 Task: Select traffic view around selected location Arches National Park, Utah, United States and identify the nearest hotel to the peak traffic point
Action: Mouse moved to (128, 102)
Screenshot: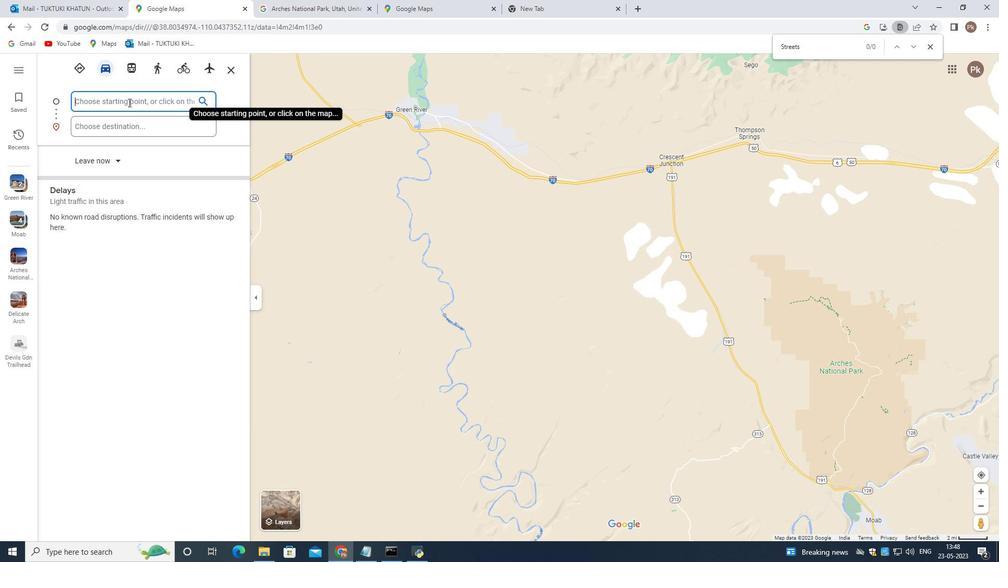 
Action: Mouse pressed left at (128, 102)
Screenshot: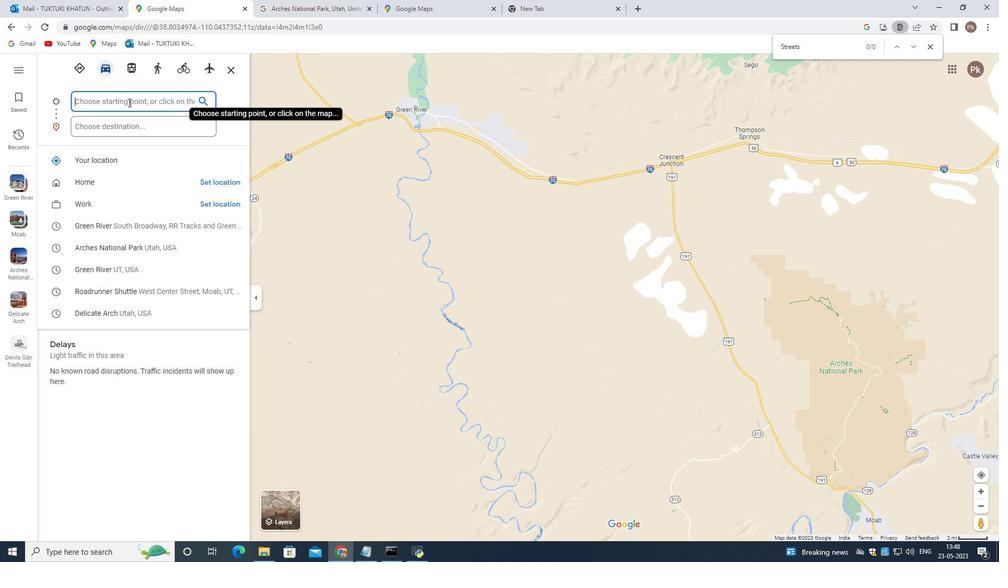 
Action: Key pressed <Key.shift>Arches<Key.space><Key.shift>National<Key.space><Key.shift>Park,<Key.space><Key.shift><Key.shift><Key.shift><Key.shift><Key.shift><Key.shift><Key.shift><Key.shift><Key.shift><Key.shift><Key.shift><Key.shift><Key.shift><Key.shift><Key.shift><Key.shift><Key.shift><Key.shift><Key.shift><Key.shift><Key.shift><Key.shift>Utah,<Key.space><Key.shift>United<Key.space><Key.shift>States<Key.enter>
Screenshot: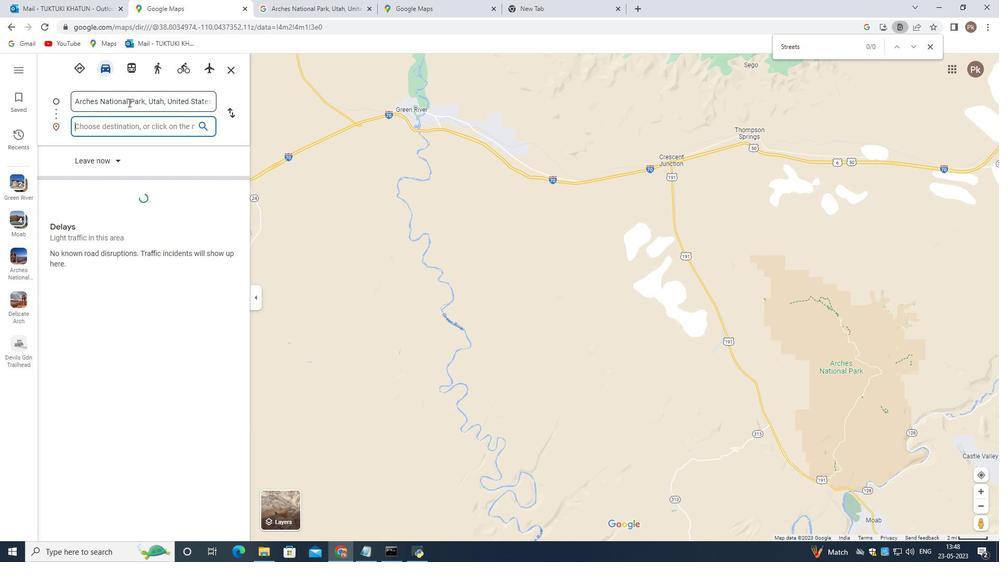 
Action: Mouse moved to (158, 102)
Screenshot: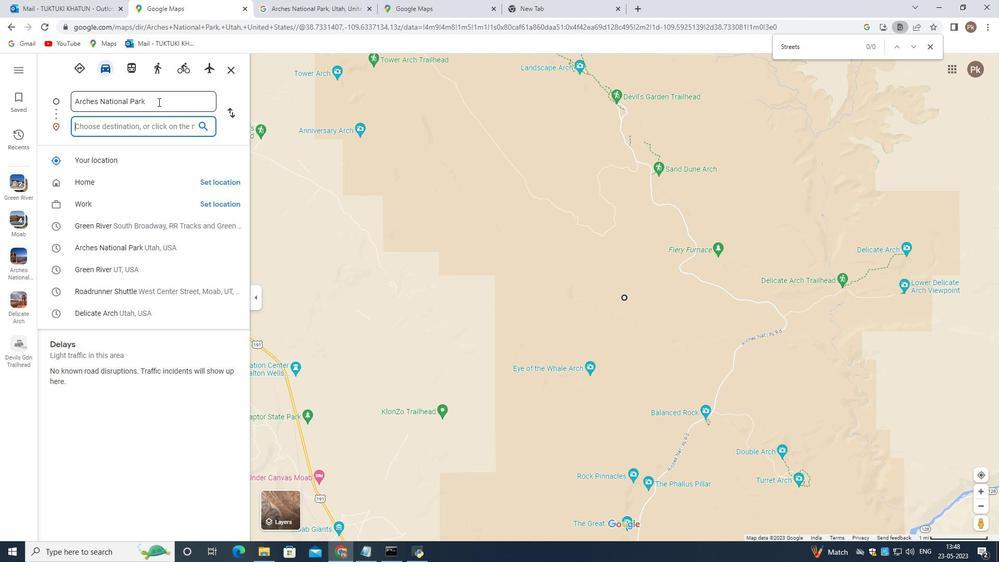 
Action: Mouse pressed left at (158, 102)
Screenshot: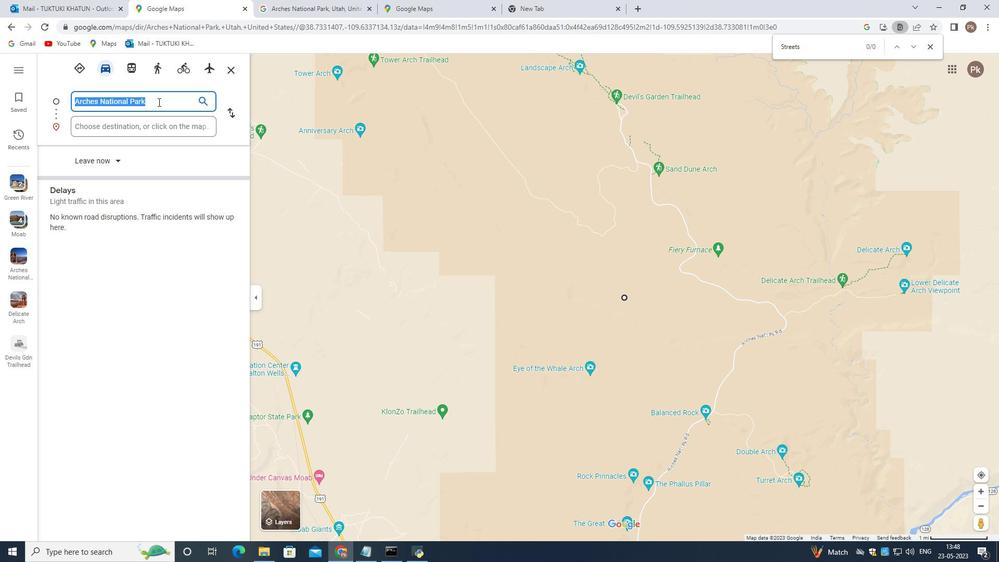 
Action: Mouse pressed left at (158, 102)
Screenshot: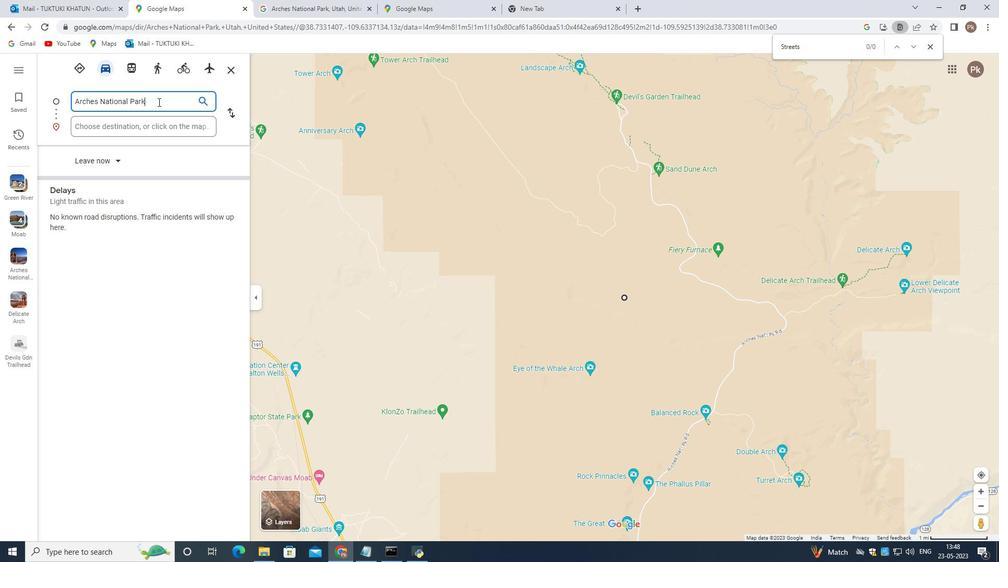 
Action: Mouse moved to (160, 101)
Screenshot: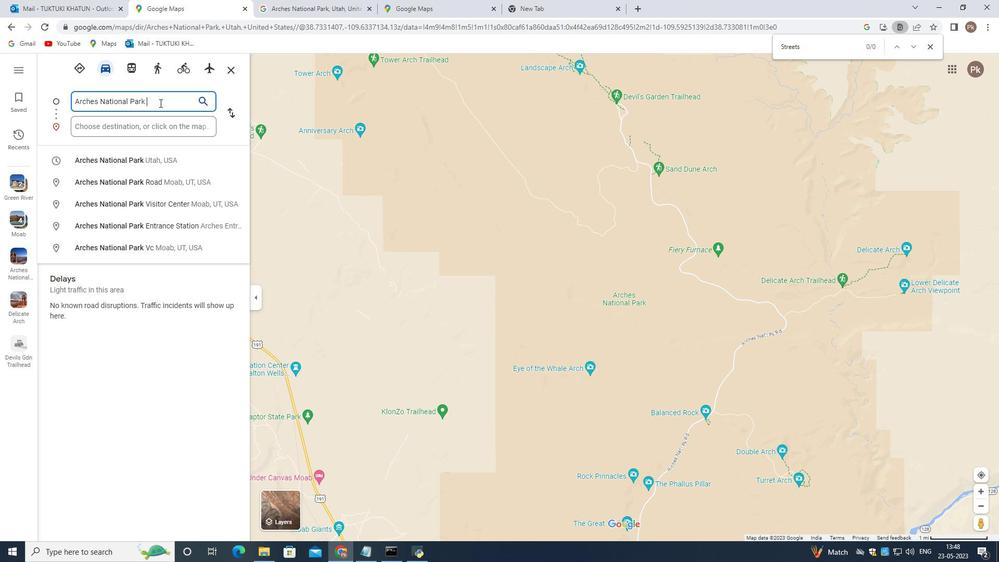 
Action: Key pressed <Key.space>
Screenshot: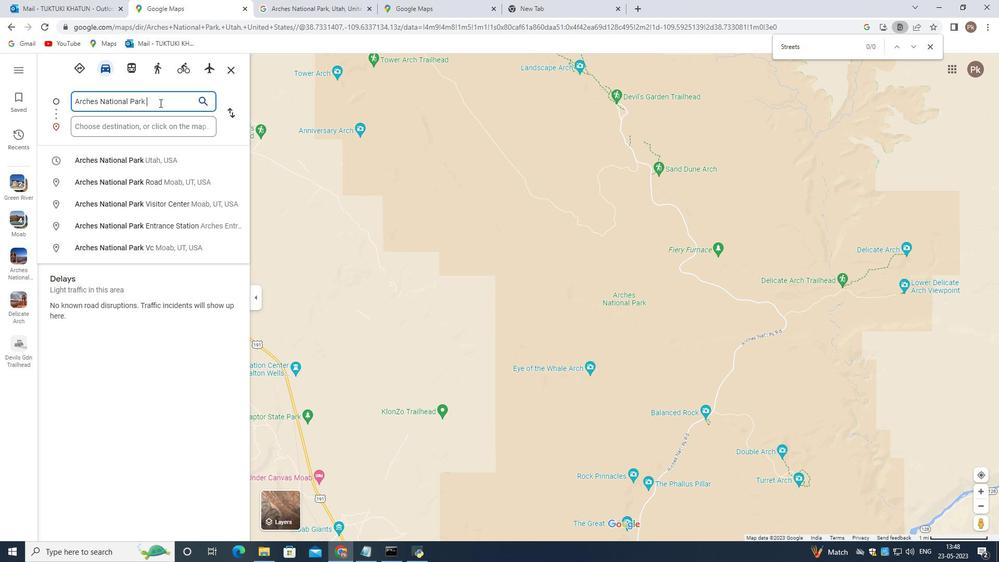 
Action: Mouse moved to (159, 103)
Screenshot: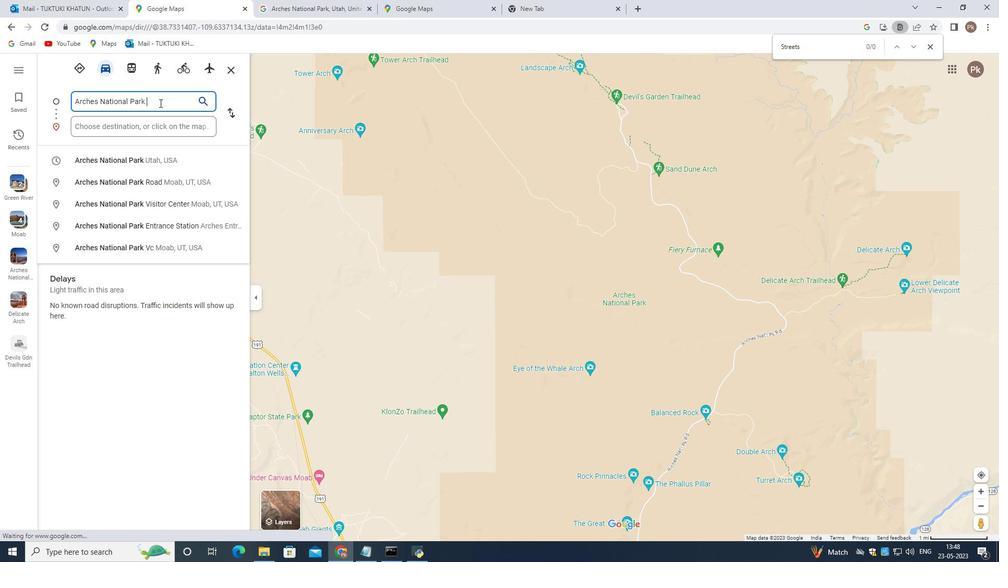 
Action: Key pressed near<Key.space>traffic<Key.space><Key.backspace><Key.backspace><Key.backspace><Key.backspace><Key.backspace><Key.backspace><Key.backspace><Key.backspace>peak<Key.space>traffic<Key.space>point<Key.enter>
Screenshot: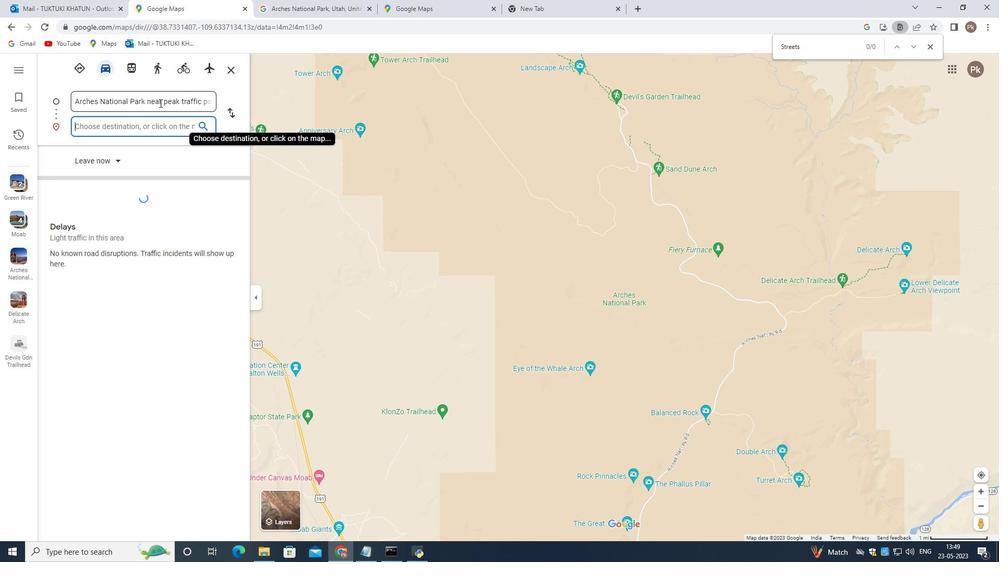 
Action: Mouse moved to (745, 222)
Screenshot: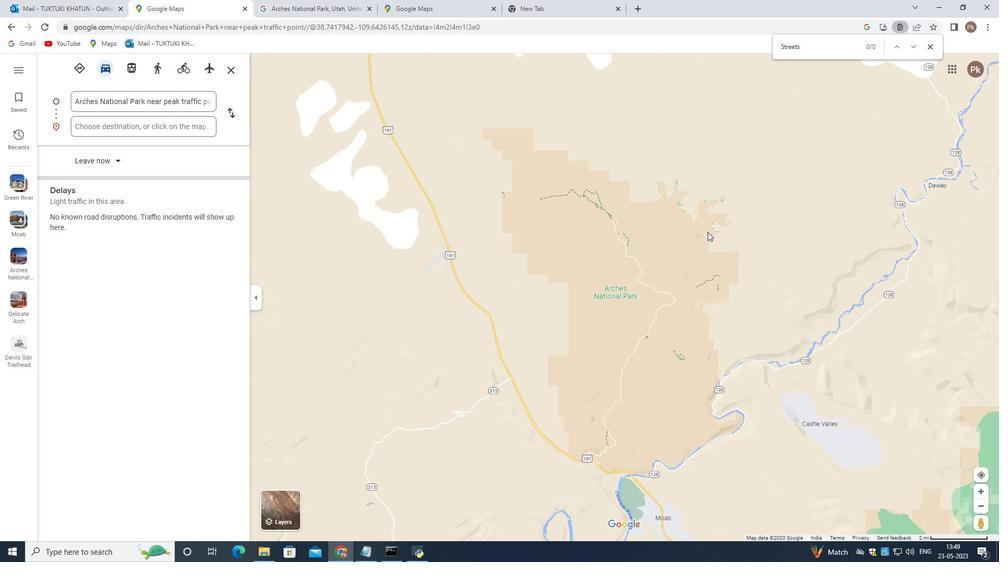 
Action: Mouse scrolled (745, 222) with delta (0, 0)
Screenshot: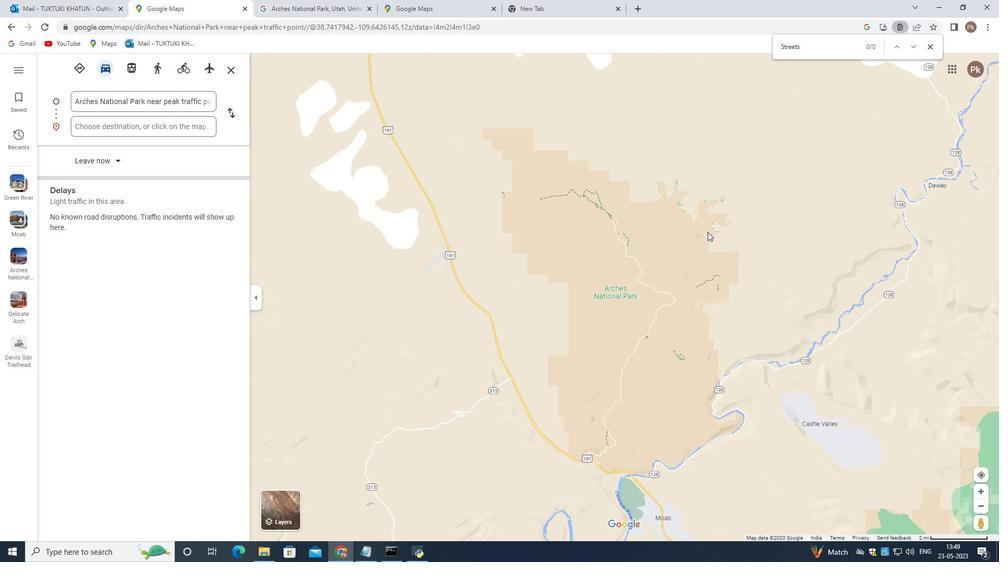
Action: Mouse moved to (709, 231)
Screenshot: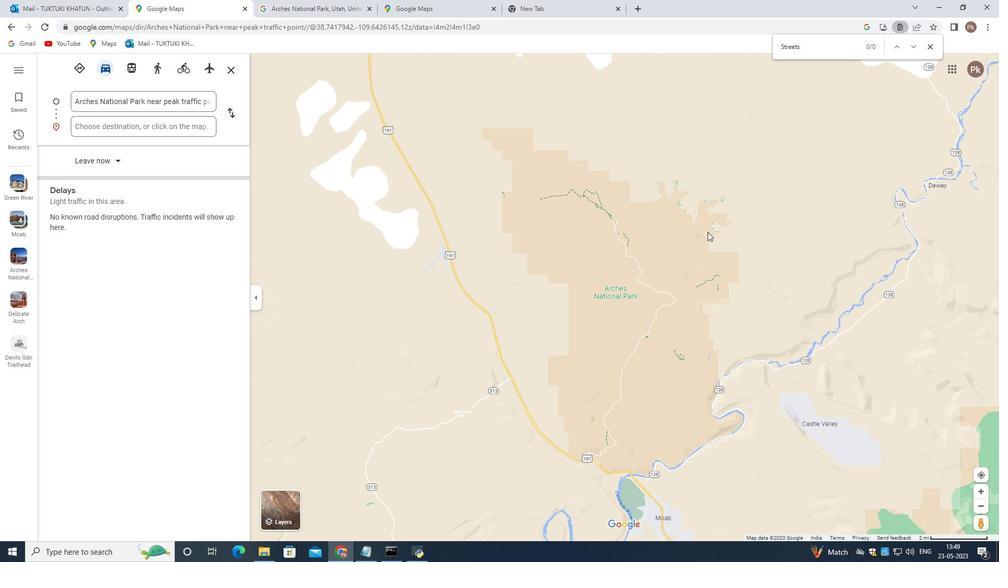 
Action: Mouse scrolled (709, 230) with delta (0, 0)
Screenshot: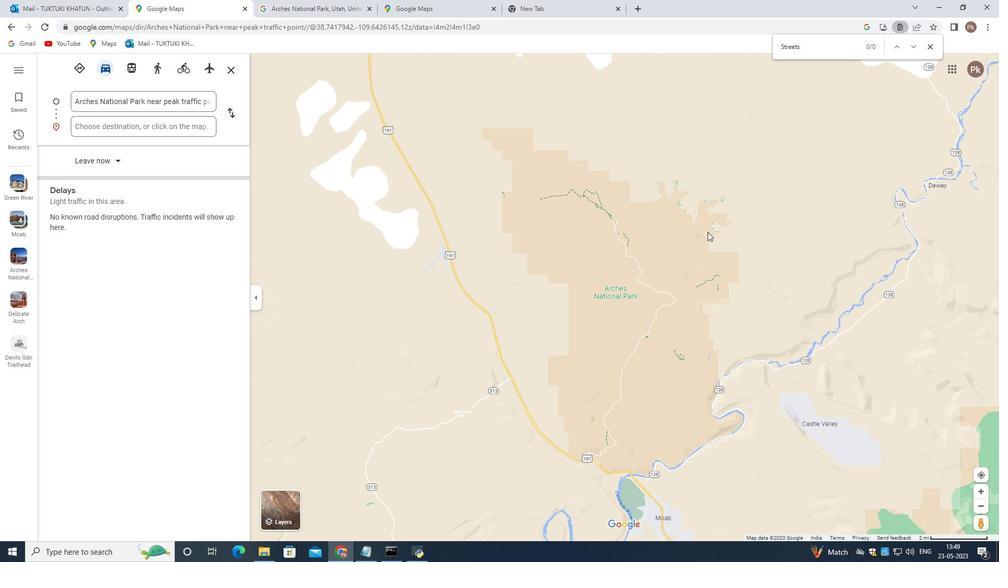 
Action: Mouse moved to (722, 234)
Screenshot: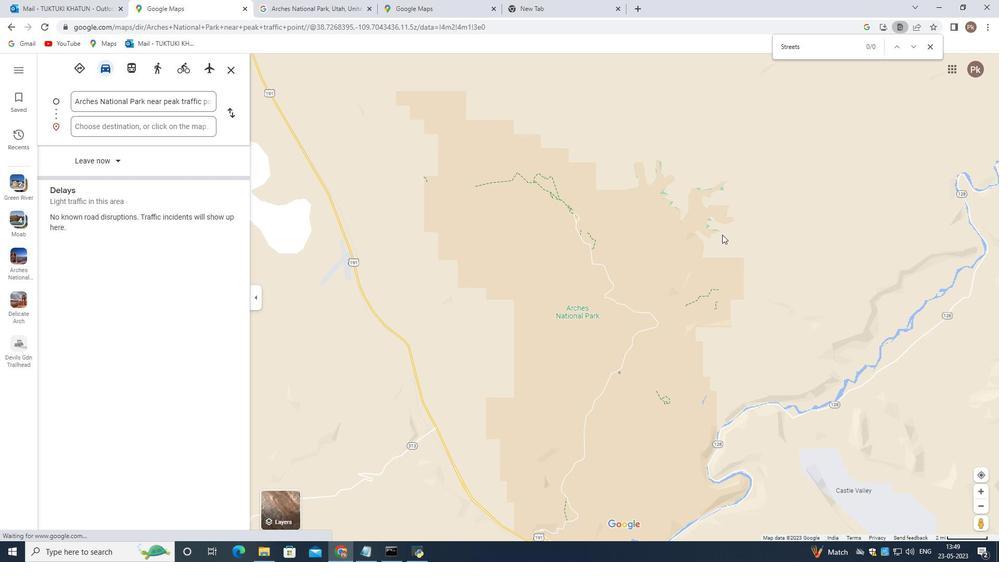 
Action: Mouse scrolled (722, 235) with delta (0, 0)
Screenshot: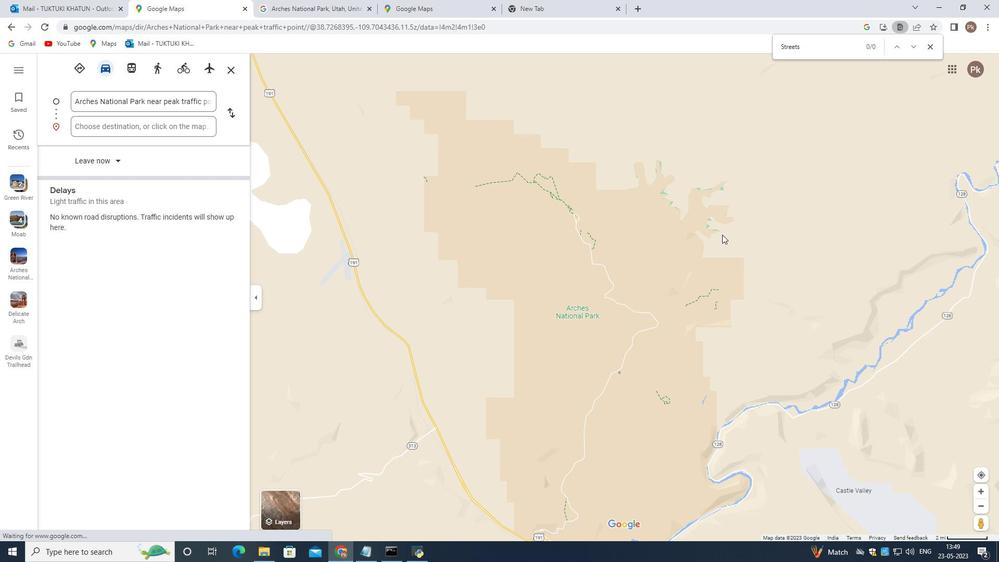 
Action: Mouse scrolled (722, 235) with delta (0, 0)
Screenshot: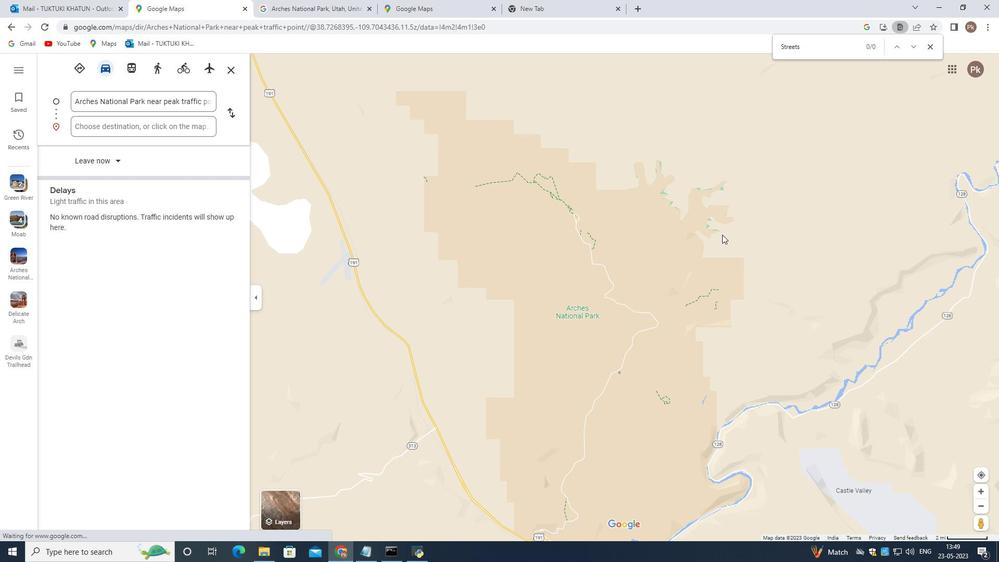 
Action: Mouse scrolled (722, 235) with delta (0, 0)
Screenshot: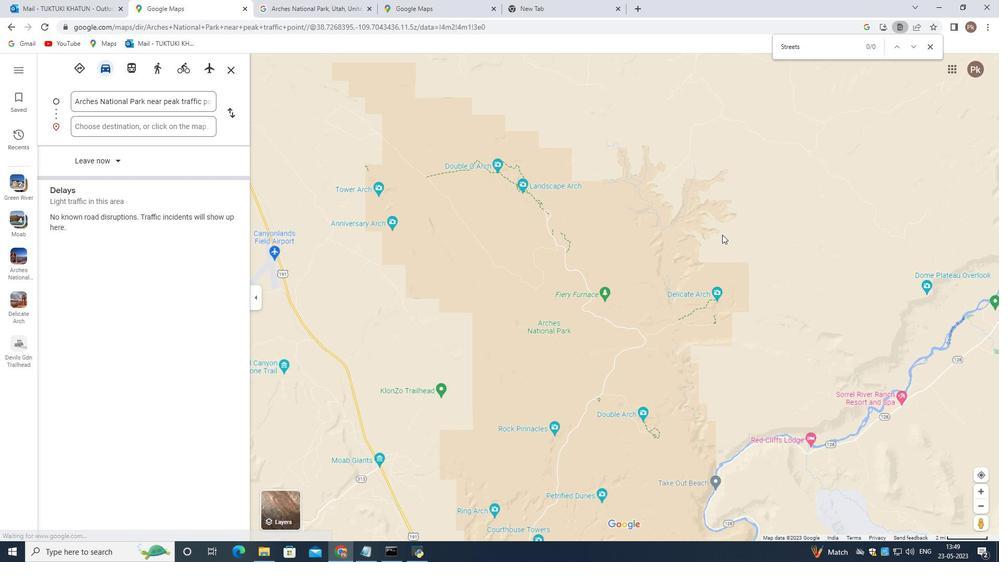 
Action: Mouse moved to (822, 338)
Screenshot: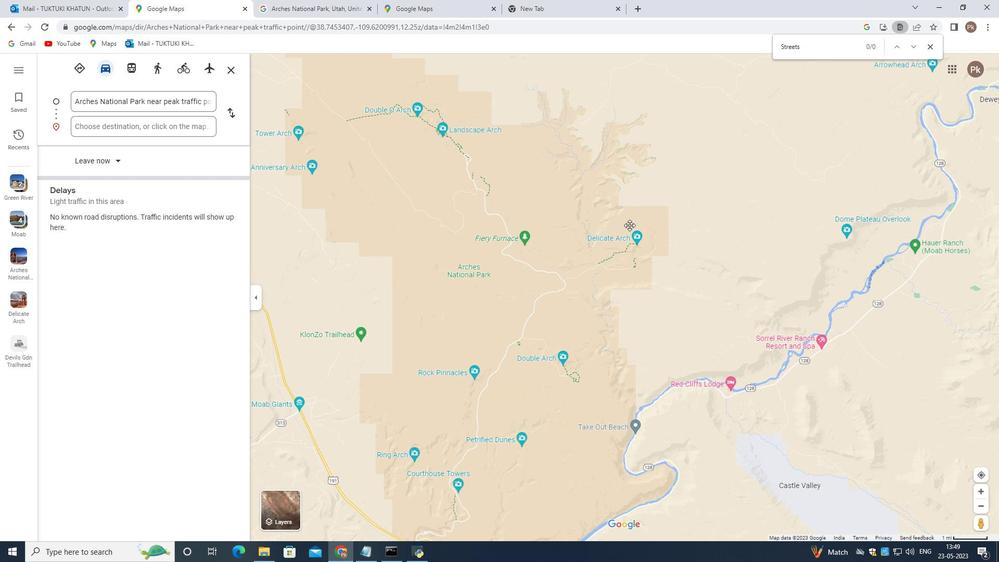 
Action: Mouse pressed left at (822, 338)
Screenshot: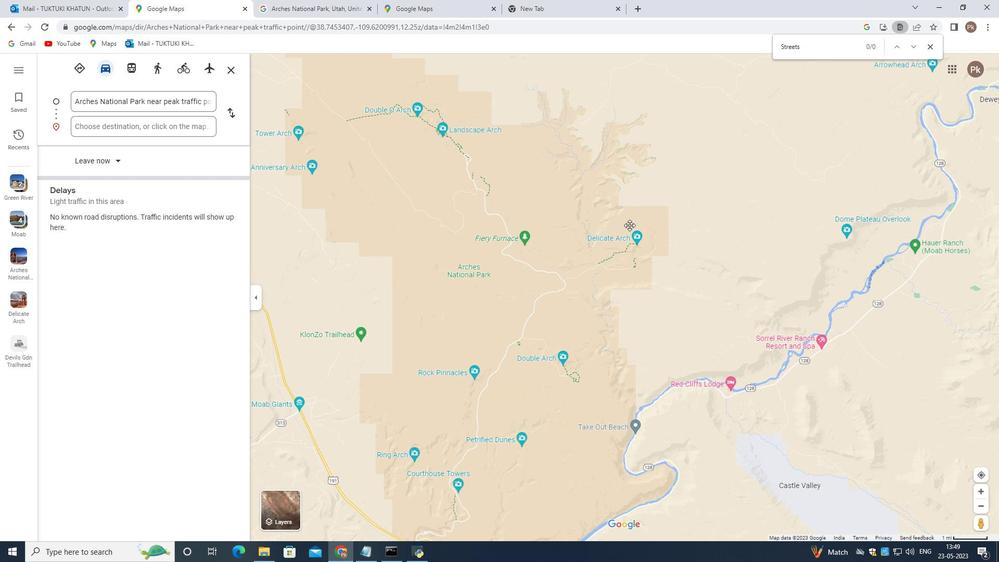 
Action: Mouse moved to (433, 159)
Screenshot: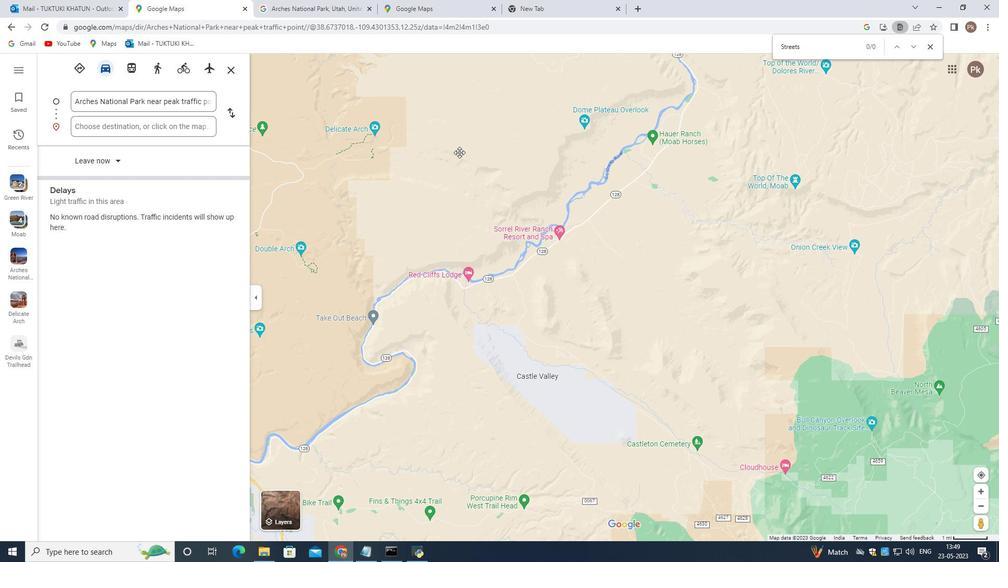 
Action: Mouse pressed left at (433, 159)
Screenshot: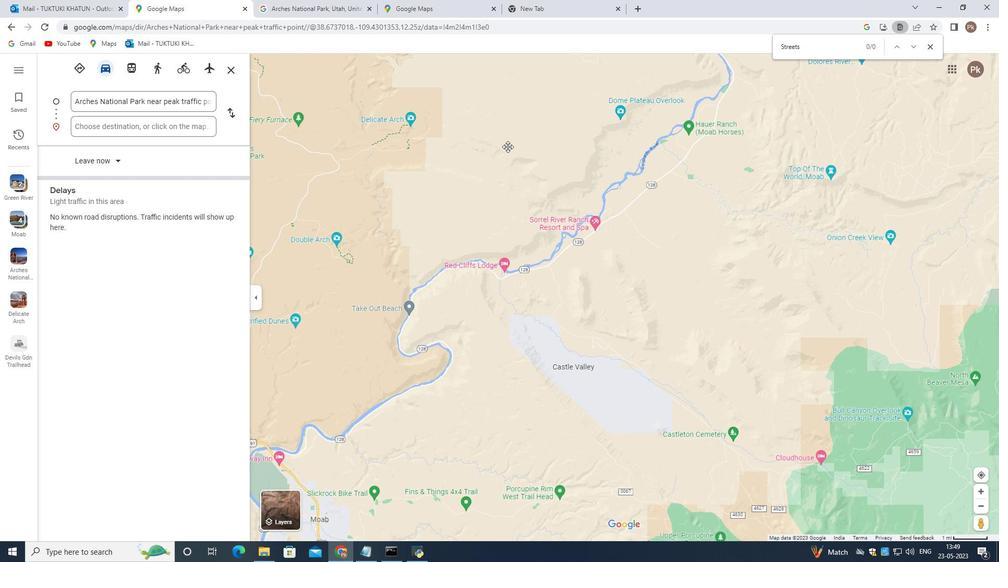 
Action: Mouse moved to (529, 324)
Screenshot: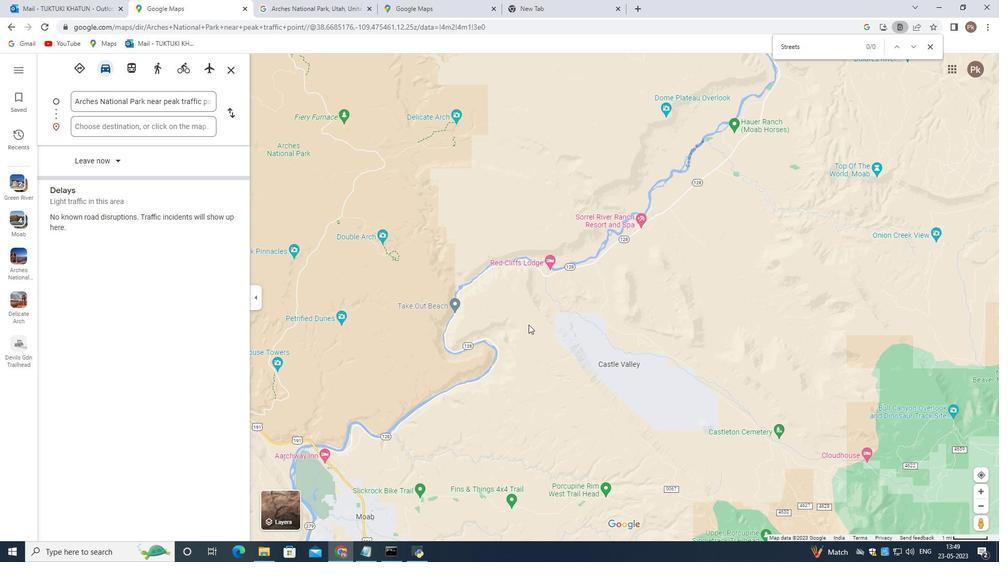 
Action: Mouse pressed left at (529, 324)
Screenshot: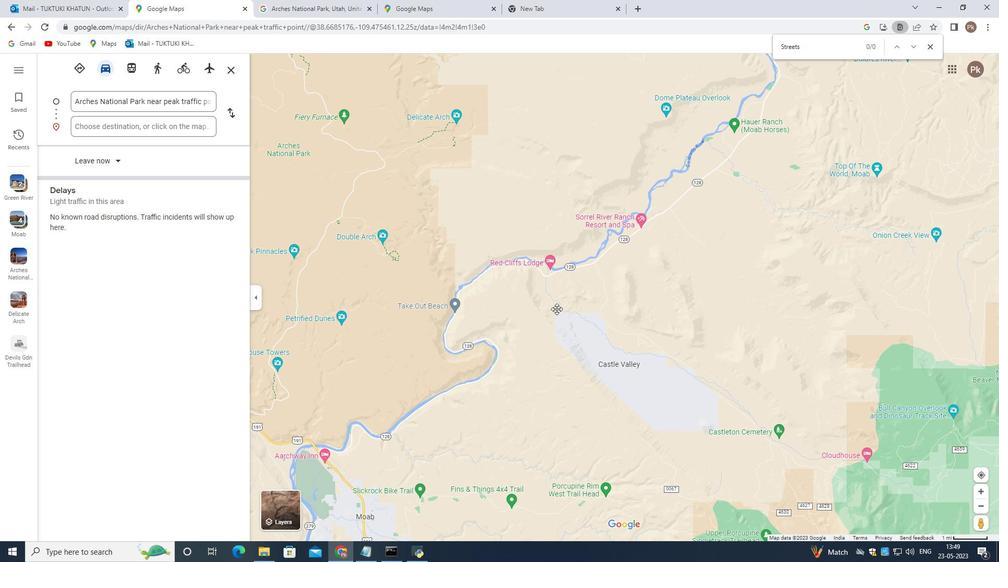
Action: Mouse moved to (449, 273)
Screenshot: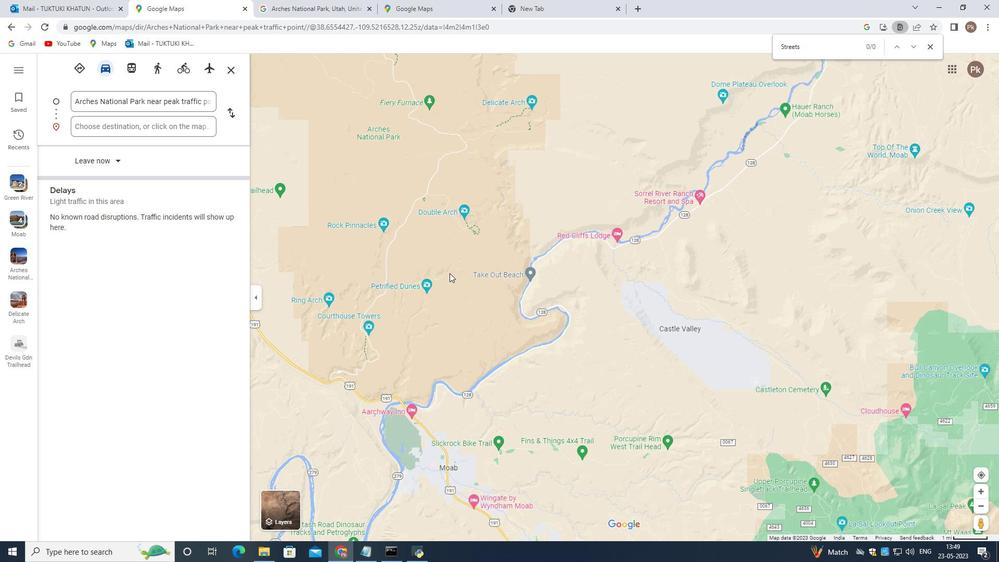 
Action: Mouse scrolled (449, 272) with delta (0, 0)
Screenshot: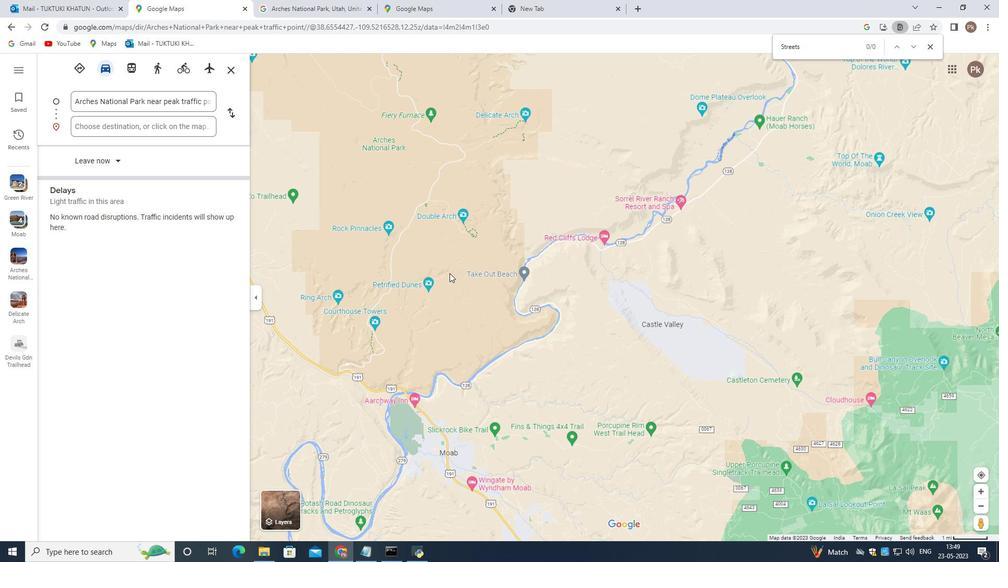
Action: Mouse moved to (605, 168)
Screenshot: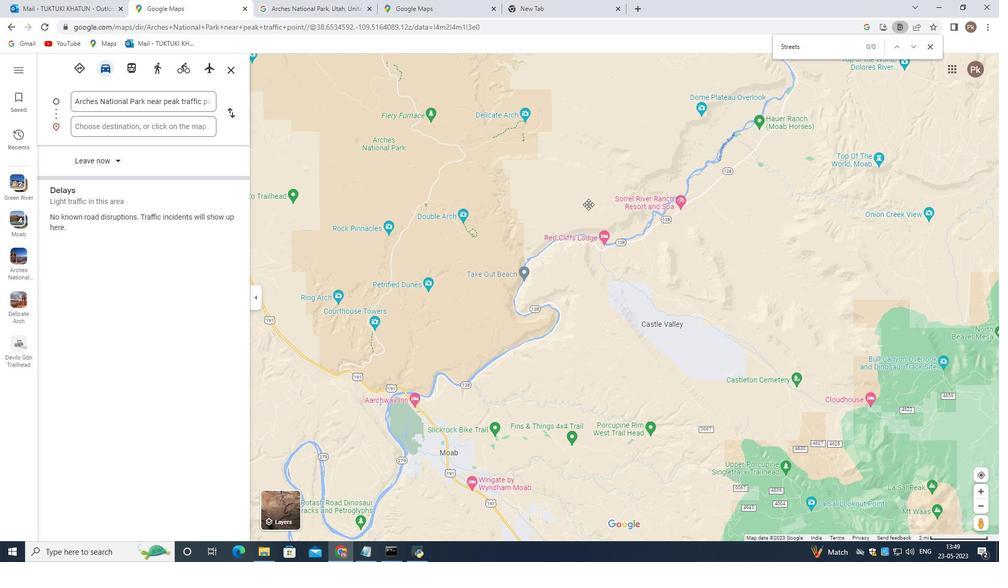 
Action: Mouse pressed left at (605, 168)
Screenshot: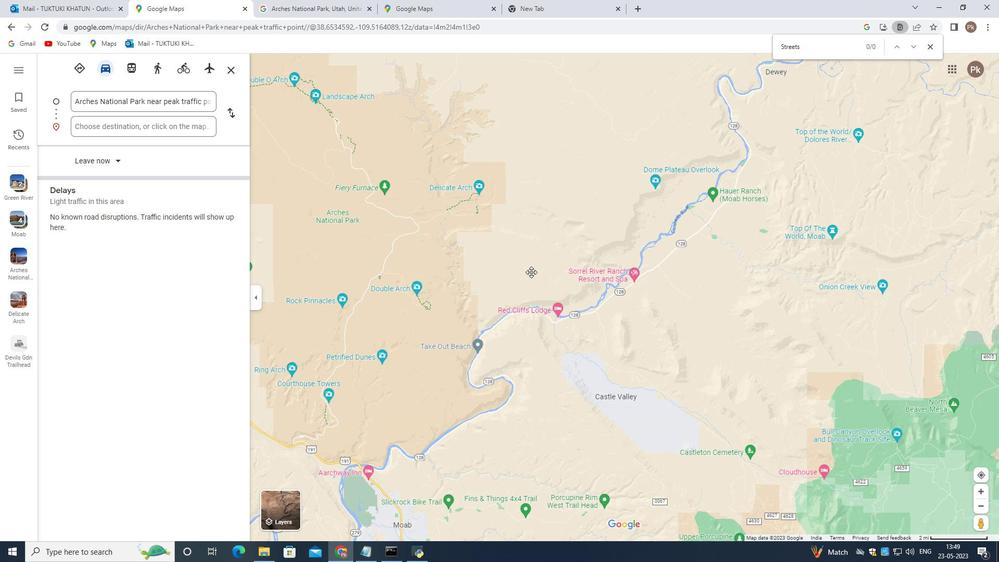 
Action: Mouse moved to (546, 163)
Screenshot: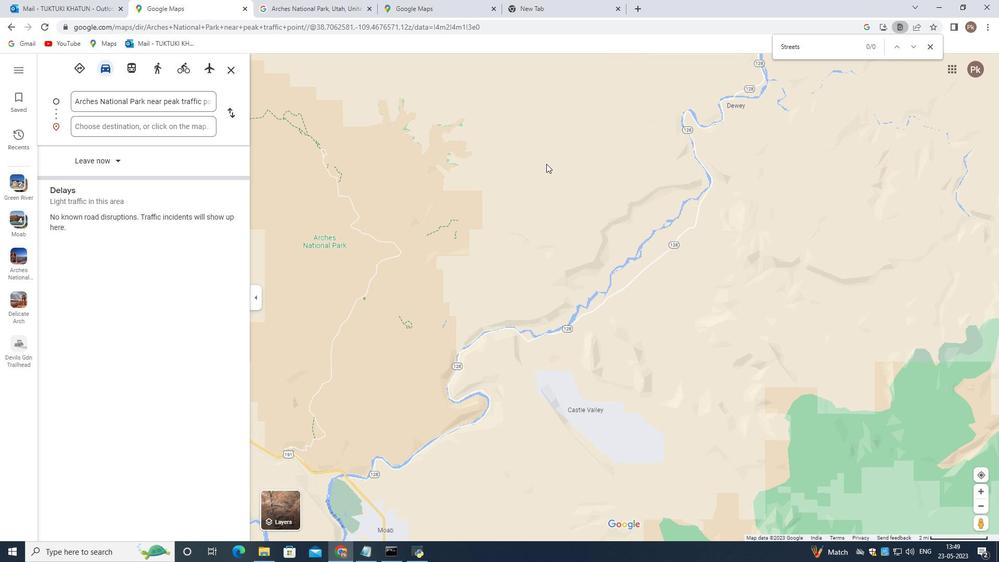 
Action: Mouse scrolled (546, 162) with delta (0, 0)
Screenshot: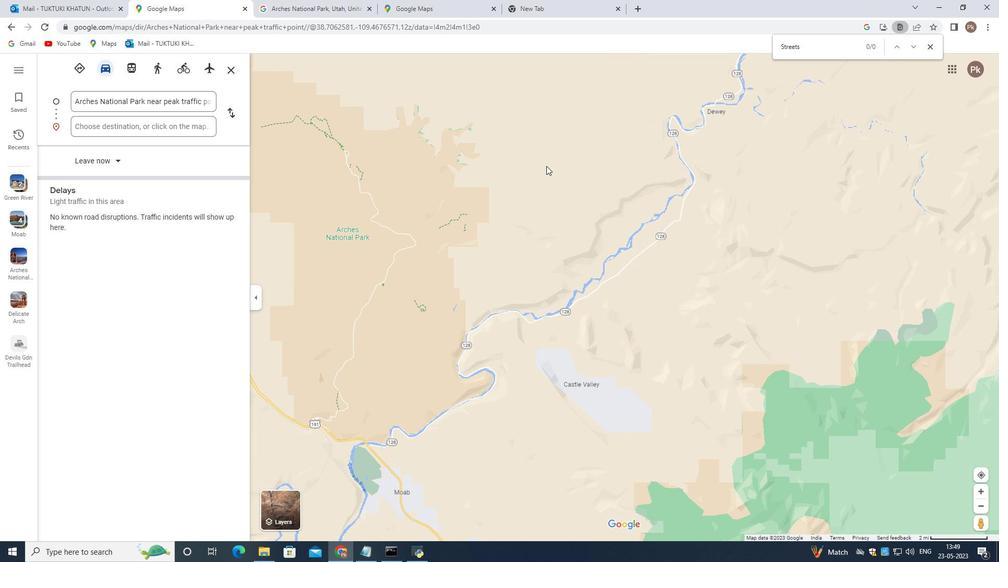 
Action: Mouse moved to (546, 164)
Screenshot: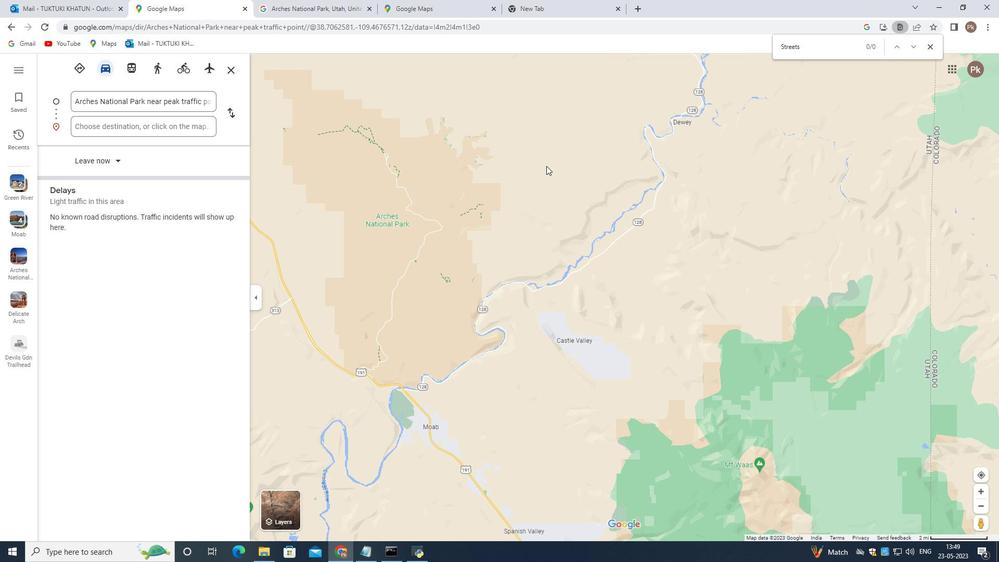 
Action: Mouse scrolled (546, 164) with delta (0, 0)
Screenshot: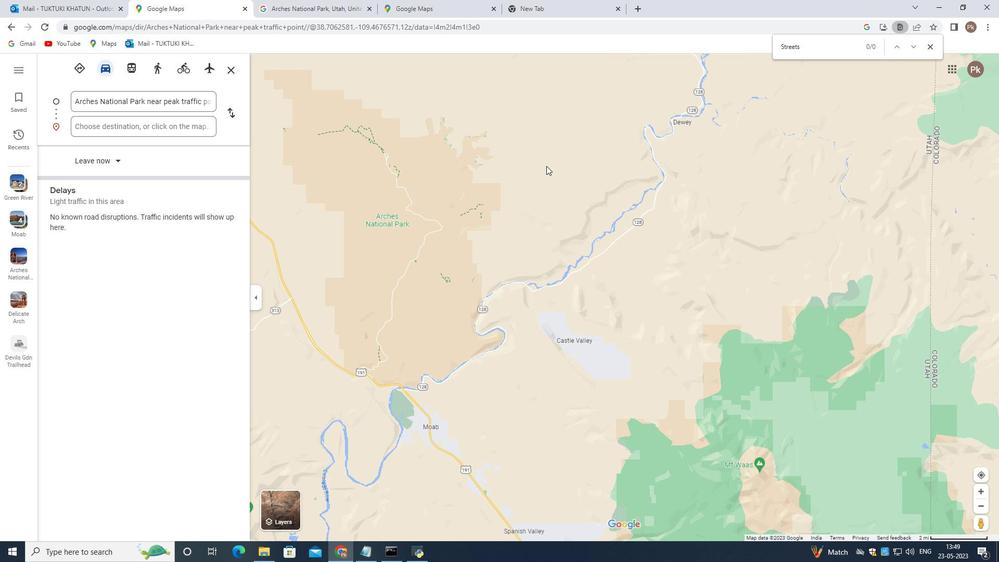 
Action: Mouse moved to (546, 166)
Screenshot: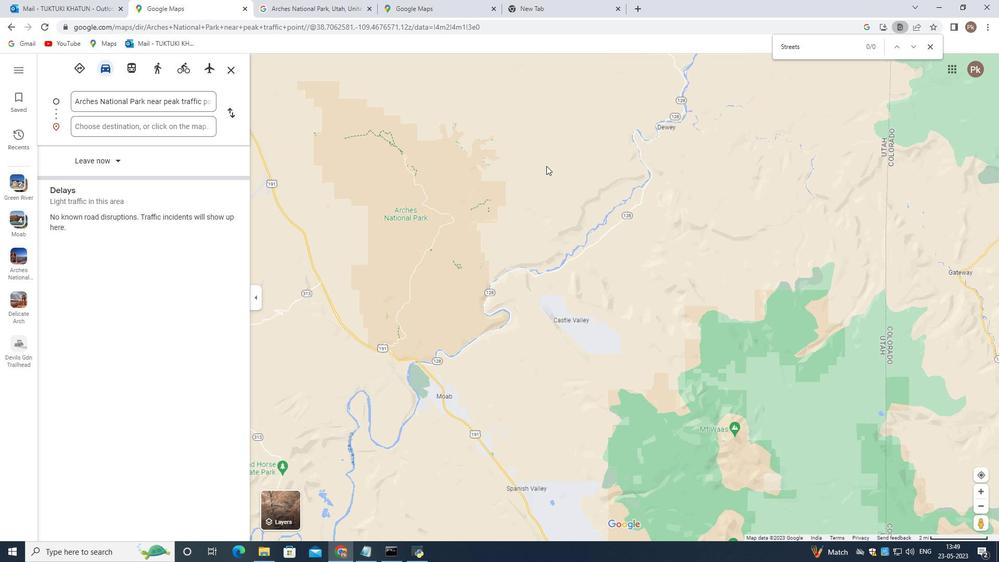 
Action: Mouse scrolled (546, 165) with delta (0, 0)
Screenshot: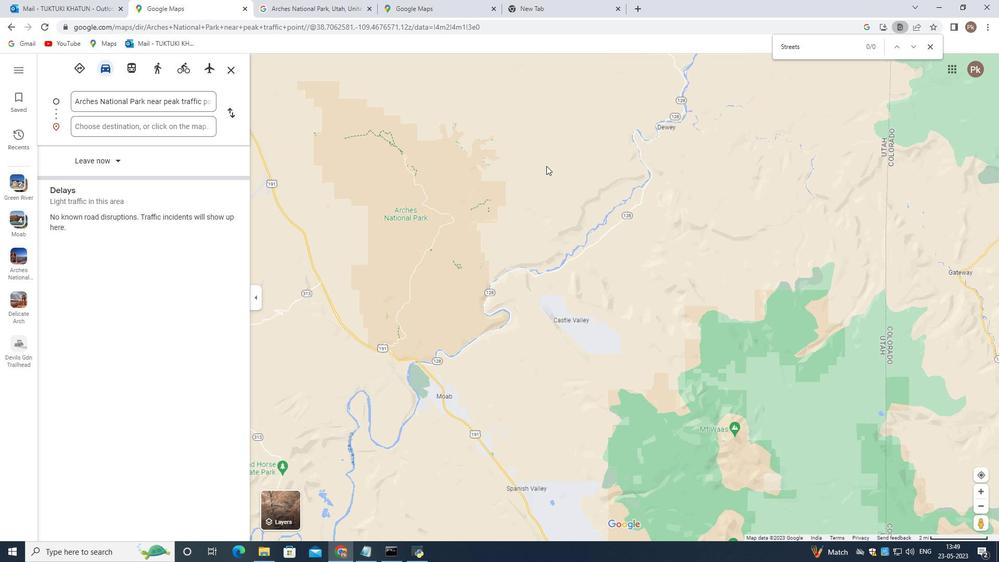 
Action: Mouse moved to (555, 189)
Screenshot: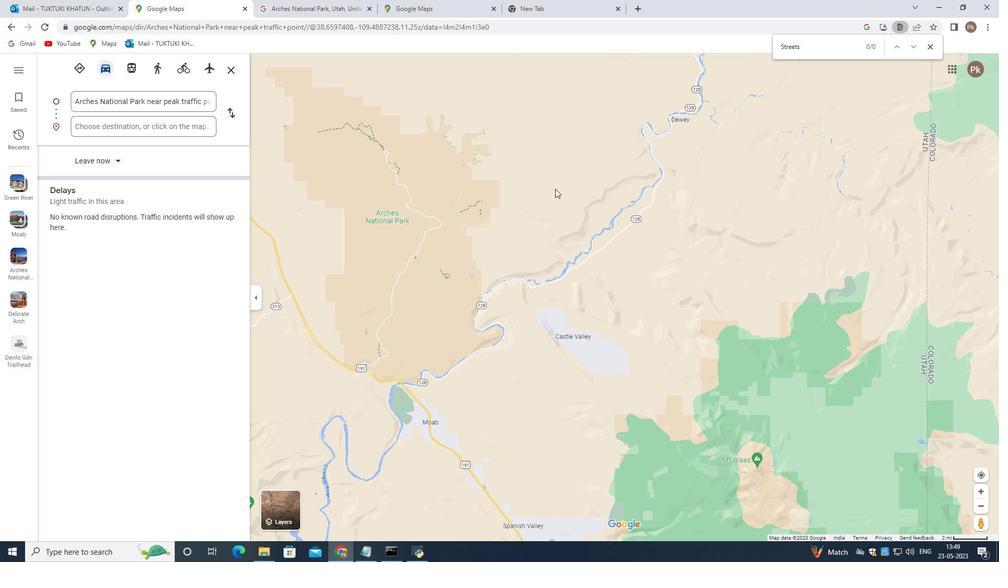 
Action: Mouse scrolled (555, 189) with delta (0, 0)
Screenshot: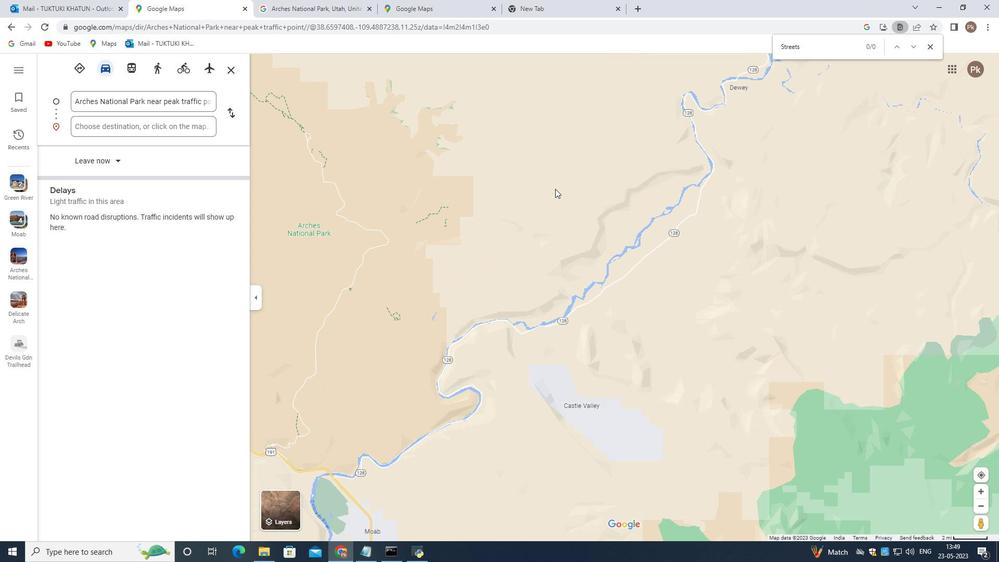 
Action: Mouse scrolled (555, 189) with delta (0, 0)
Screenshot: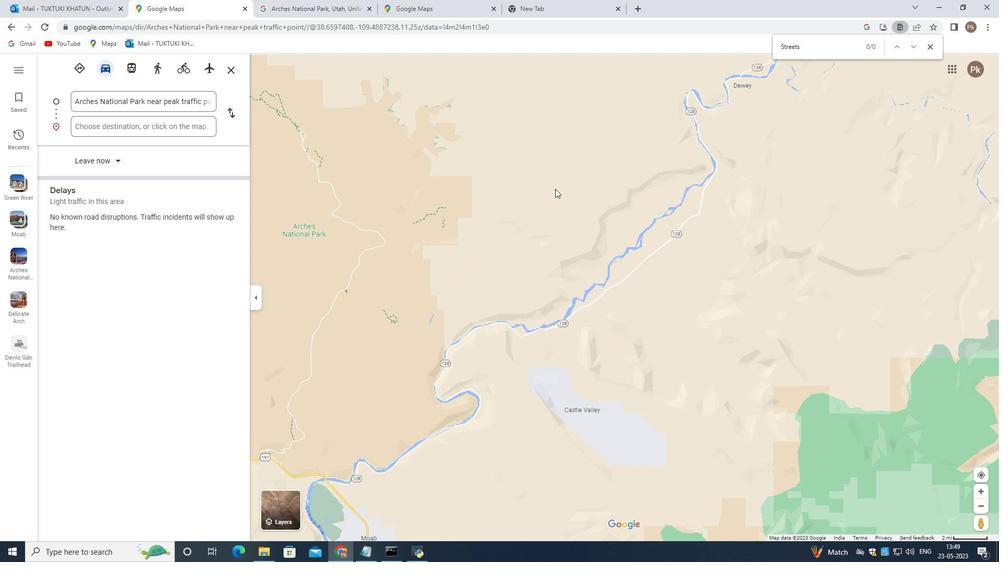
Action: Mouse scrolled (555, 189) with delta (0, 0)
Screenshot: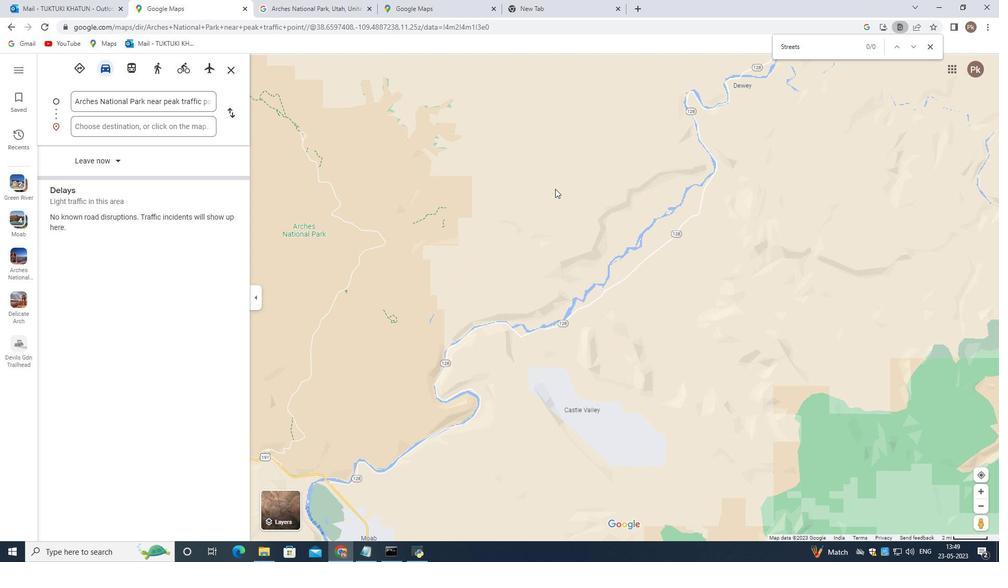
Action: Mouse moved to (536, 195)
Screenshot: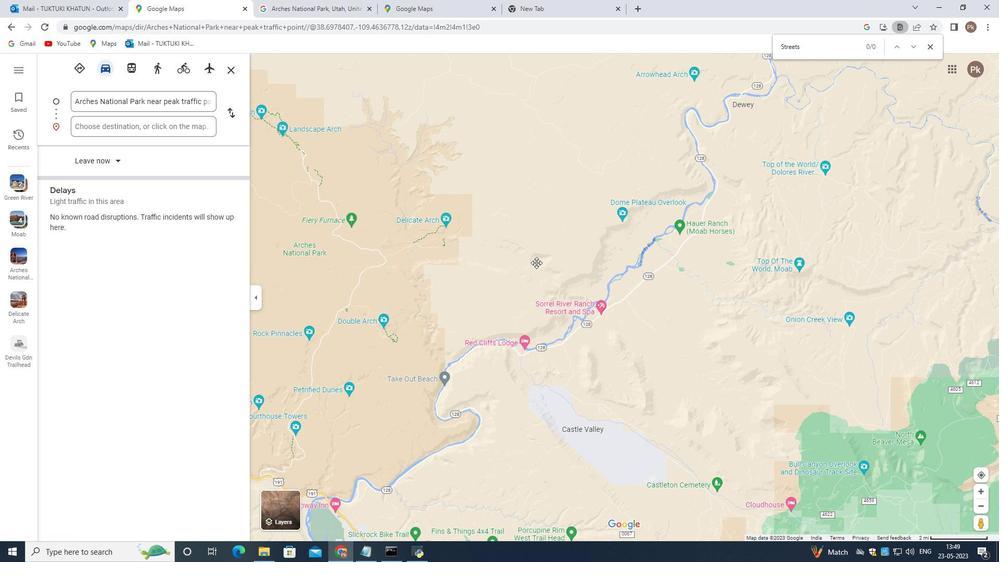 
Action: Mouse pressed left at (536, 195)
Screenshot: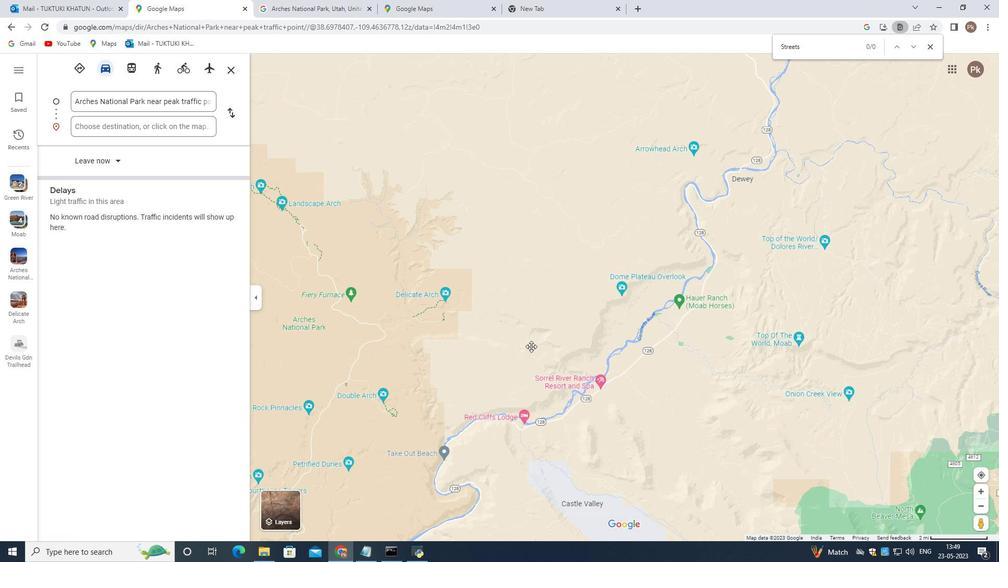 
Action: Mouse moved to (567, 184)
Screenshot: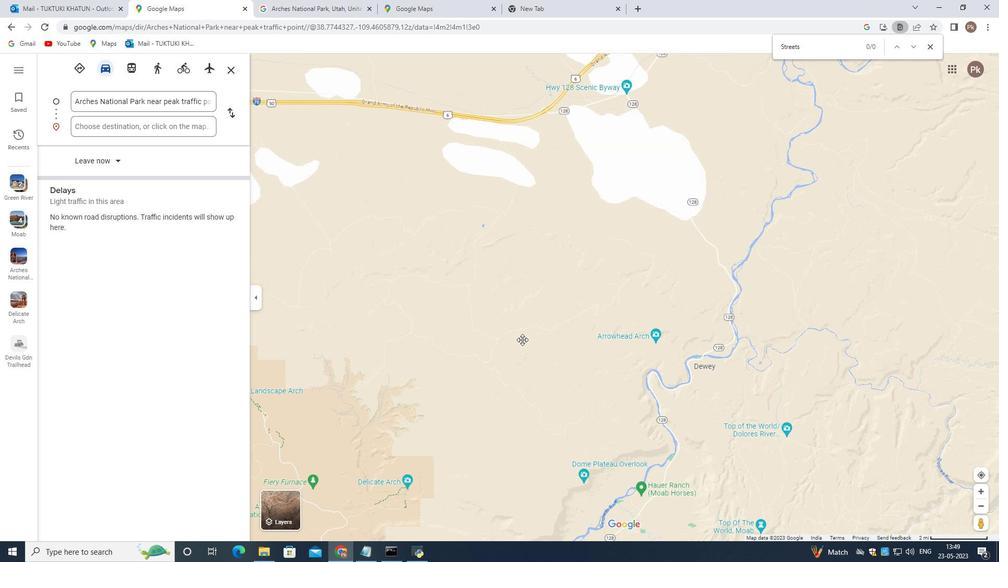 
Action: Mouse pressed left at (567, 184)
Screenshot: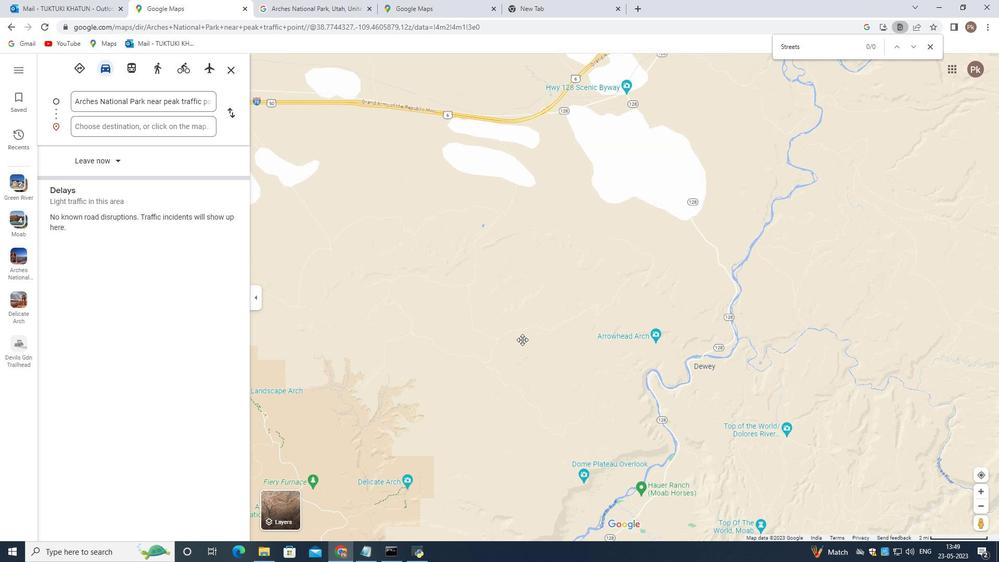 
Action: Mouse moved to (508, 215)
Screenshot: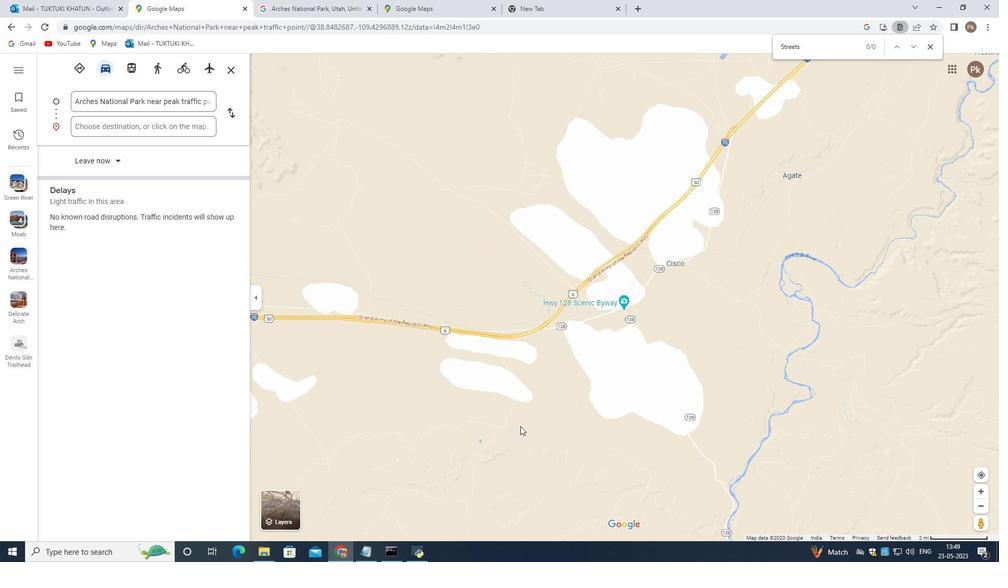 
Action: Mouse pressed left at (508, 215)
Screenshot: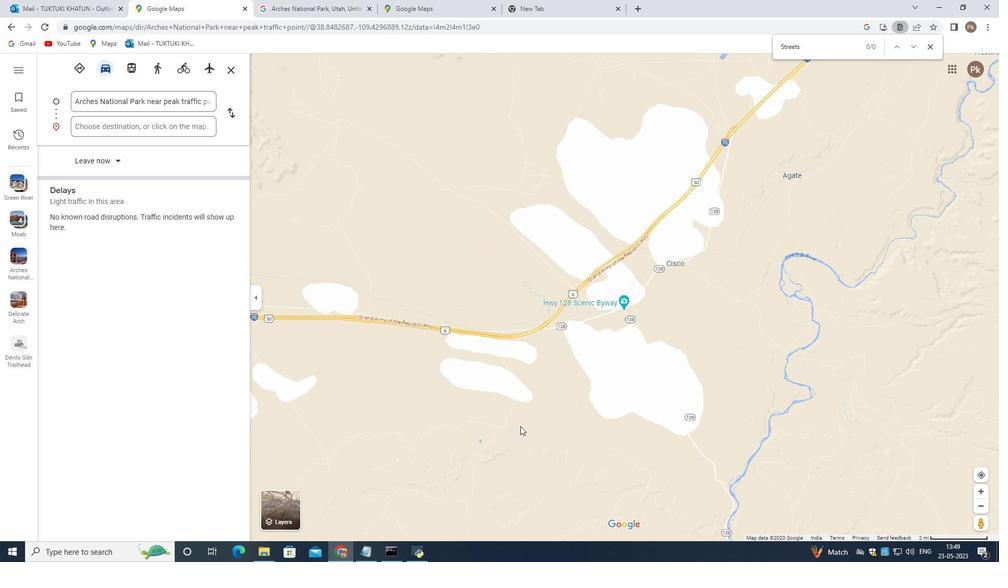 
Action: Mouse moved to (561, 160)
Screenshot: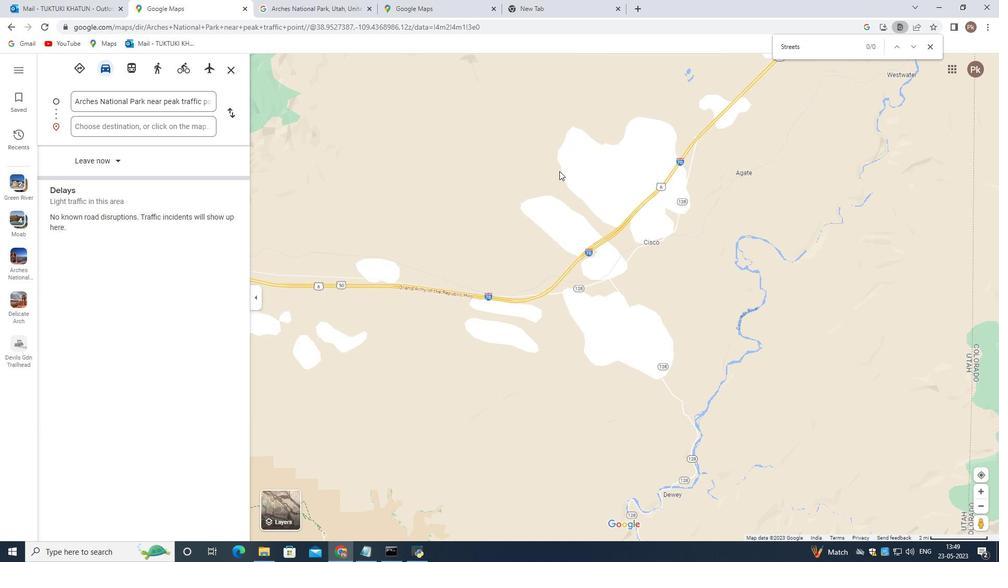 
Action: Mouse scrolled (561, 160) with delta (0, 0)
Screenshot: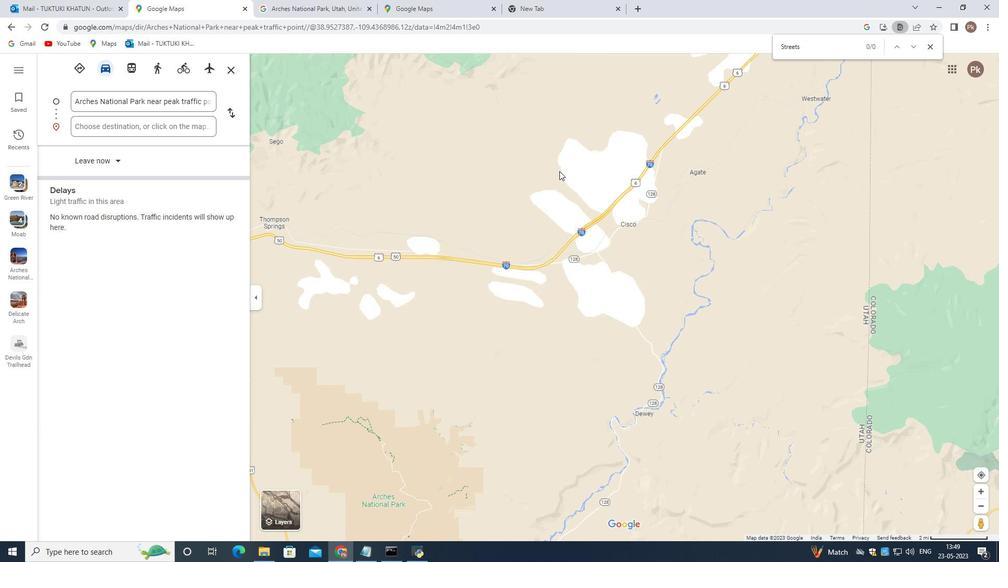 
Action: Mouse moved to (560, 169)
Screenshot: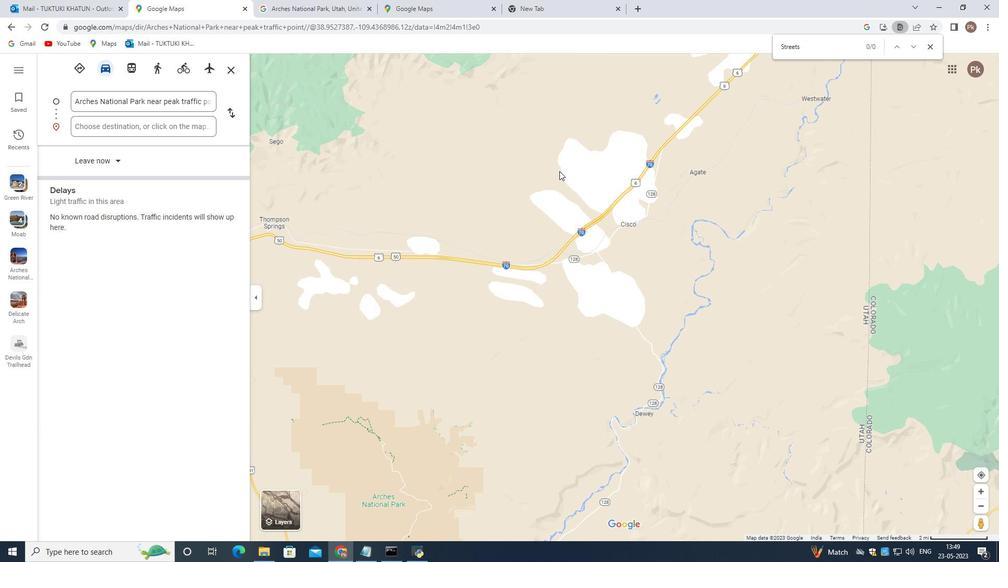 
Action: Mouse scrolled (560, 167) with delta (0, 0)
Screenshot: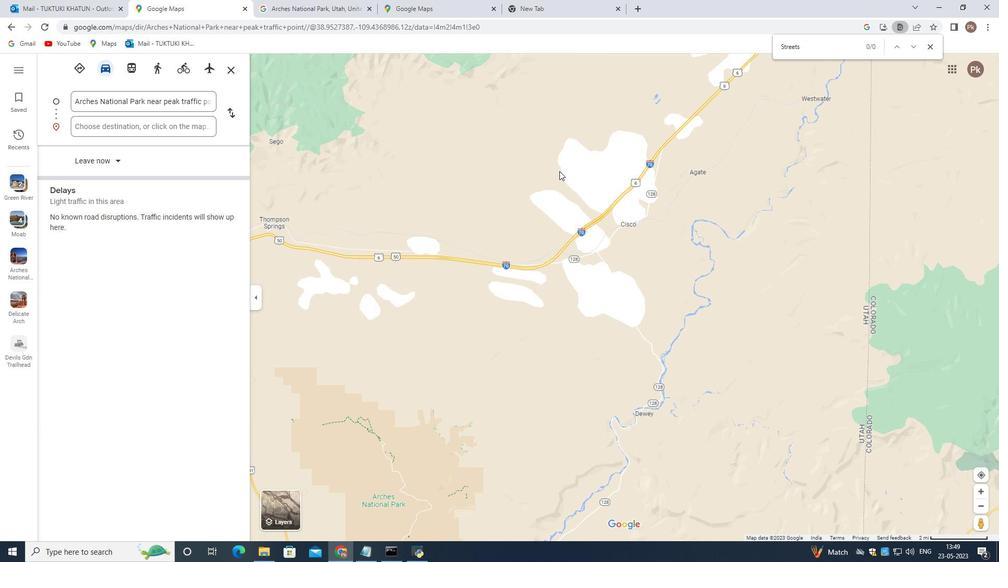 
Action: Mouse moved to (559, 171)
Screenshot: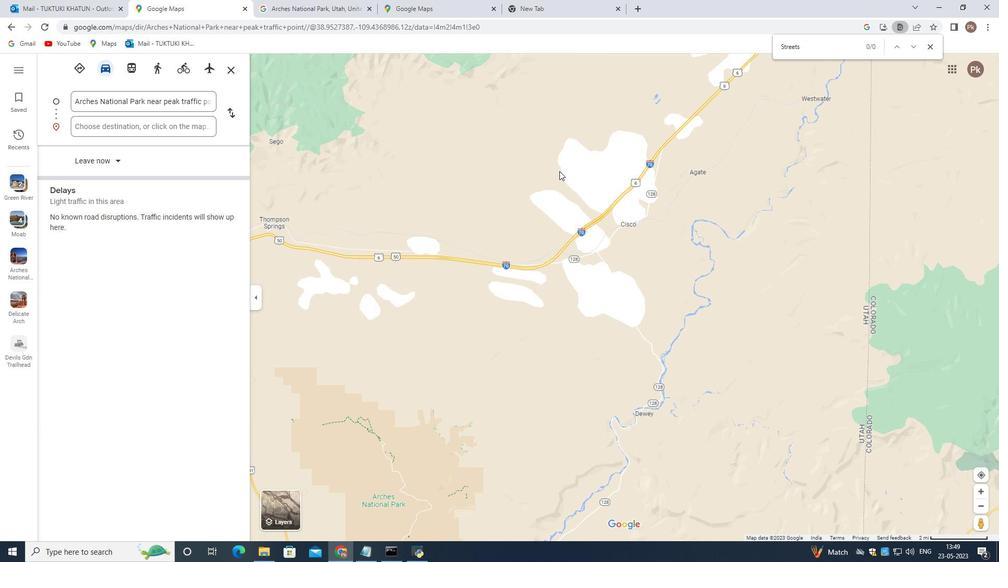 
Action: Mouse scrolled (559, 170) with delta (0, 0)
Screenshot: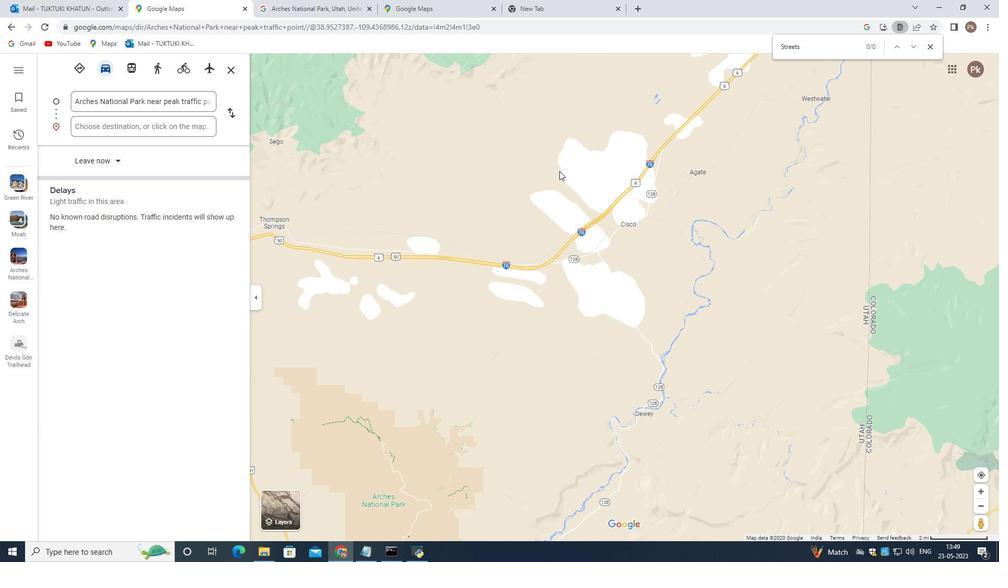 
Action: Mouse moved to (541, 217)
Screenshot: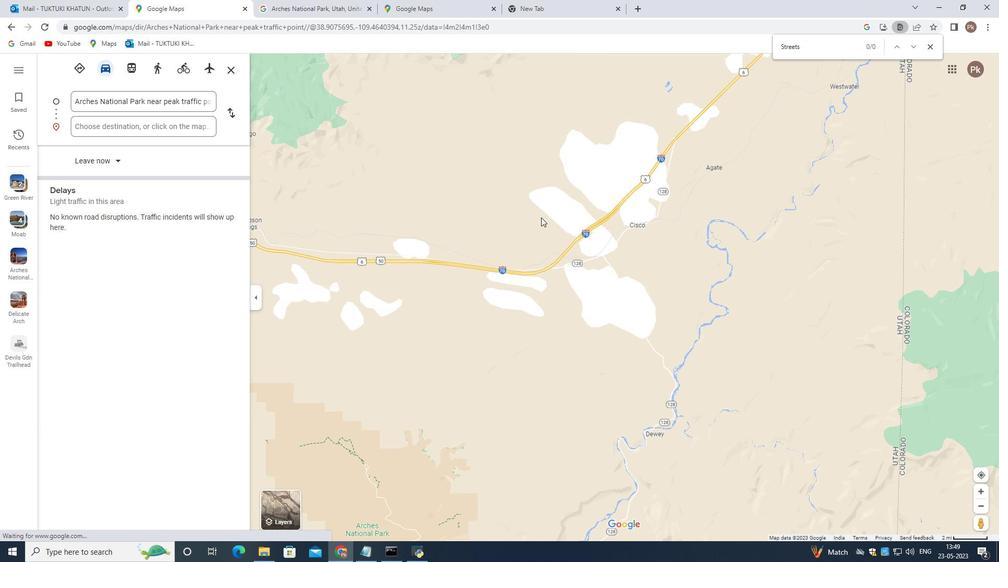 
Action: Mouse scrolled (541, 218) with delta (0, 0)
Screenshot: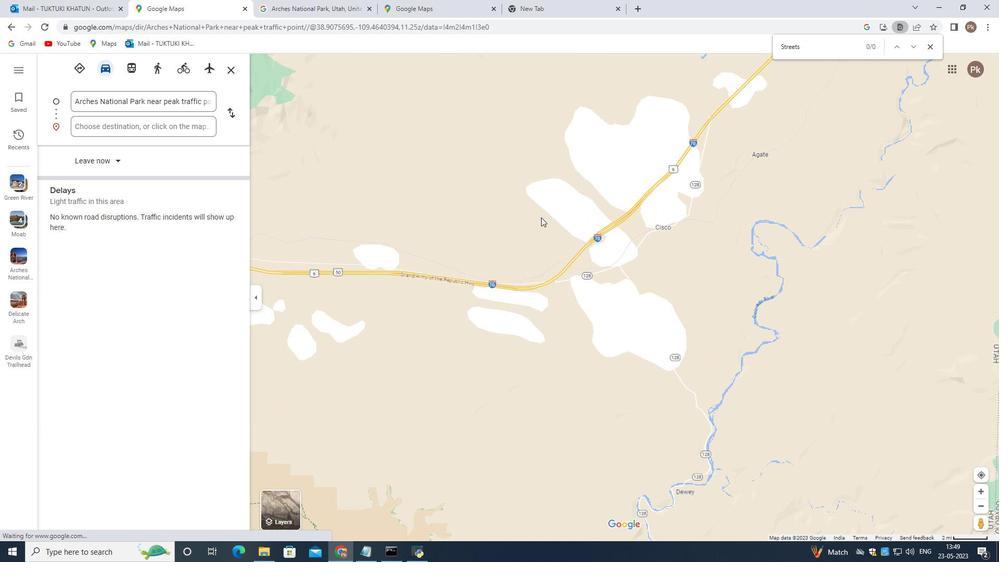 
Action: Mouse scrolled (541, 218) with delta (0, 0)
Screenshot: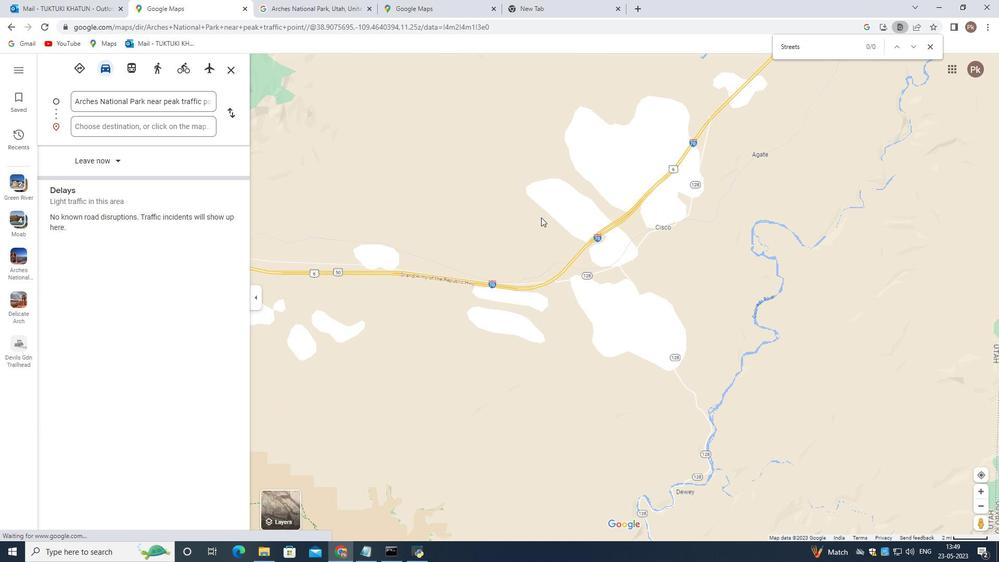 
Action: Mouse moved to (543, 218)
Screenshot: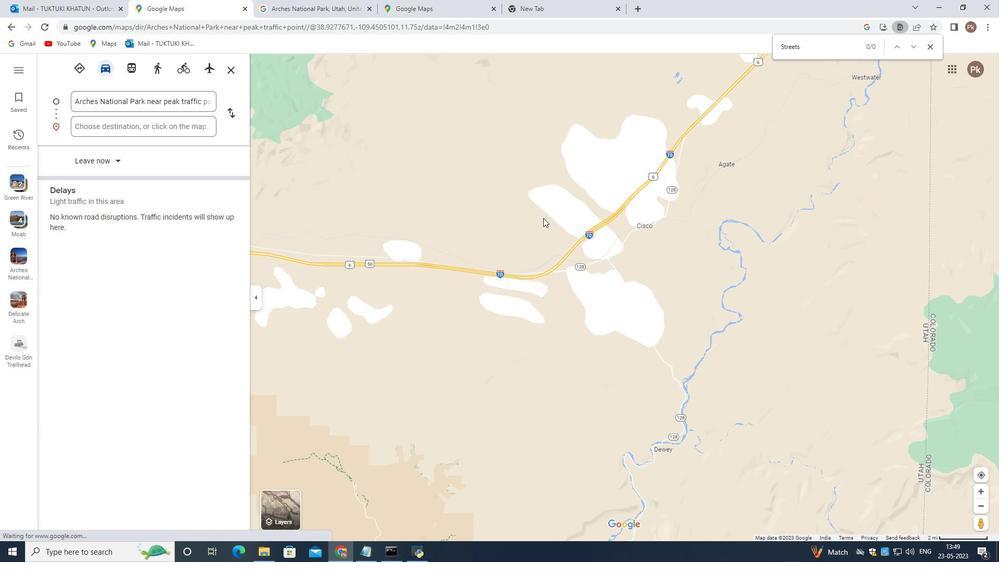 
Action: Mouse scrolled (543, 217) with delta (0, 0)
Screenshot: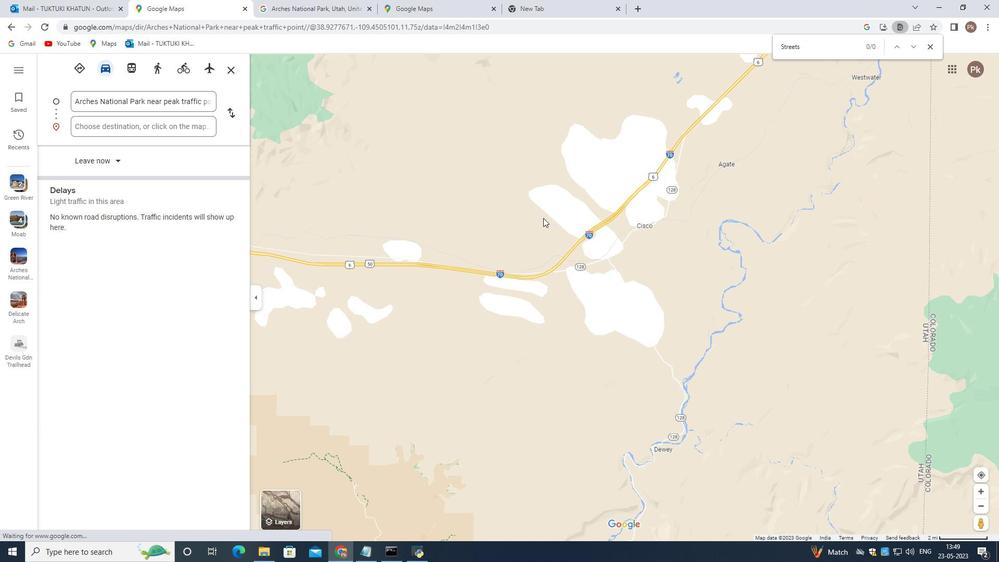 
Action: Mouse scrolled (543, 217) with delta (0, 0)
Screenshot: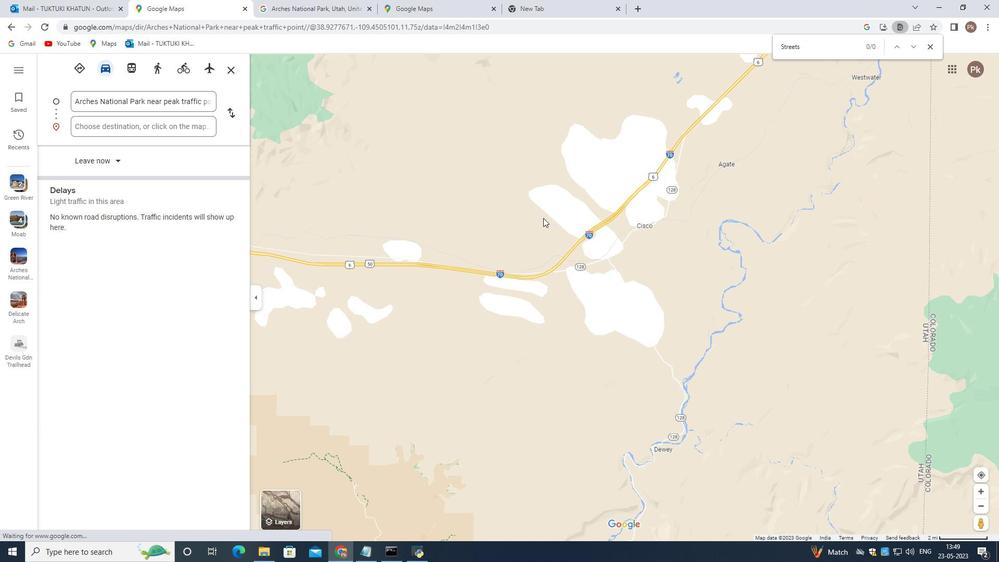 
Action: Mouse scrolled (543, 217) with delta (0, 0)
Screenshot: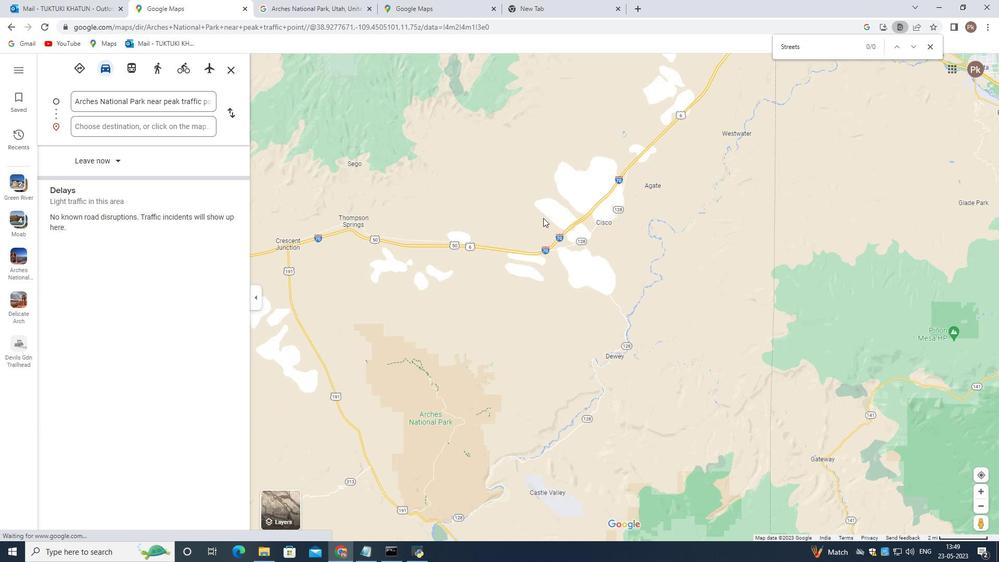 
Action: Mouse scrolled (543, 217) with delta (0, 0)
Screenshot: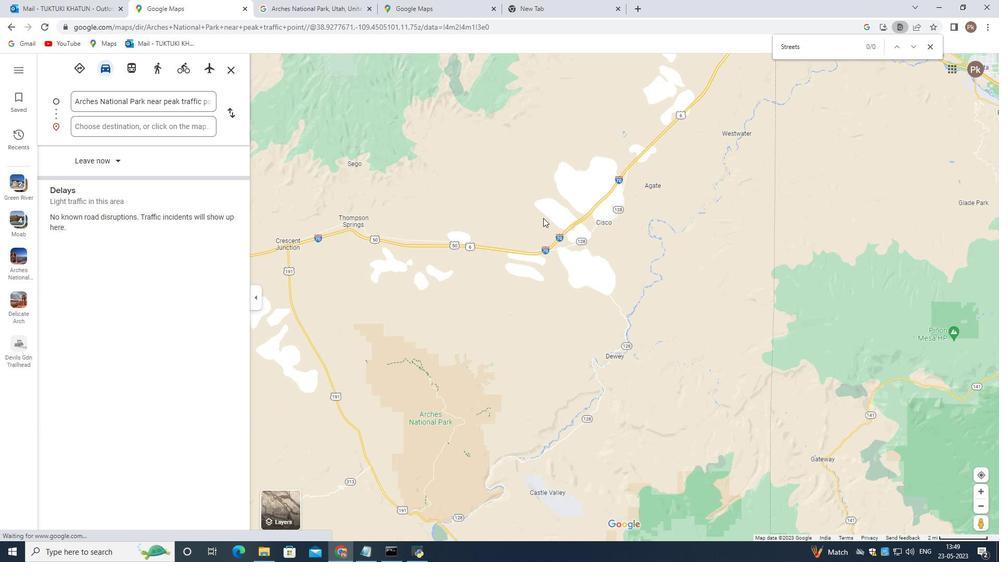 
Action: Mouse moved to (559, 232)
Screenshot: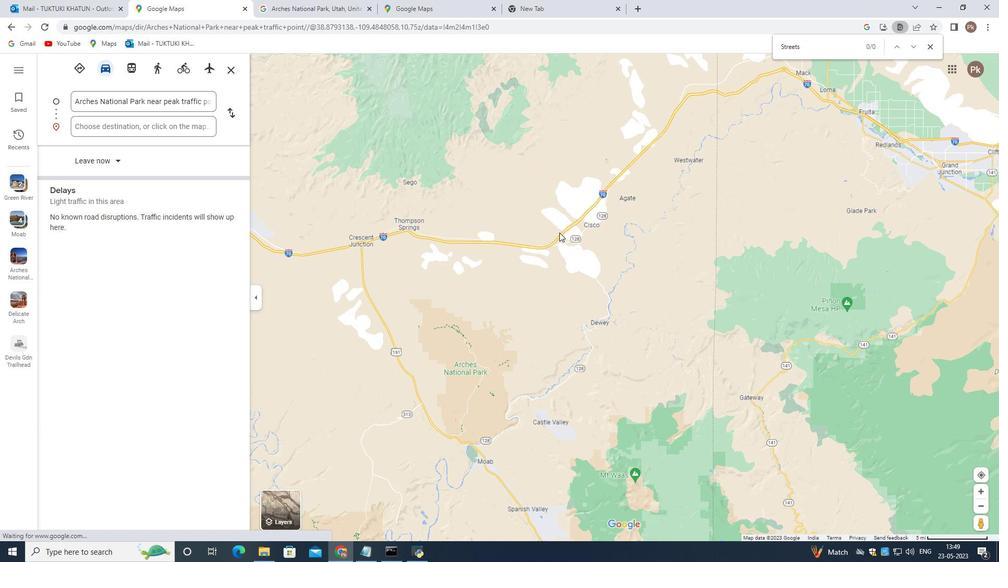 
Action: Mouse scrolled (559, 232) with delta (0, 0)
Screenshot: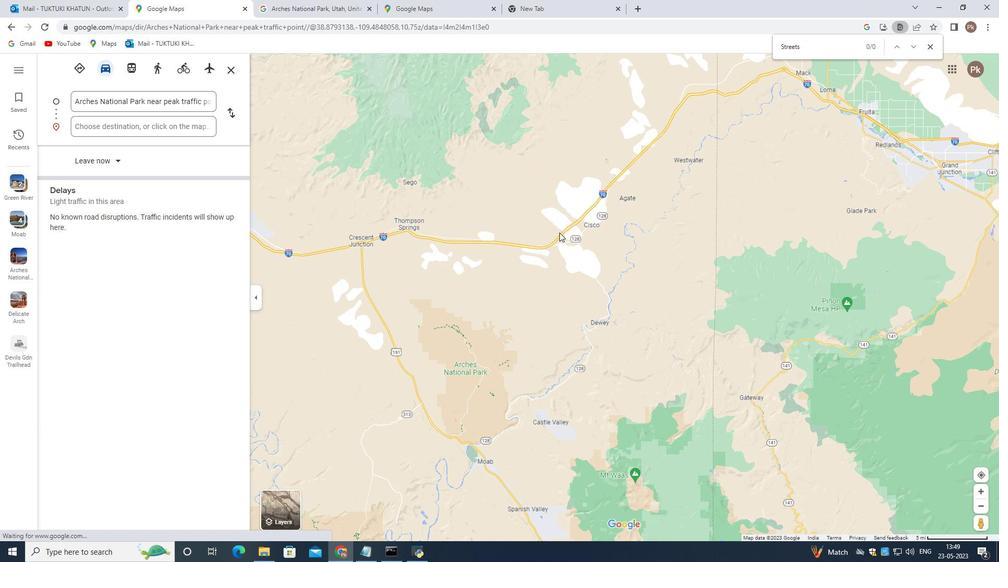 
Action: Mouse scrolled (559, 232) with delta (0, 0)
Screenshot: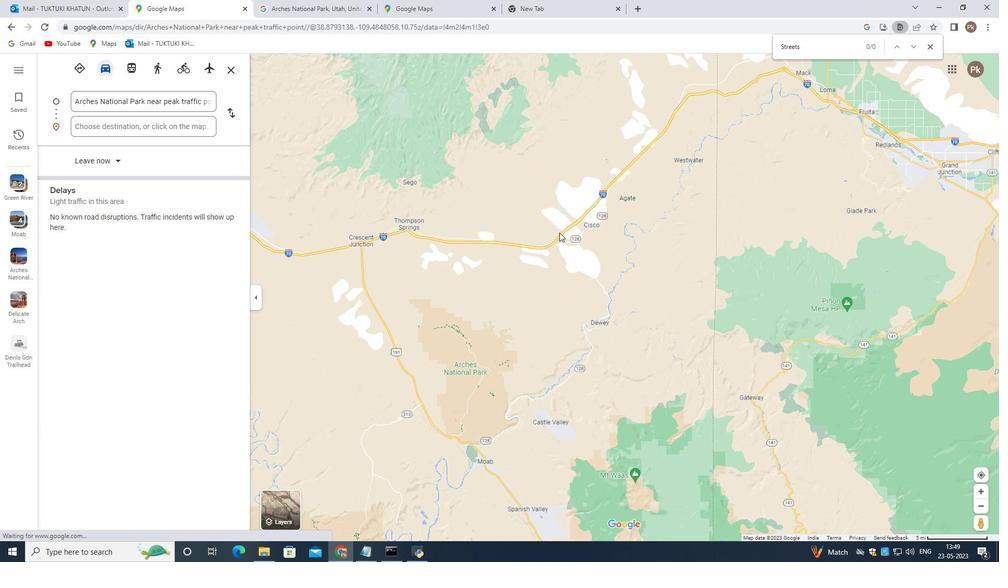 
Action: Mouse scrolled (559, 232) with delta (0, 0)
Screenshot: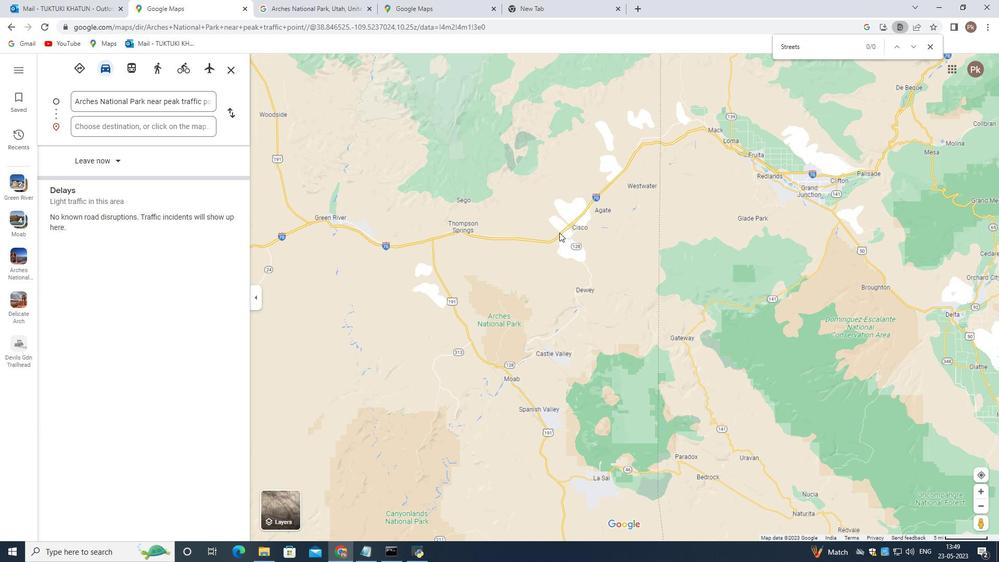 
Action: Mouse scrolled (559, 232) with delta (0, 0)
Screenshot: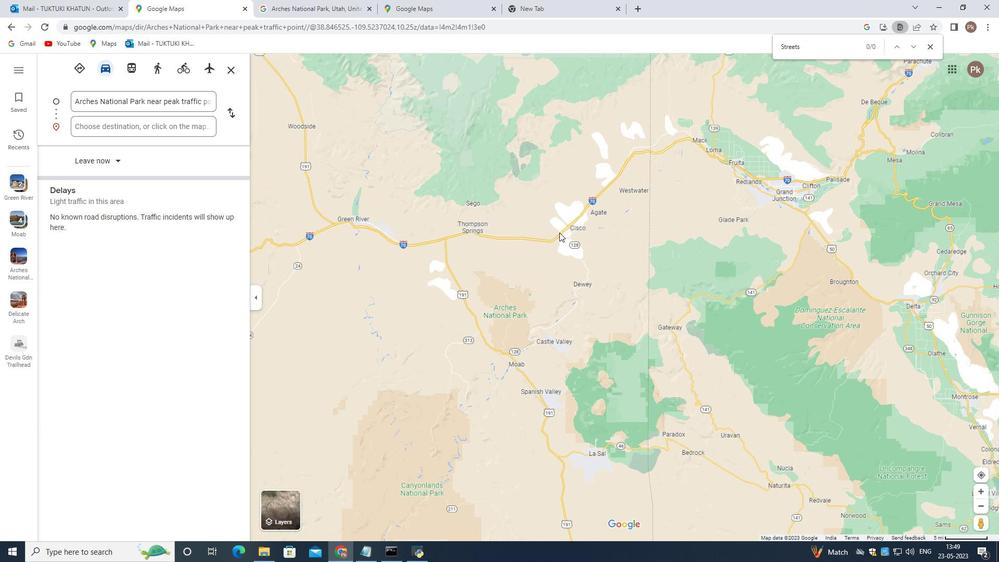 
Action: Mouse scrolled (559, 232) with delta (0, 0)
Screenshot: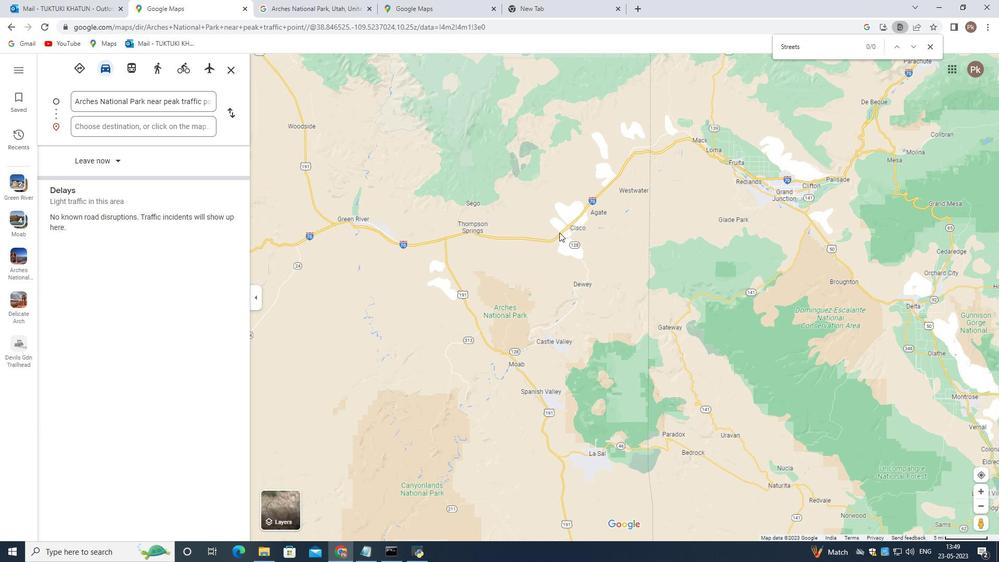 
Action: Mouse moved to (559, 233)
Screenshot: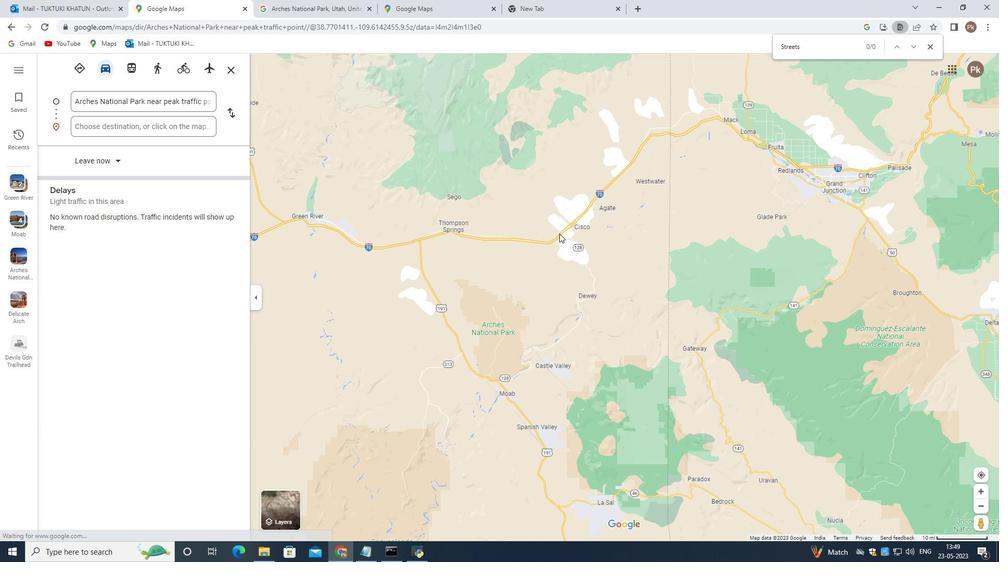 
Action: Mouse scrolled (559, 233) with delta (0, 0)
Screenshot: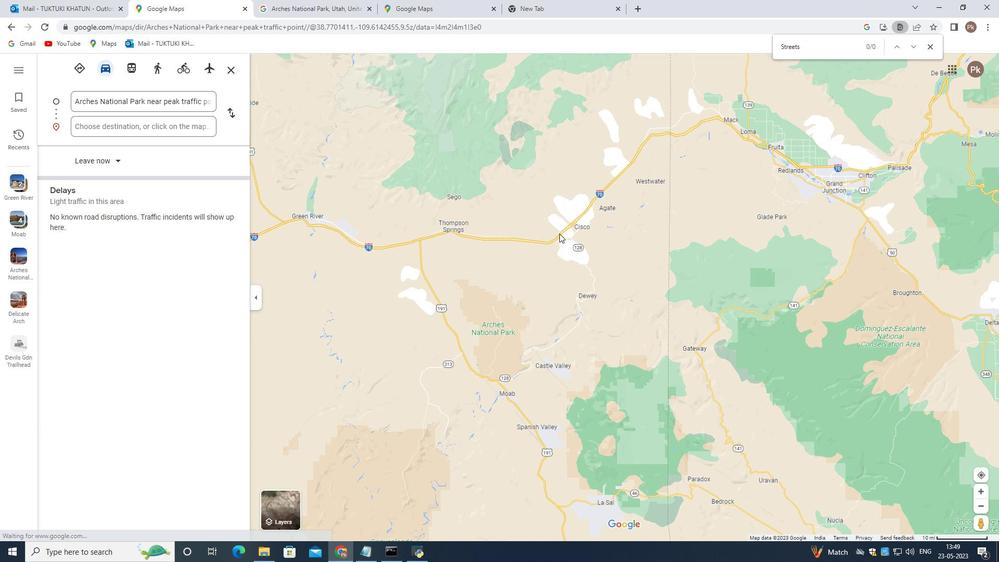 
Action: Mouse scrolled (559, 233) with delta (0, 0)
Screenshot: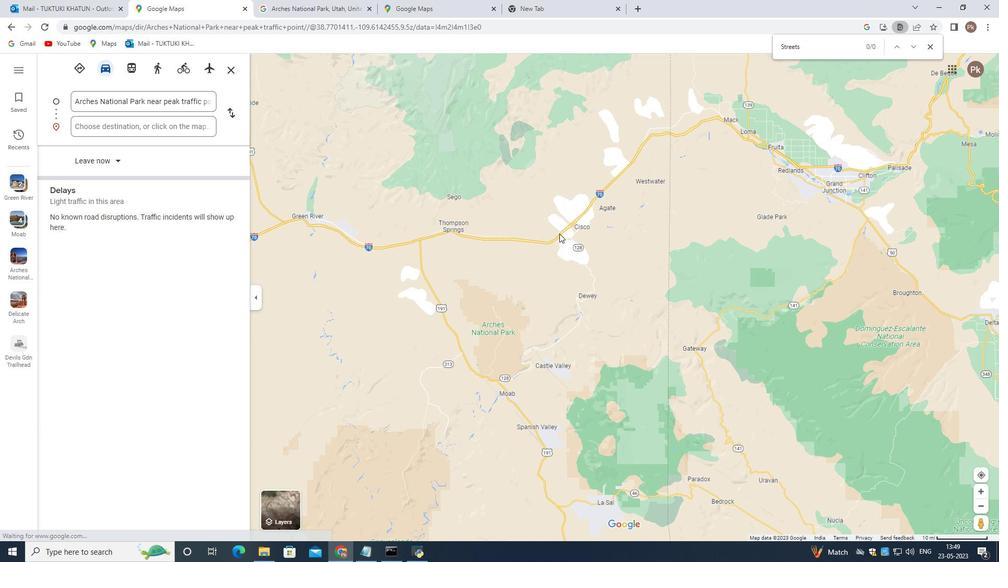 
Action: Mouse moved to (558, 234)
Screenshot: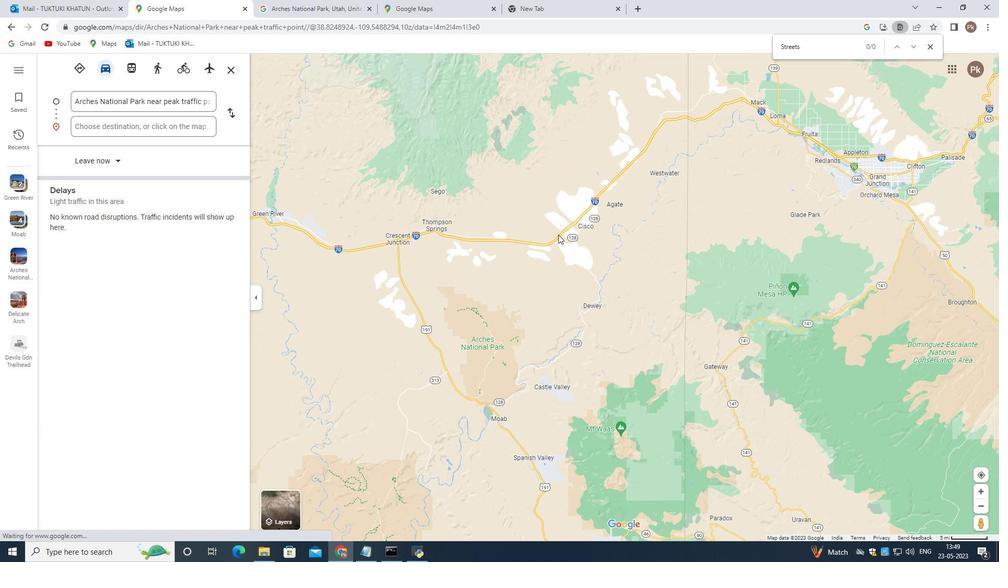 
Action: Mouse scrolled (558, 234) with delta (0, 0)
Screenshot: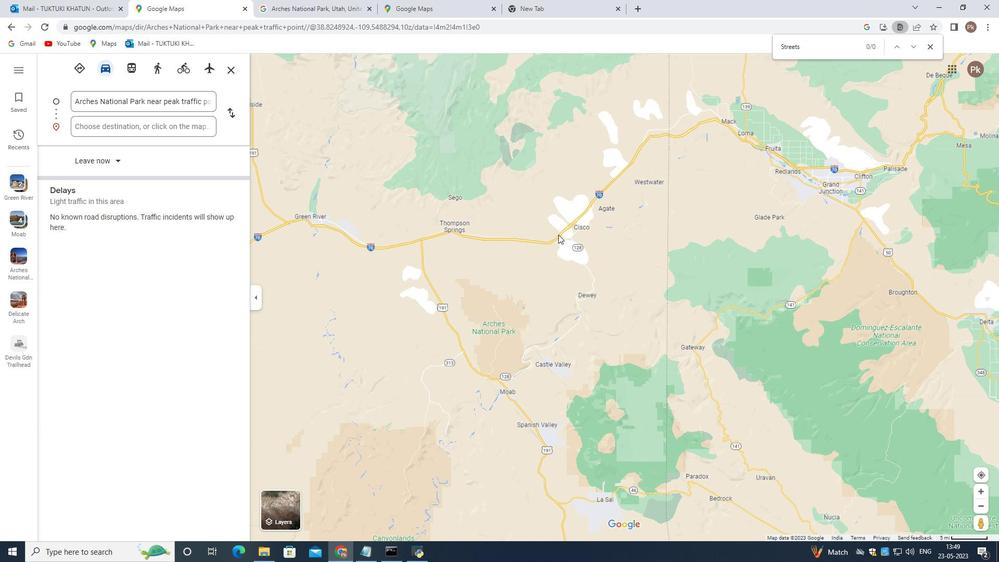 
Action: Mouse scrolled (558, 234) with delta (0, 0)
Screenshot: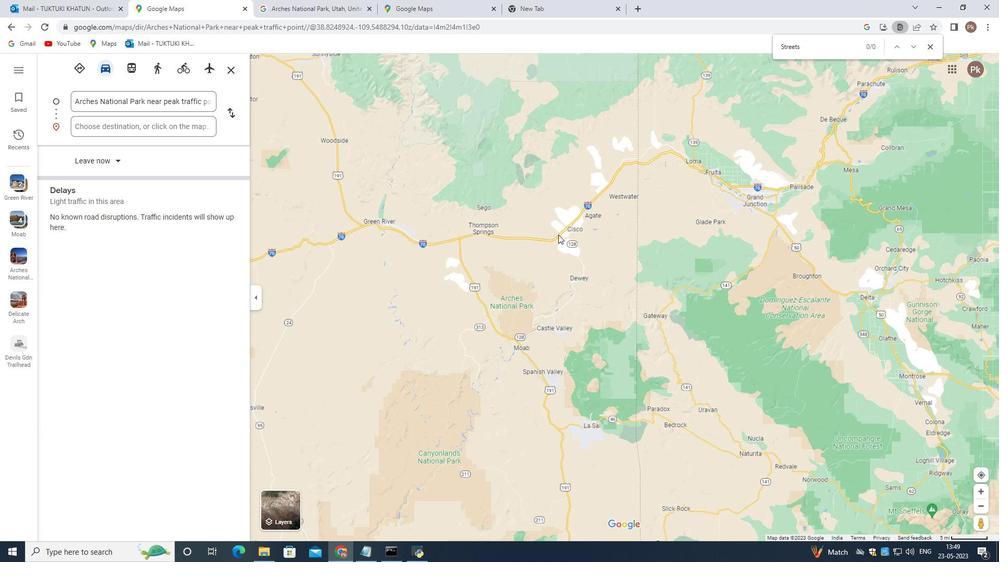 
Action: Mouse scrolled (558, 234) with delta (0, 0)
Screenshot: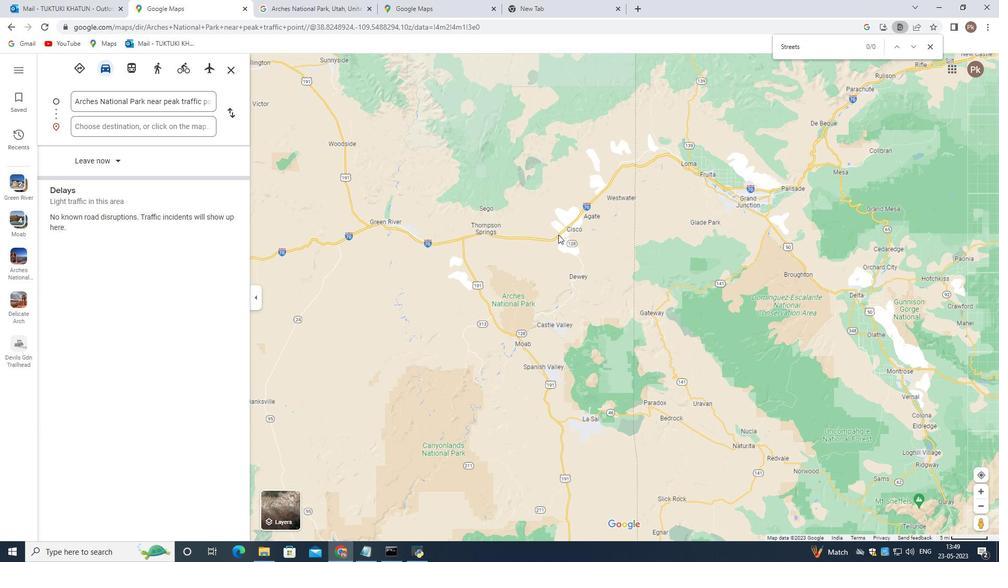 
Action: Mouse scrolled (558, 234) with delta (0, 0)
Screenshot: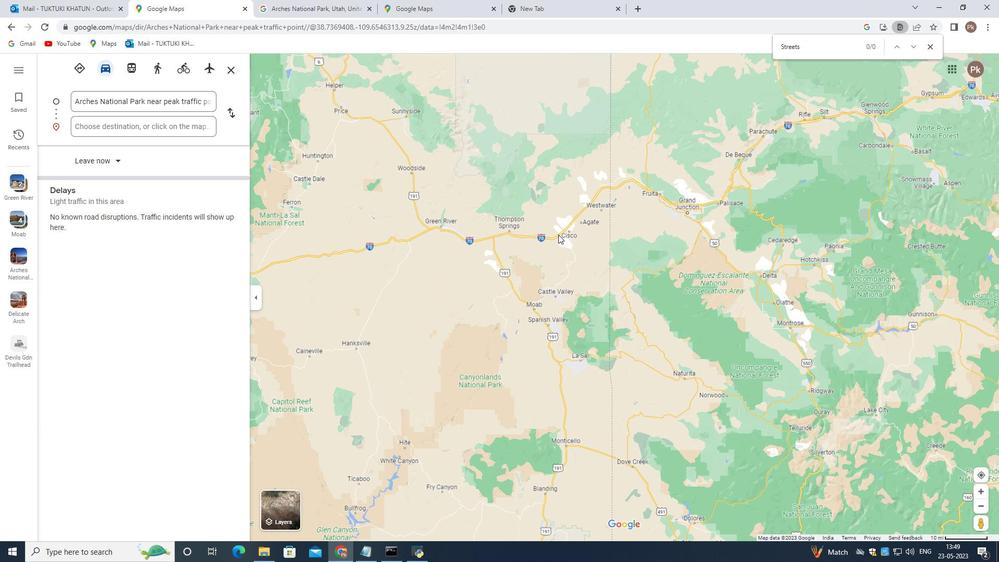 
Action: Mouse scrolled (558, 234) with delta (0, 0)
Screenshot: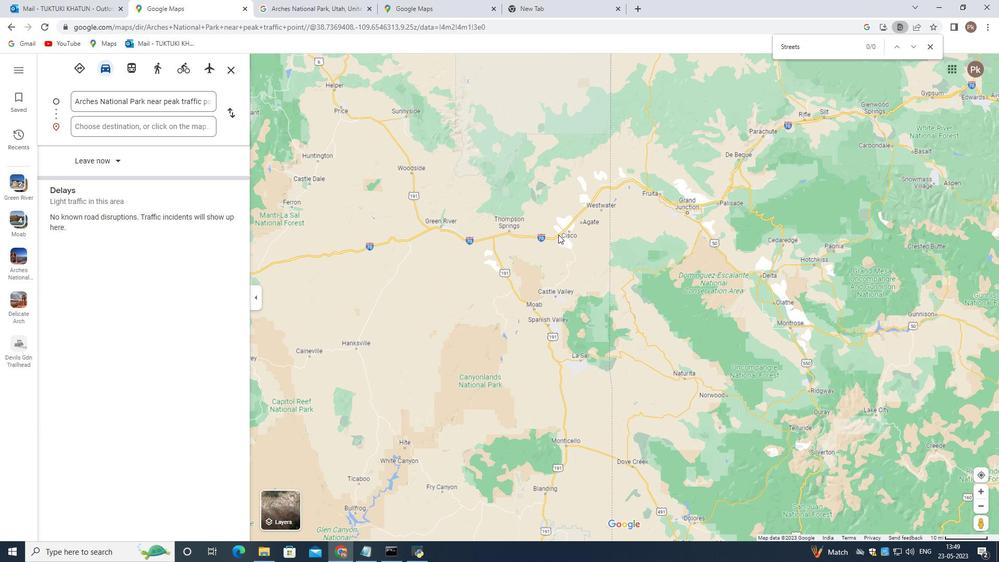 
Action: Mouse scrolled (558, 234) with delta (0, 0)
Screenshot: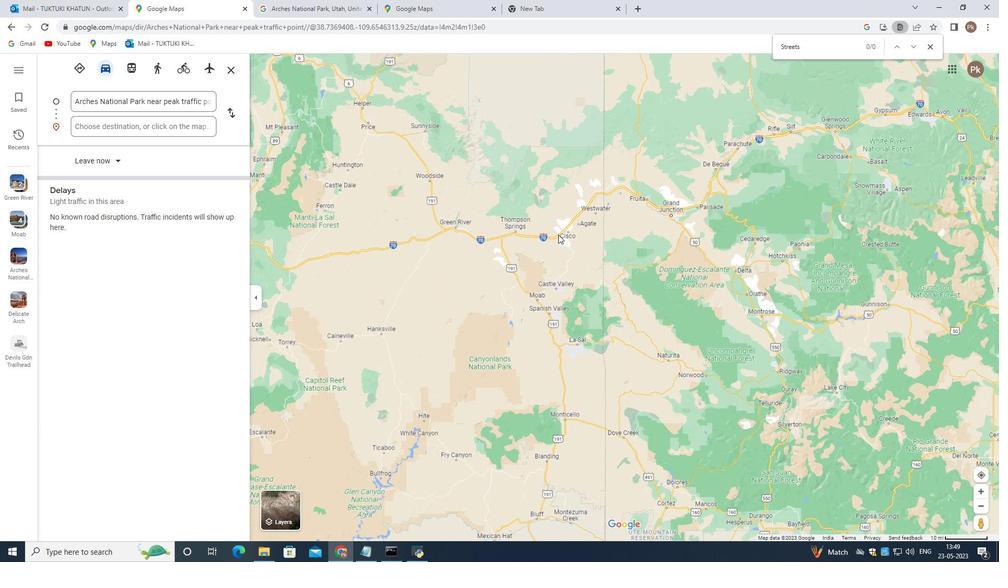 
Action: Mouse scrolled (558, 234) with delta (0, 0)
Screenshot: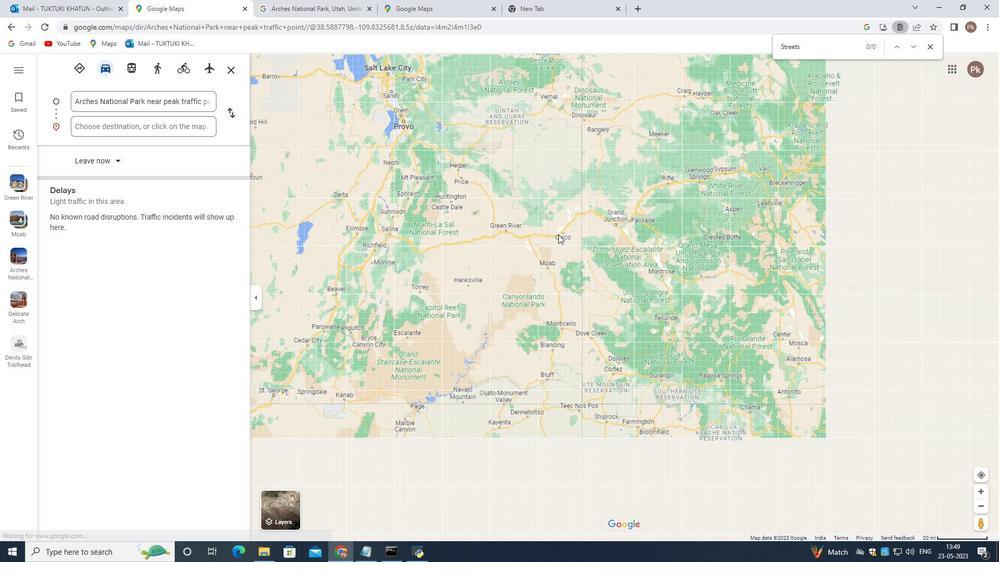 
Action: Mouse scrolled (558, 234) with delta (0, 0)
Screenshot: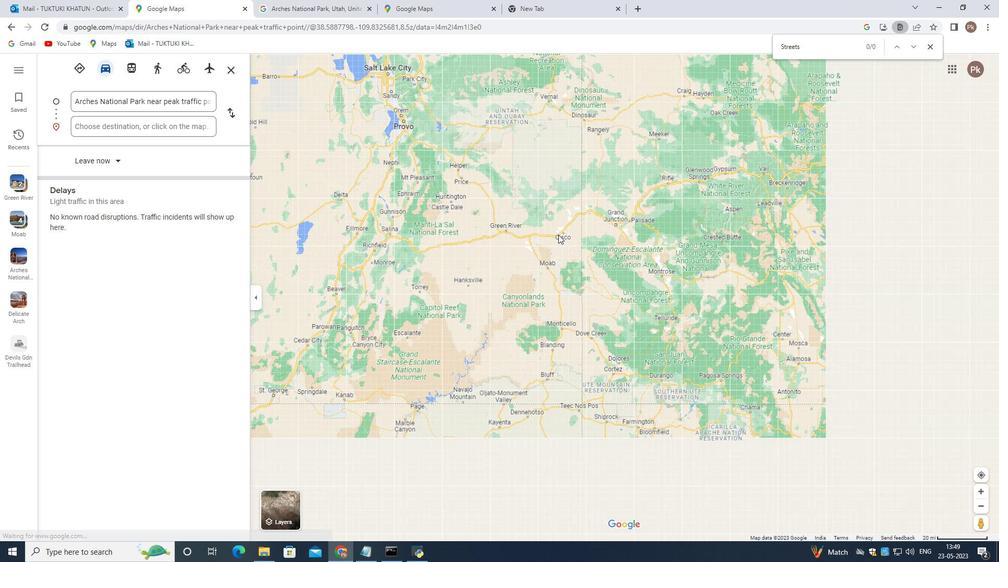 
Action: Mouse scrolled (558, 234) with delta (0, 0)
Screenshot: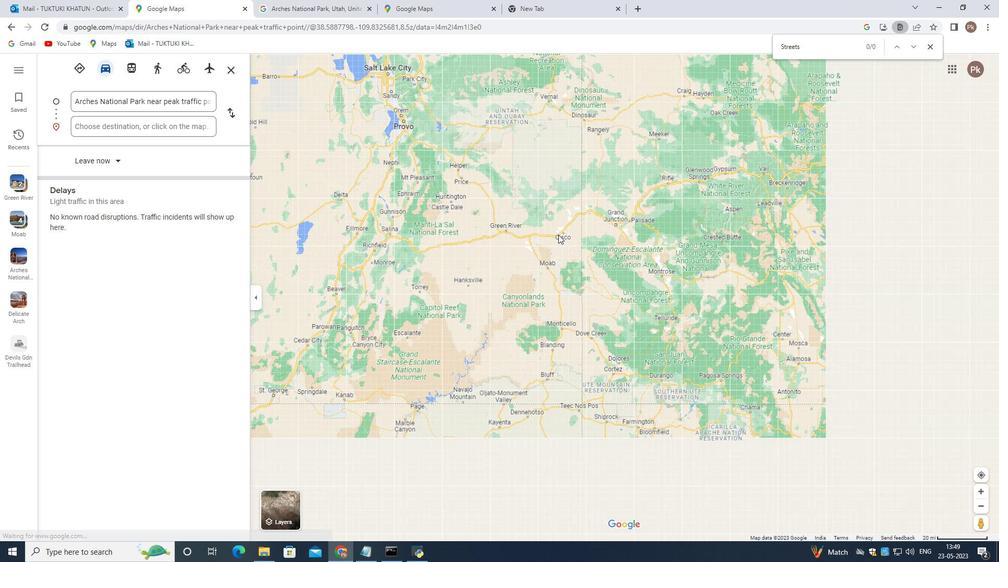 
Action: Mouse scrolled (558, 234) with delta (0, 0)
Screenshot: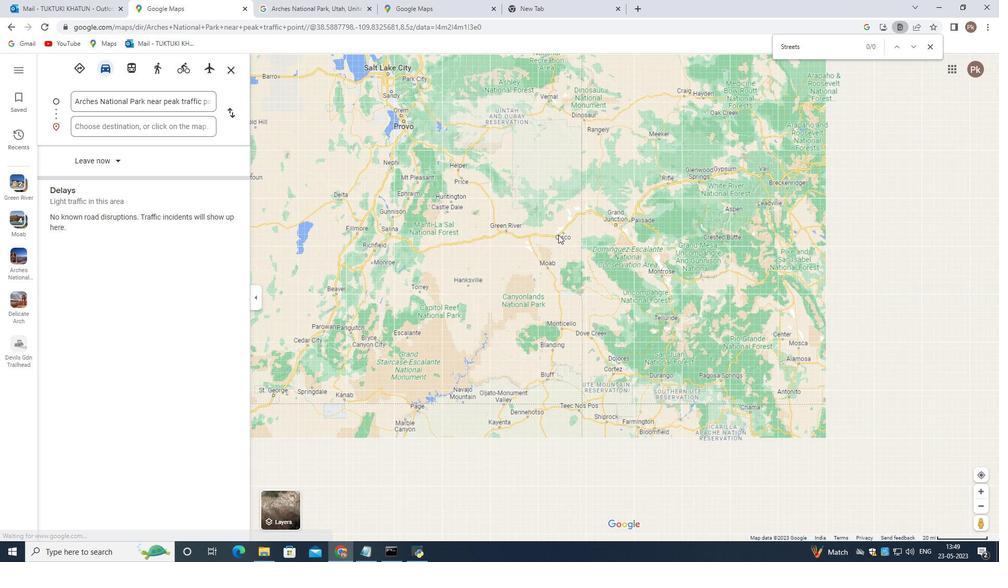 
Action: Mouse scrolled (558, 234) with delta (0, 0)
Screenshot: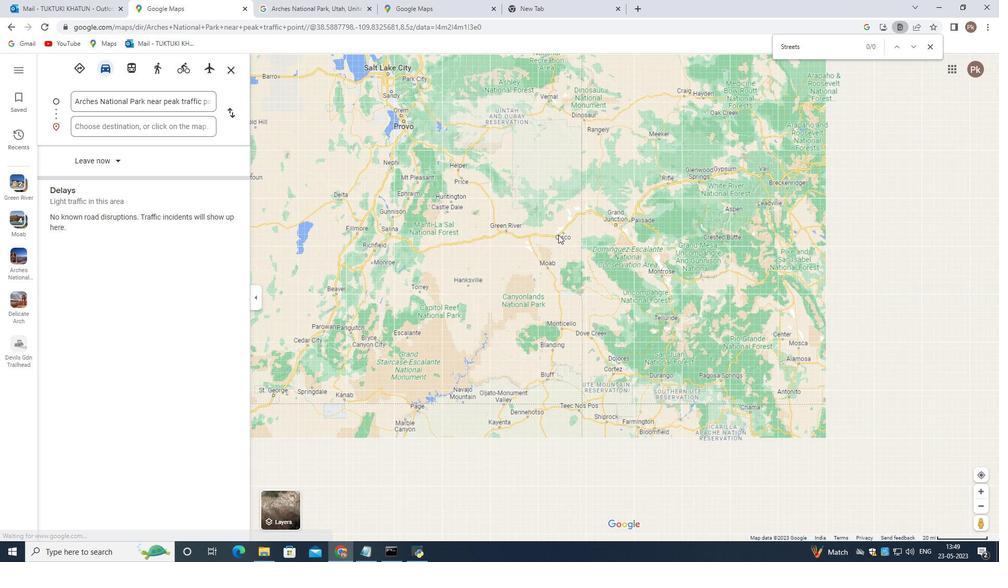 
Action: Mouse scrolled (558, 234) with delta (0, 0)
Screenshot: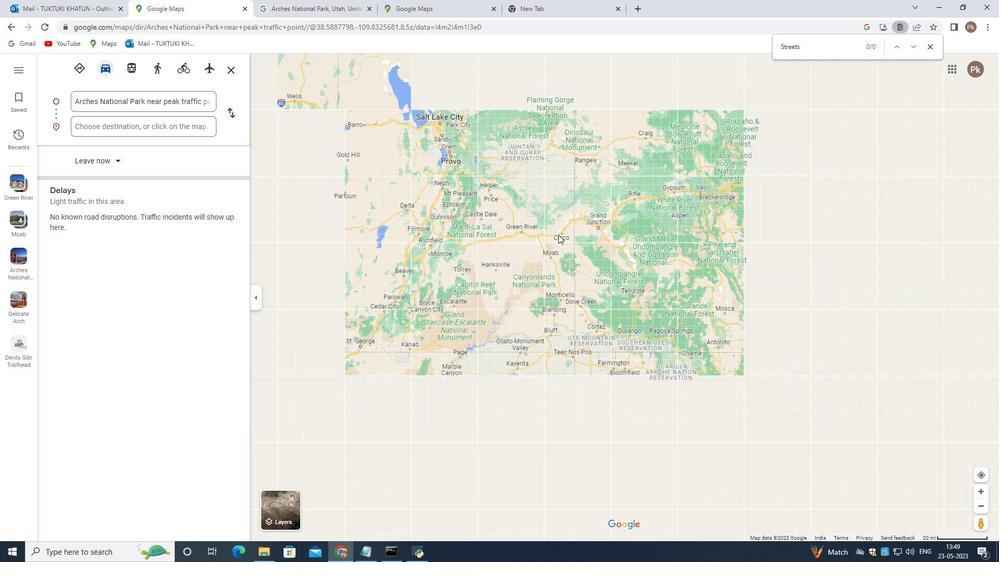 
Action: Mouse scrolled (558, 234) with delta (0, 0)
Screenshot: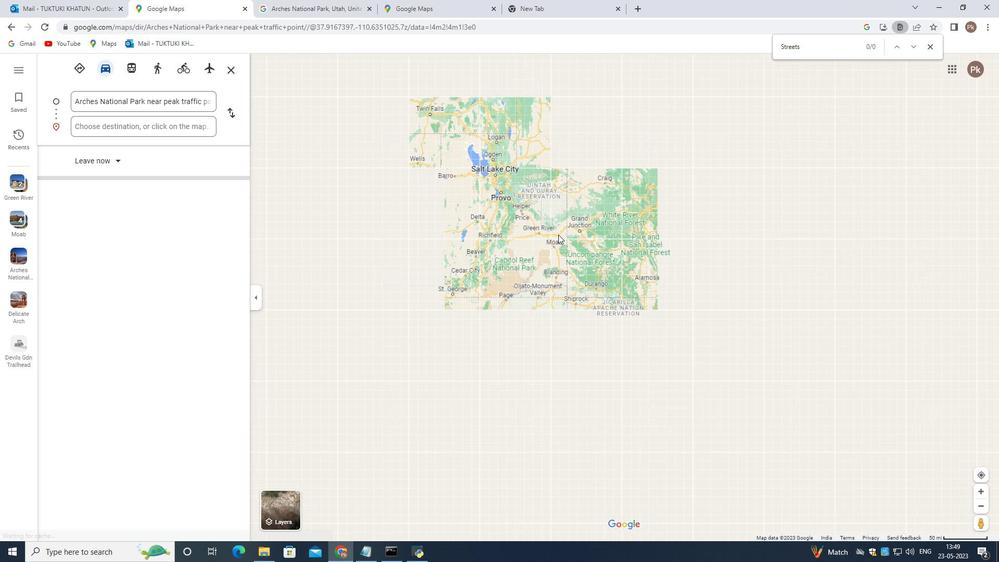 
Action: Mouse scrolled (558, 234) with delta (0, 0)
Screenshot: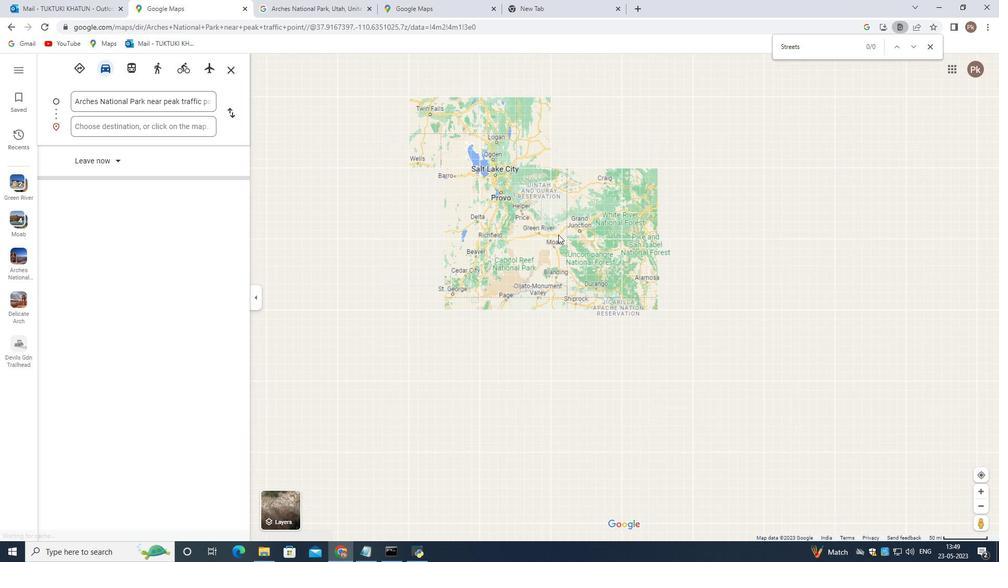 
Action: Mouse scrolled (558, 234) with delta (0, 0)
Screenshot: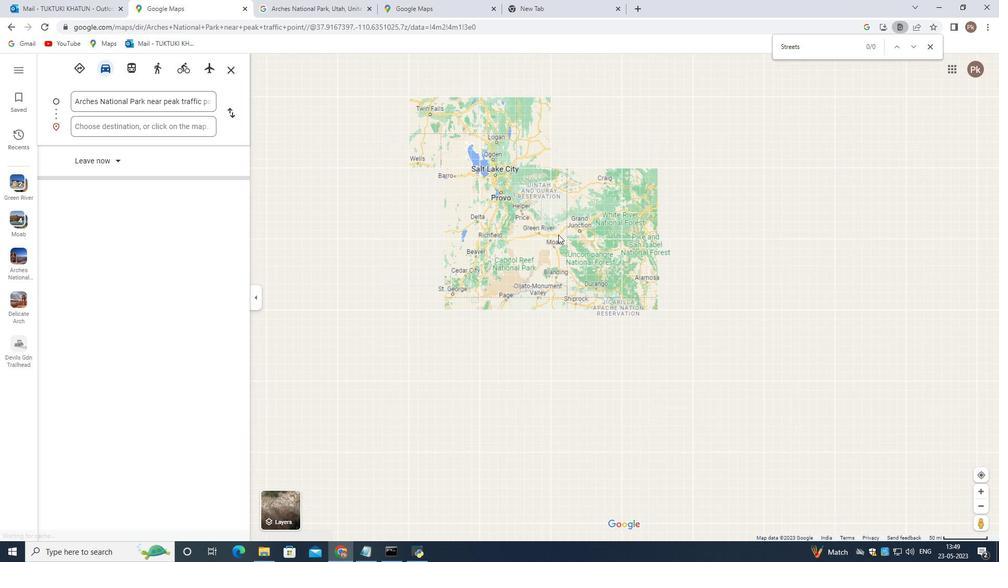 
Action: Mouse scrolled (558, 234) with delta (0, 0)
Screenshot: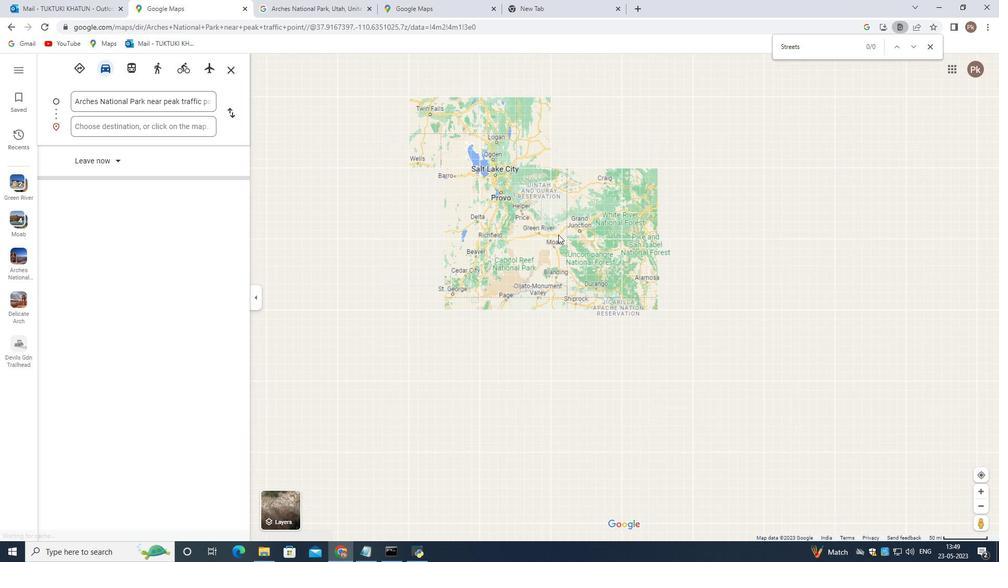 
Action: Mouse moved to (77, 100)
Screenshot: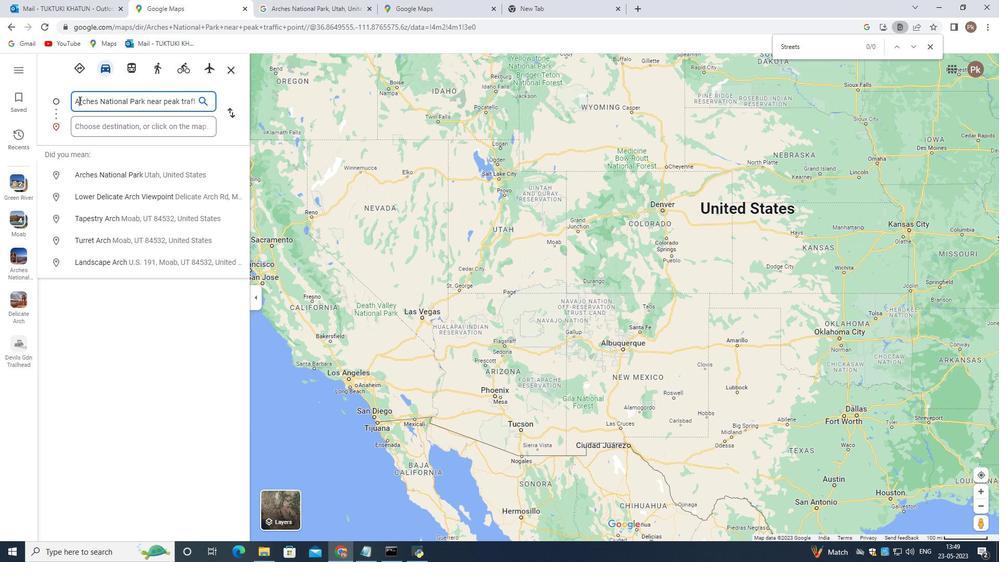 
Action: Mouse pressed left at (77, 100)
Screenshot: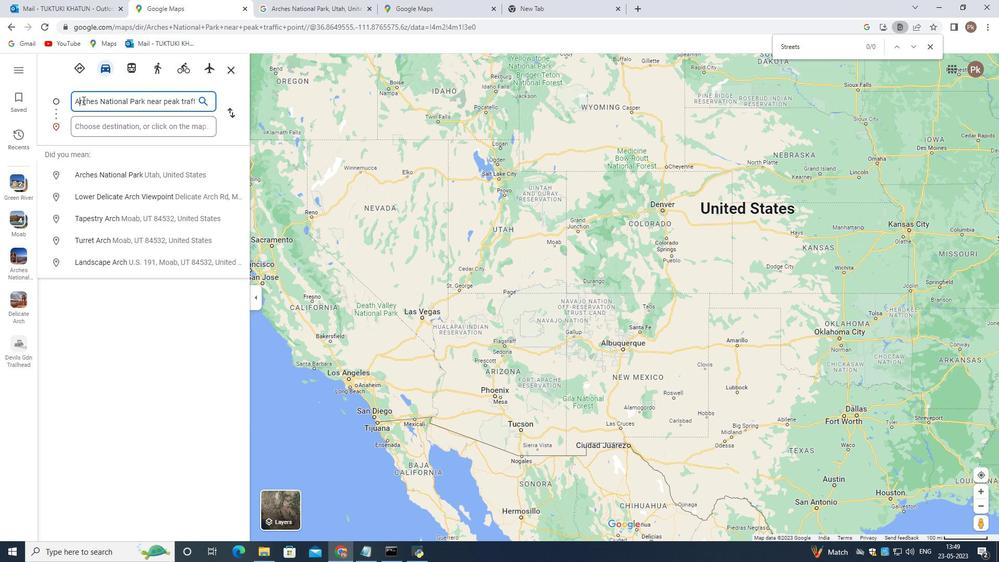 
Action: Mouse moved to (75, 99)
Screenshot: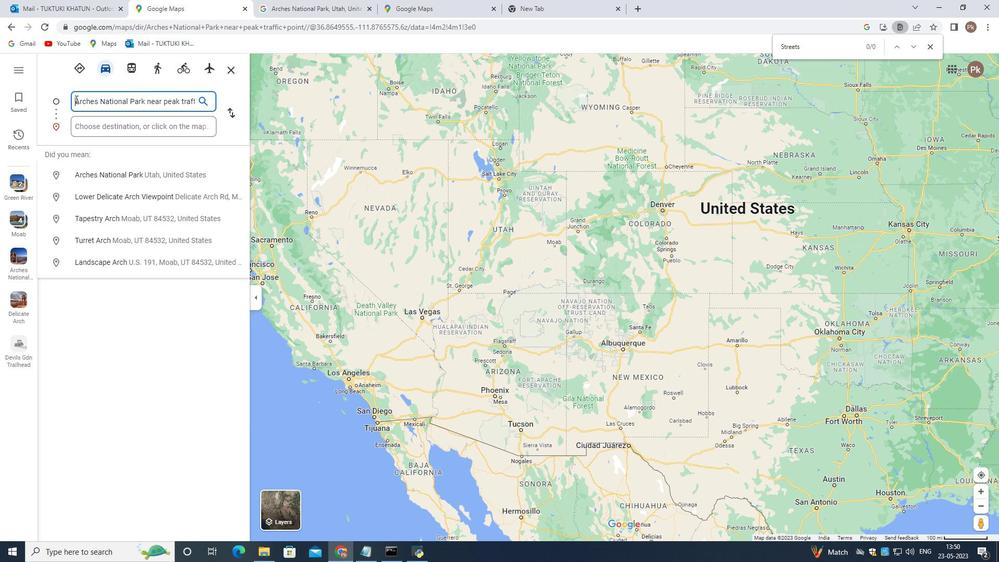 
Action: Mouse pressed left at (75, 99)
Screenshot: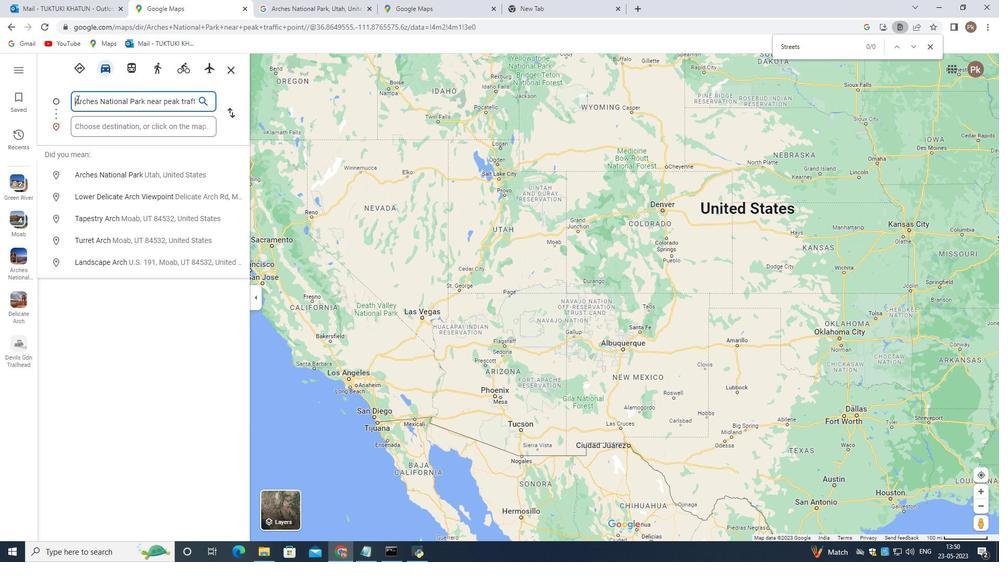 
Action: Mouse moved to (220, 106)
Screenshot: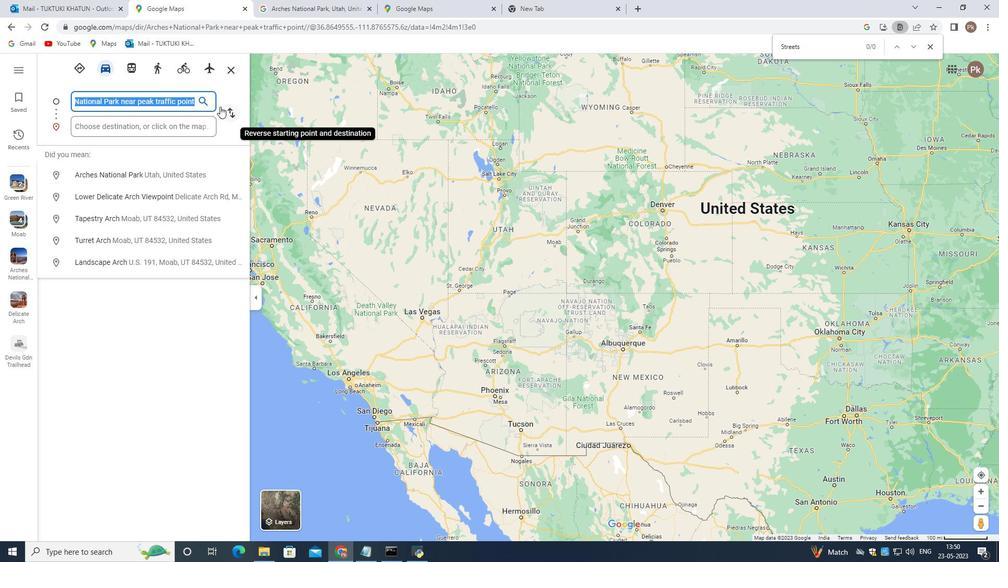 
Action: Key pressed ctrl+C
Screenshot: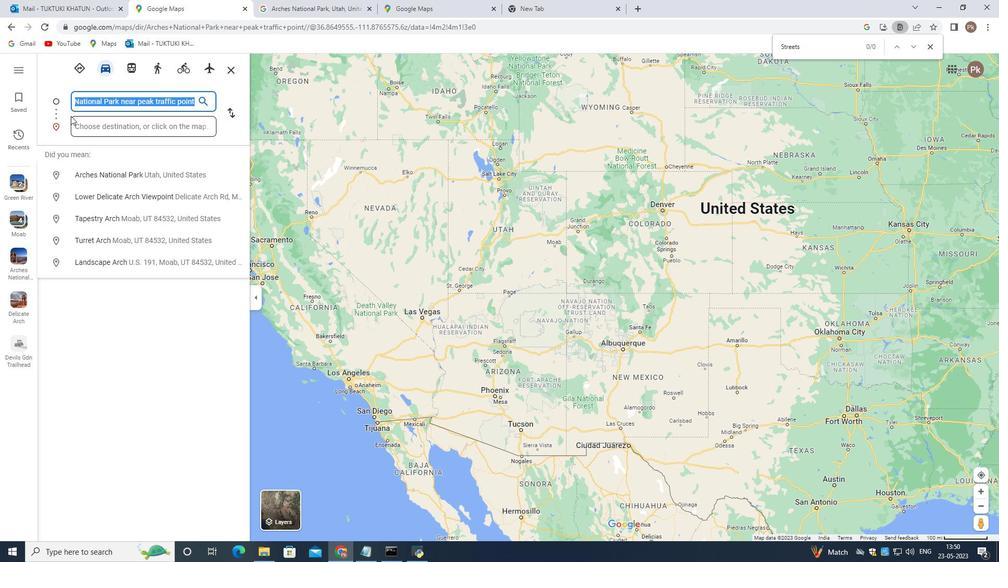 
Action: Mouse moved to (97, 128)
Screenshot: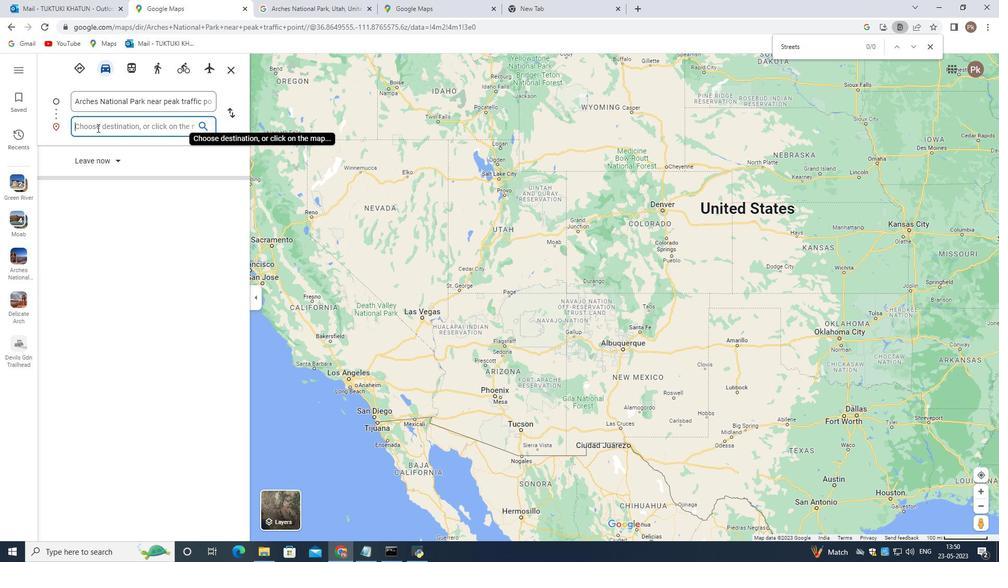 
Action: Mouse pressed left at (97, 128)
Screenshot: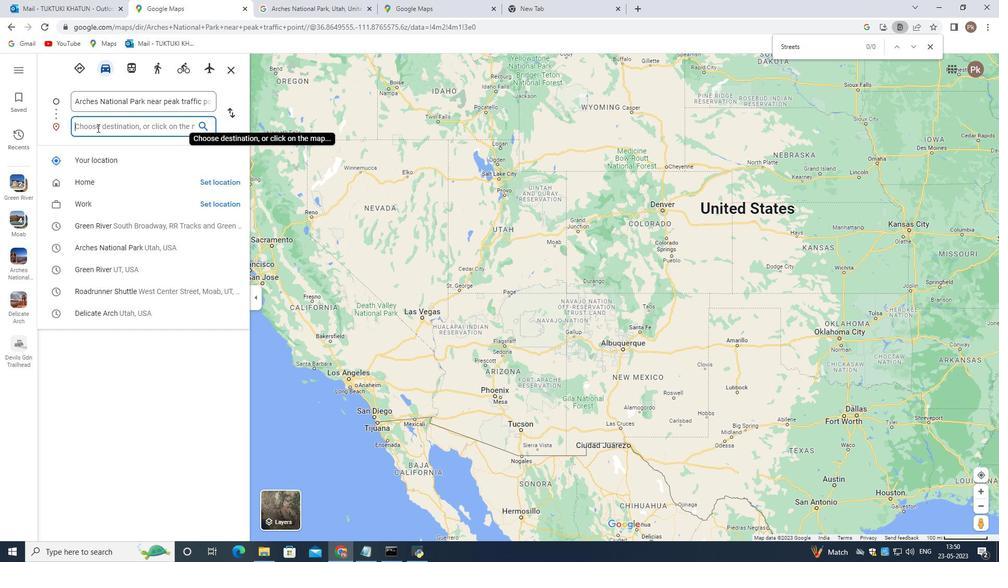 
Action: Mouse moved to (97, 127)
Screenshot: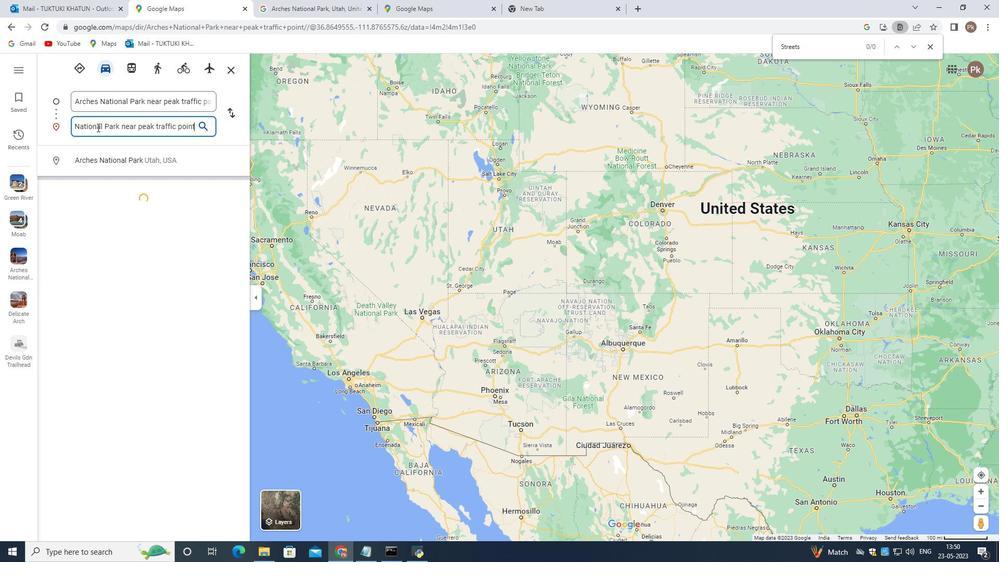
Action: Key pressed ctrl+V
Screenshot: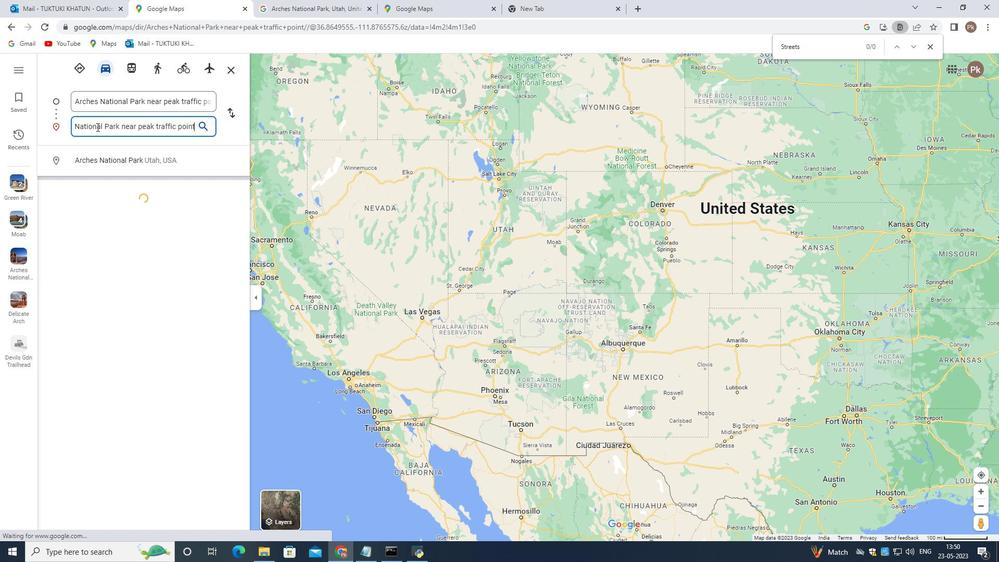 
Action: Mouse moved to (89, 126)
Screenshot: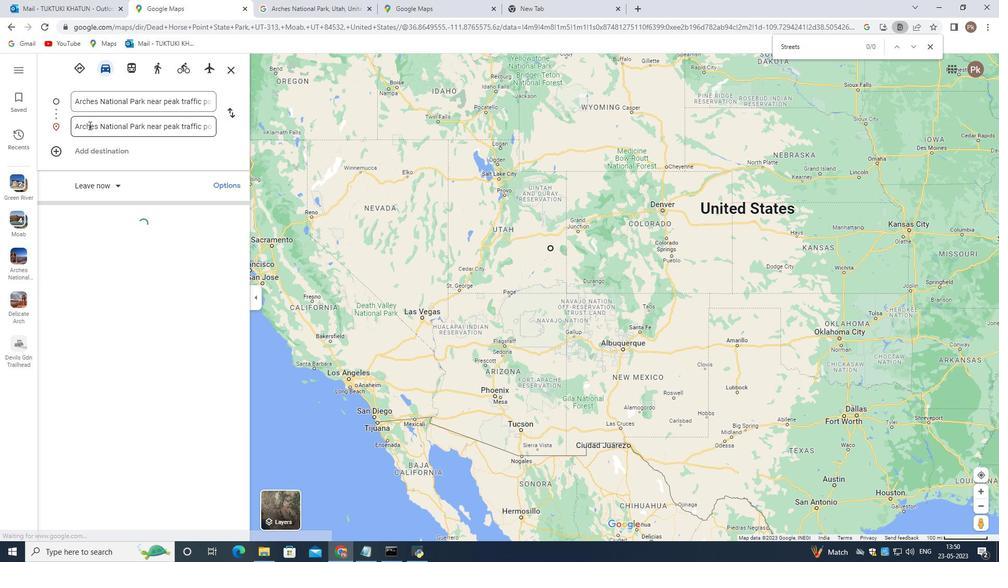 
Action: Key pressed <Key.enter>
Screenshot: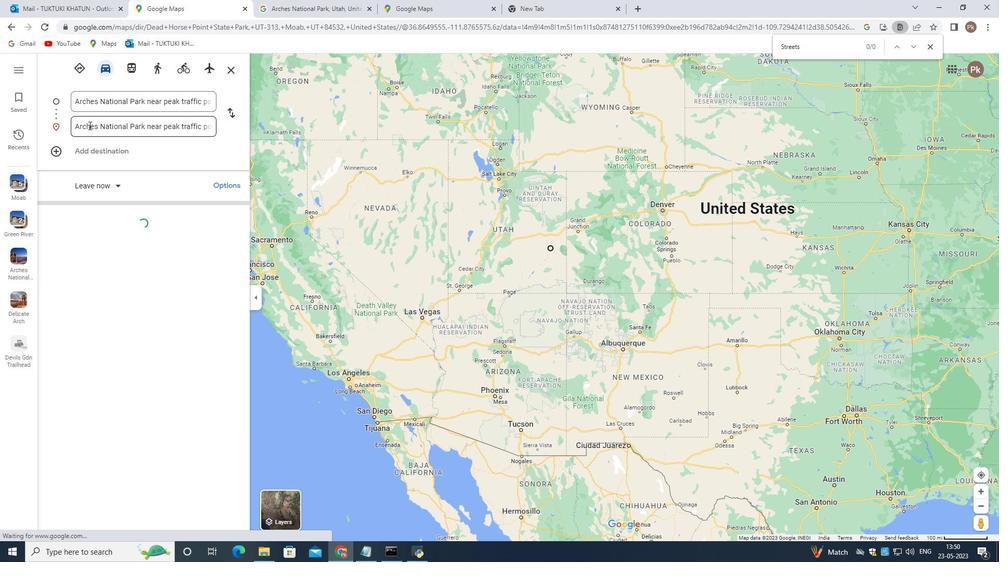 
Action: Mouse moved to (641, 308)
Screenshot: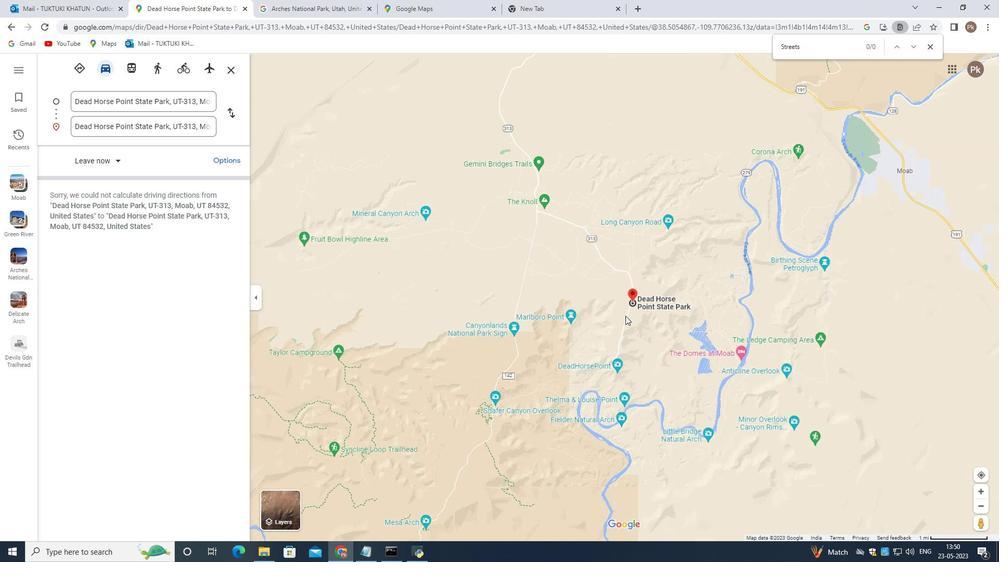 
Action: Mouse scrolled (641, 308) with delta (0, 0)
Screenshot: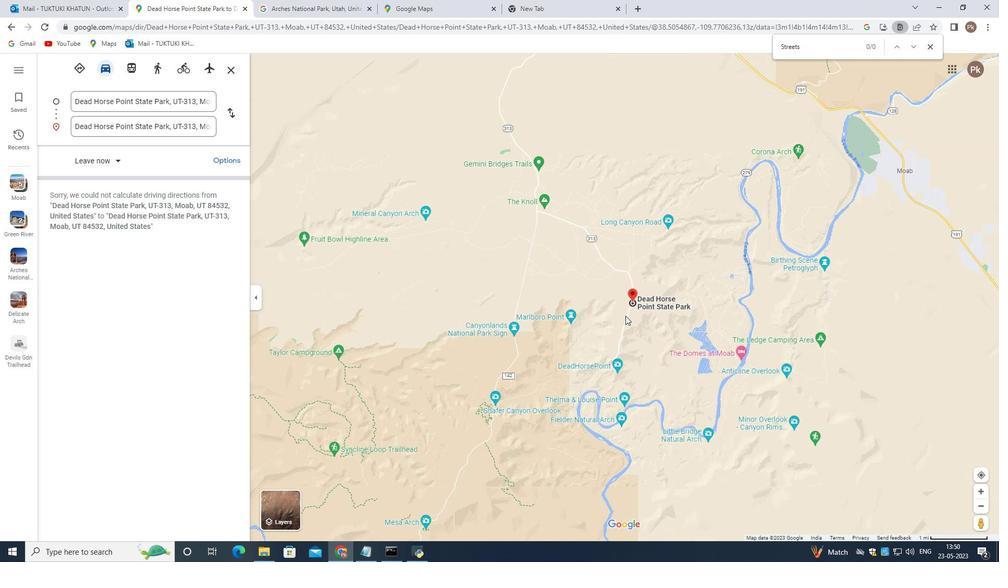 
Action: Mouse scrolled (641, 308) with delta (0, 0)
Screenshot: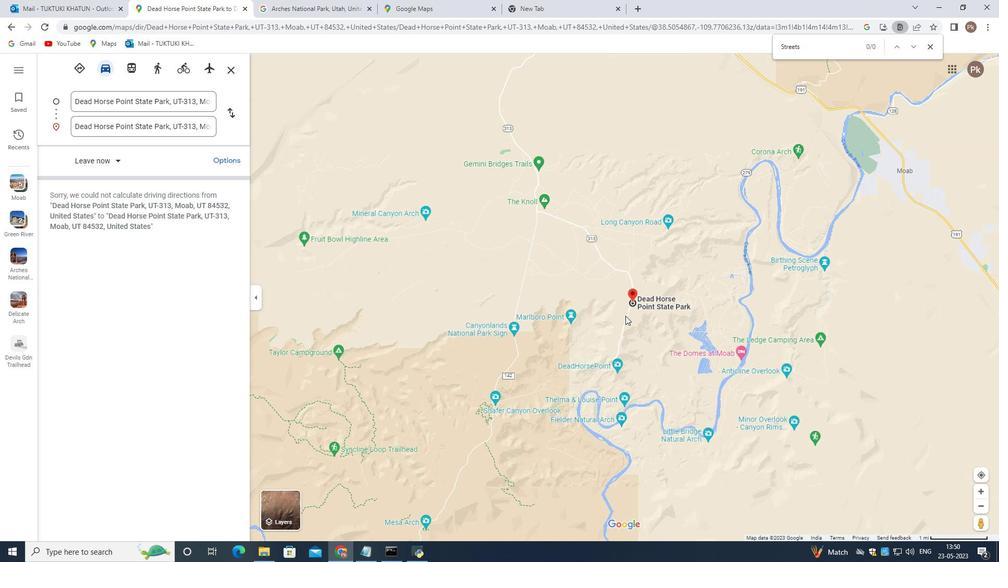 
Action: Mouse scrolled (641, 308) with delta (0, 0)
Screenshot: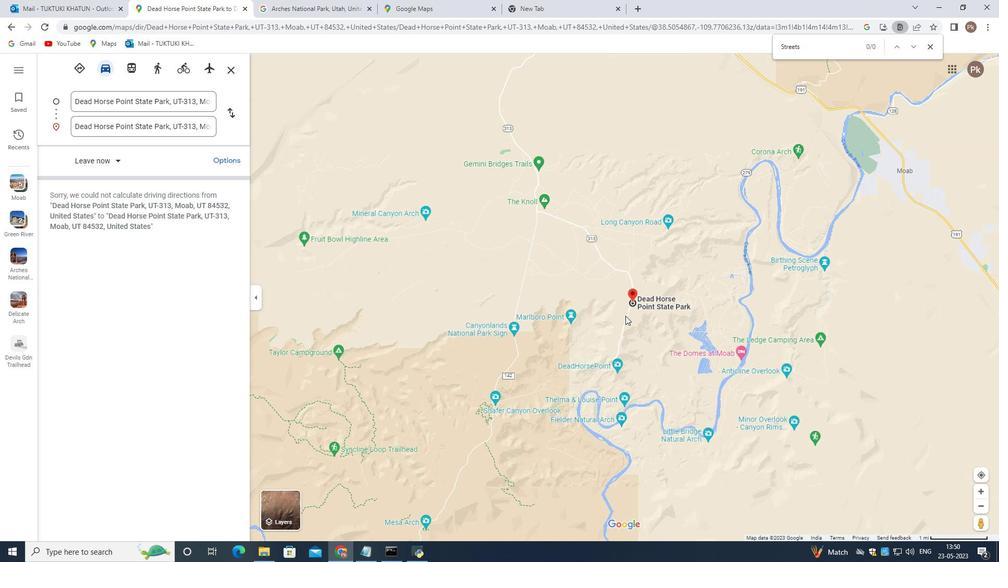 
Action: Mouse scrolled (641, 308) with delta (0, 0)
Screenshot: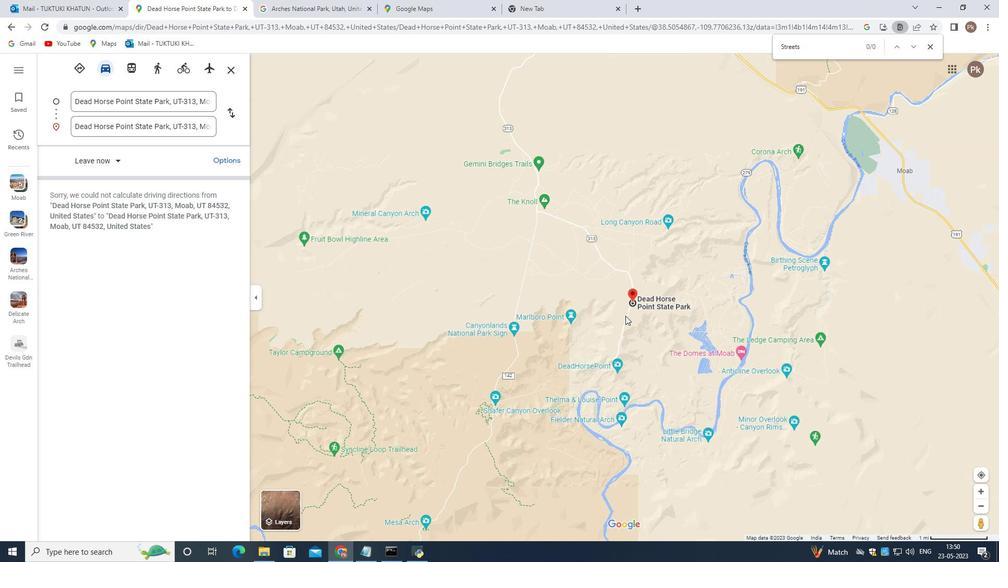 
Action: Mouse moved to (625, 316)
Screenshot: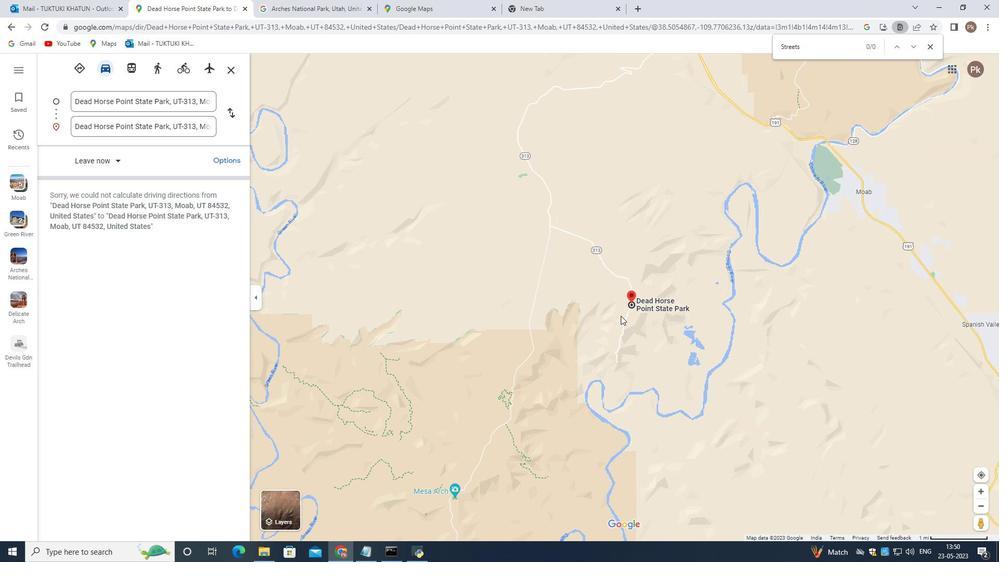 
Action: Mouse scrolled (625, 315) with delta (0, 0)
Screenshot: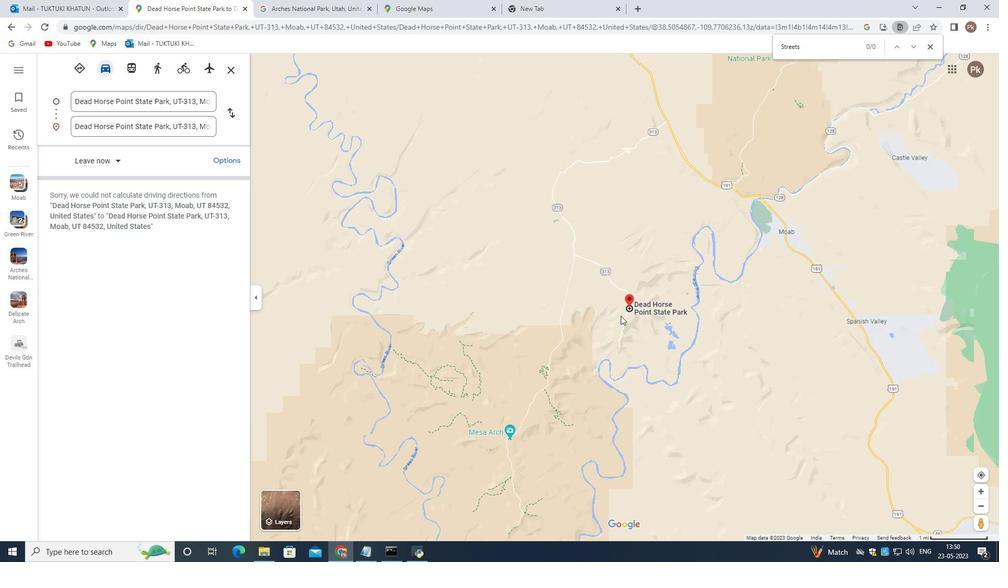 
Action: Mouse scrolled (625, 315) with delta (0, 0)
Screenshot: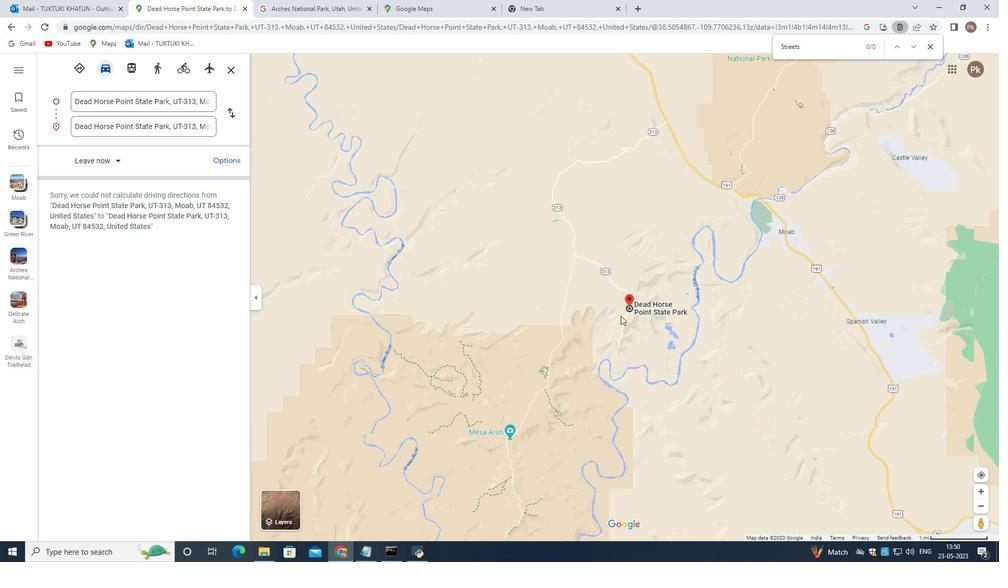 
Action: Mouse scrolled (625, 315) with delta (0, 0)
Screenshot: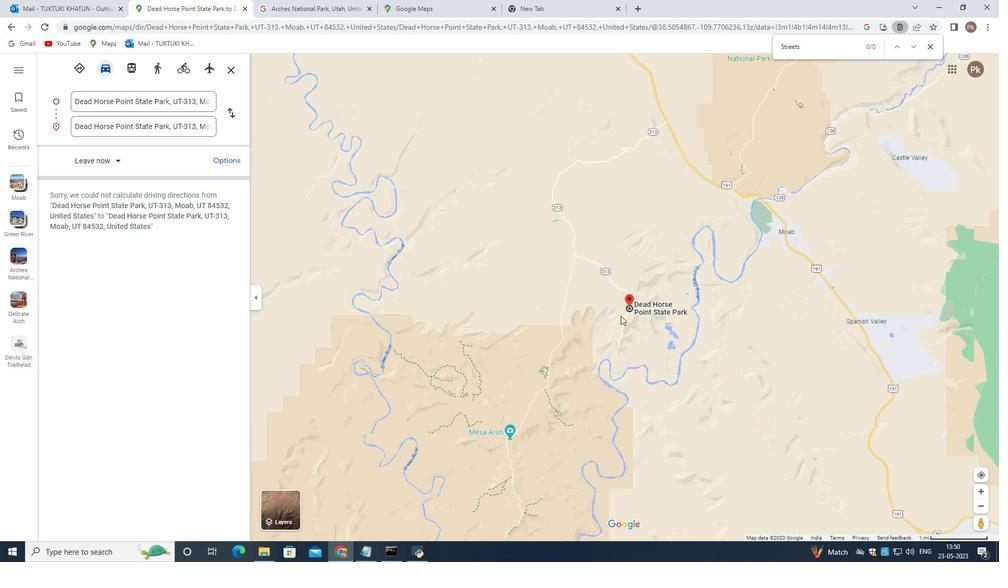 
Action: Mouse moved to (625, 316)
Screenshot: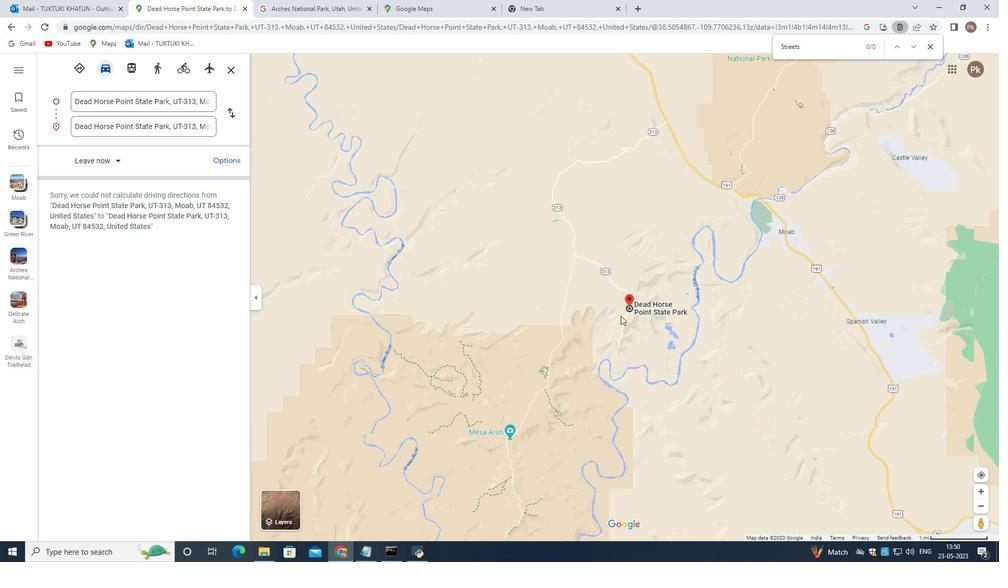 
Action: Mouse scrolled (625, 315) with delta (0, 0)
Screenshot: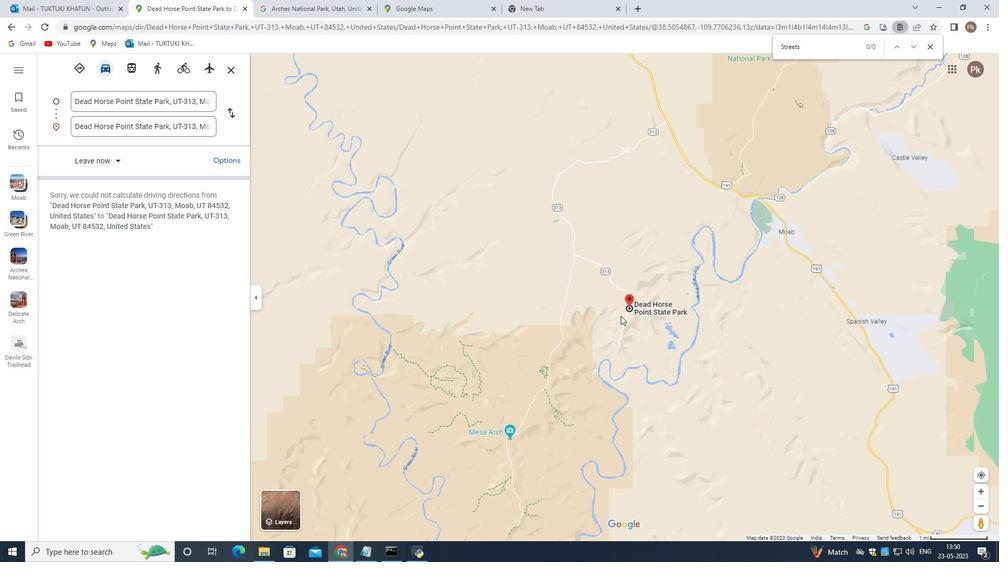 
Action: Mouse moved to (621, 316)
Screenshot: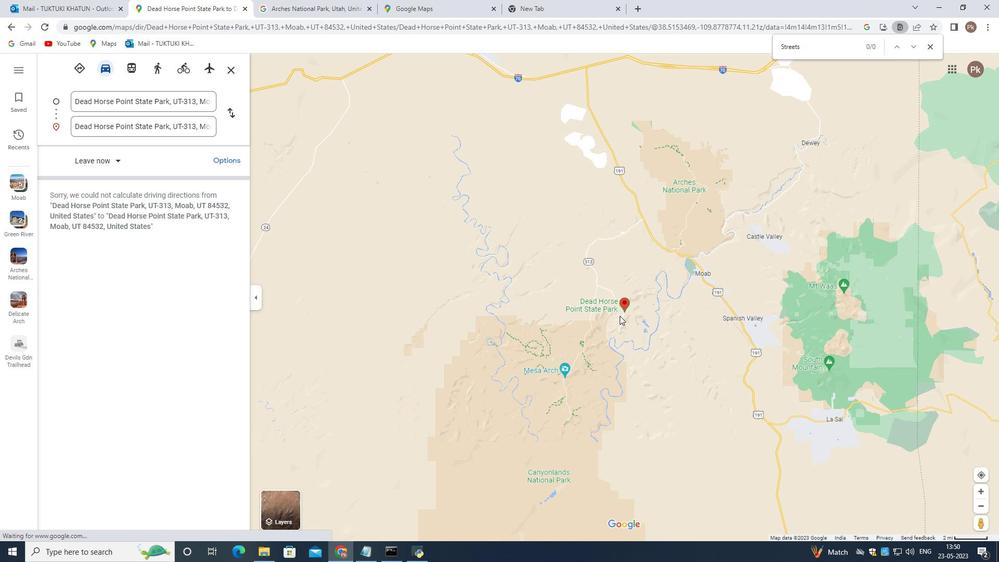
Action: Mouse scrolled (621, 315) with delta (0, 0)
Screenshot: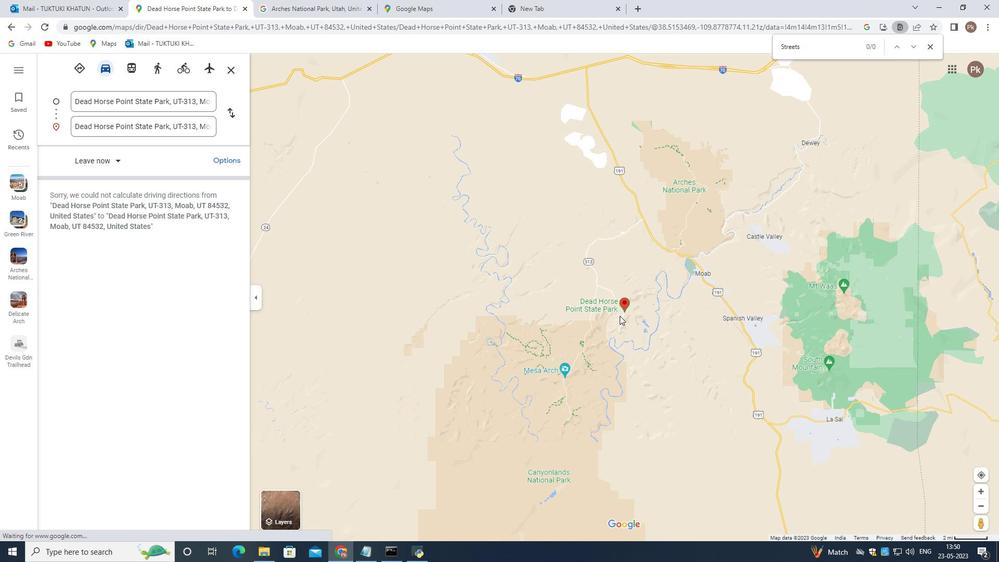 
Action: Mouse moved to (620, 316)
Screenshot: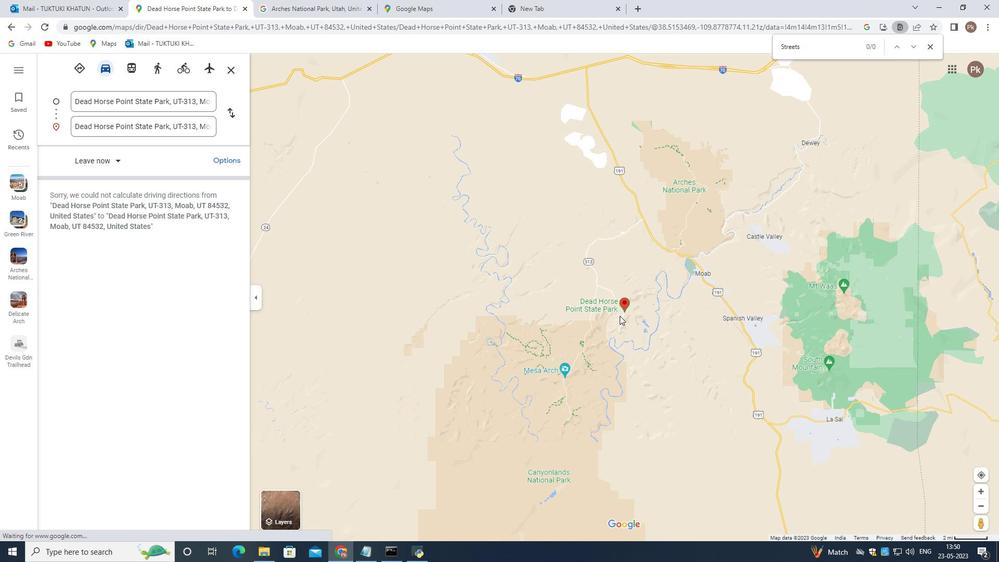 
Action: Mouse scrolled (620, 315) with delta (0, 0)
Screenshot: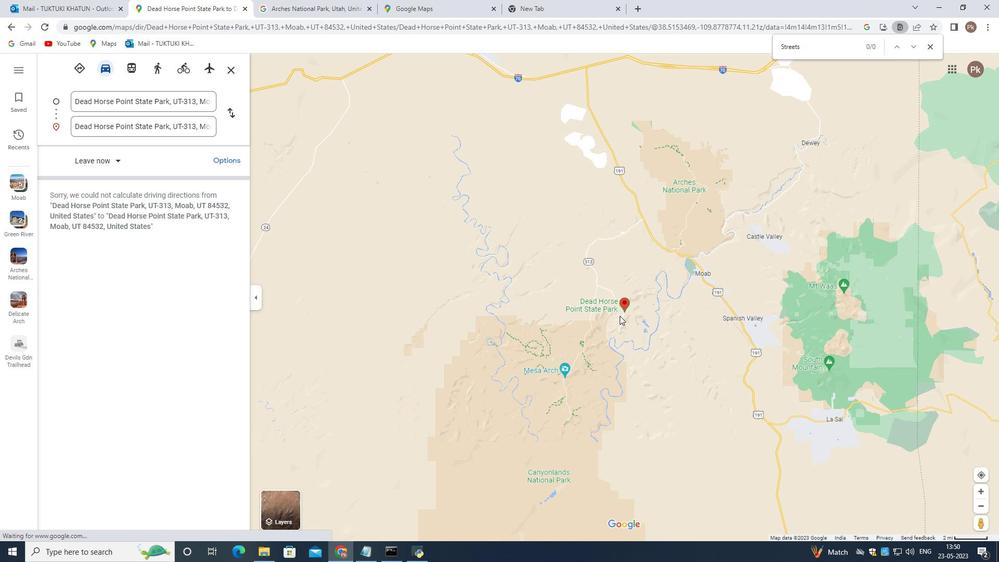 
Action: Mouse scrolled (620, 315) with delta (0, 0)
Screenshot: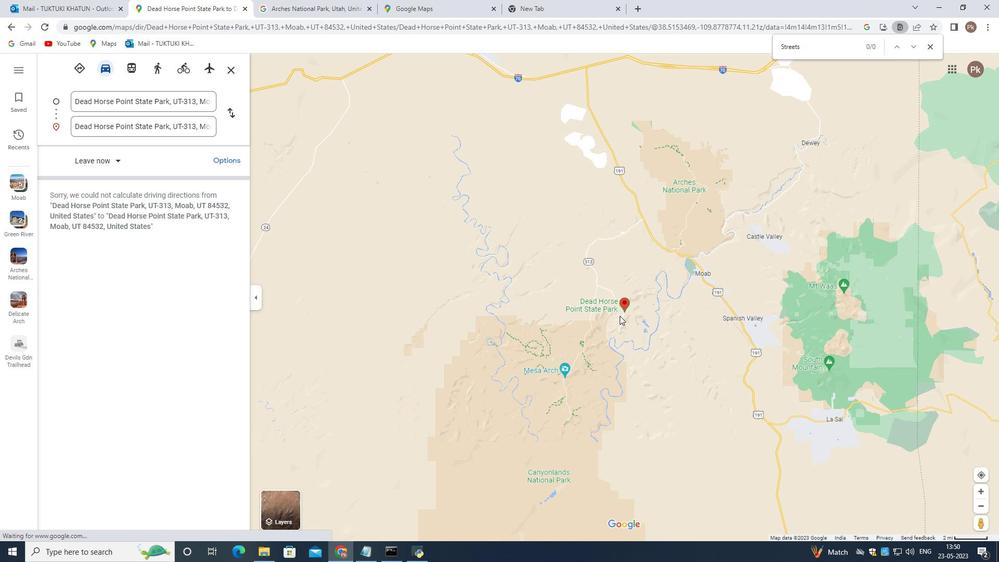 
Action: Mouse moved to (620, 316)
Screenshot: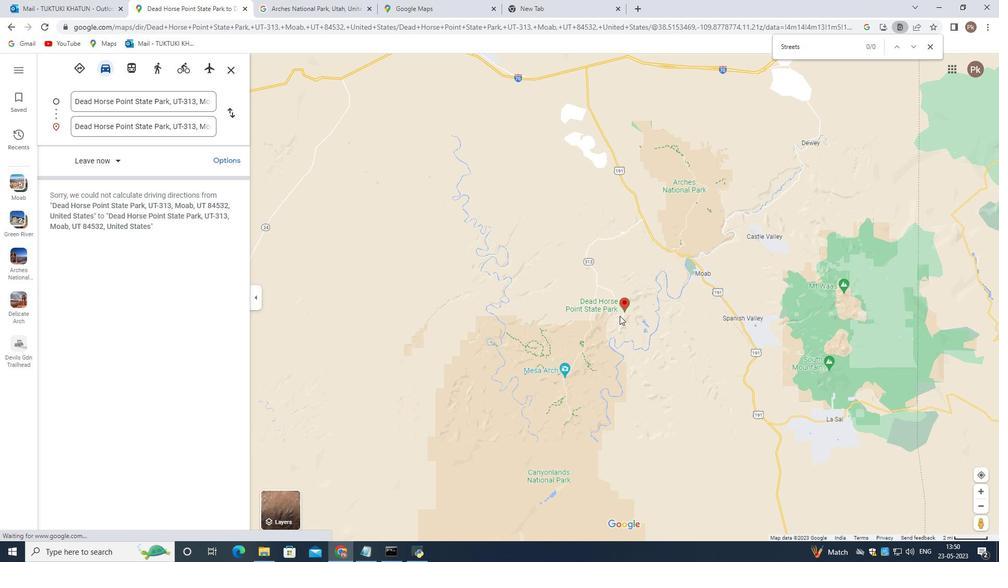 
Action: Mouse scrolled (620, 315) with delta (0, 0)
Screenshot: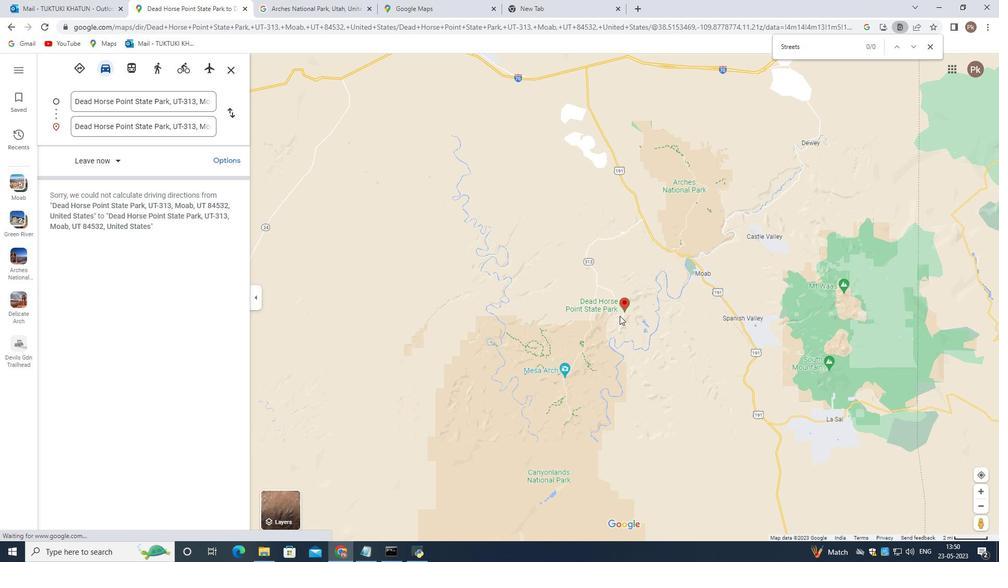 
Action: Mouse scrolled (620, 315) with delta (0, 0)
Screenshot: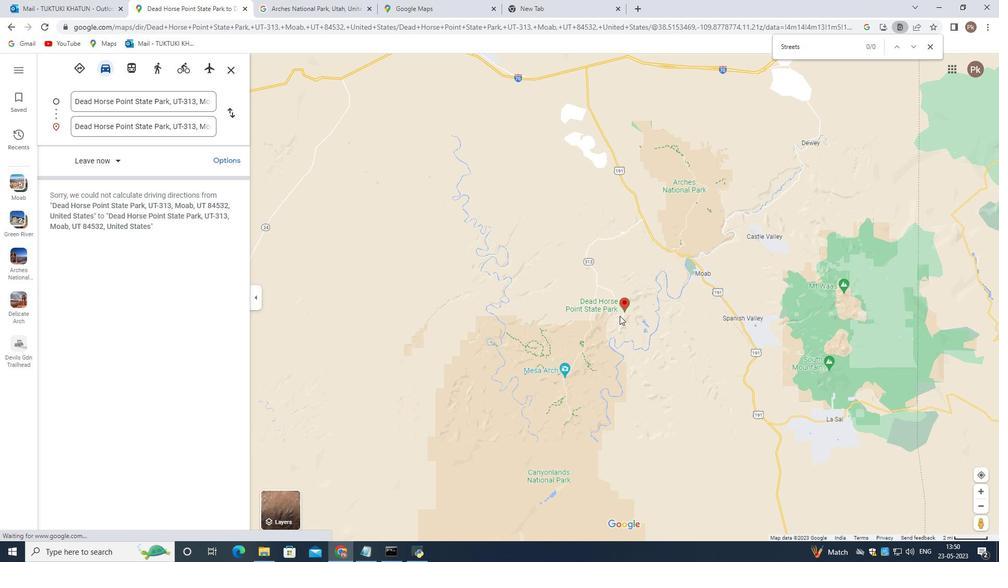 
Action: Mouse scrolled (620, 315) with delta (0, 0)
Screenshot: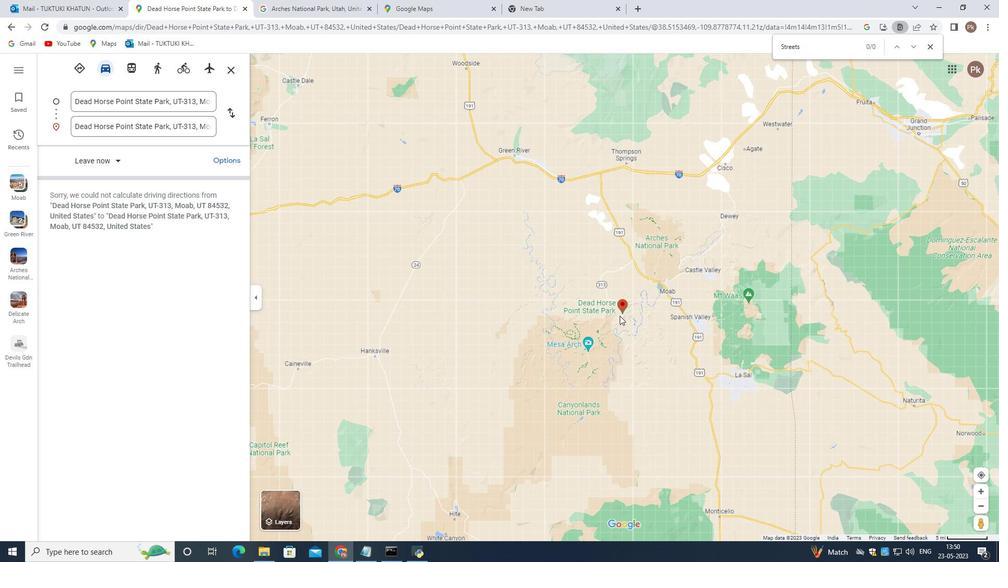 
Action: Mouse scrolled (620, 315) with delta (0, 0)
Screenshot: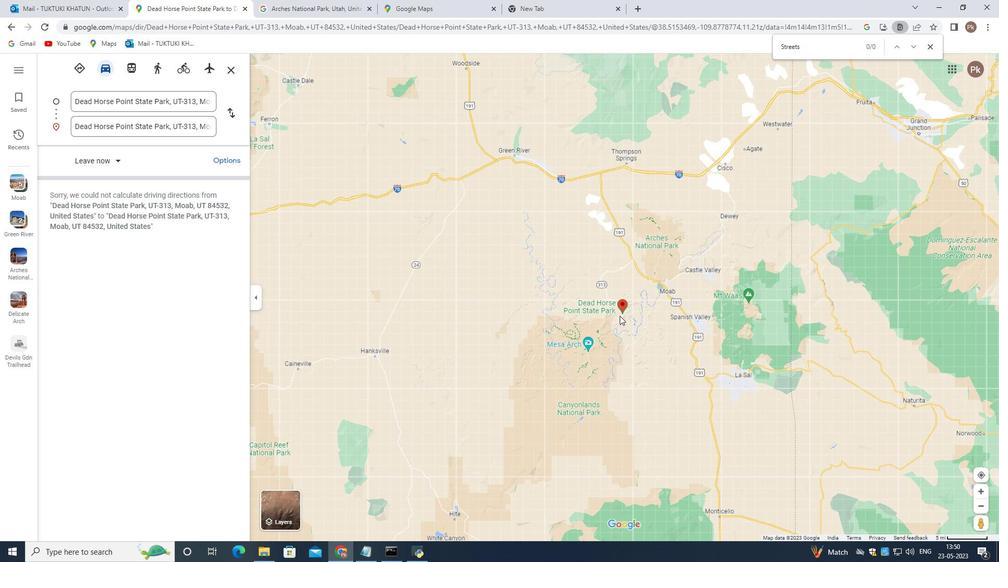 
Action: Mouse scrolled (620, 315) with delta (0, 0)
Screenshot: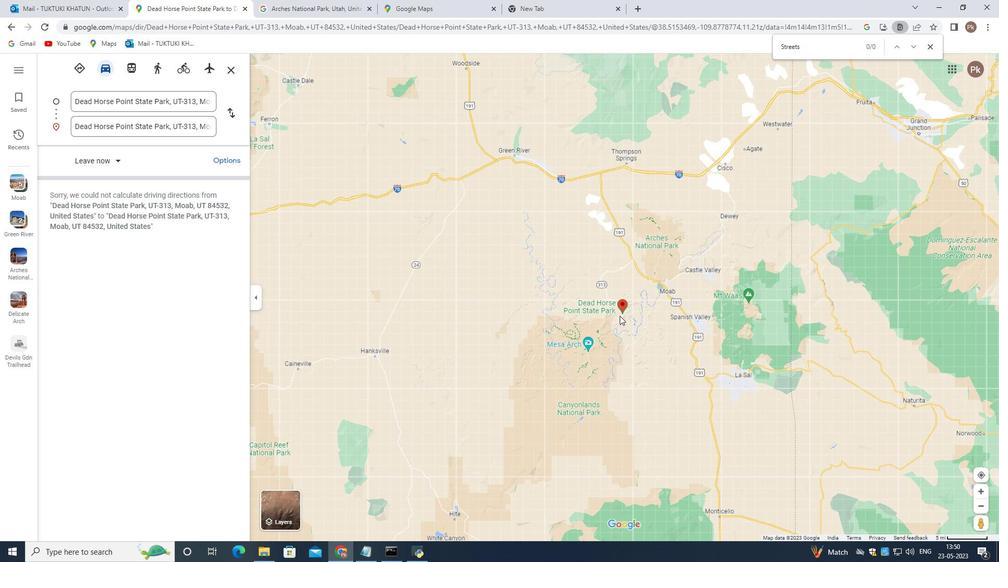 
Action: Mouse scrolled (620, 315) with delta (0, 0)
Screenshot: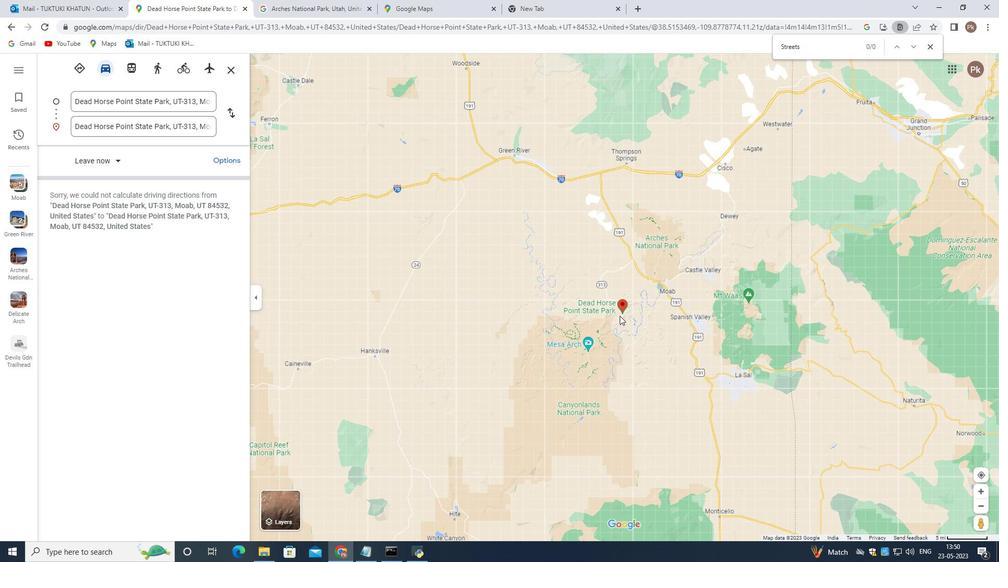 
Action: Mouse scrolled (620, 315) with delta (0, 0)
Screenshot: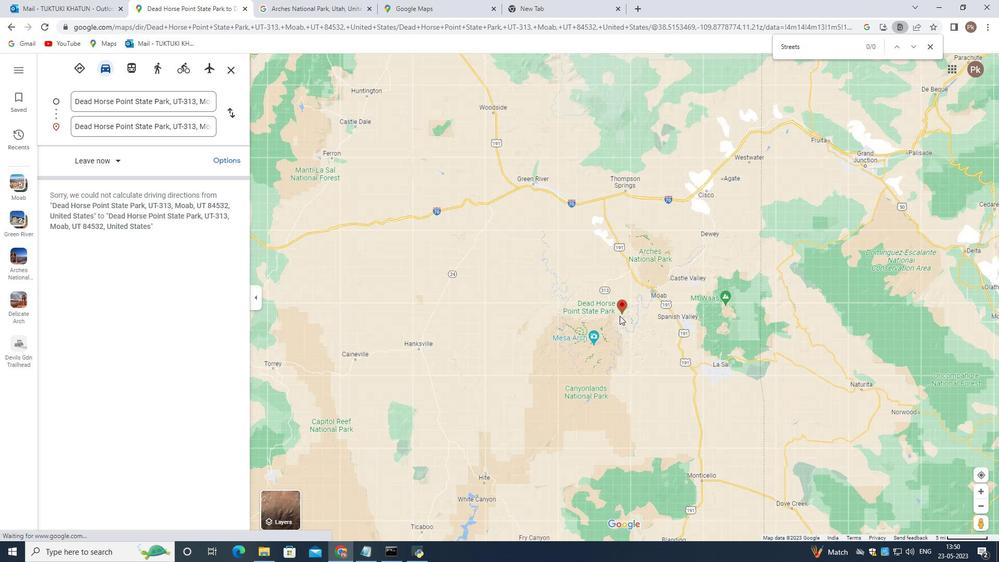 
Action: Mouse scrolled (620, 315) with delta (0, 0)
Screenshot: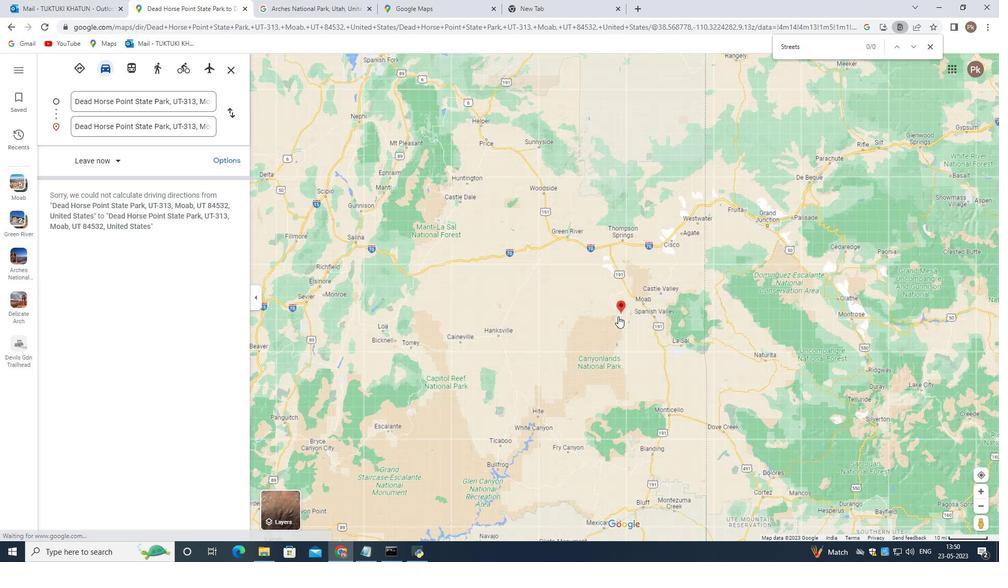 
Action: Mouse scrolled (620, 315) with delta (0, 0)
Screenshot: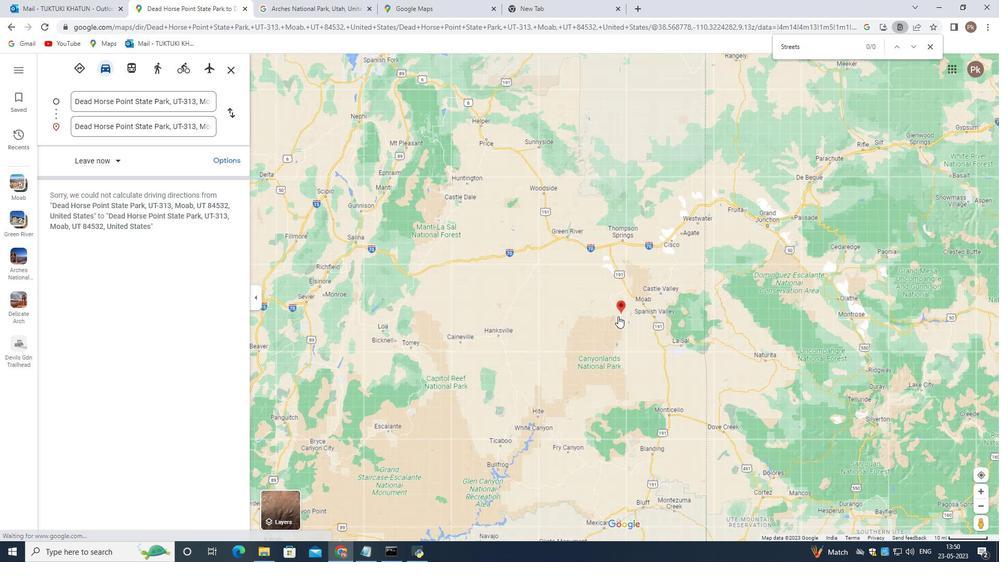 
Action: Mouse scrolled (620, 315) with delta (0, 0)
Screenshot: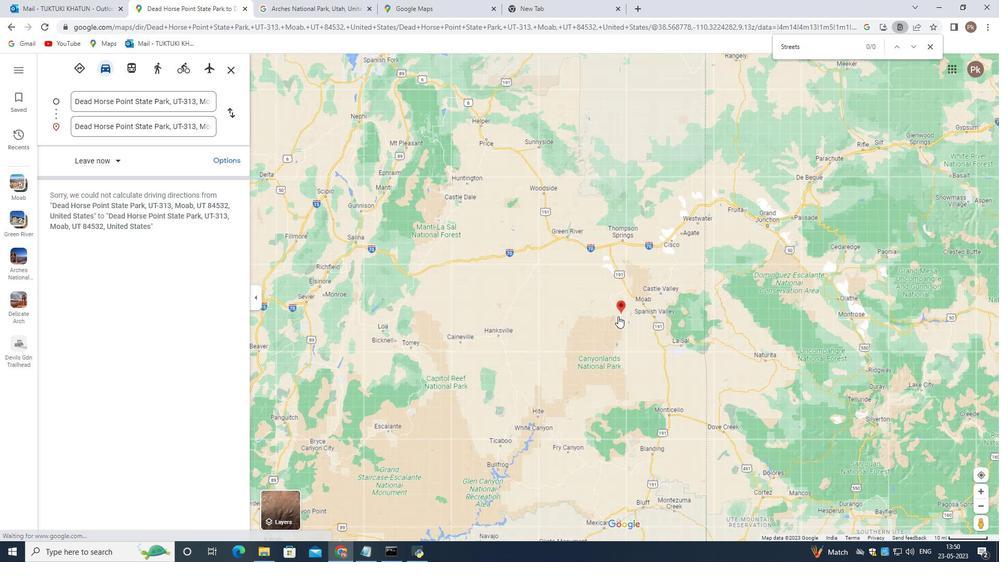
Action: Mouse scrolled (620, 315) with delta (0, 0)
Screenshot: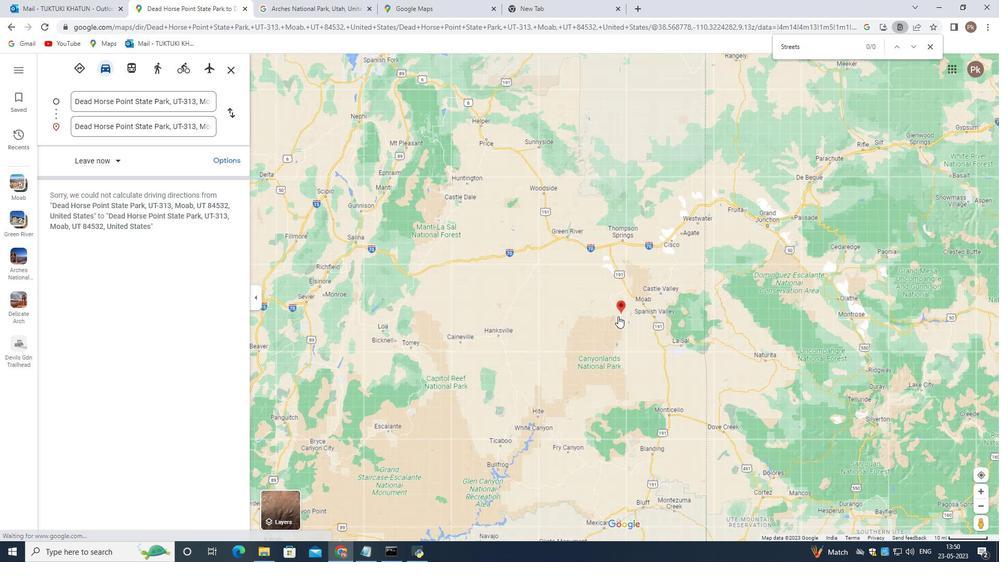 
Action: Mouse scrolled (620, 315) with delta (0, 0)
Screenshot: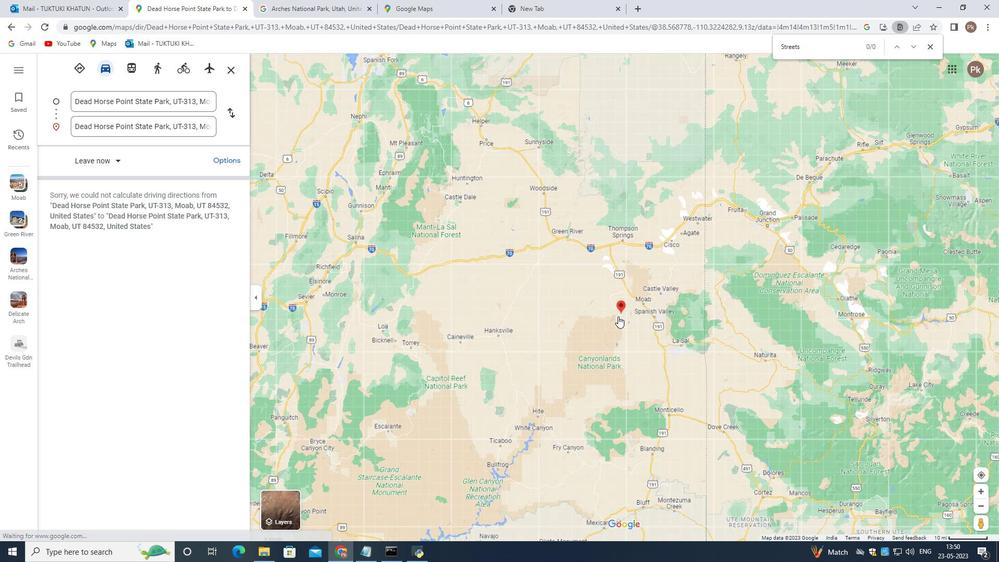 
Action: Mouse moved to (618, 316)
Screenshot: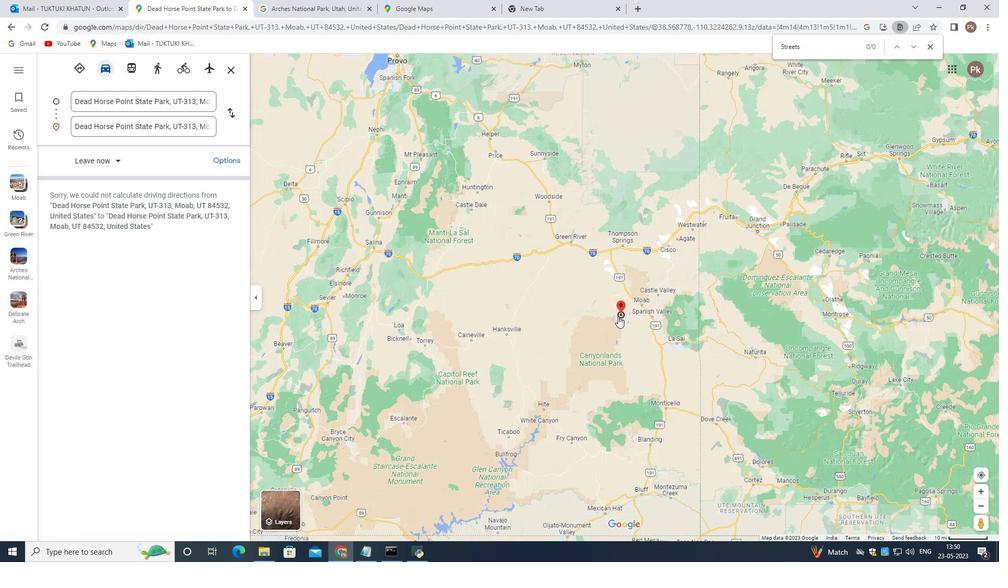 
Action: Mouse scrolled (618, 316) with delta (0, 0)
Screenshot: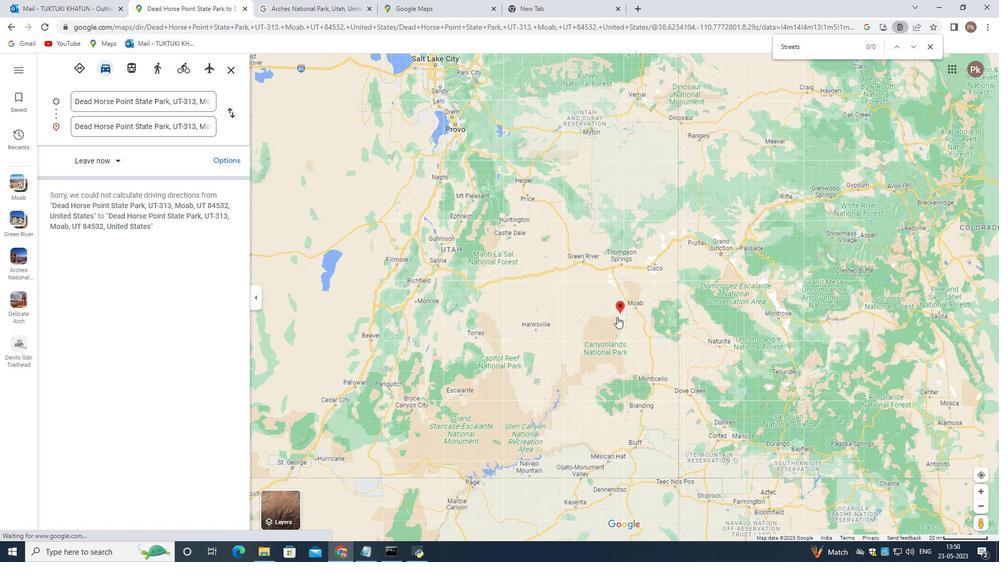 
Action: Mouse scrolled (618, 316) with delta (0, 0)
Screenshot: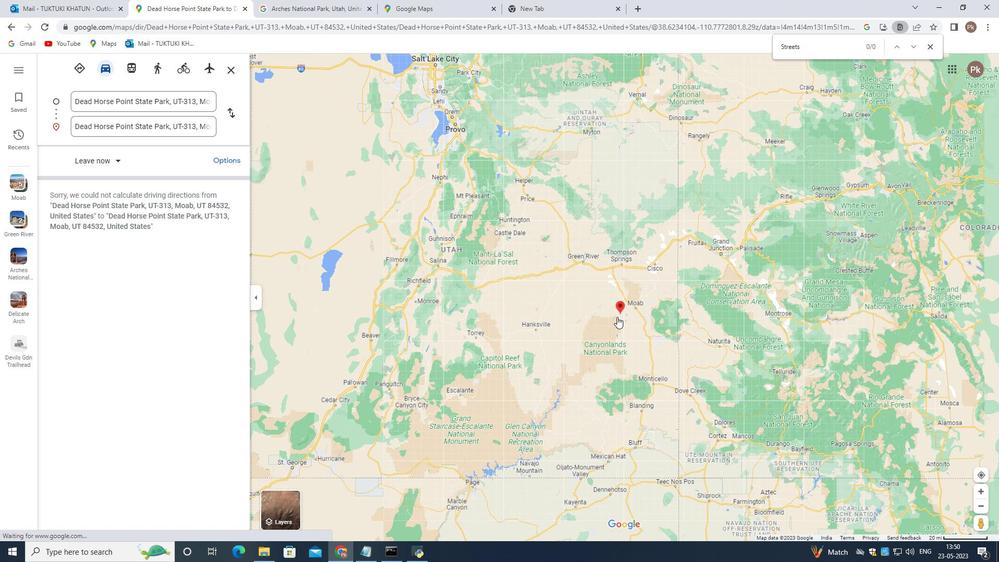 
Action: Mouse scrolled (618, 316) with delta (0, 0)
Screenshot: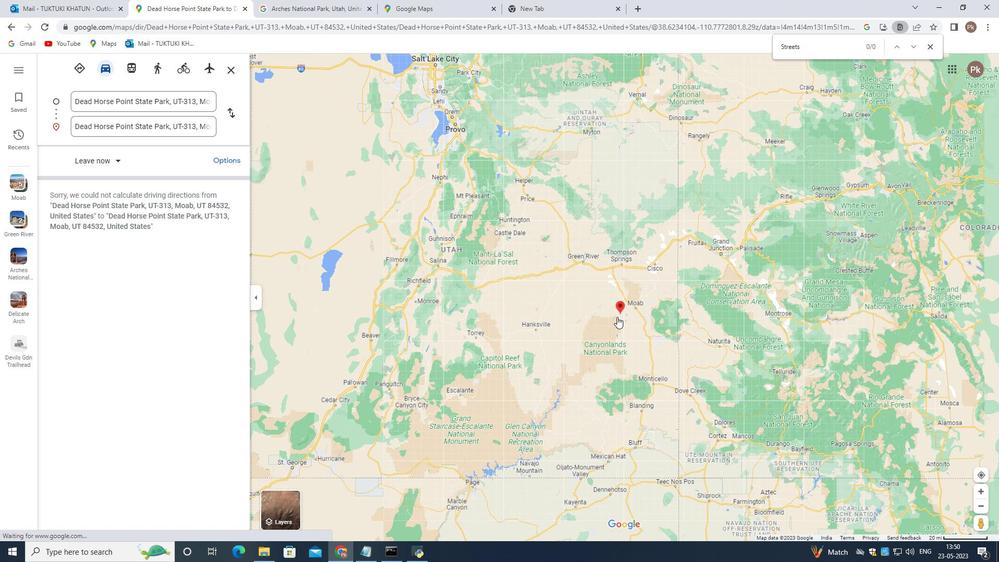 
Action: Mouse scrolled (618, 316) with delta (0, 0)
Screenshot: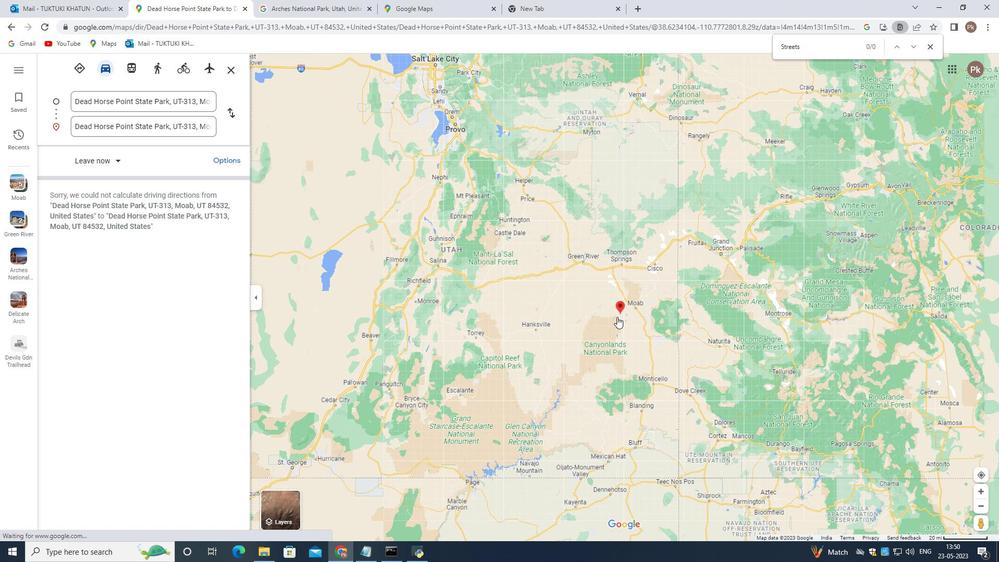 
Action: Mouse moved to (617, 317)
Screenshot: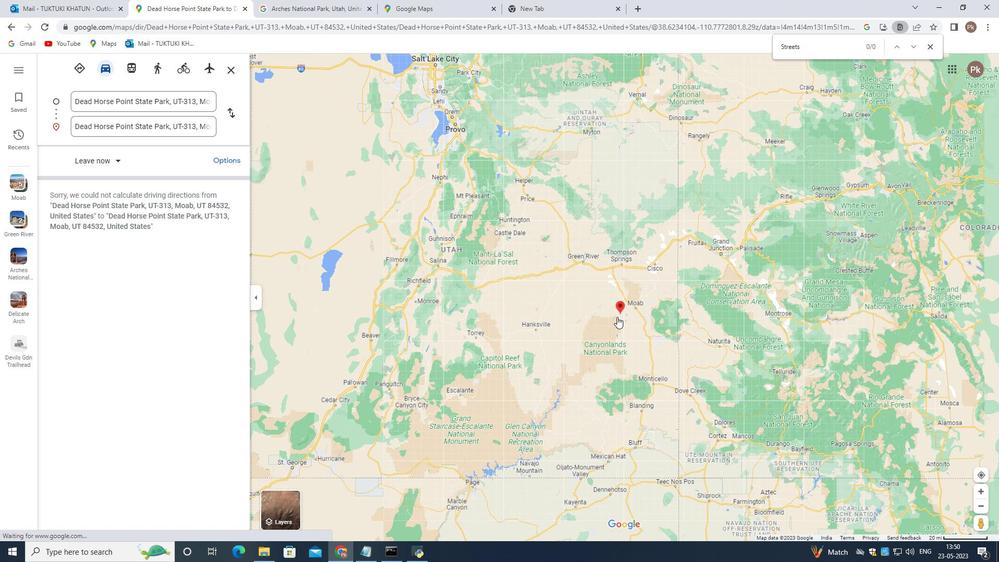 
Action: Mouse scrolled (617, 316) with delta (0, 0)
Screenshot: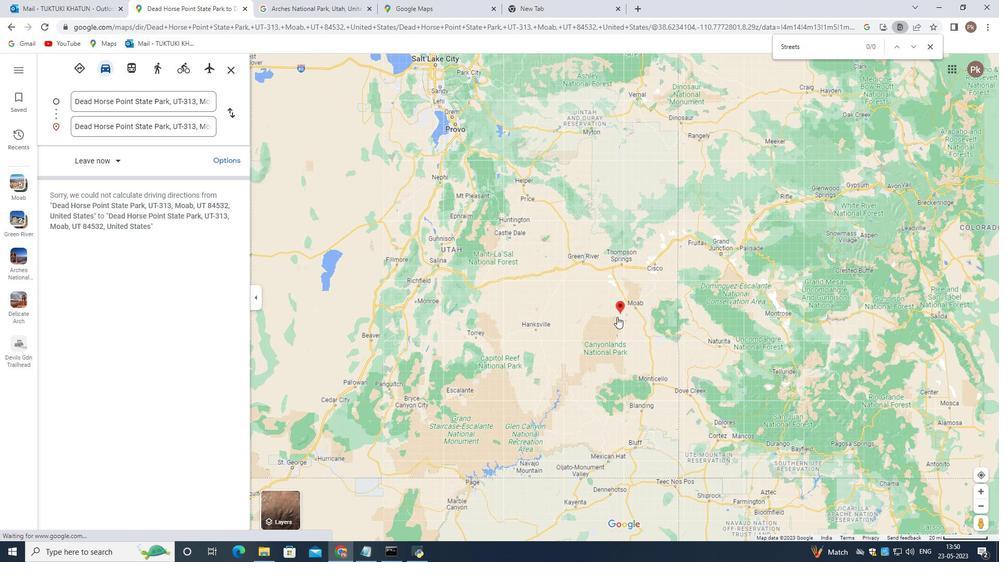 
Action: Mouse scrolled (617, 316) with delta (0, 0)
Screenshot: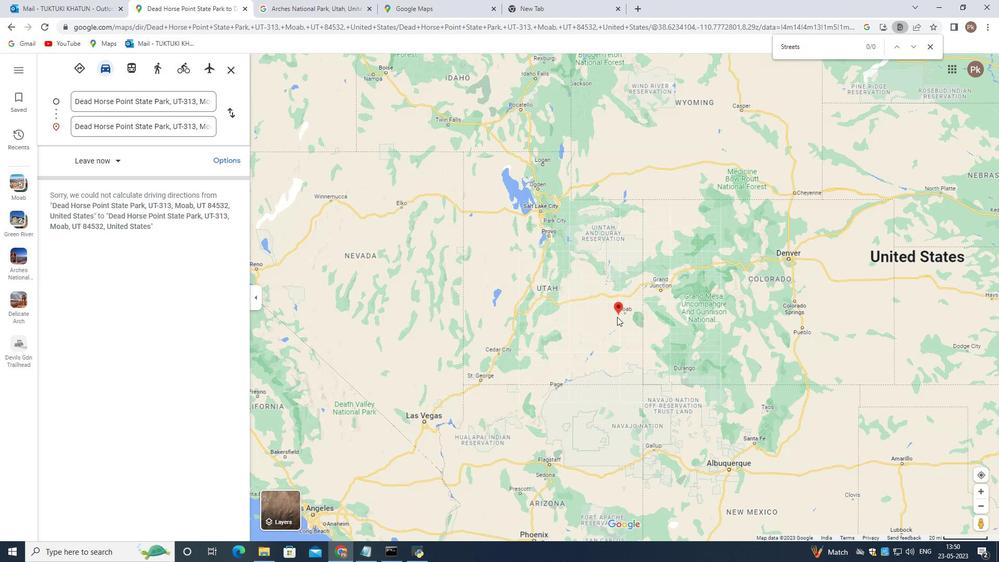 
Action: Mouse scrolled (617, 316) with delta (0, 0)
Screenshot: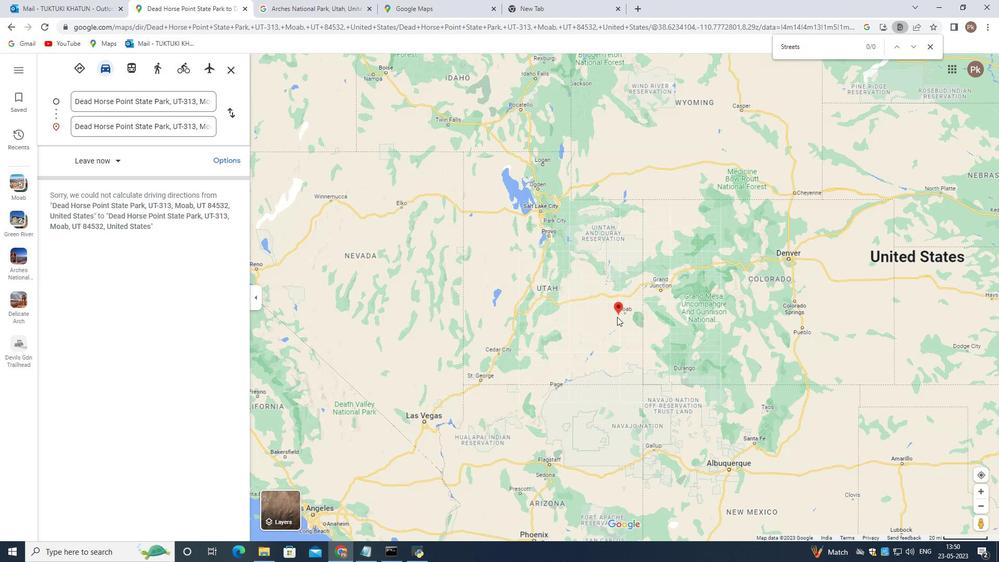 
Action: Mouse scrolled (617, 316) with delta (0, 0)
Screenshot: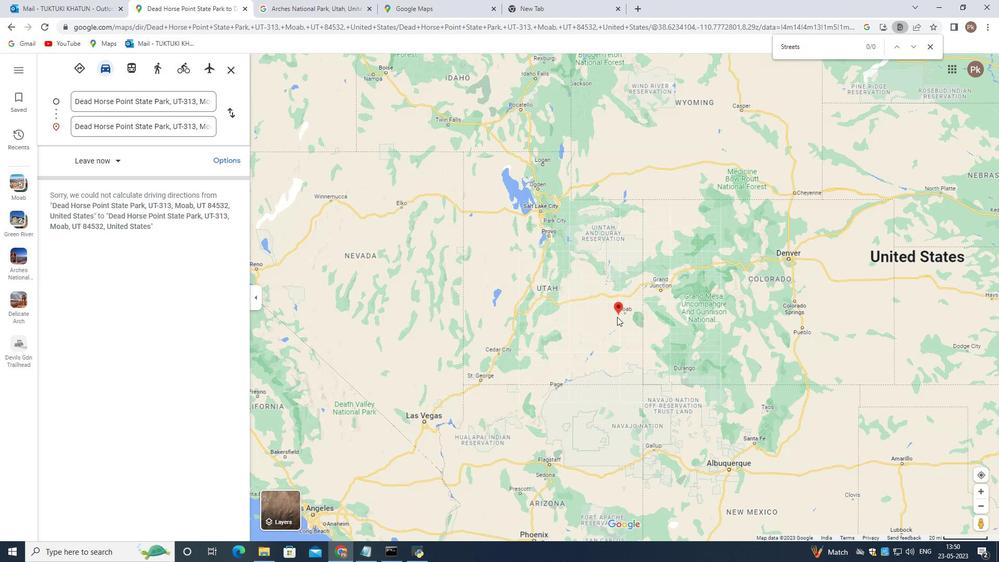 
Action: Mouse scrolled (617, 316) with delta (0, 0)
Screenshot: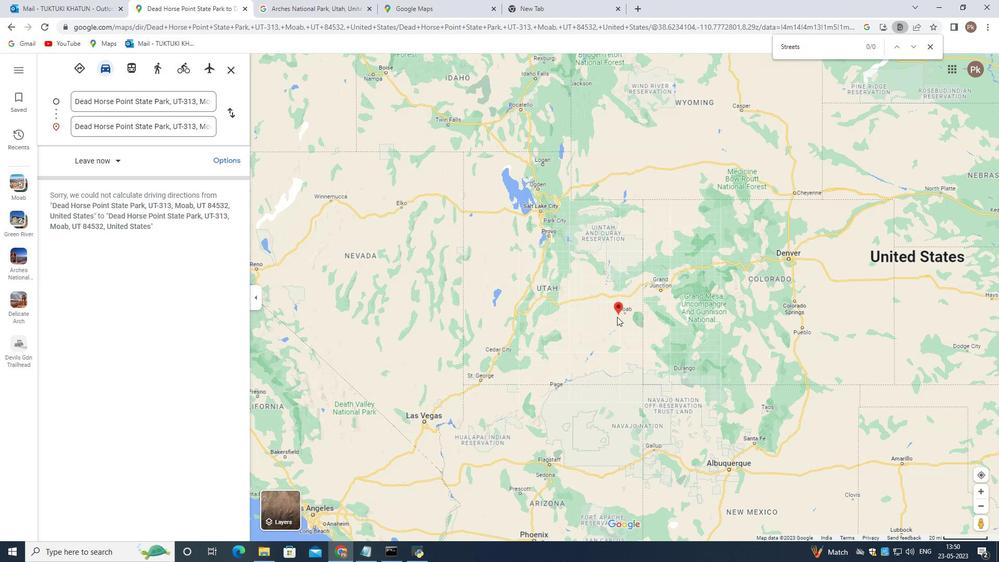 
Action: Mouse scrolled (617, 316) with delta (0, 0)
Screenshot: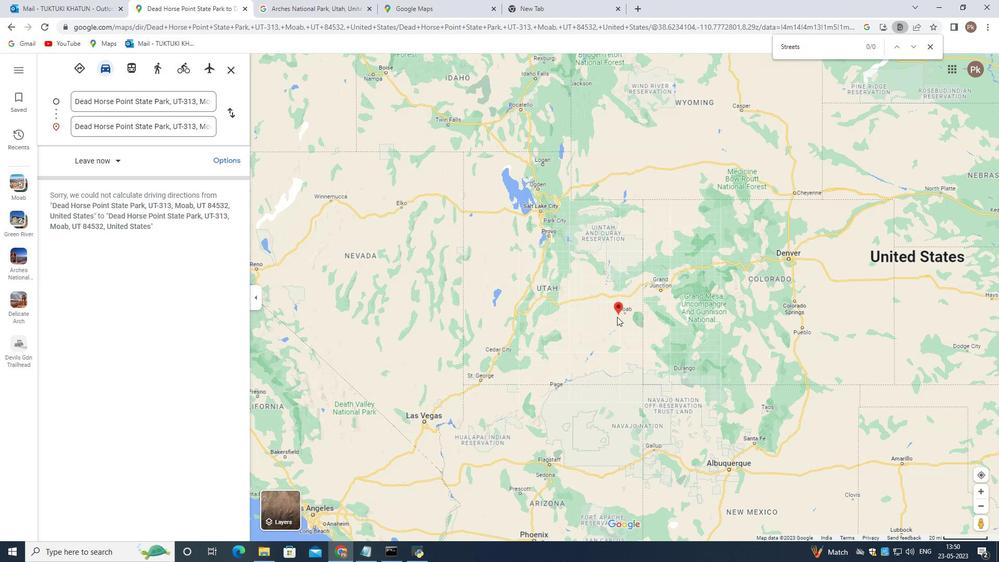 
Action: Mouse scrolled (617, 316) with delta (0, 0)
Screenshot: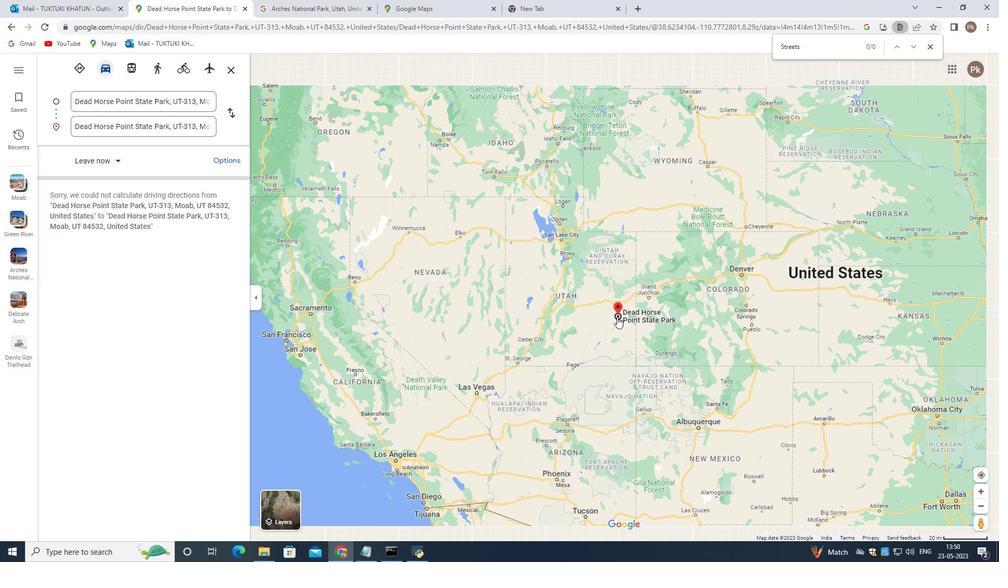 
Action: Mouse scrolled (617, 316) with delta (0, 0)
Screenshot: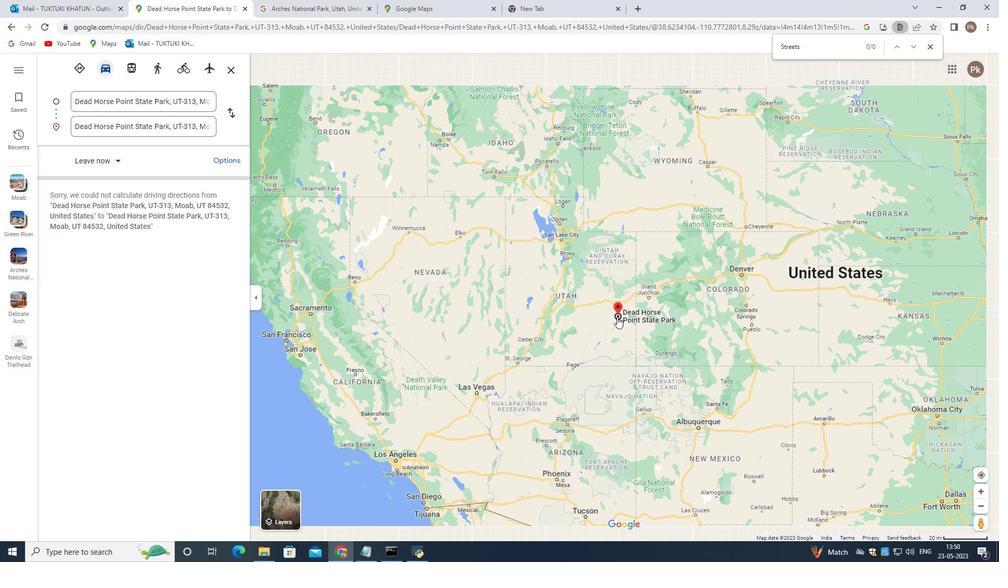 
Action: Mouse scrolled (617, 316) with delta (0, 0)
Screenshot: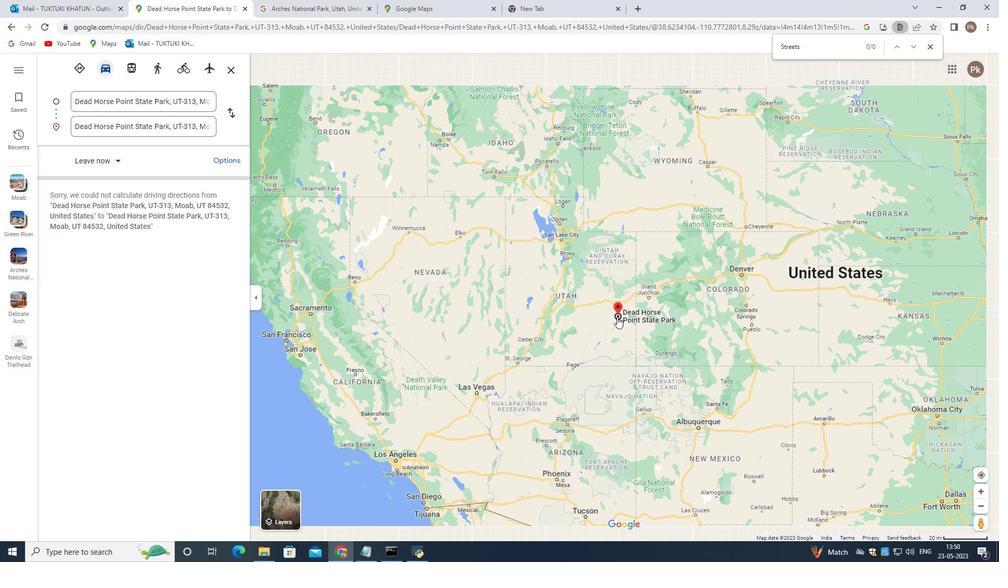 
Action: Mouse scrolled (617, 316) with delta (0, 0)
Screenshot: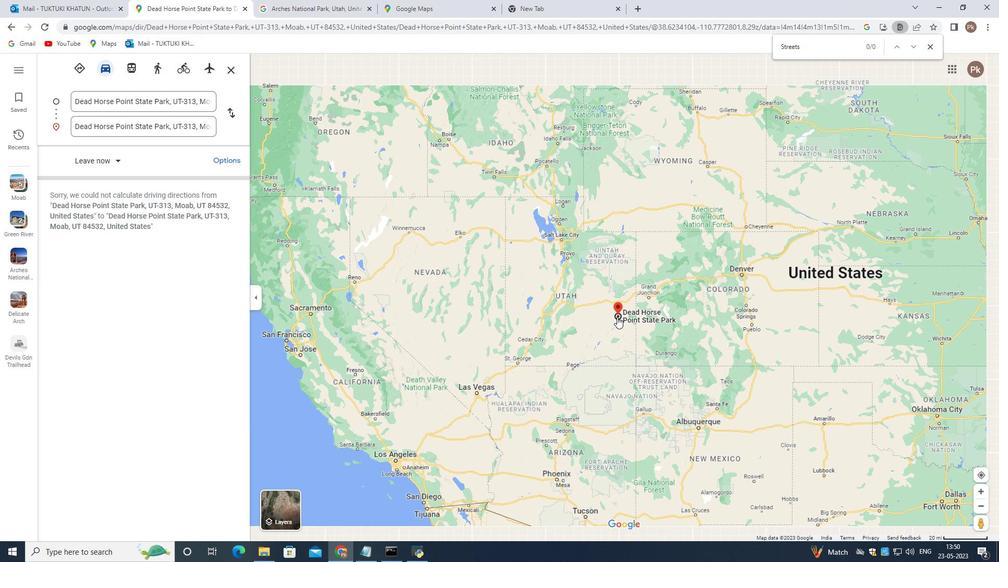 
Action: Mouse scrolled (617, 316) with delta (0, 0)
Screenshot: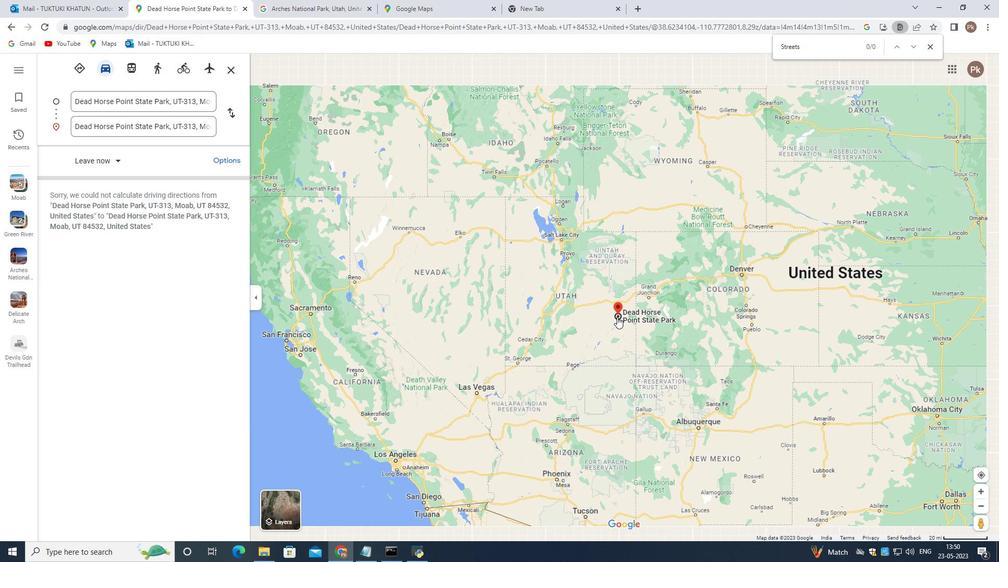 
Action: Mouse moved to (647, 311)
Screenshot: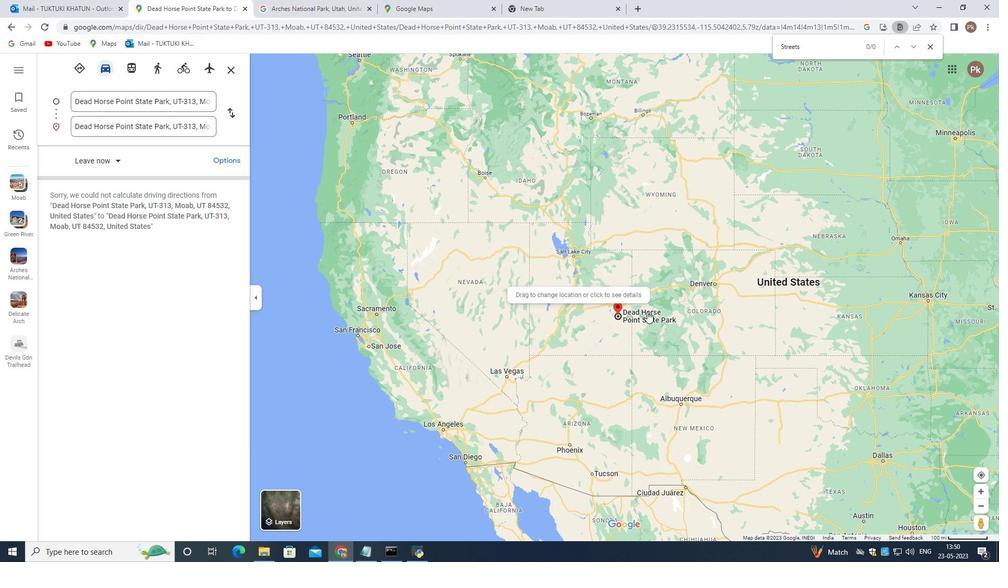 
Action: Mouse scrolled (647, 312) with delta (0, 0)
Screenshot: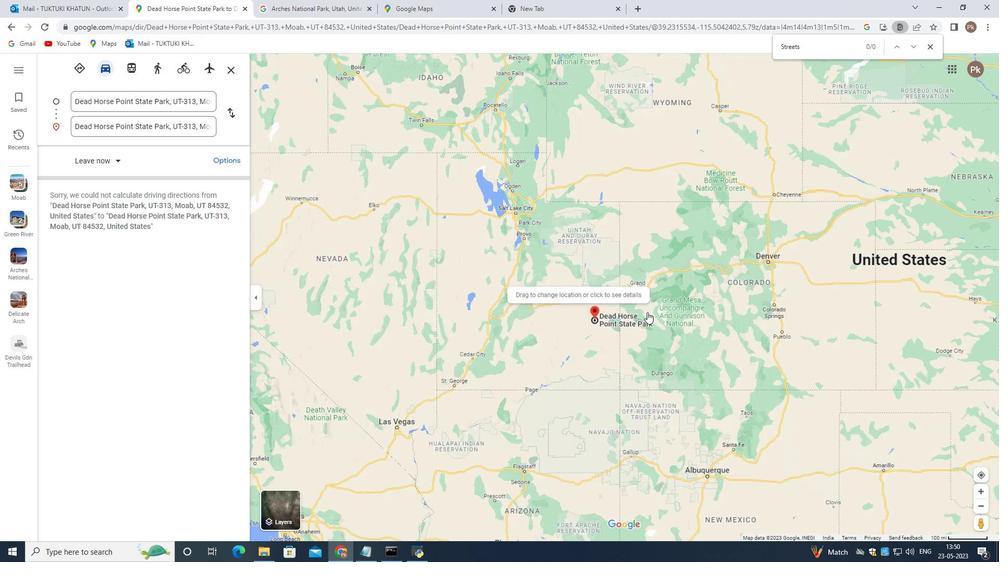 
Action: Mouse scrolled (647, 312) with delta (0, 0)
Screenshot: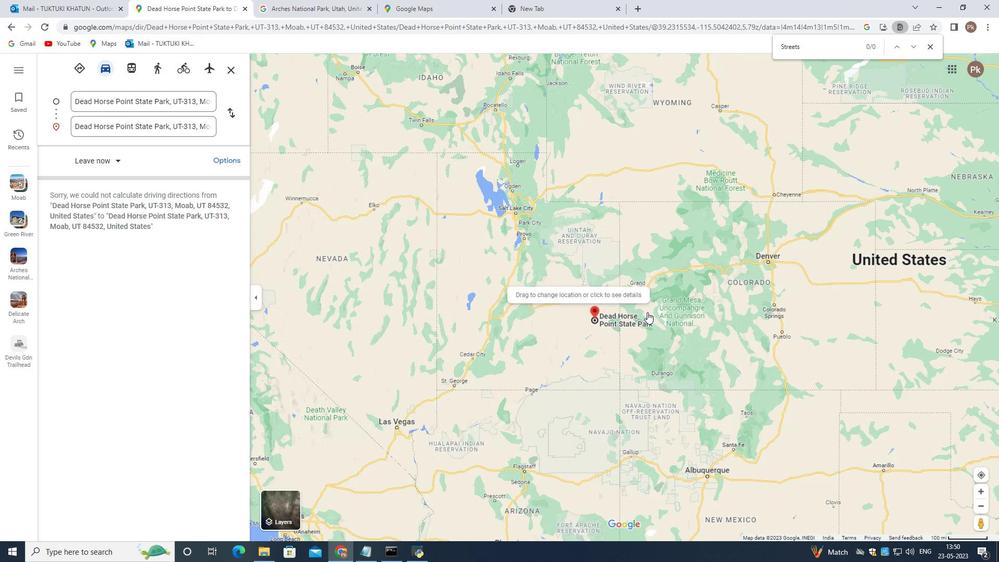 
Action: Mouse scrolled (647, 312) with delta (0, 0)
Screenshot: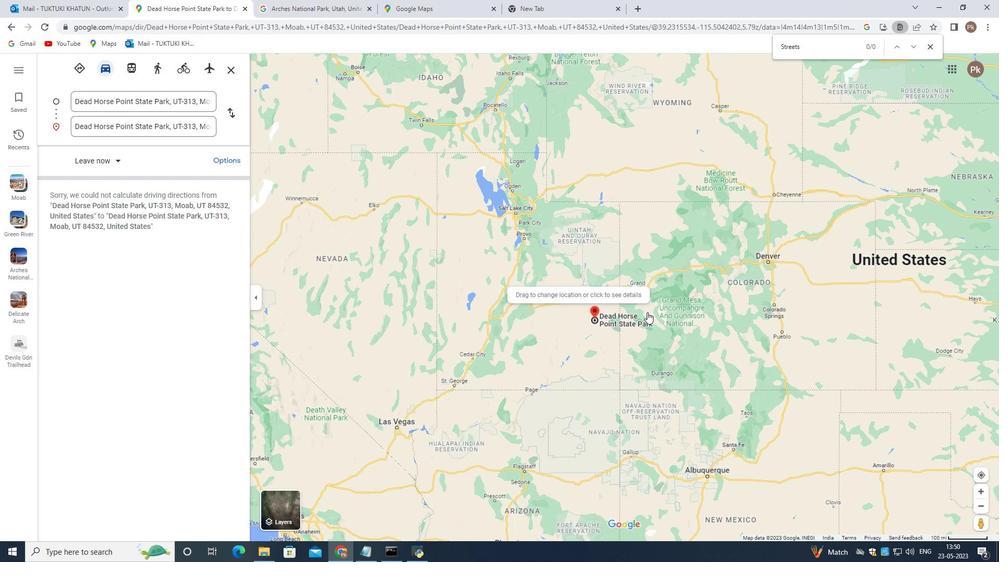 
Action: Mouse scrolled (647, 312) with delta (0, 0)
Screenshot: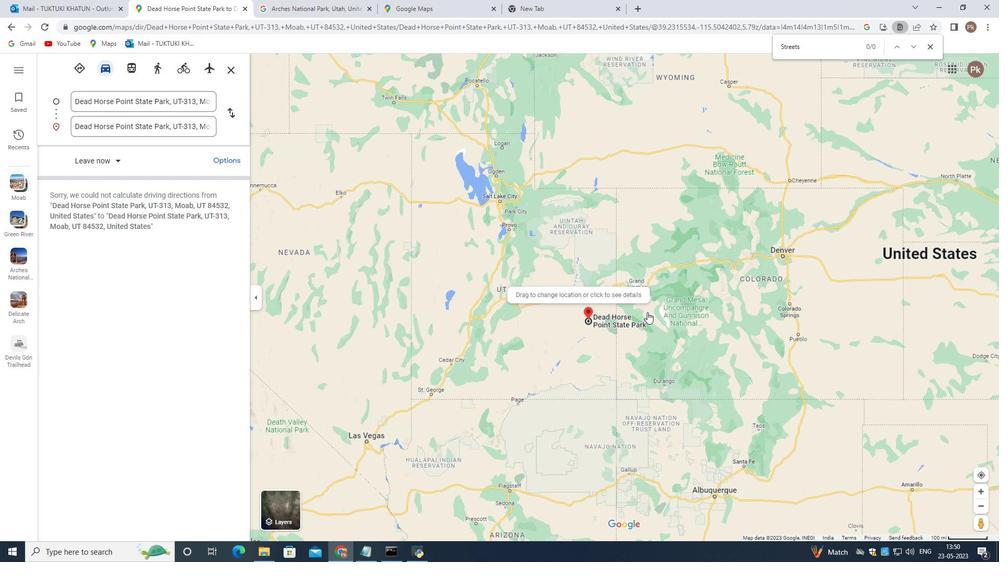 
Action: Mouse moved to (656, 356)
Screenshot: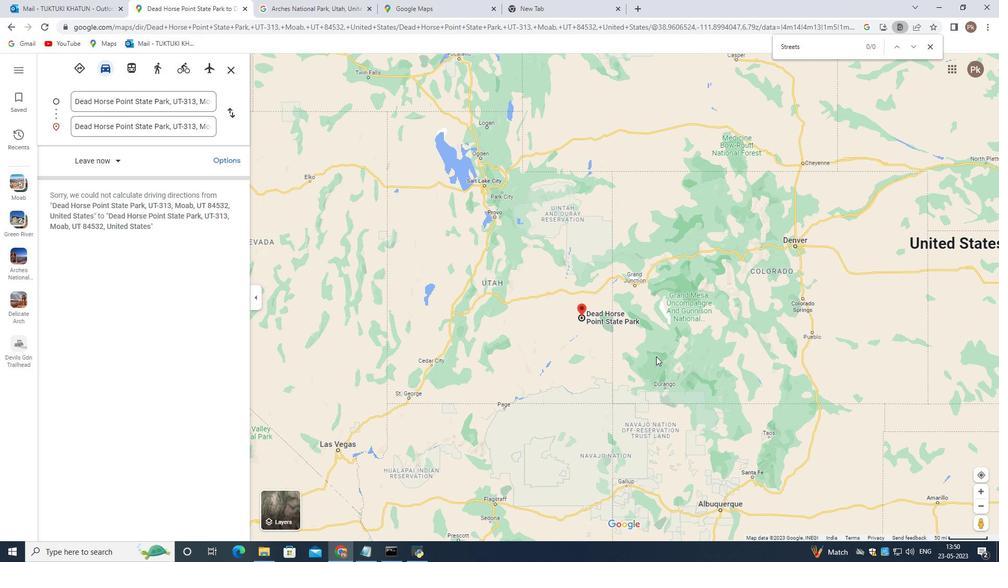 
Action: Mouse scrolled (656, 357) with delta (0, 0)
Screenshot: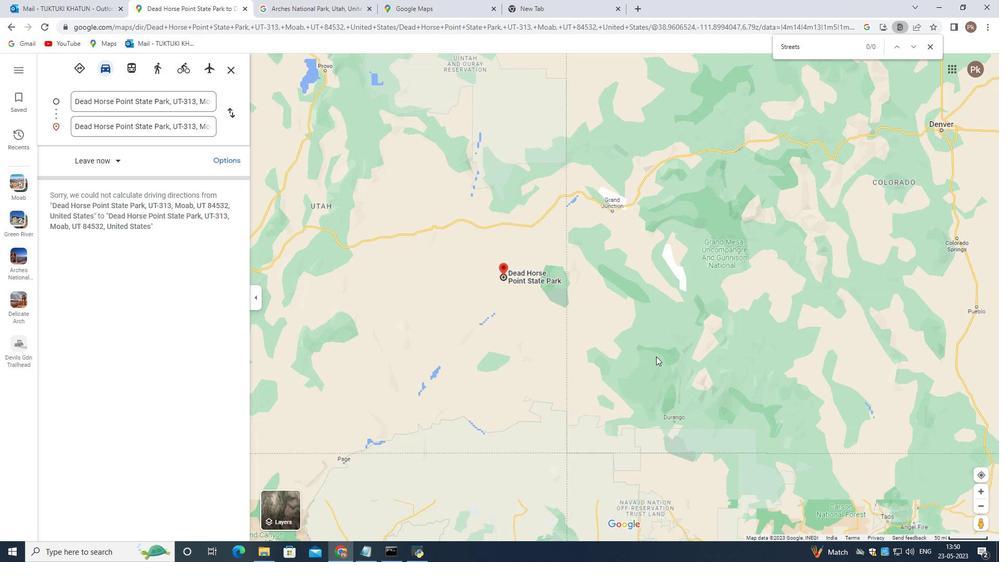 
Action: Mouse scrolled (656, 357) with delta (0, 0)
Screenshot: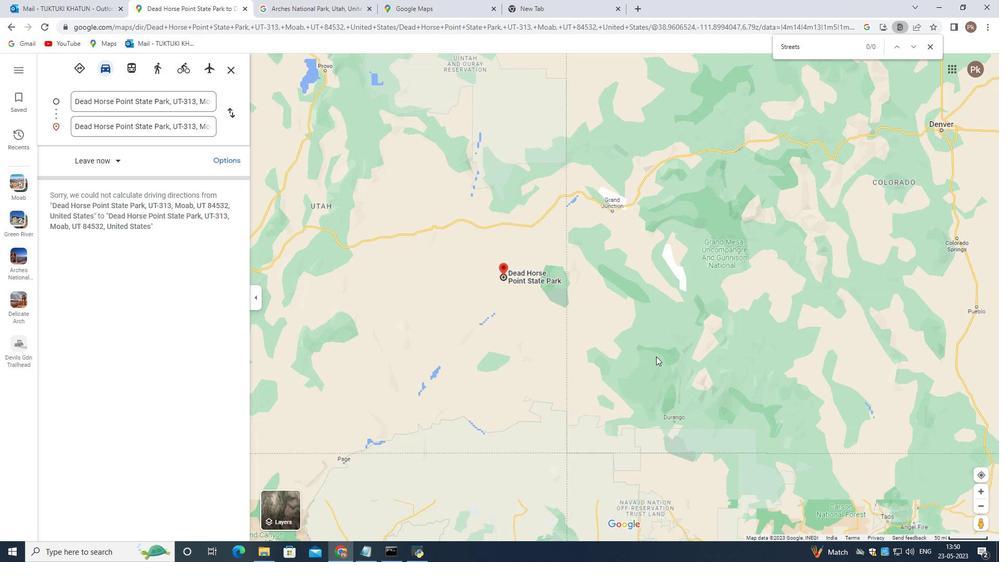 
Action: Mouse scrolled (656, 357) with delta (0, 0)
Screenshot: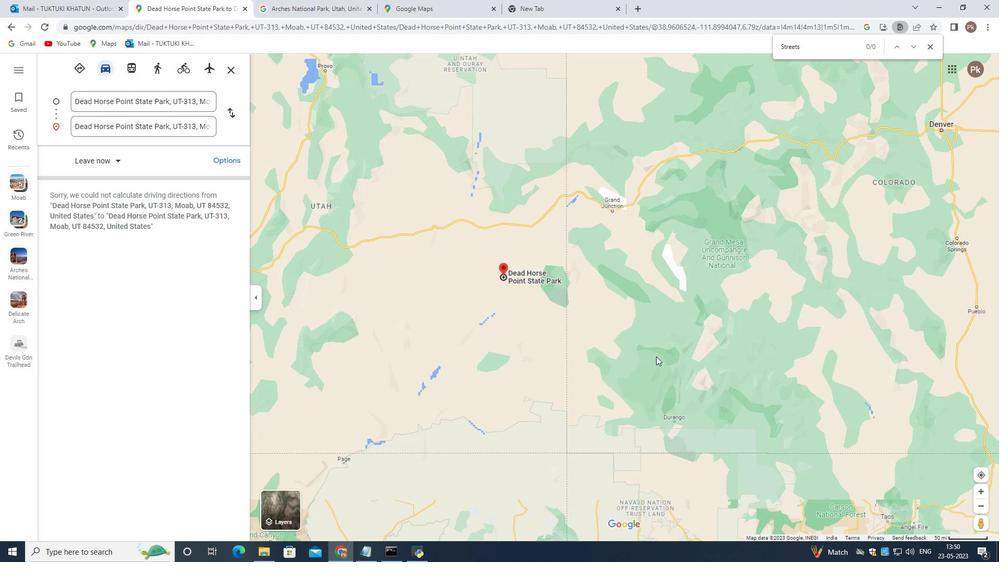 
Action: Mouse scrolled (656, 357) with delta (0, 0)
Screenshot: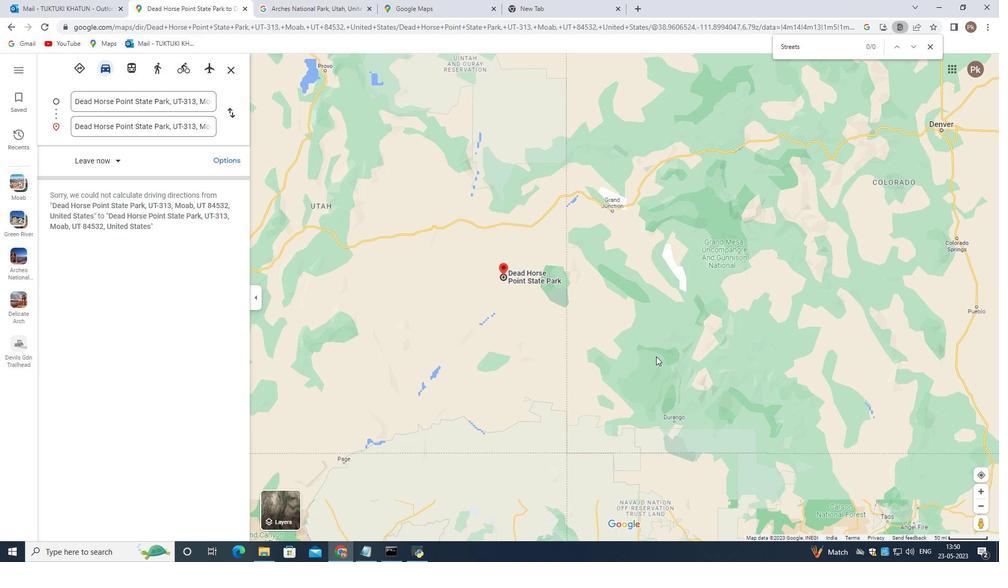 
Action: Mouse scrolled (656, 357) with delta (0, 0)
Screenshot: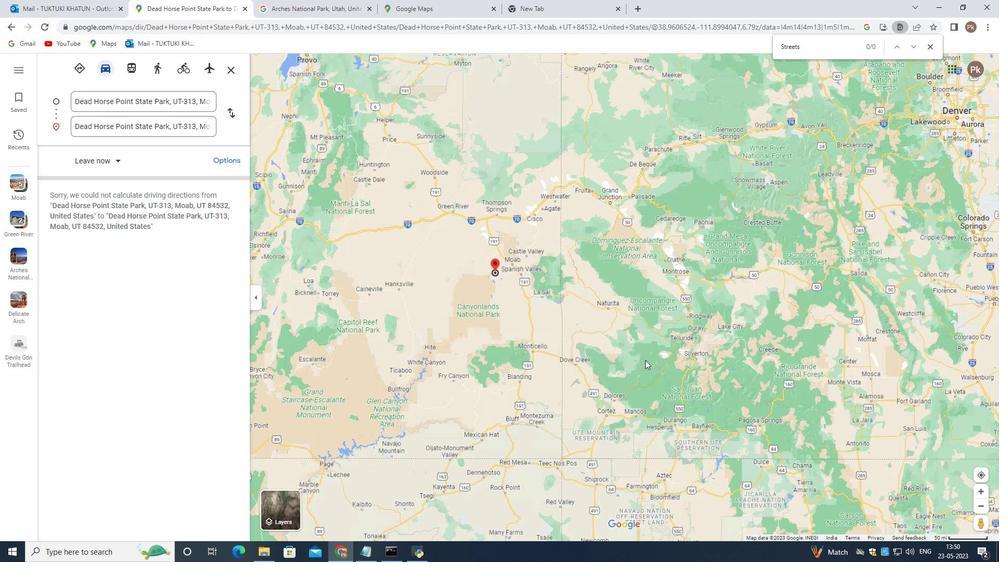 
Action: Mouse moved to (471, 284)
Screenshot: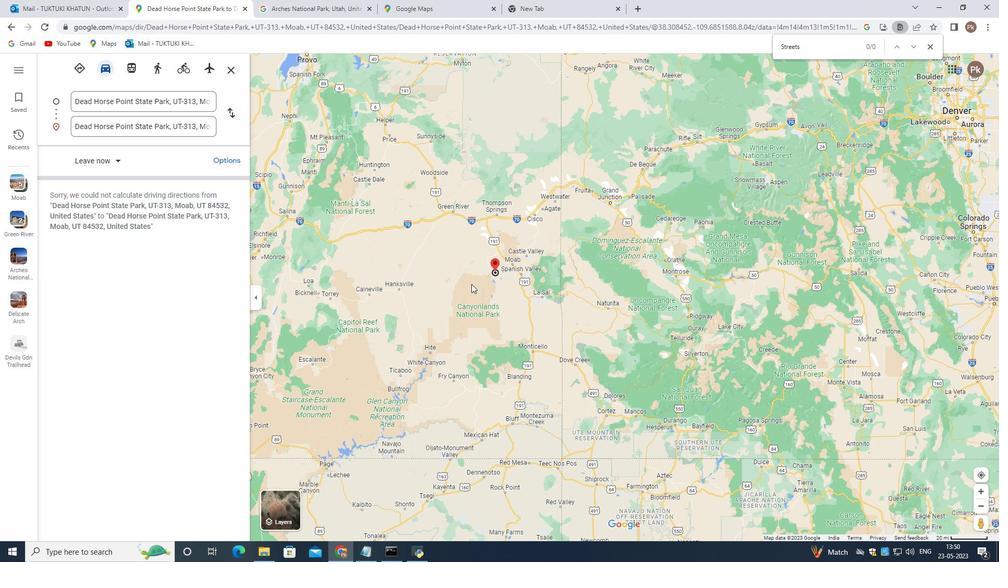
Action: Mouse scrolled (471, 284) with delta (0, 0)
Screenshot: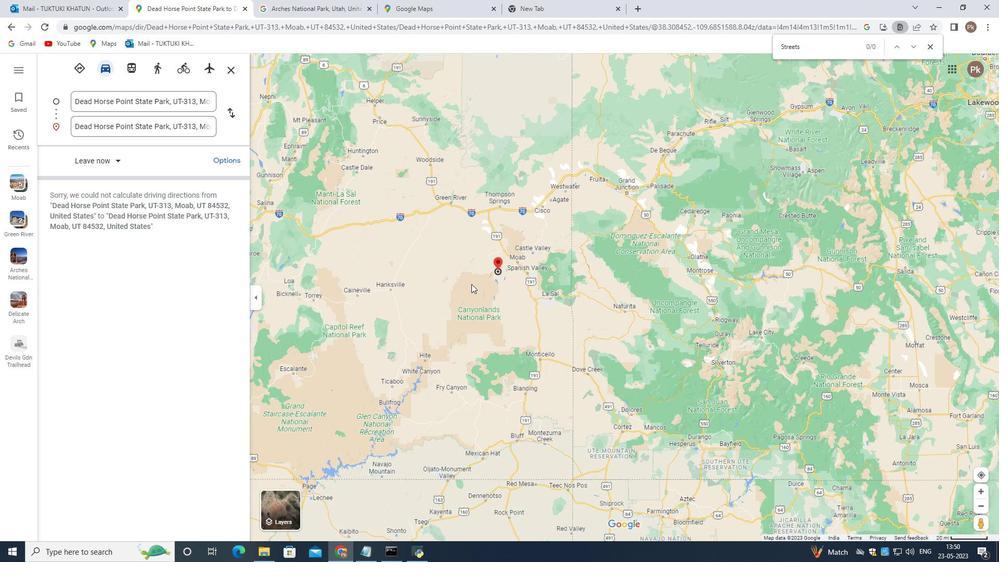 
Action: Mouse moved to (468, 263)
Screenshot: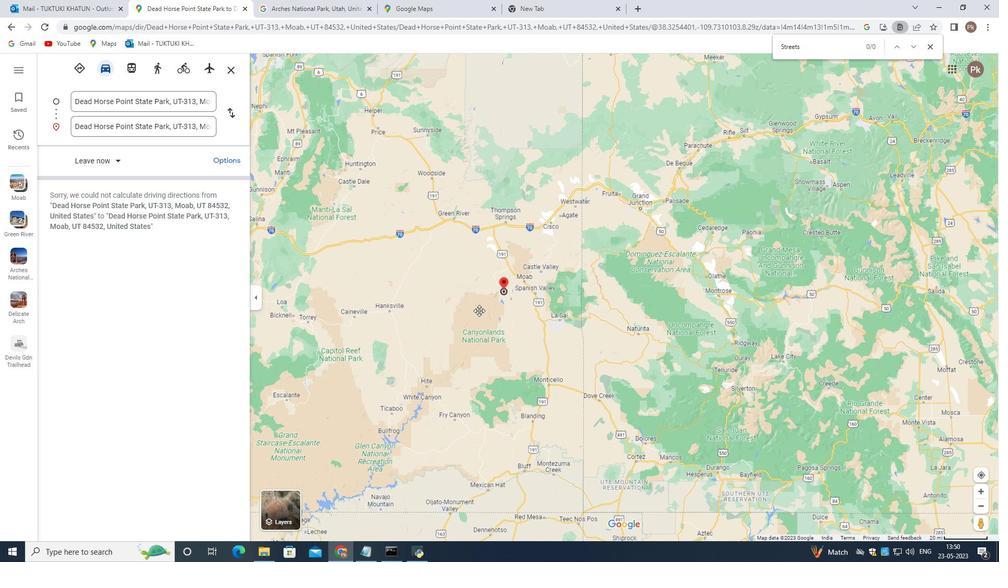 
Action: Mouse pressed left at (468, 263)
Screenshot: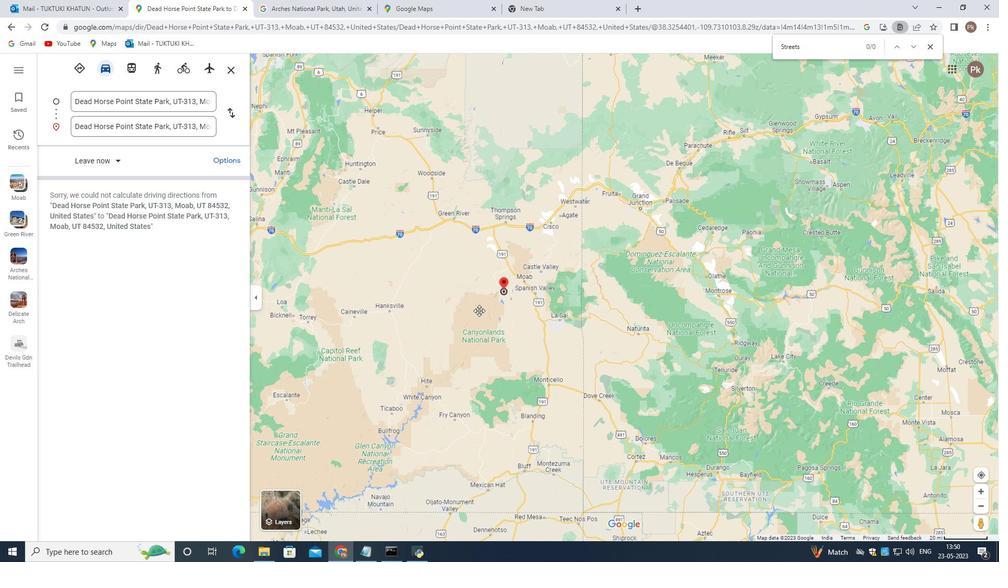 
Action: Mouse moved to (530, 319)
Screenshot: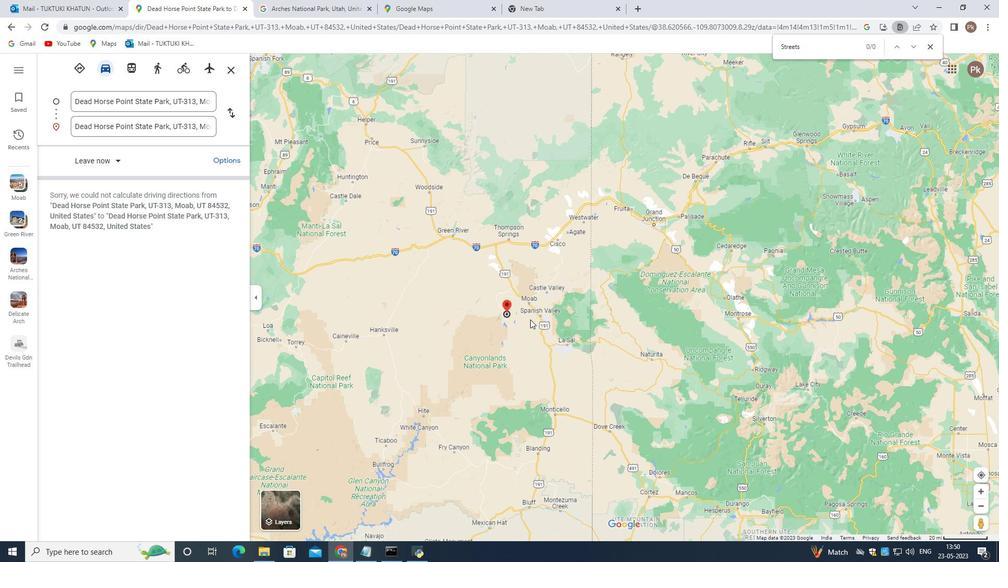 
Action: Mouse scrolled (530, 320) with delta (0, 0)
Screenshot: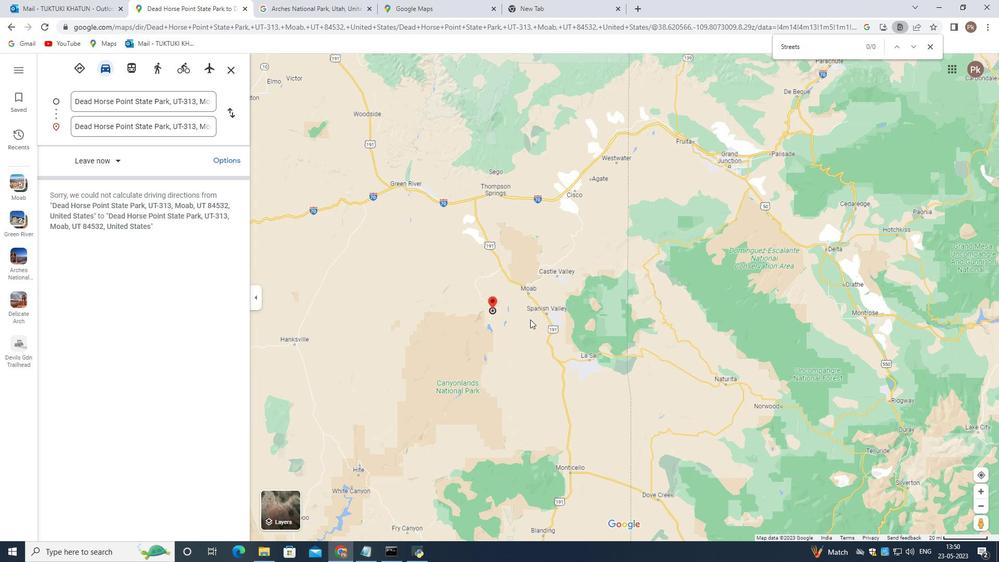 
Action: Mouse scrolled (530, 320) with delta (0, 0)
Screenshot: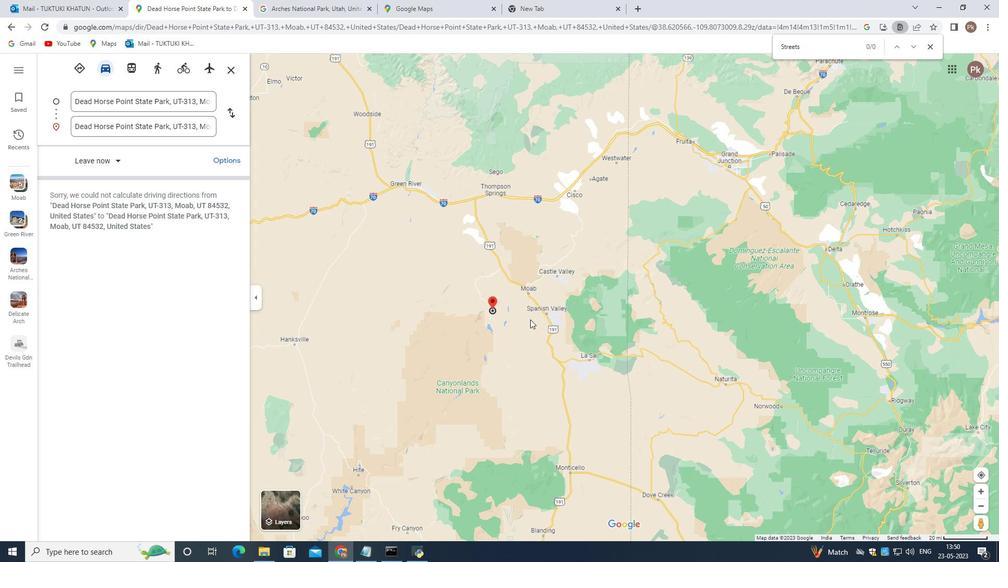 
Action: Mouse scrolled (530, 320) with delta (0, 0)
Screenshot: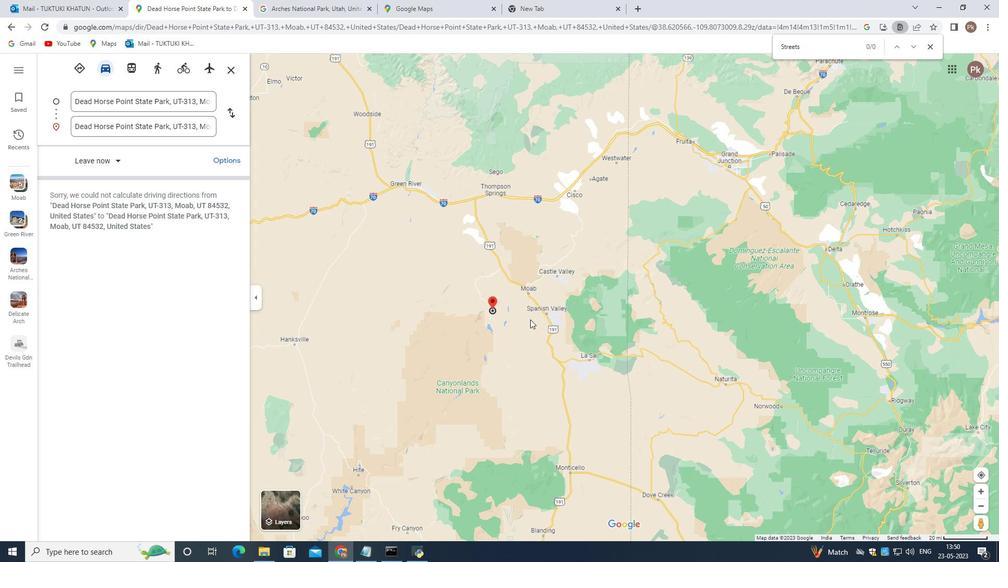 
Action: Mouse scrolled (530, 320) with delta (0, 0)
Screenshot: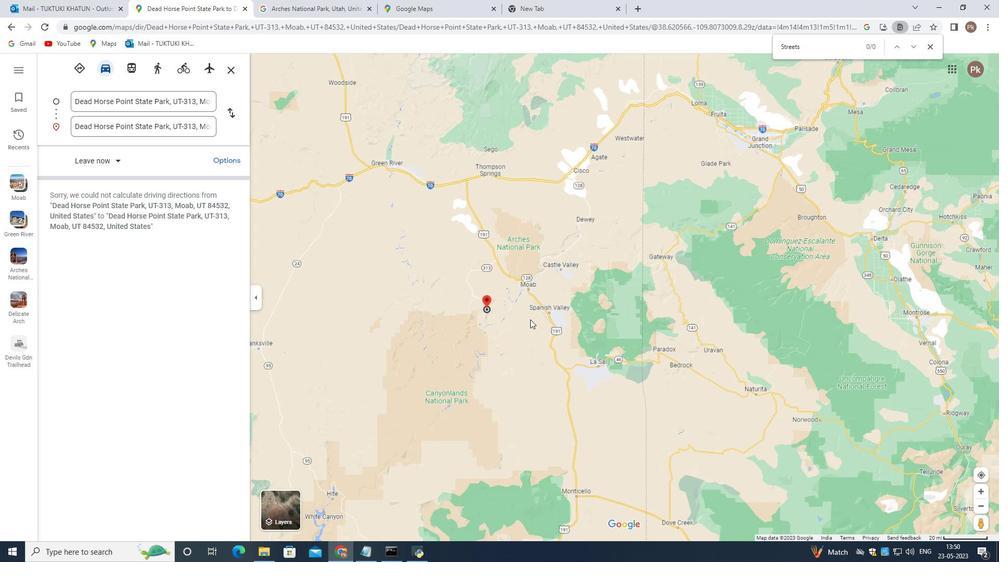 
Action: Mouse moved to (525, 313)
Screenshot: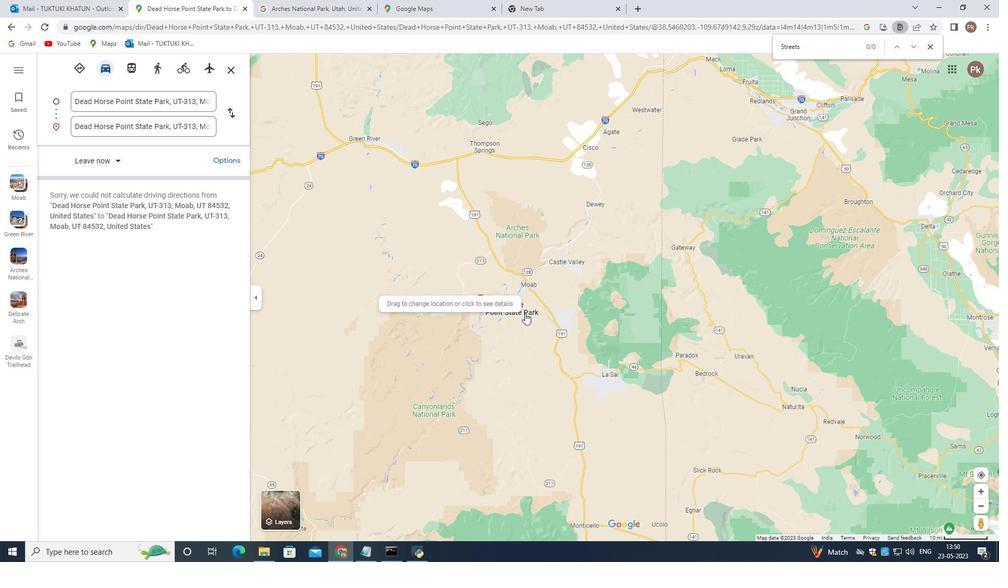 
Action: Mouse scrolled (525, 313) with delta (0, 0)
Screenshot: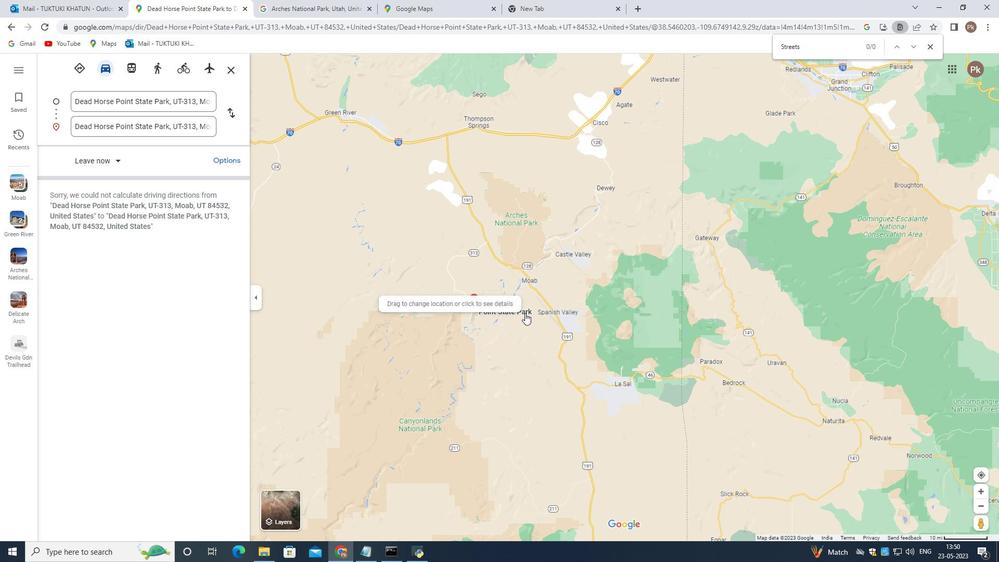 
Action: Mouse scrolled (525, 313) with delta (0, 0)
Screenshot: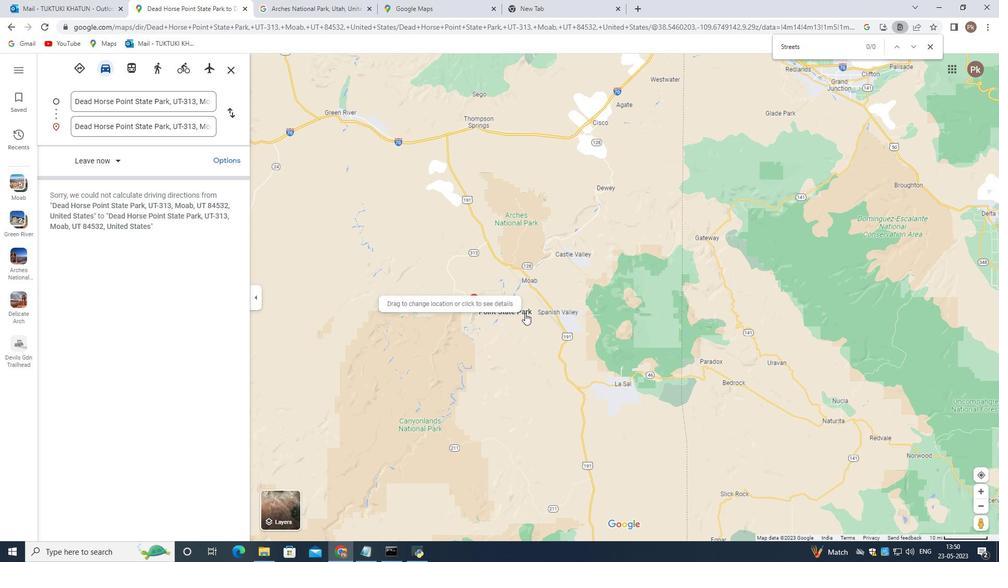 
Action: Mouse moved to (510, 301)
Screenshot: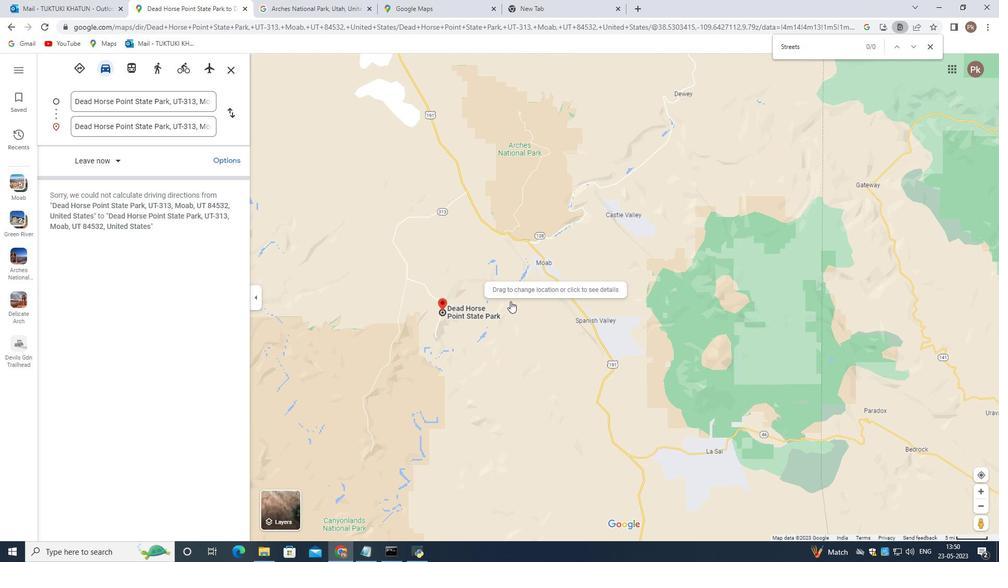 
Action: Mouse scrolled (510, 302) with delta (0, 0)
Screenshot: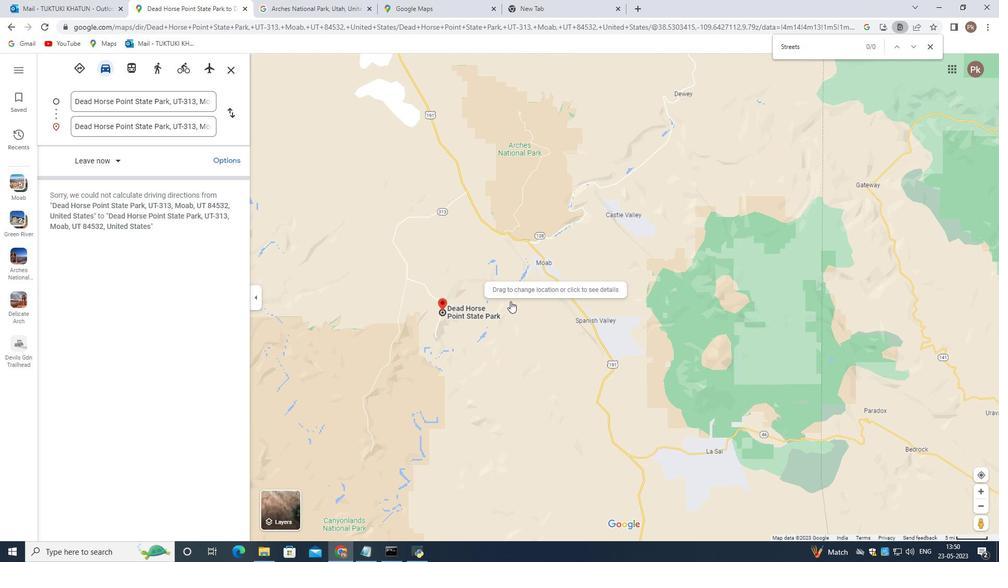 
Action: Mouse scrolled (510, 302) with delta (0, 0)
Screenshot: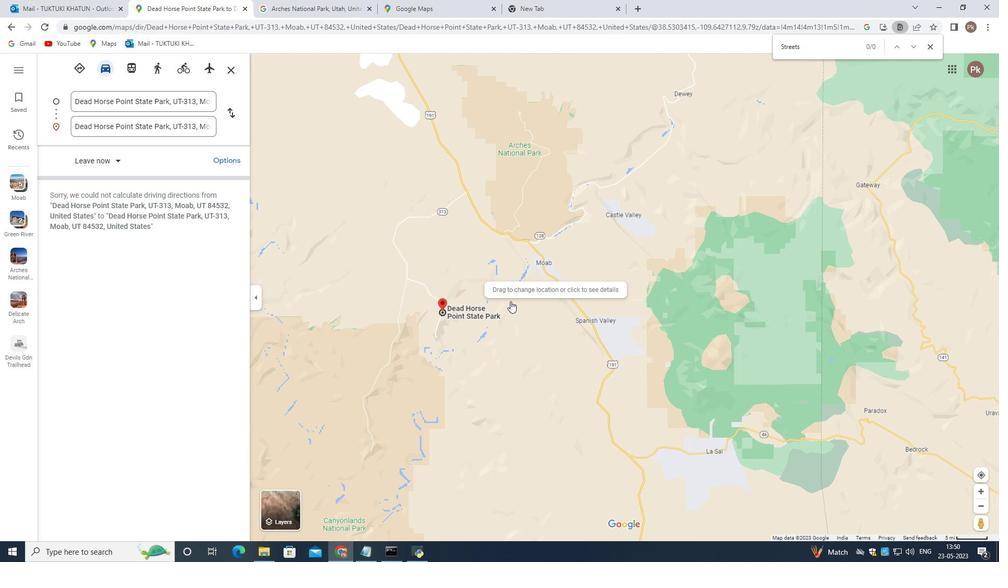 
Action: Mouse scrolled (510, 302) with delta (0, 0)
Screenshot: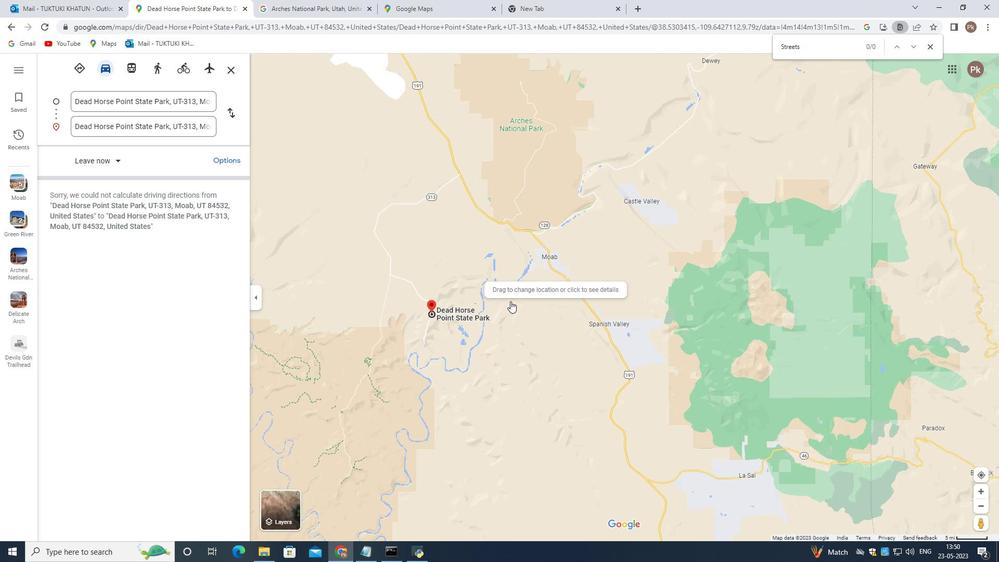 
Action: Mouse scrolled (510, 302) with delta (0, 0)
Screenshot: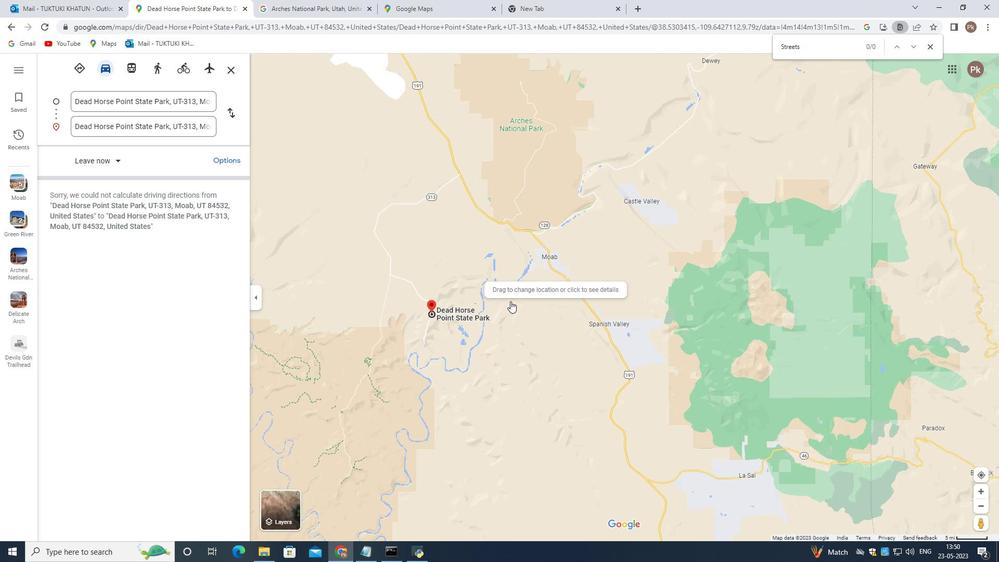 
Action: Mouse moved to (415, 305)
Screenshot: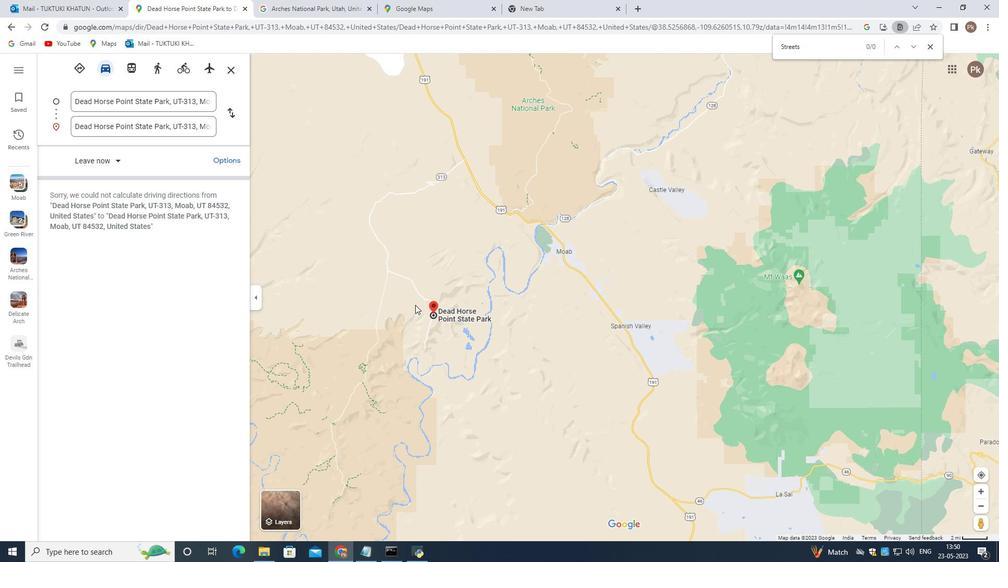 
Action: Mouse scrolled (415, 305) with delta (0, 0)
Screenshot: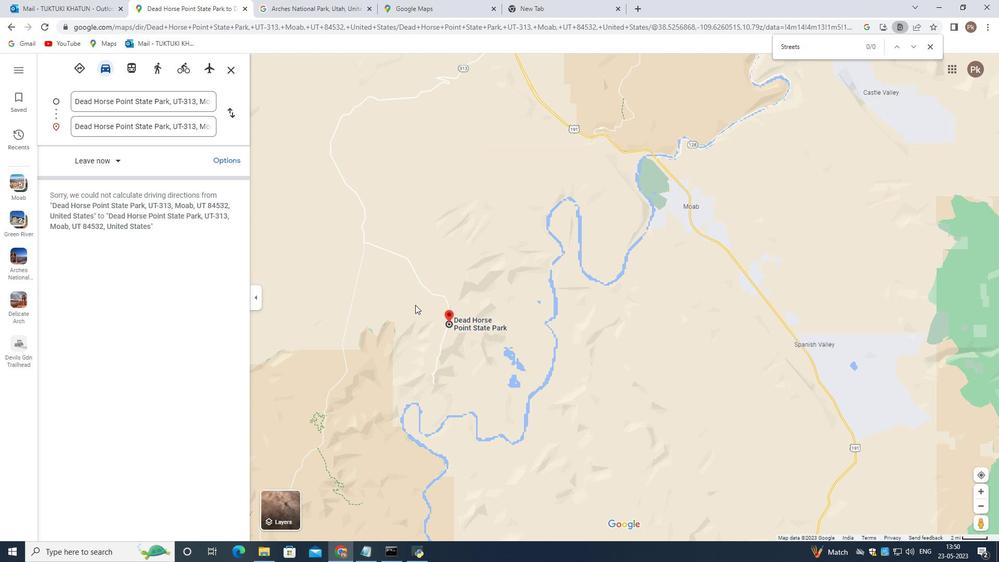
Action: Mouse scrolled (415, 305) with delta (0, 0)
Screenshot: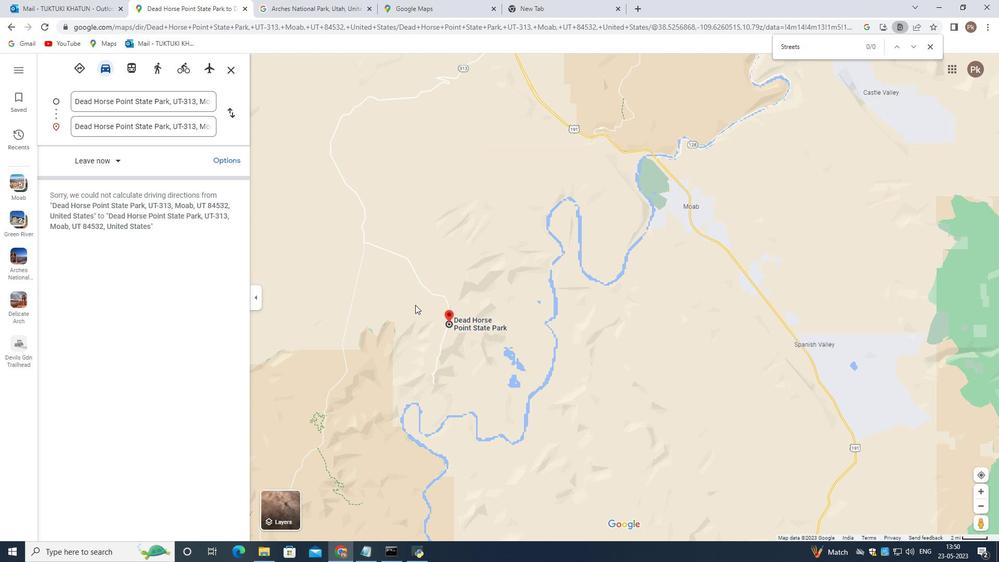 
Action: Mouse scrolled (415, 305) with delta (0, 0)
Screenshot: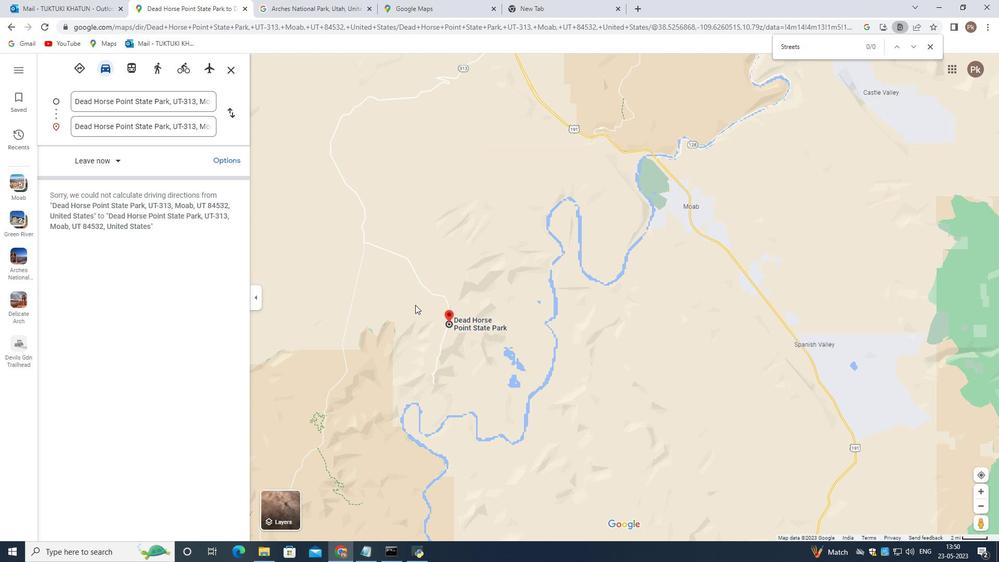
Action: Mouse scrolled (415, 305) with delta (0, 0)
Screenshot: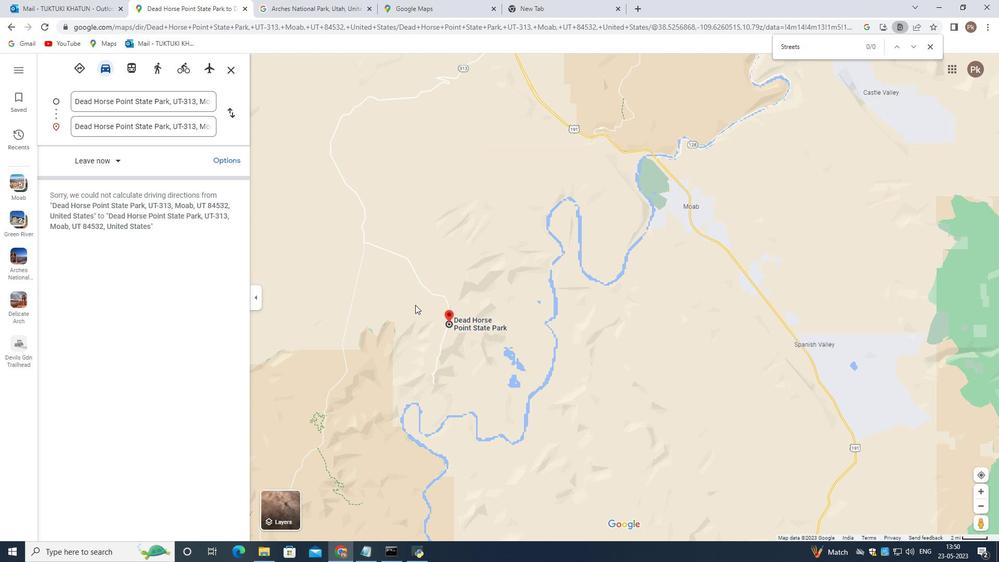 
Action: Mouse scrolled (415, 305) with delta (0, 0)
Screenshot: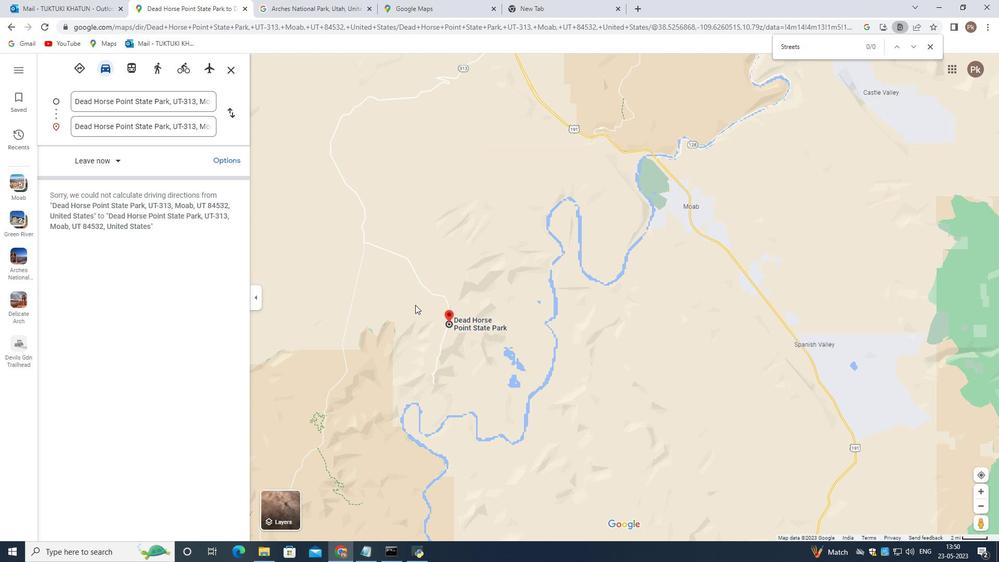 
Action: Mouse scrolled (415, 305) with delta (0, 0)
Screenshot: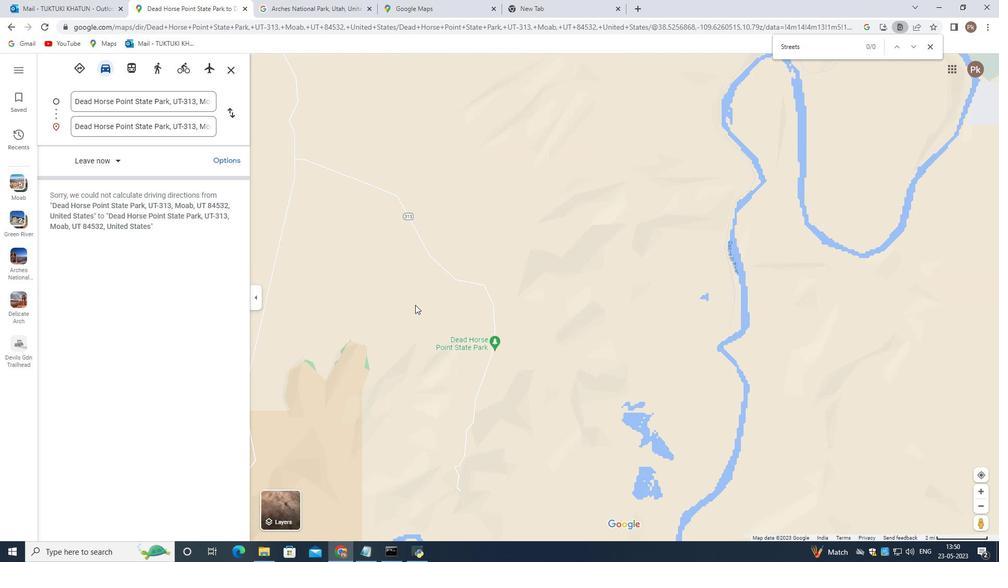 
Action: Mouse scrolled (415, 305) with delta (0, 0)
Screenshot: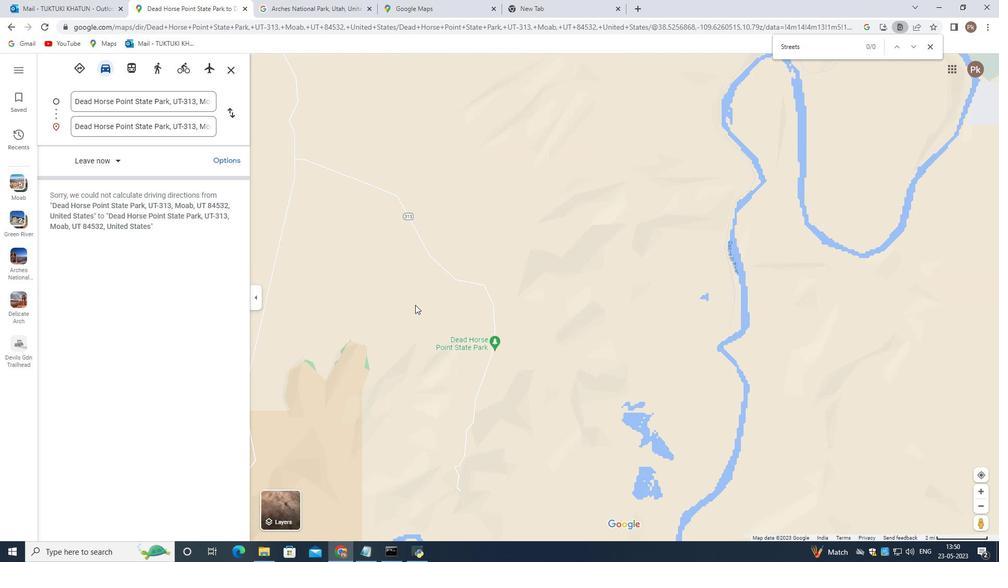
Action: Mouse scrolled (415, 305) with delta (0, 0)
Screenshot: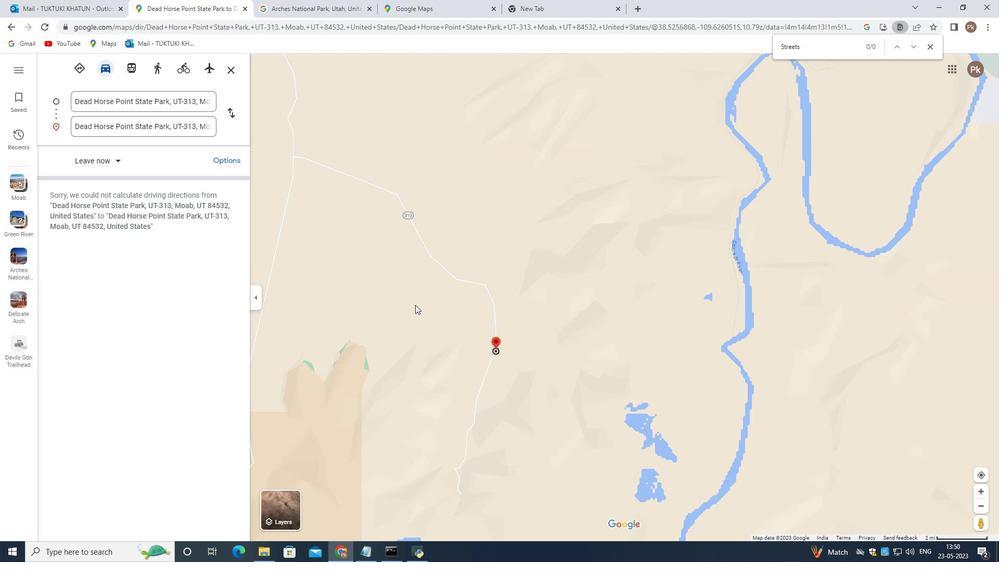 
Action: Mouse scrolled (415, 305) with delta (0, 0)
Screenshot: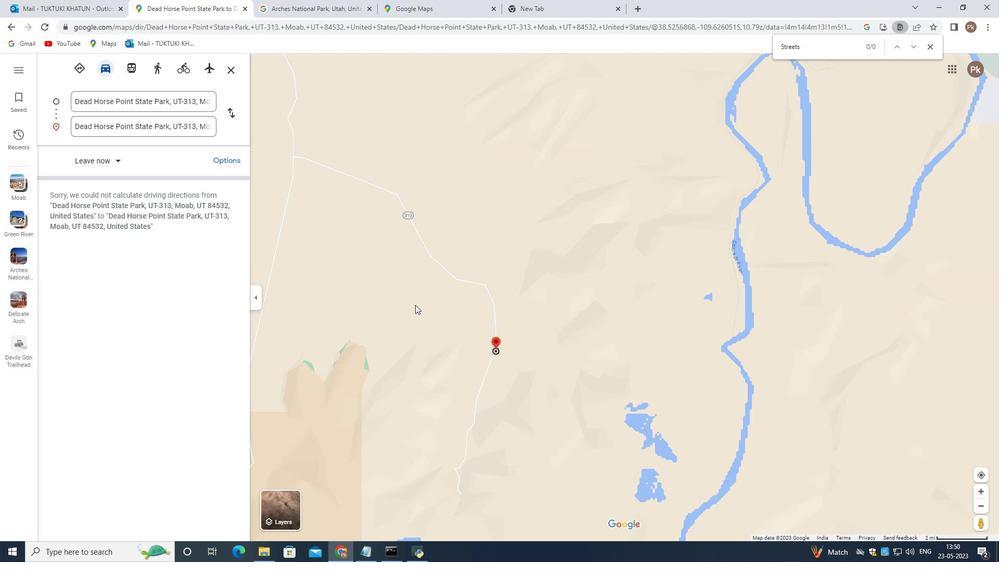 
Action: Mouse scrolled (415, 305) with delta (0, 0)
Screenshot: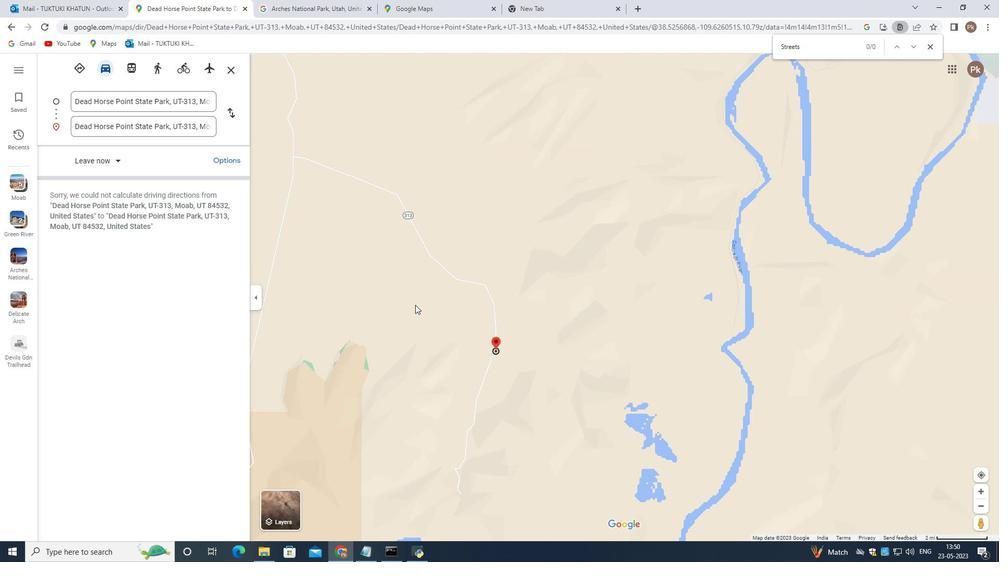 
Action: Mouse moved to (537, 348)
Screenshot: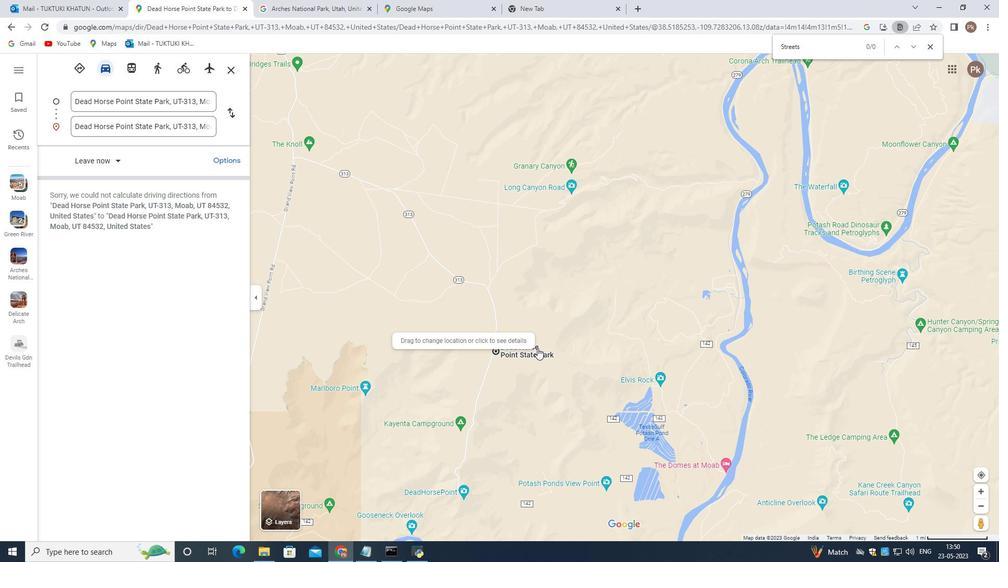 
Action: Mouse scrolled (537, 348) with delta (0, 0)
Screenshot: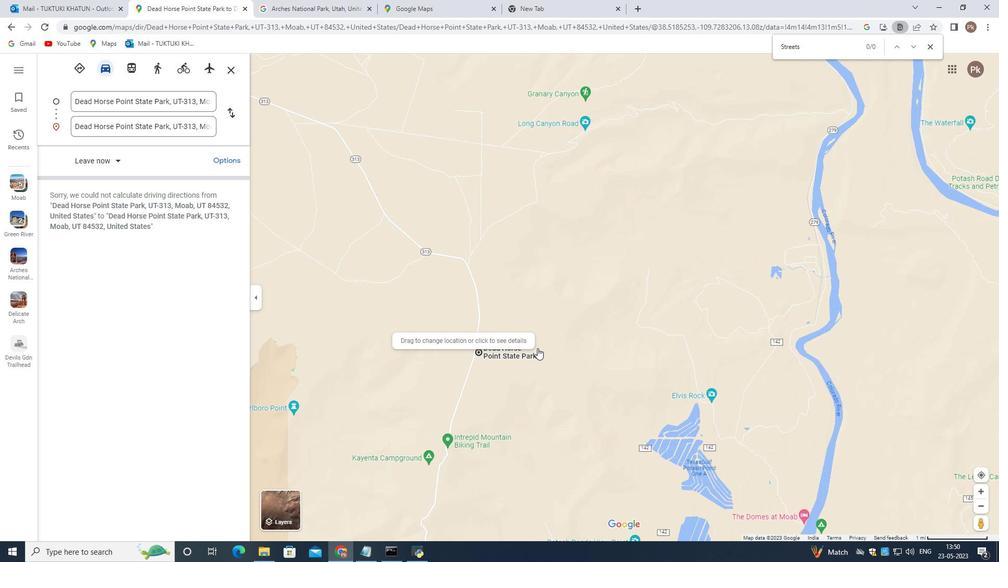 
Action: Mouse scrolled (537, 348) with delta (0, 0)
Screenshot: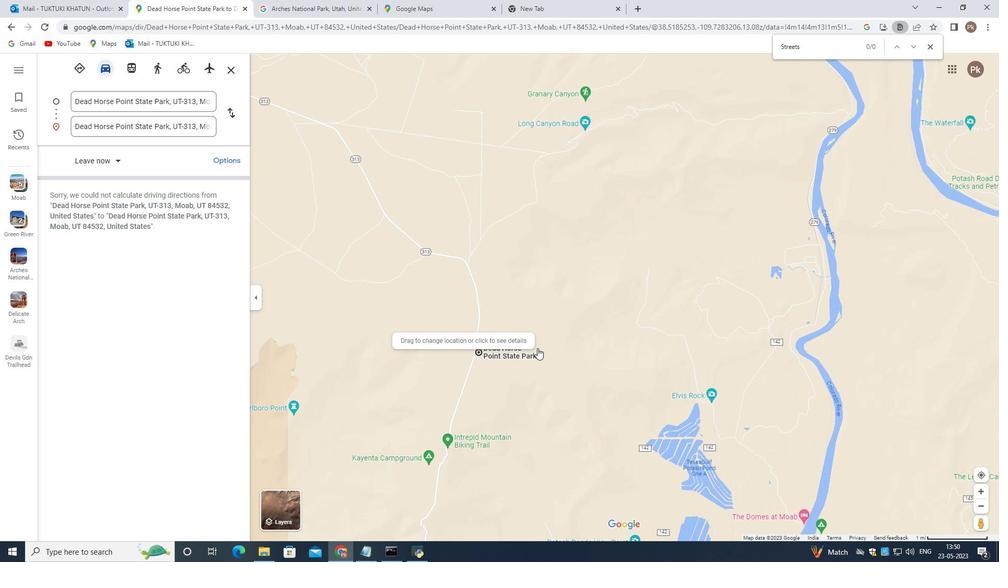 
Action: Mouse moved to (508, 357)
Screenshot: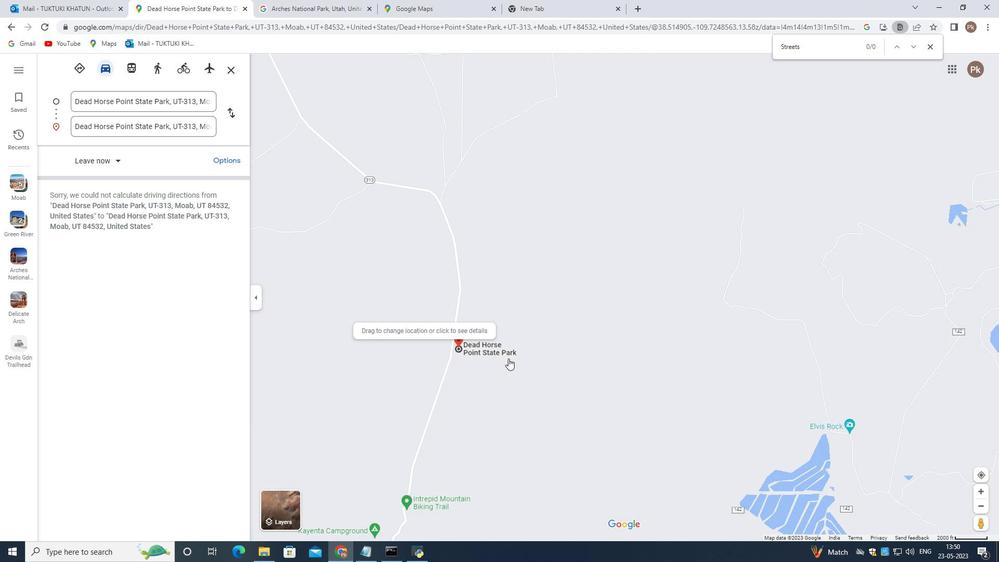 
Action: Mouse scrolled (508, 358) with delta (0, 0)
Screenshot: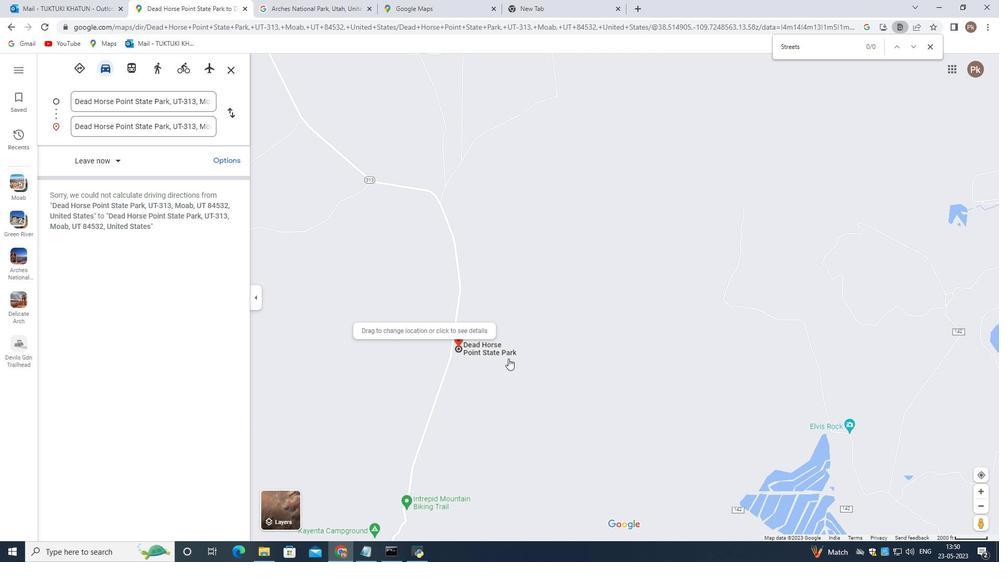 
Action: Mouse scrolled (508, 358) with delta (0, 0)
Screenshot: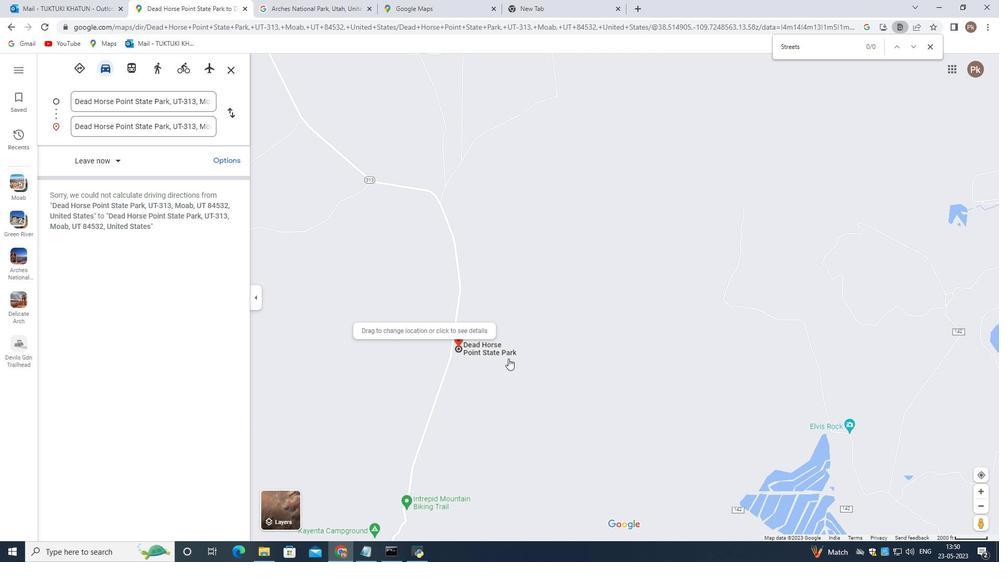 
Action: Mouse scrolled (508, 358) with delta (0, 0)
Screenshot: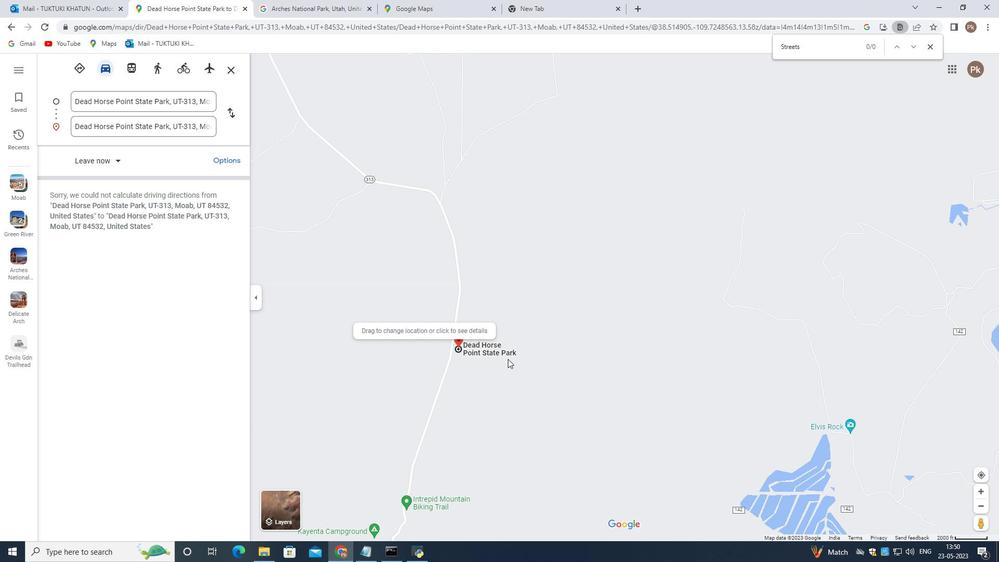 
Action: Mouse moved to (470, 355)
Screenshot: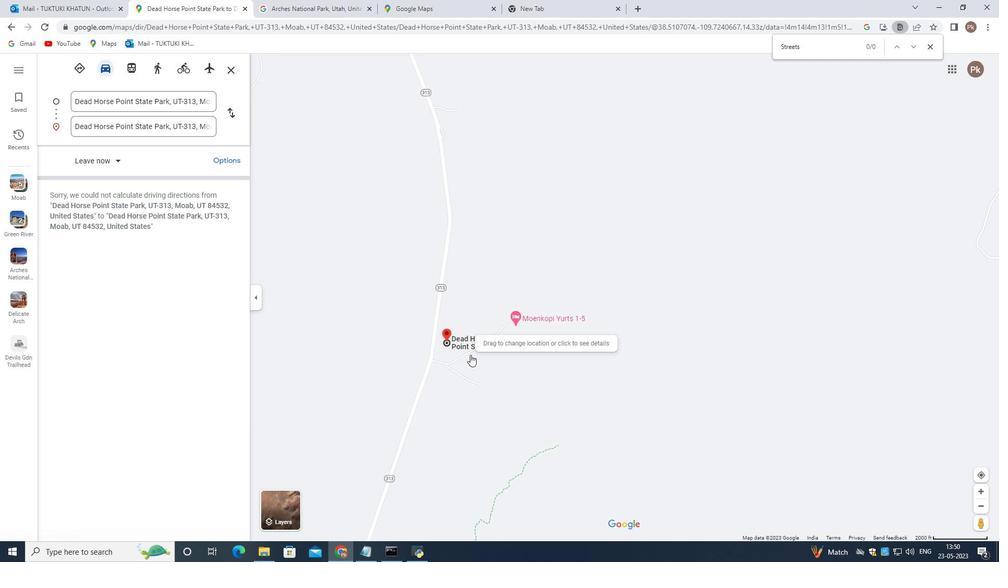 
Action: Mouse scrolled (470, 355) with delta (0, 0)
Screenshot: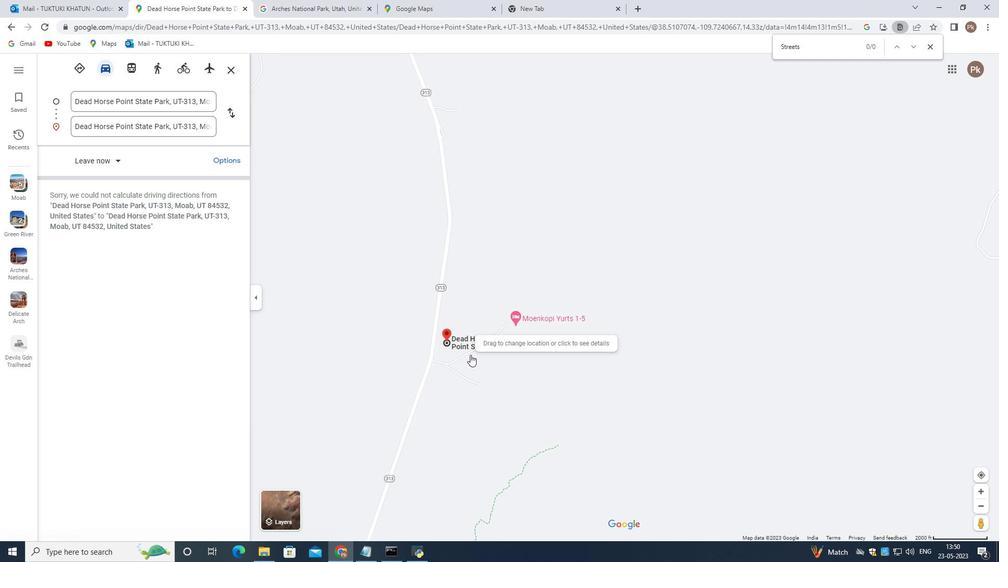 
Action: Mouse scrolled (470, 355) with delta (0, 0)
Screenshot: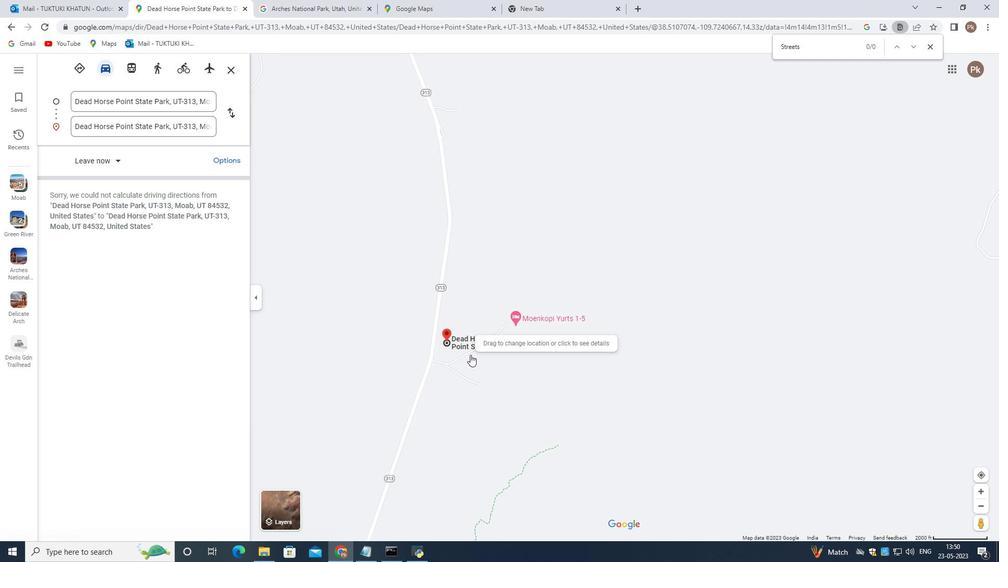 
Action: Mouse scrolled (470, 355) with delta (0, 0)
Screenshot: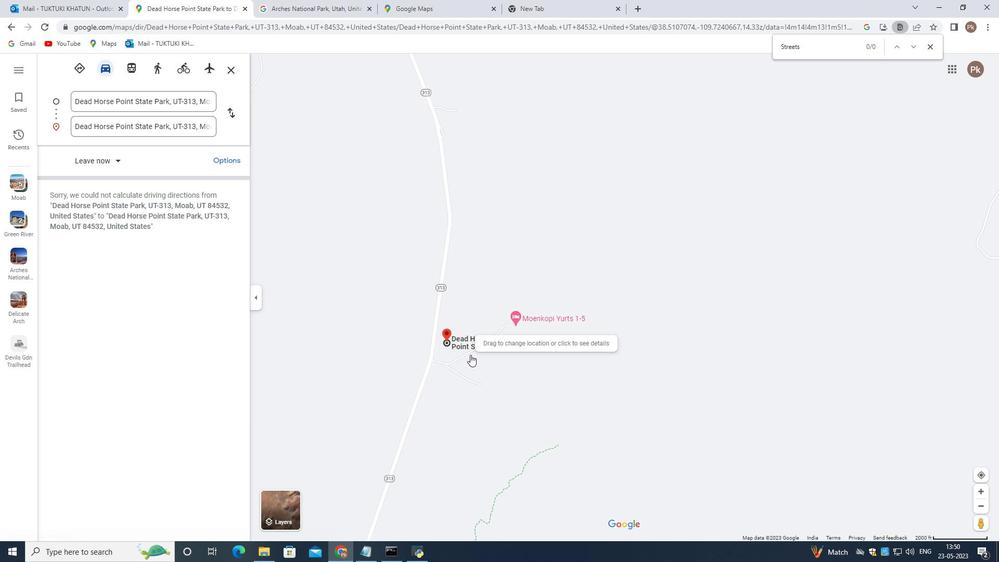 
Action: Mouse scrolled (470, 355) with delta (0, 0)
Screenshot: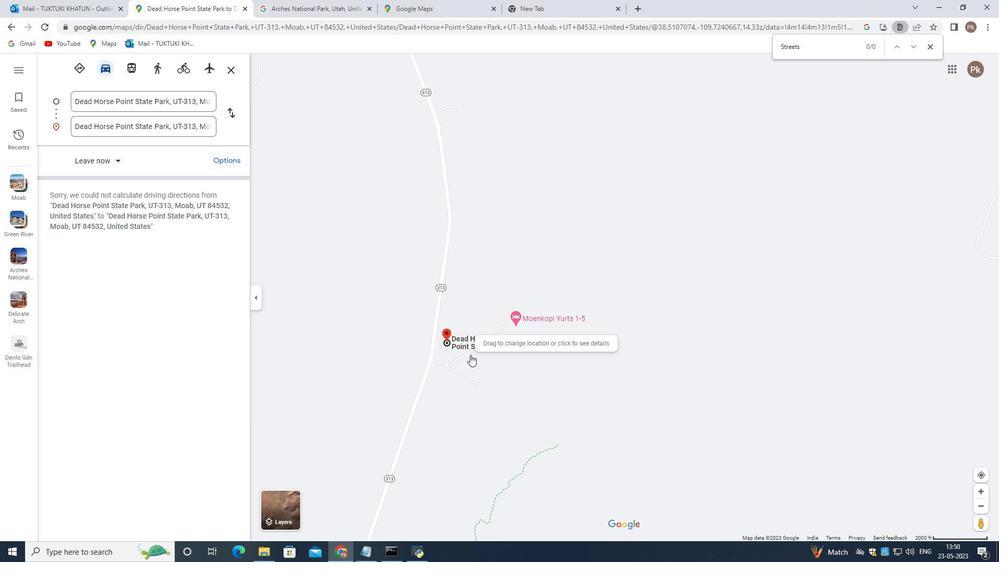 
Action: Mouse moved to (463, 350)
Screenshot: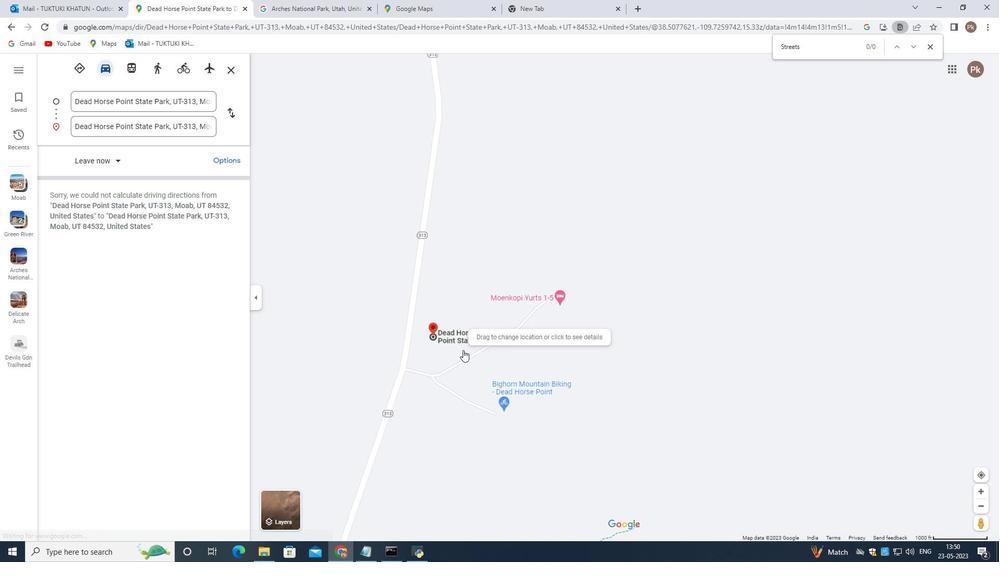 
Action: Mouse scrolled (463, 350) with delta (0, 0)
Screenshot: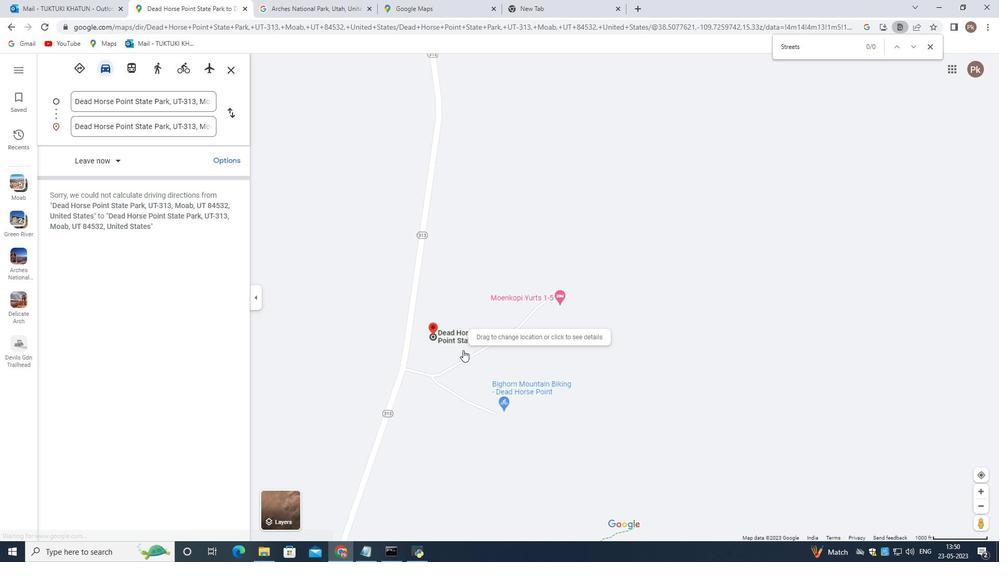 
Action: Mouse scrolled (463, 350) with delta (0, 0)
Screenshot: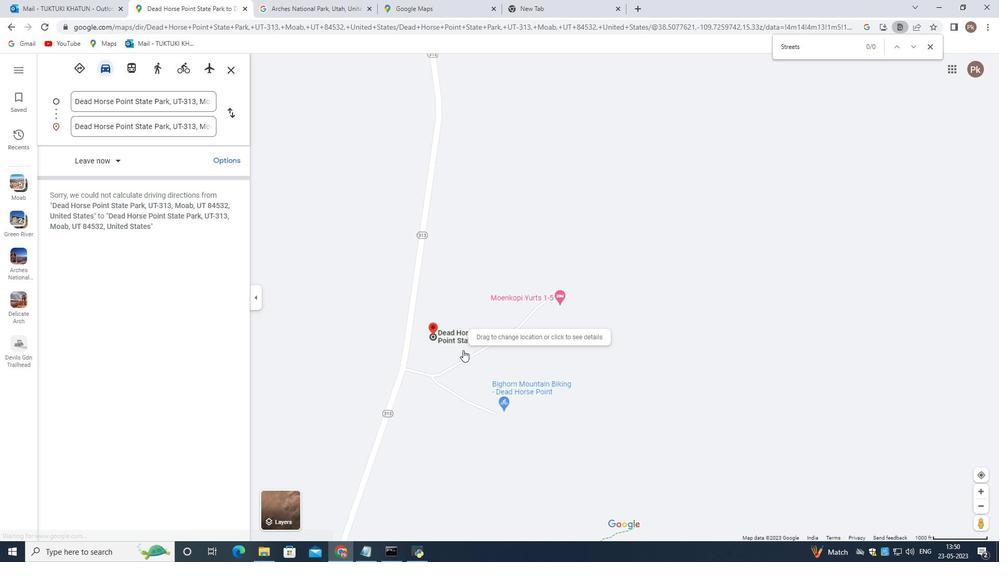 
Action: Mouse scrolled (463, 350) with delta (0, 0)
Screenshot: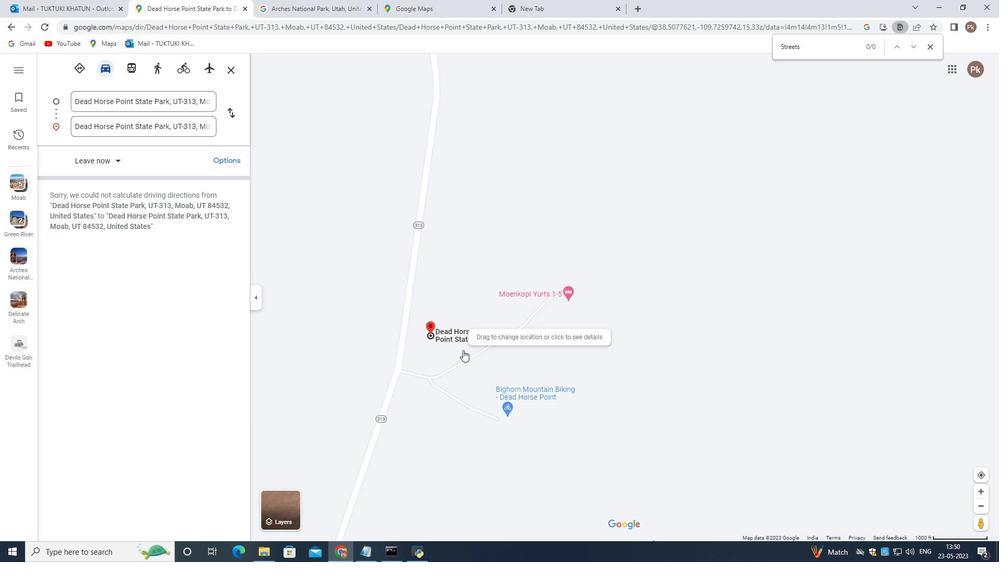 
Action: Mouse scrolled (463, 350) with delta (0, 0)
Screenshot: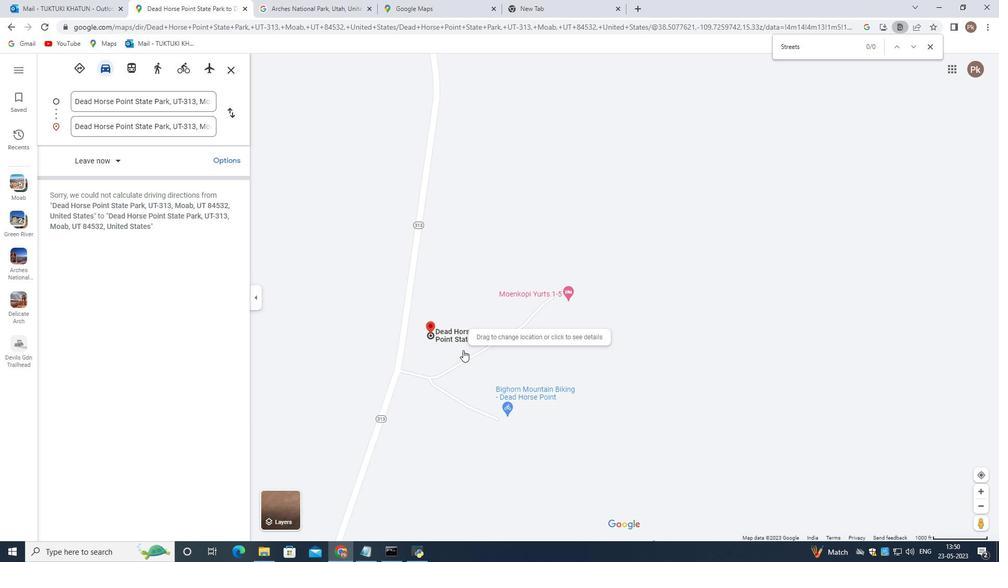
Action: Mouse moved to (481, 332)
Screenshot: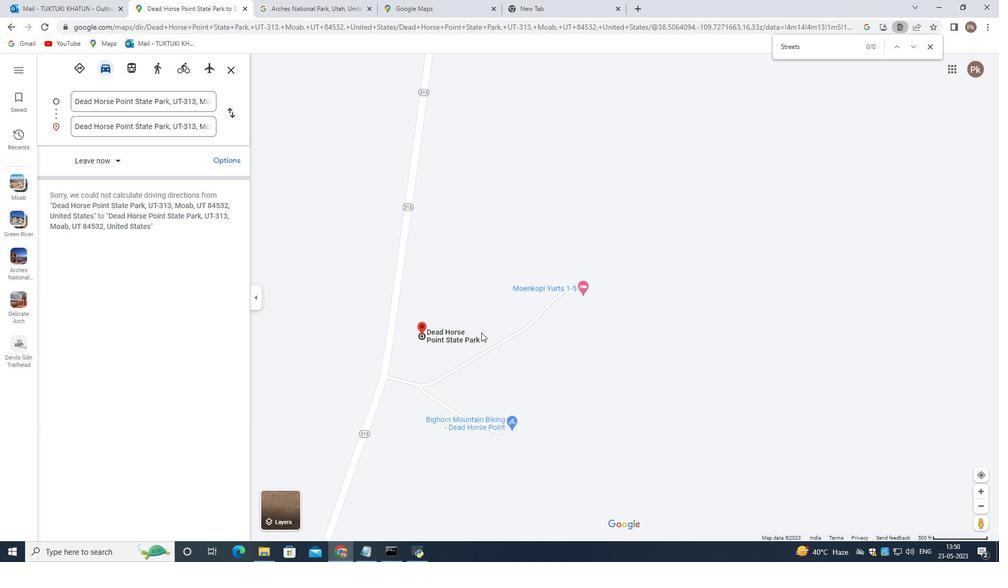
Action: Mouse scrolled (481, 333) with delta (0, 0)
Screenshot: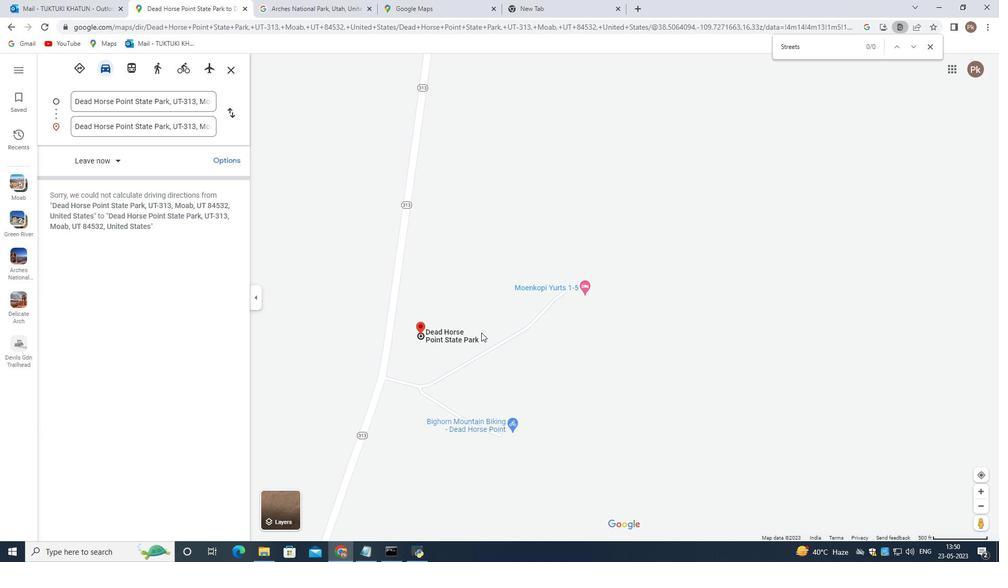 
Action: Mouse scrolled (481, 333) with delta (0, 0)
Screenshot: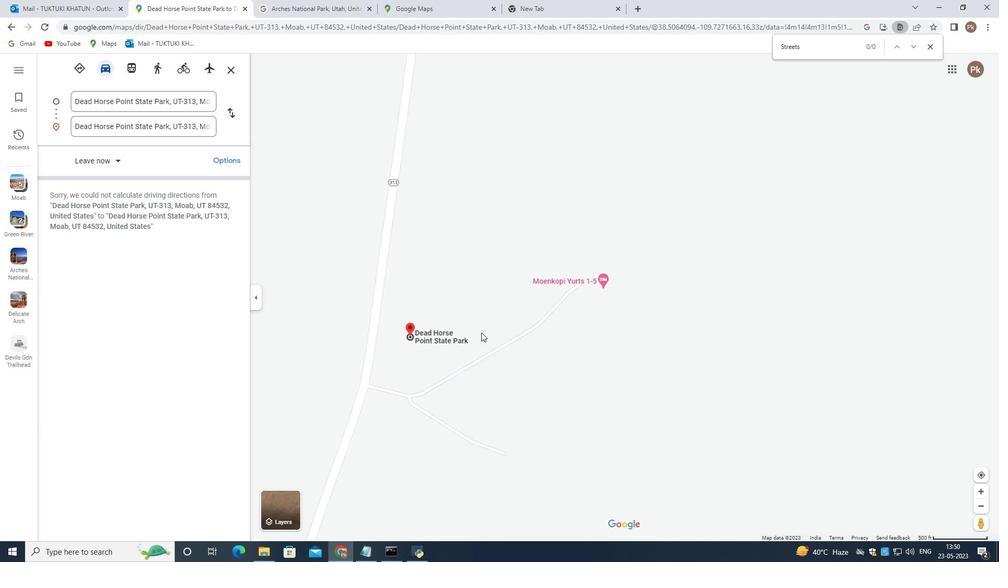 
Action: Mouse moved to (410, 331)
Screenshot: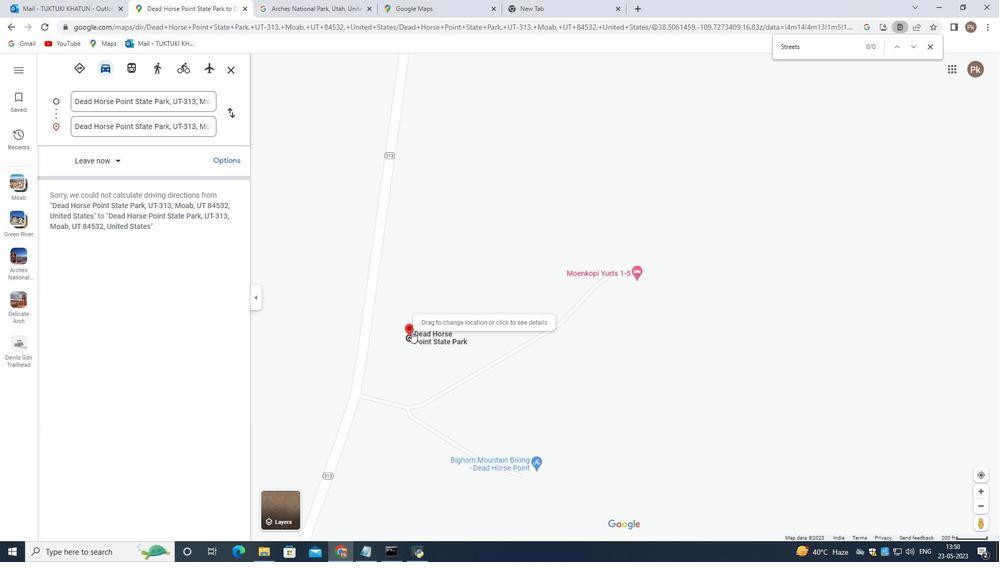 
Action: Mouse scrolled (410, 332) with delta (0, 0)
Screenshot: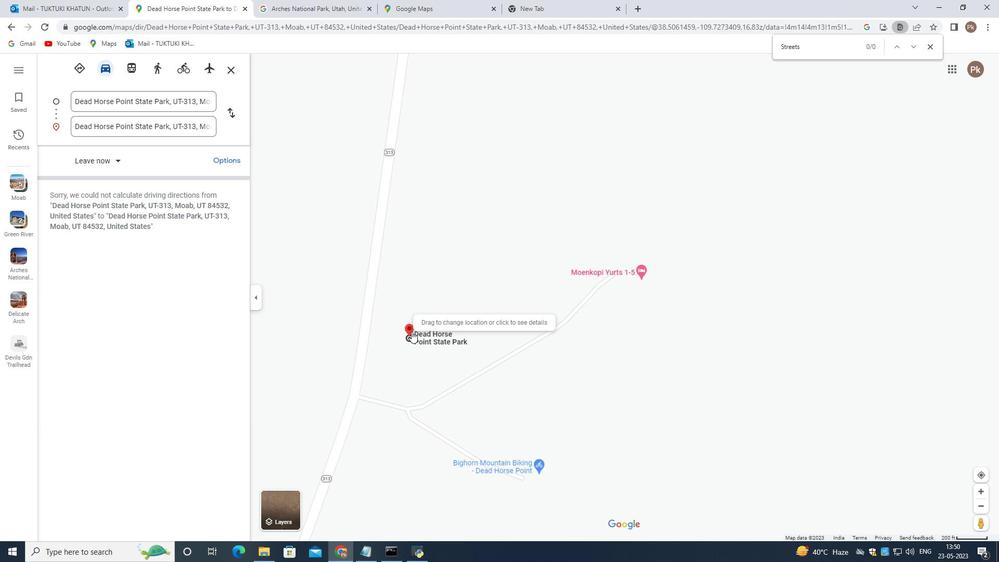 
Action: Mouse moved to (443, 317)
Screenshot: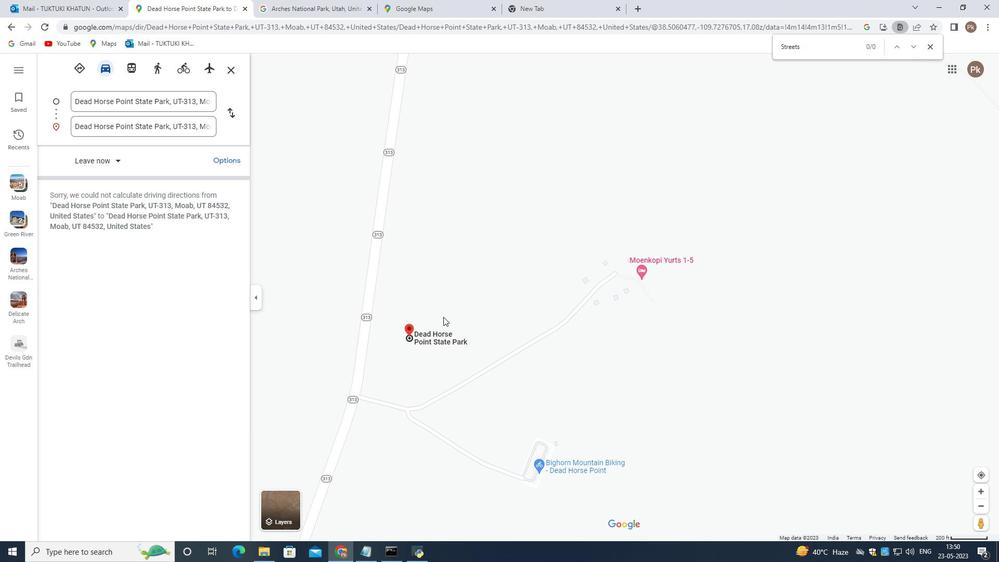 
Action: Mouse scrolled (443, 317) with delta (0, 0)
Screenshot: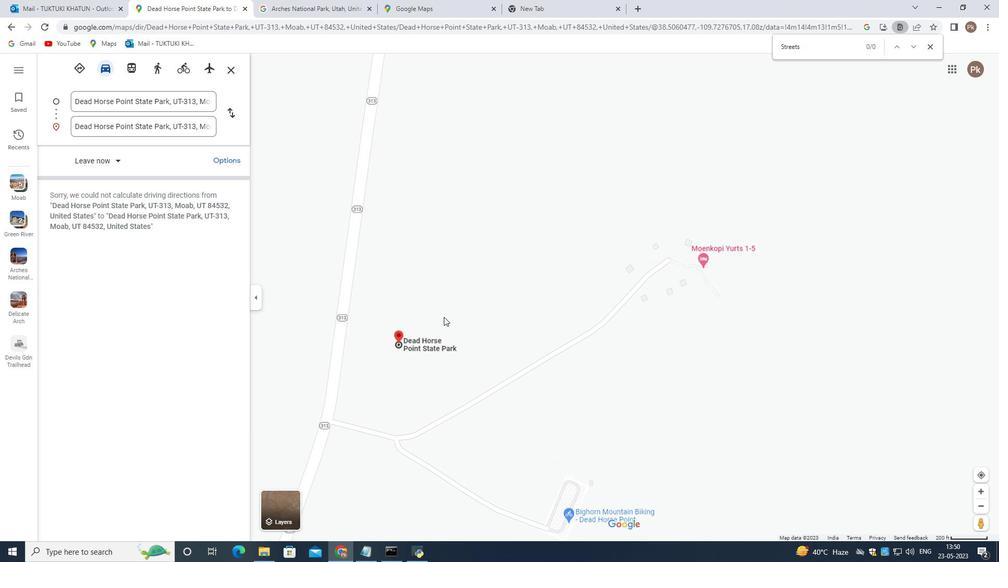 
Action: Mouse moved to (444, 317)
Screenshot: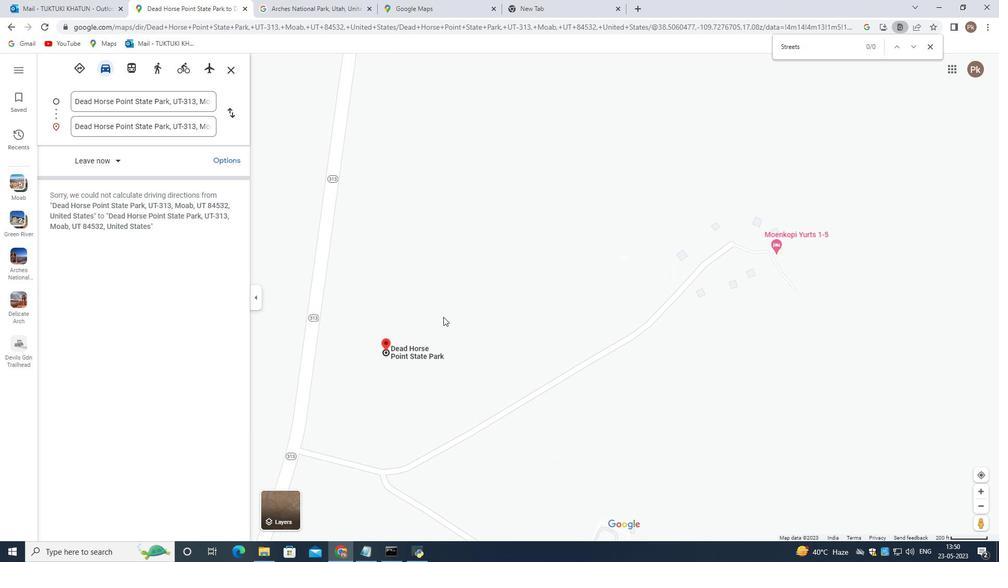 
Action: Mouse scrolled (444, 317) with delta (0, 0)
Screenshot: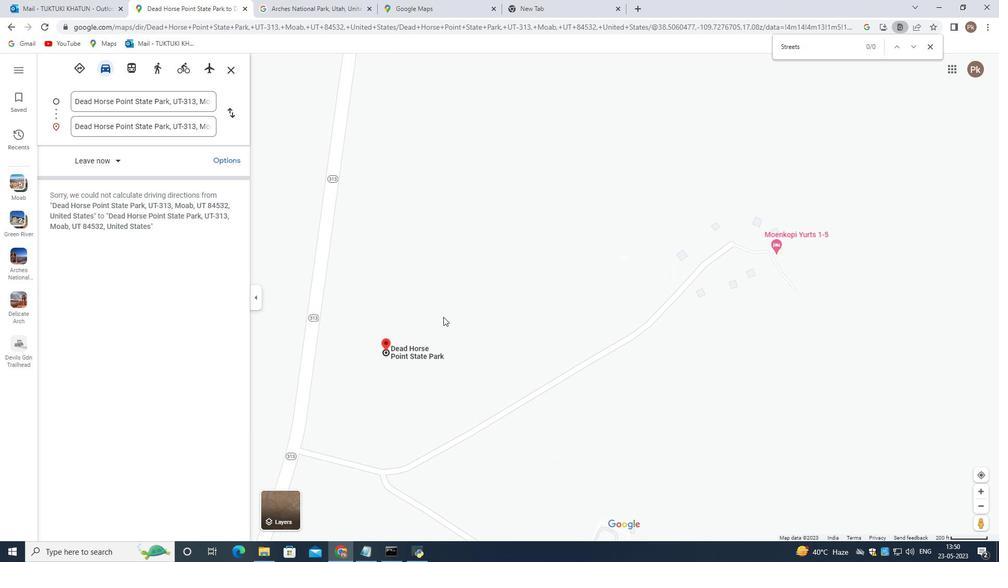 
Action: Mouse scrolled (444, 317) with delta (0, 0)
Screenshot: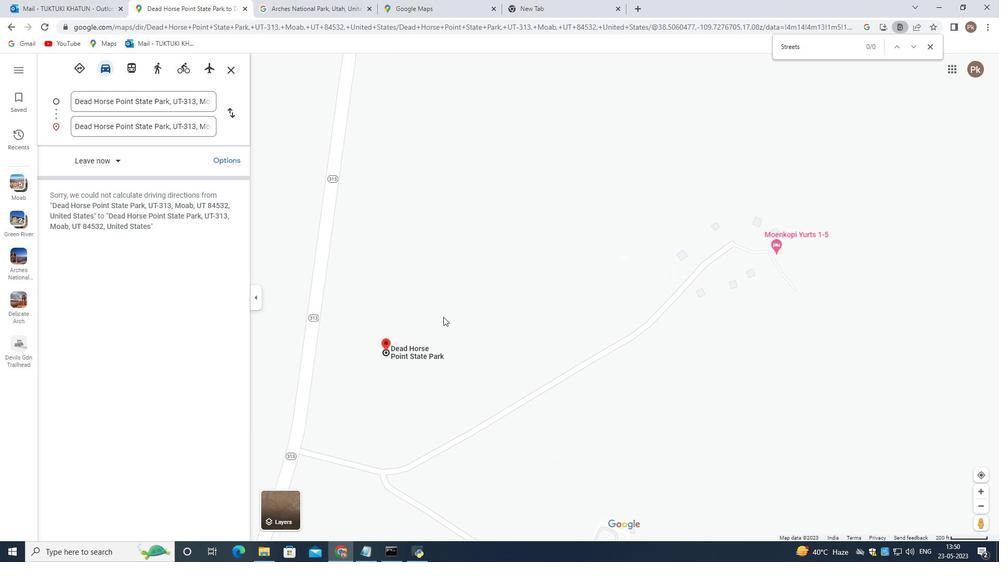 
Action: Mouse moved to (422, 317)
Screenshot: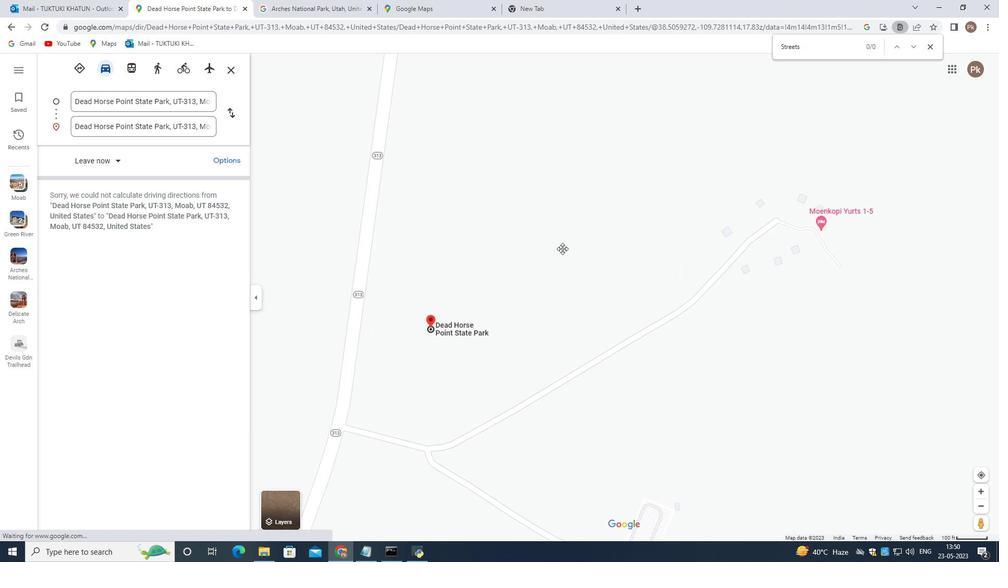 
Action: Mouse pressed left at (422, 317)
Screenshot: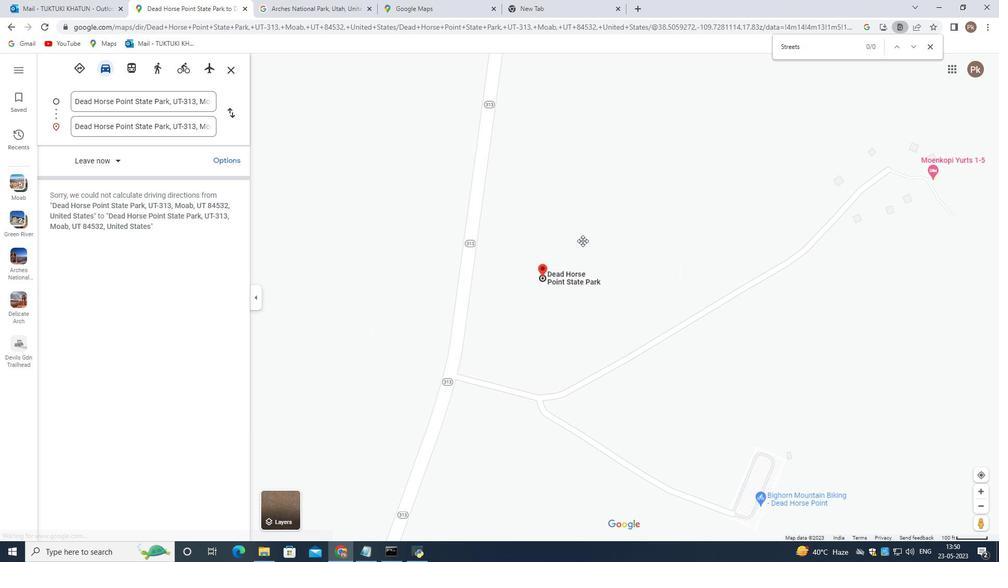 
Action: Mouse moved to (581, 254)
Screenshot: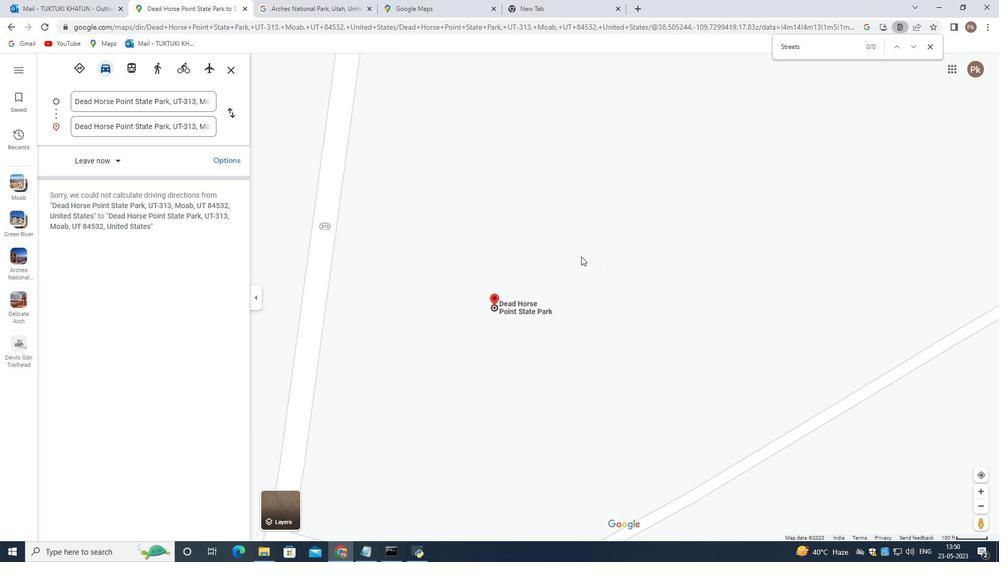 
Action: Mouse scrolled (581, 255) with delta (0, 0)
Screenshot: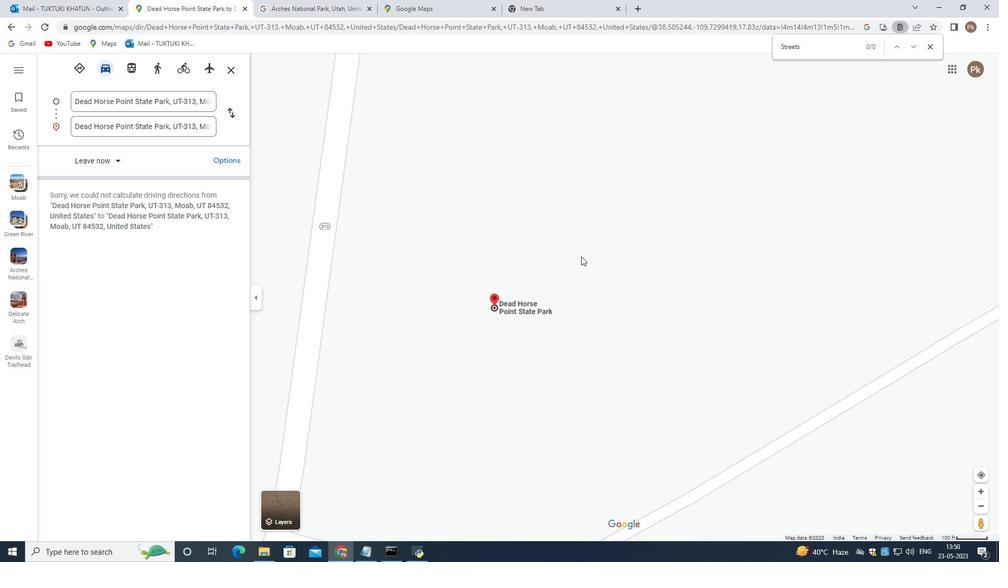
Action: Mouse scrolled (581, 255) with delta (0, 0)
Screenshot: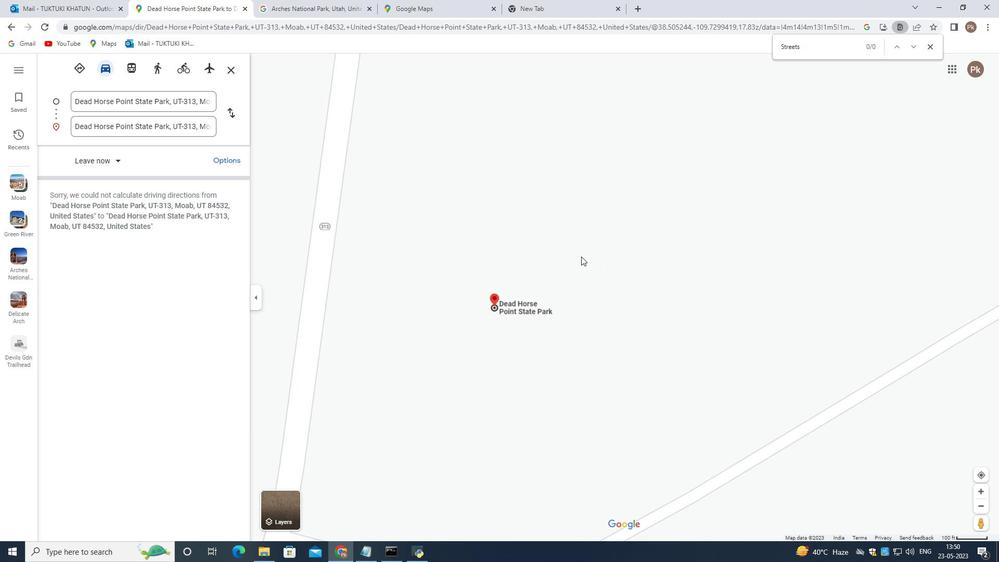 
Action: Mouse scrolled (581, 255) with delta (0, 0)
Screenshot: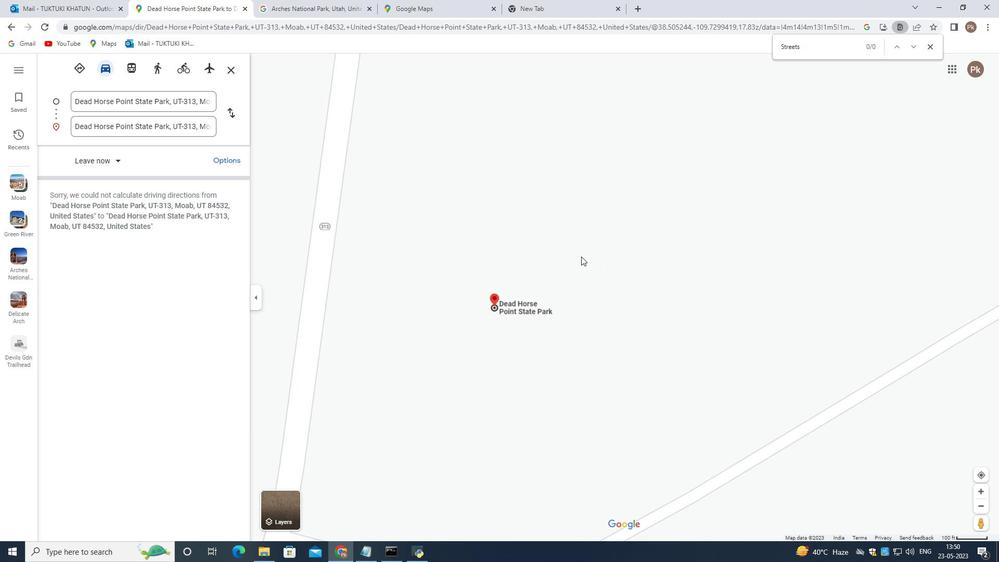 
Action: Mouse scrolled (581, 255) with delta (0, 0)
Screenshot: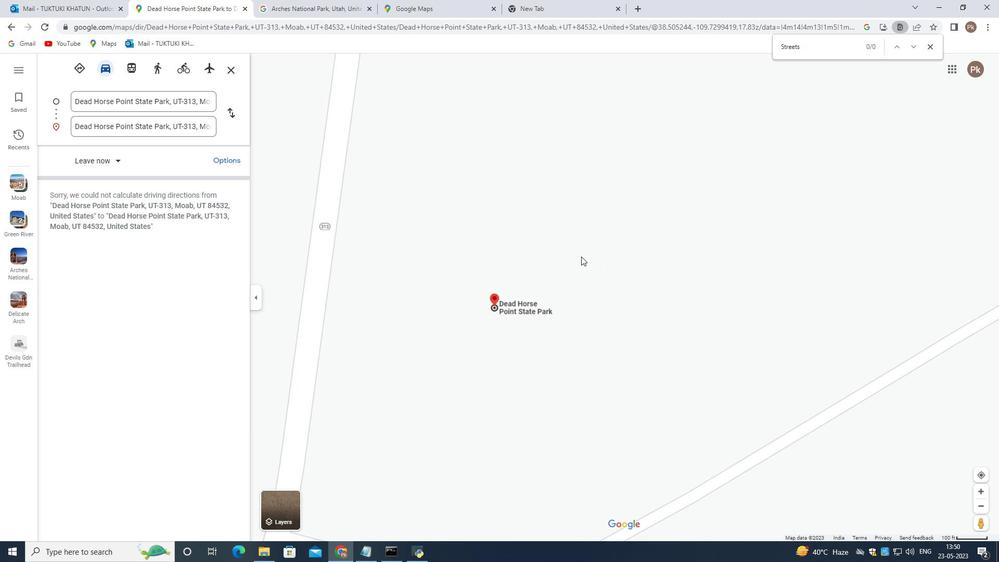 
Action: Mouse scrolled (581, 255) with delta (0, 0)
Screenshot: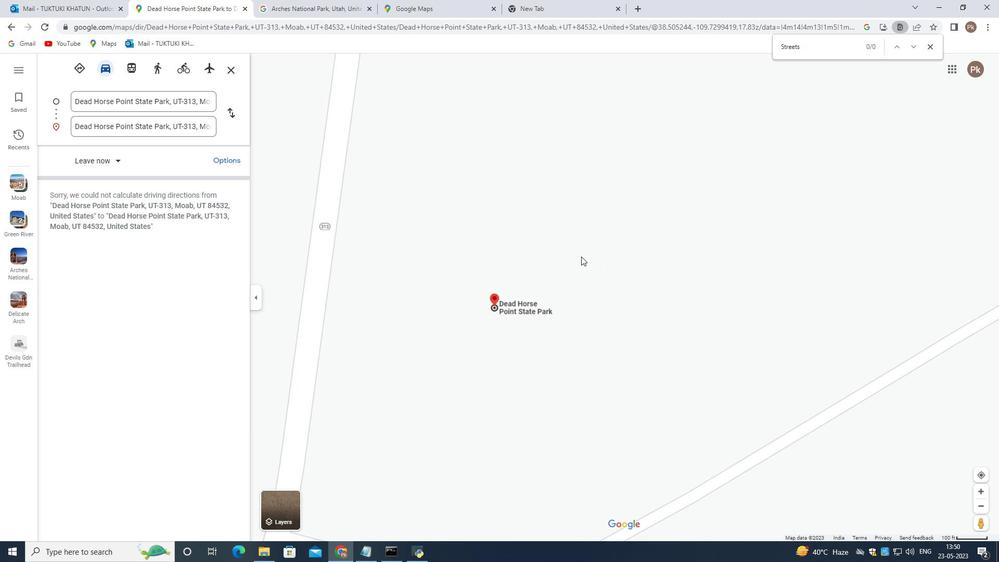 
Action: Mouse scrolled (581, 255) with delta (0, 0)
Screenshot: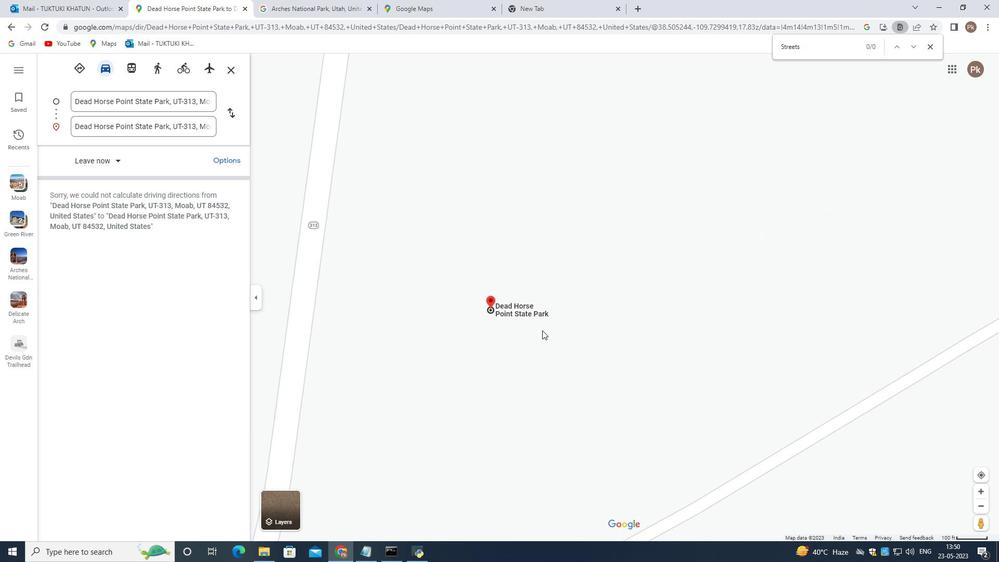 
Action: Mouse moved to (537, 334)
Screenshot: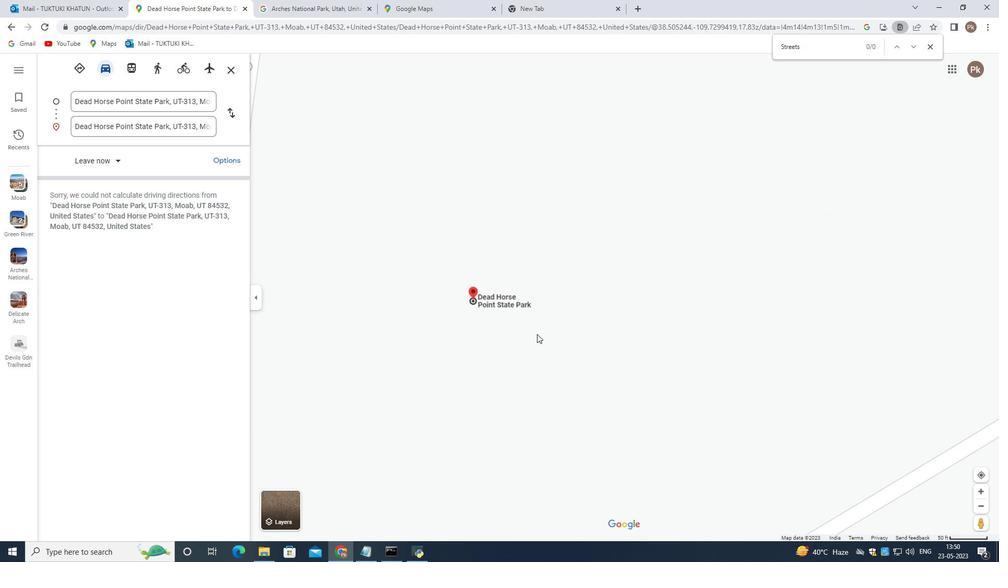 
Action: Mouse scrolled (537, 334) with delta (0, 0)
Screenshot: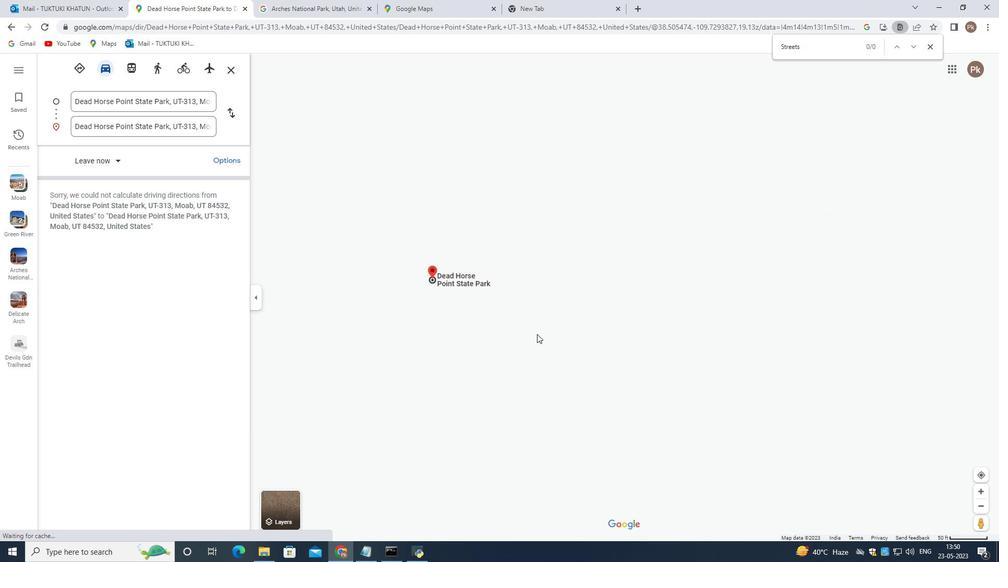 
Action: Mouse scrolled (537, 334) with delta (0, 0)
Screenshot: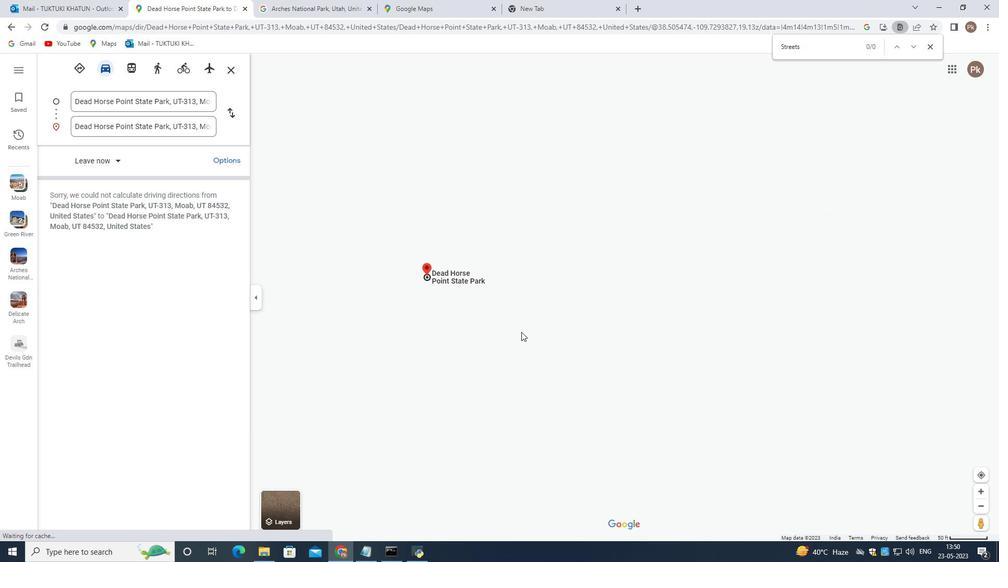 
Action: Mouse scrolled (537, 334) with delta (0, 0)
Screenshot: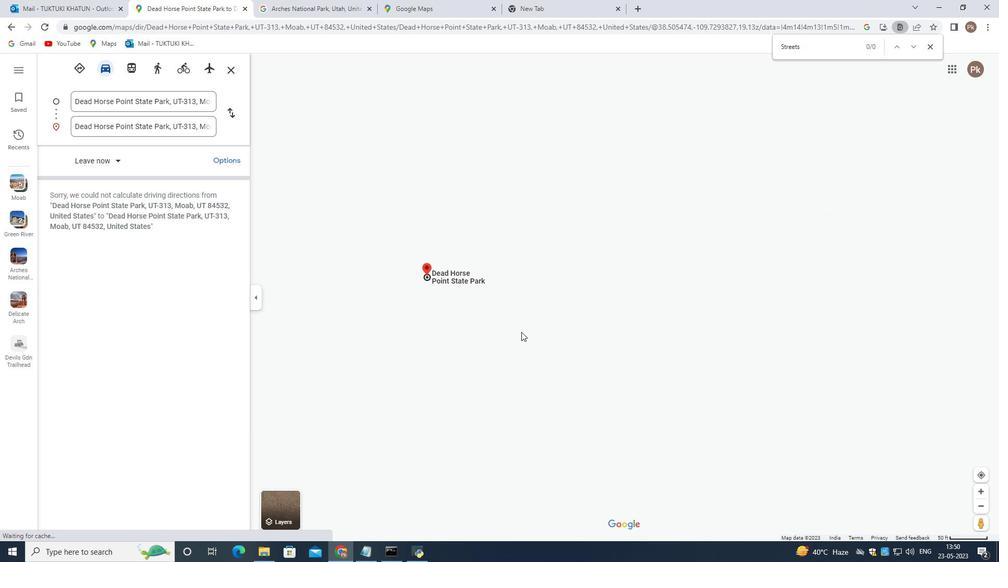 
Action: Mouse scrolled (537, 334) with delta (0, 0)
Screenshot: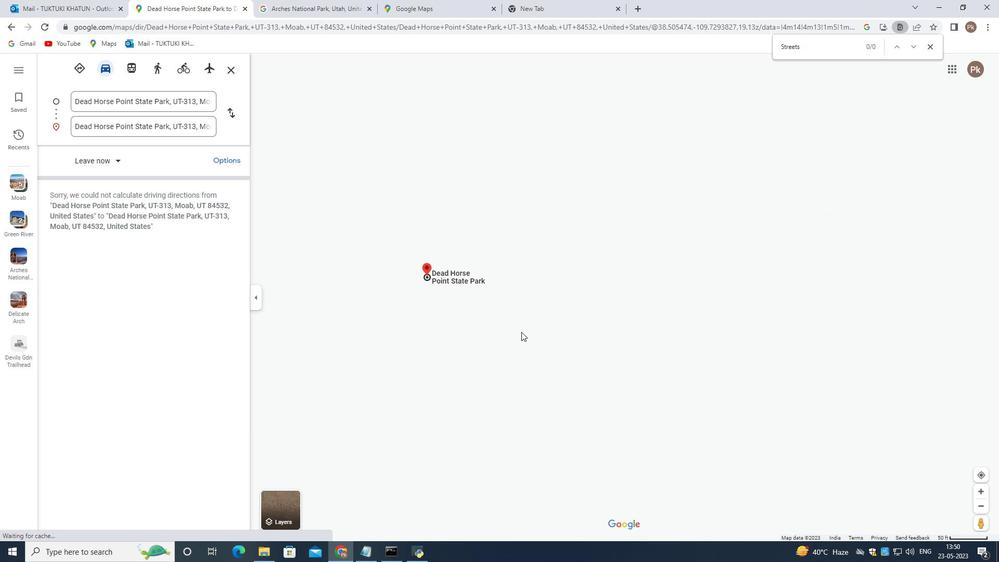 
Action: Mouse scrolled (537, 334) with delta (0, 0)
Screenshot: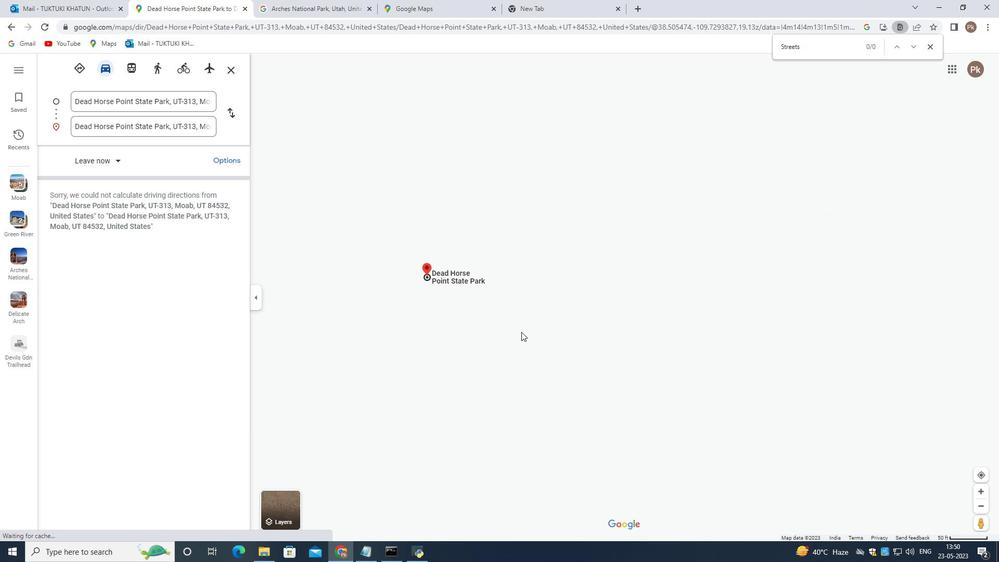 
Action: Mouse moved to (442, 303)
Screenshot: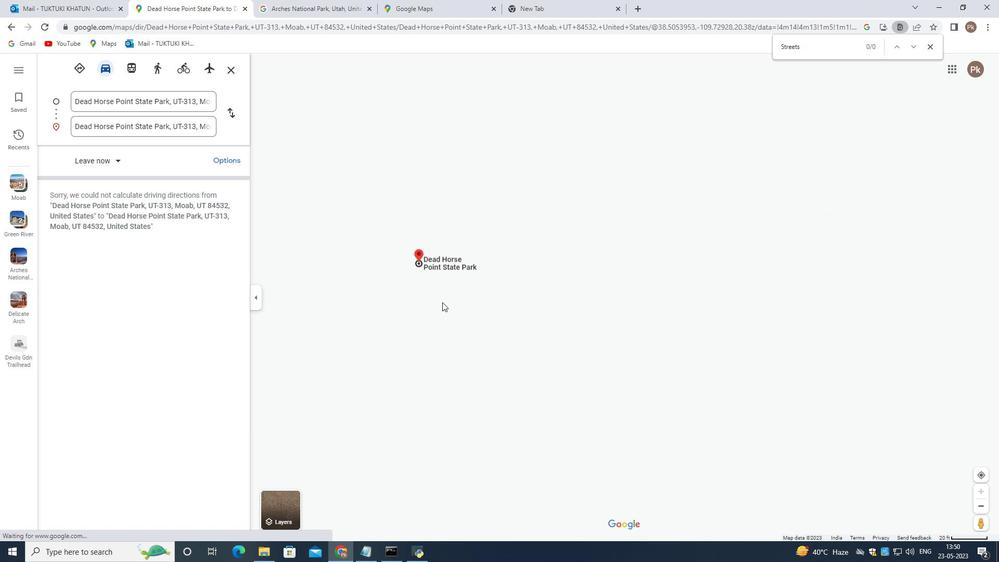 
Action: Mouse scrolled (442, 303) with delta (0, 0)
Screenshot: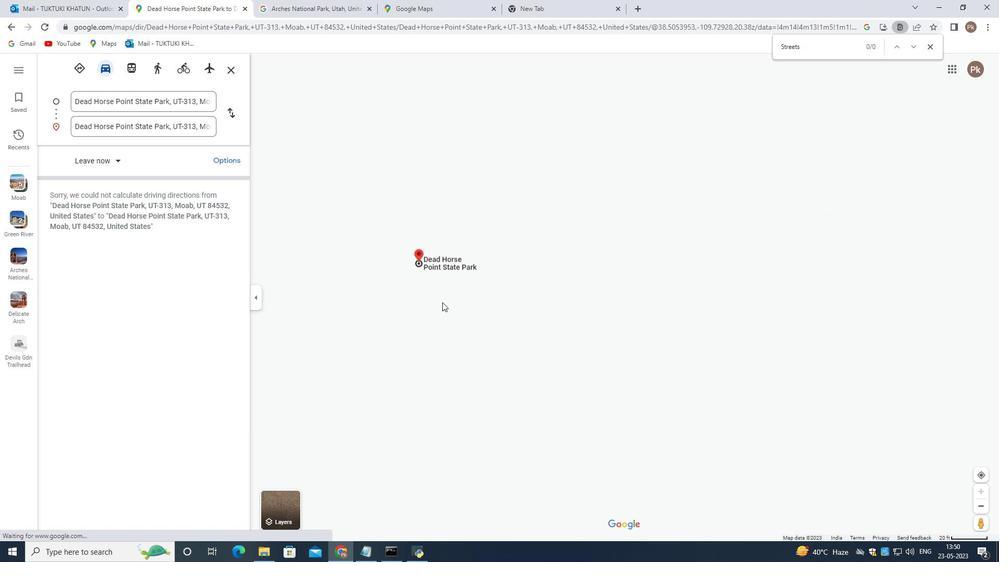 
Action: Mouse scrolled (442, 303) with delta (0, 0)
Screenshot: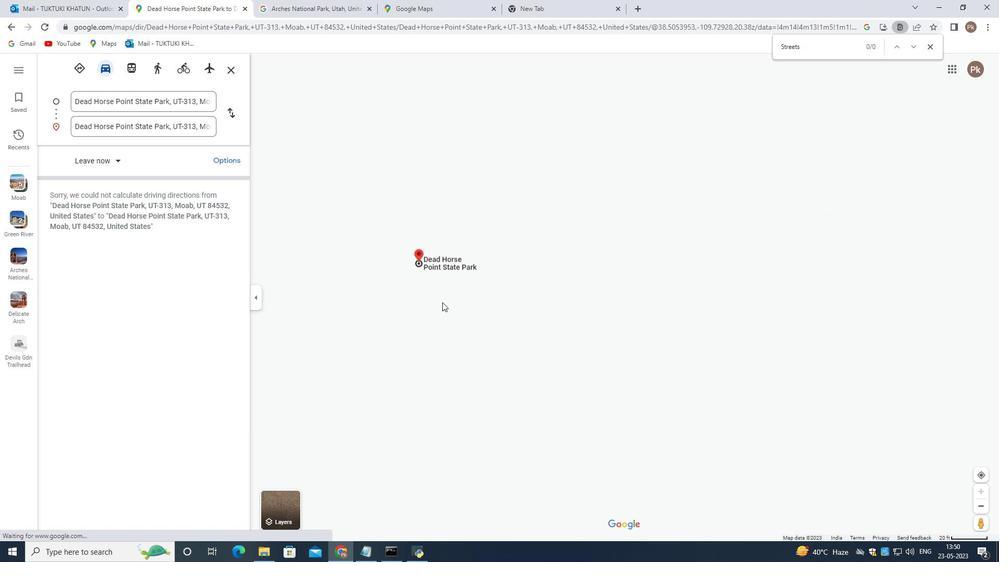 
Action: Mouse scrolled (442, 303) with delta (0, 0)
Screenshot: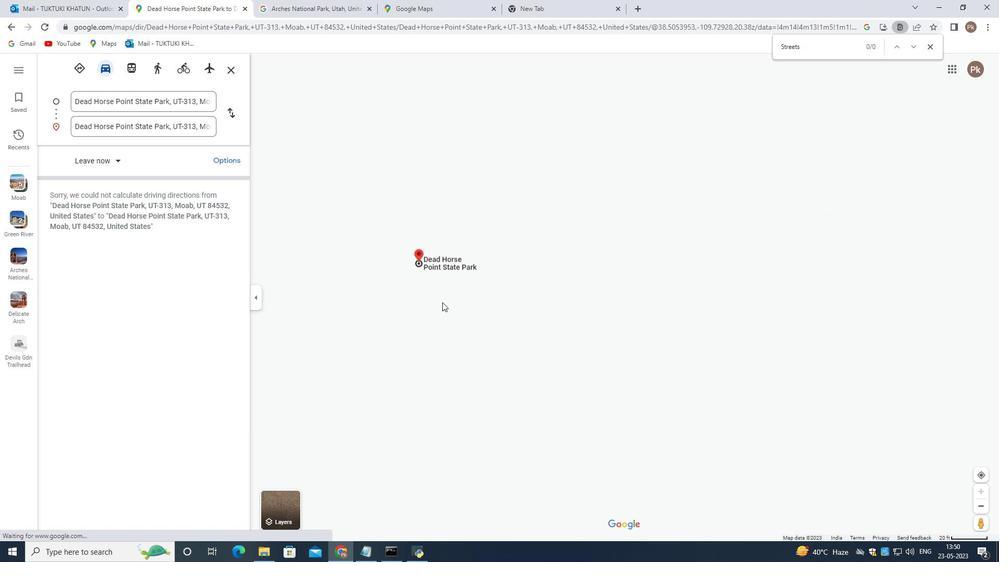 
Action: Mouse scrolled (442, 303) with delta (0, 0)
Screenshot: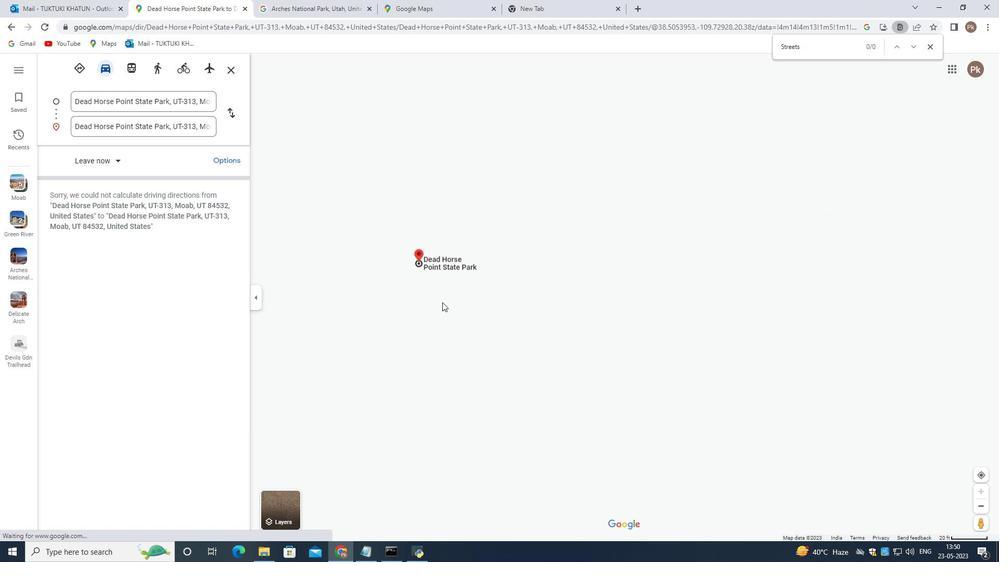 
Action: Mouse moved to (442, 302)
Screenshot: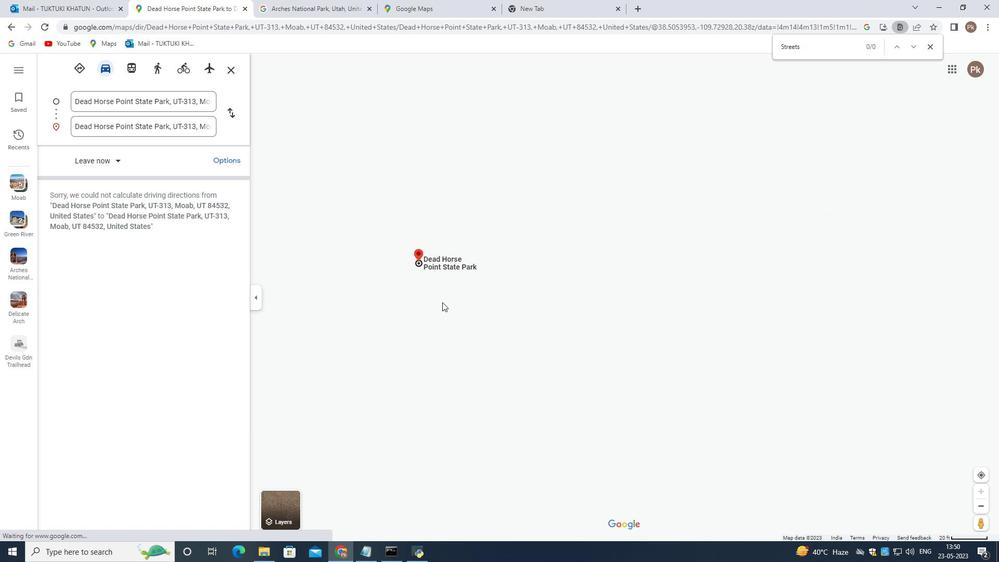 
Action: Mouse scrolled (442, 303) with delta (0, 0)
Screenshot: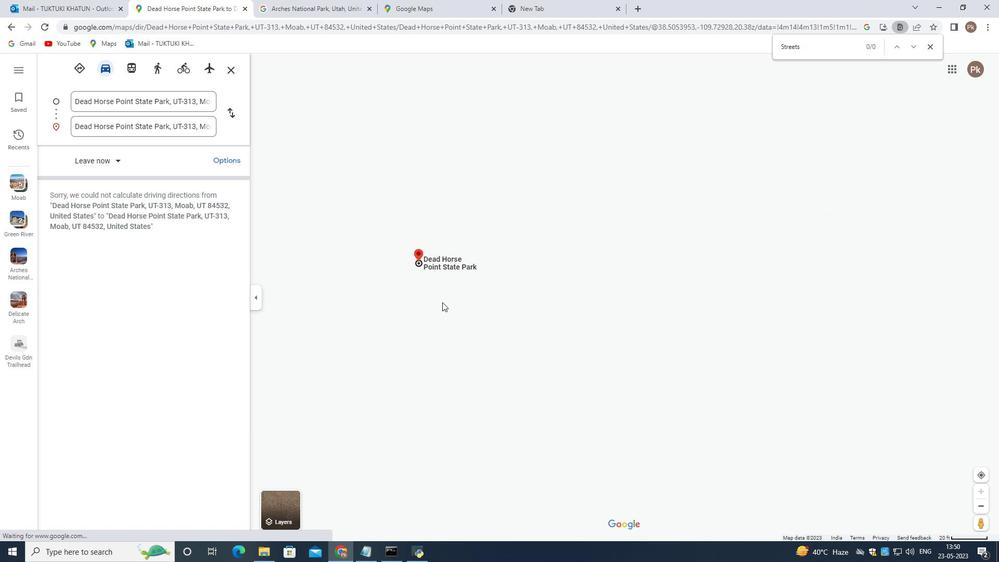 
Action: Mouse scrolled (442, 303) with delta (0, 0)
Screenshot: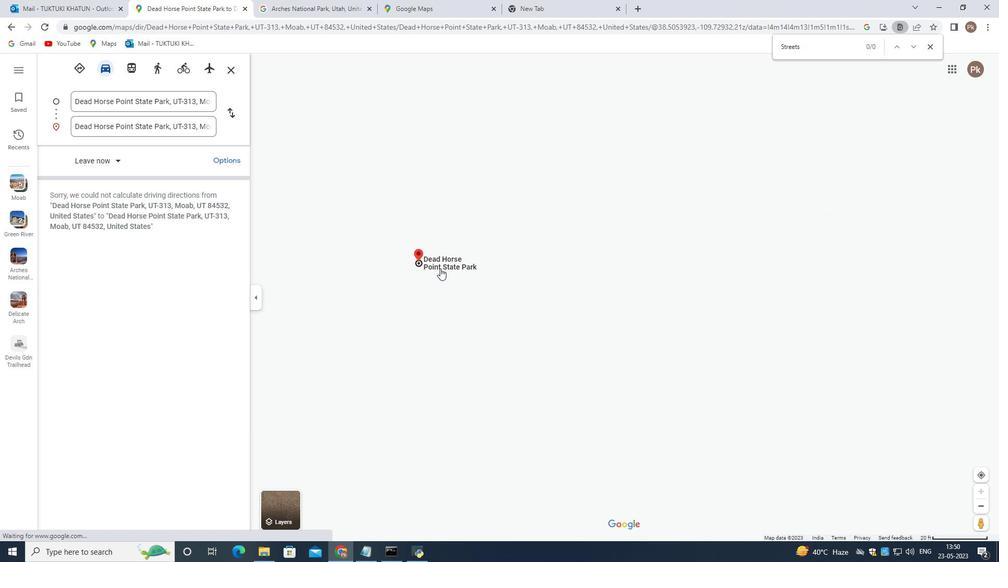 
Action: Mouse scrolled (442, 303) with delta (0, 0)
Screenshot: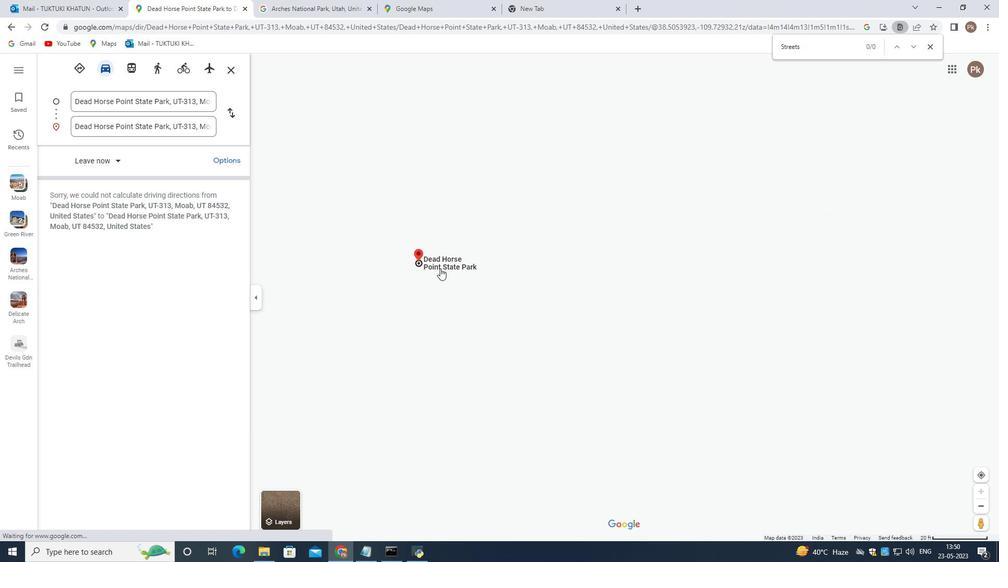 
Action: Mouse scrolled (442, 303) with delta (0, 0)
Screenshot: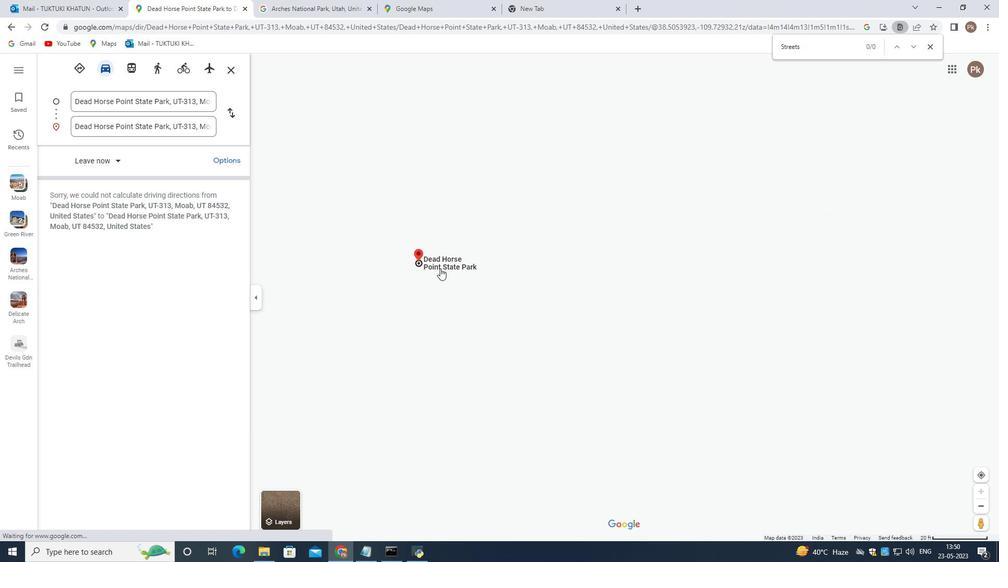 
Action: Mouse scrolled (442, 303) with delta (0, 0)
Screenshot: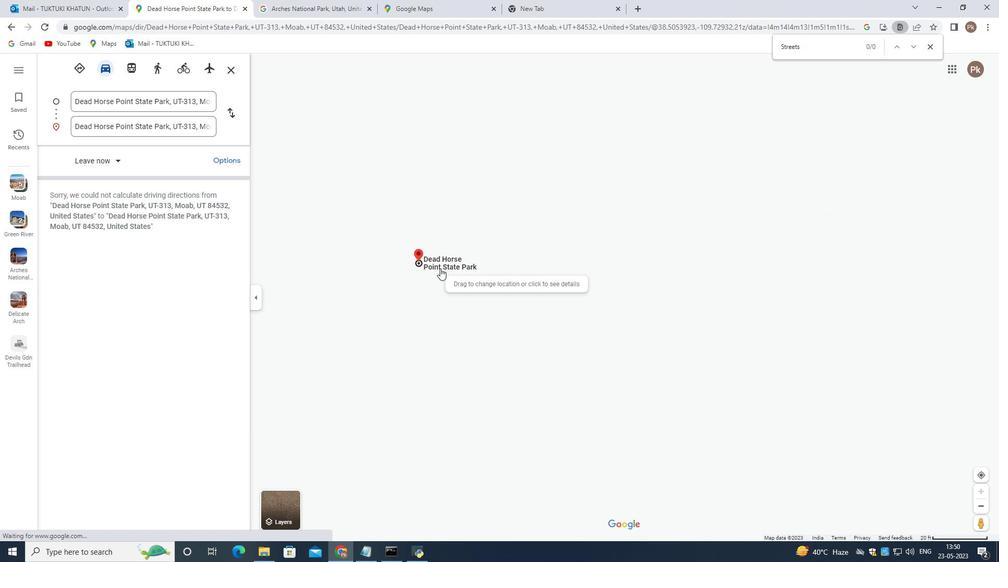 
Action: Mouse scrolled (442, 303) with delta (0, 0)
Screenshot: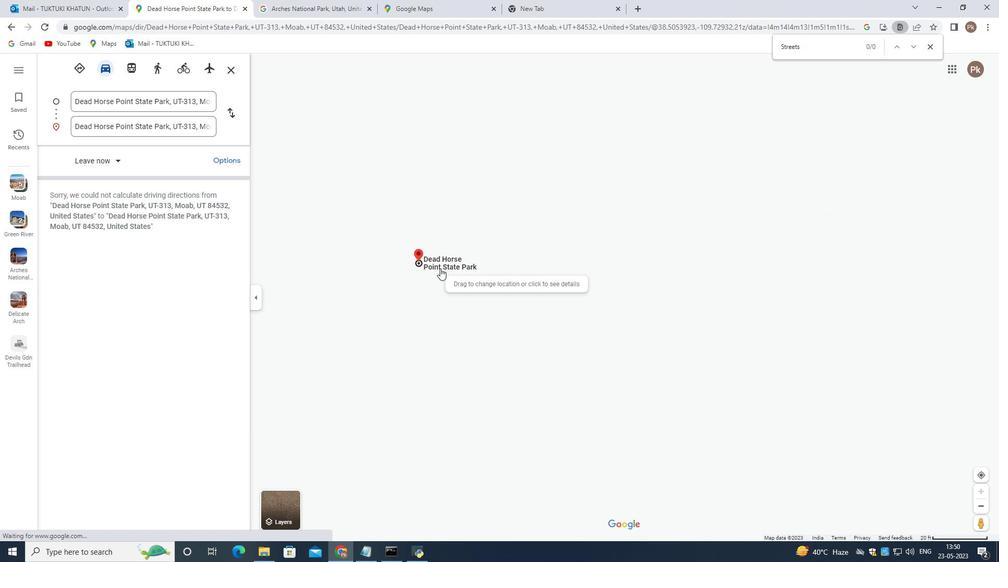 
Action: Mouse moved to (440, 268)
Screenshot: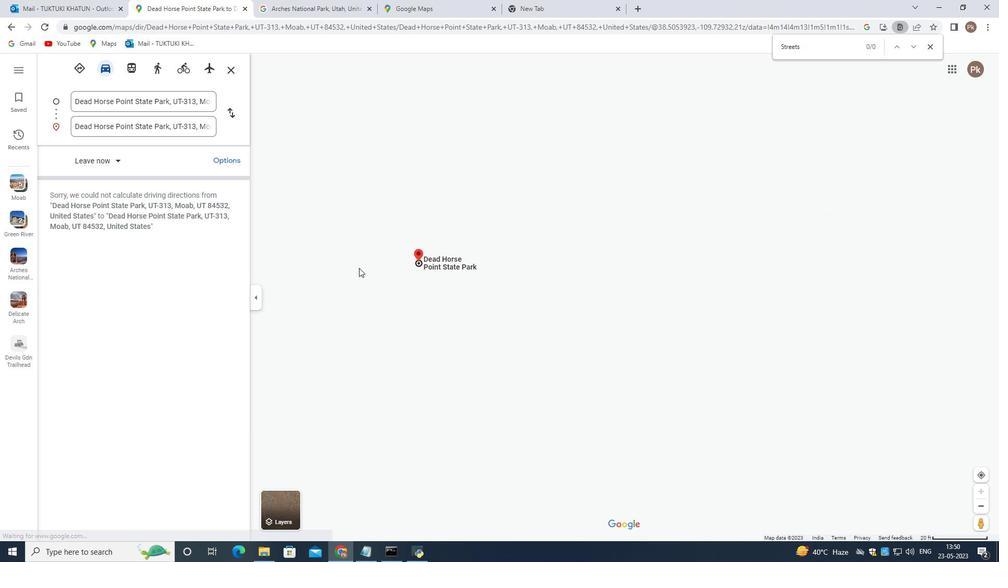 
Action: Mouse scrolled (440, 269) with delta (0, 0)
Screenshot: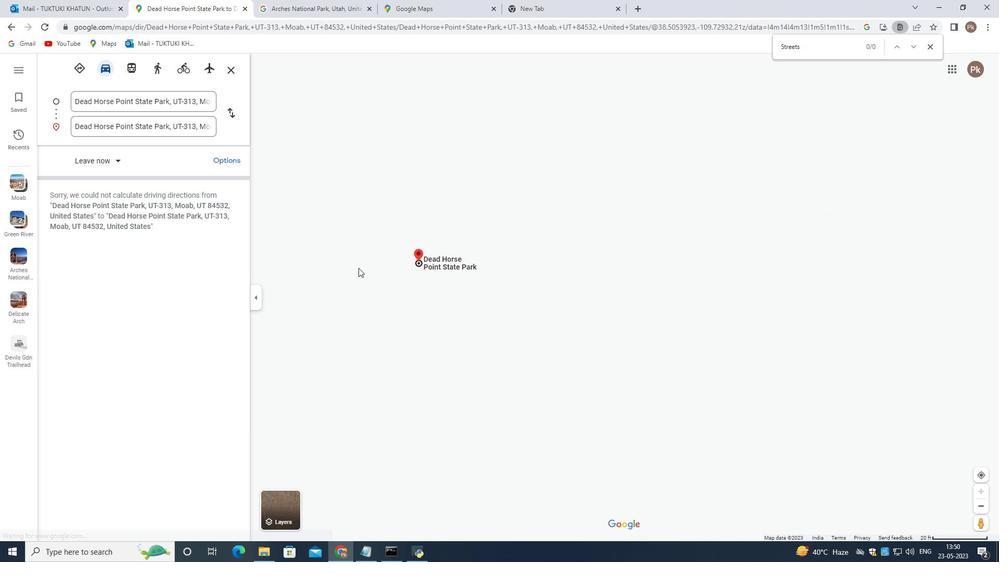 
Action: Mouse scrolled (440, 269) with delta (0, 0)
Screenshot: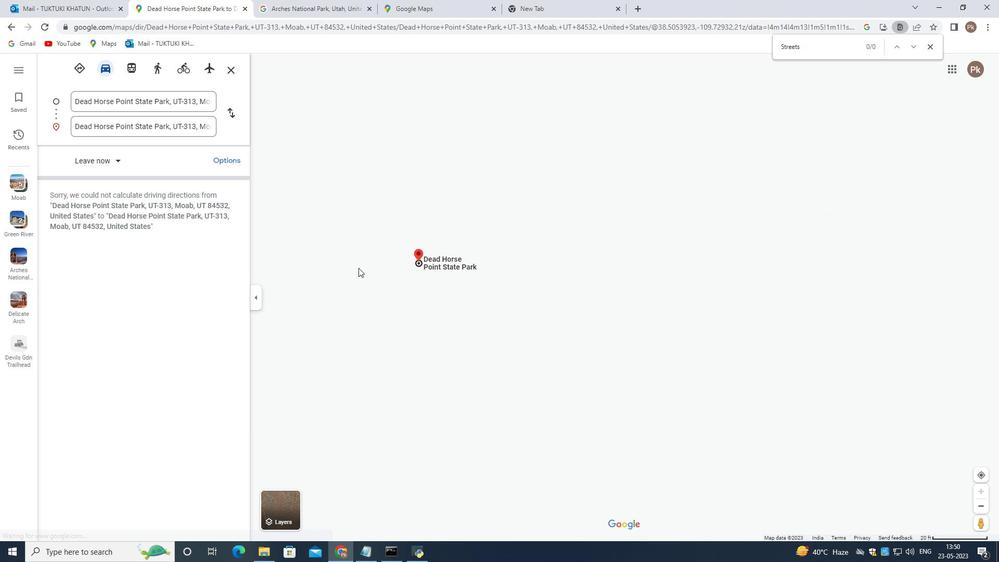 
Action: Mouse scrolled (440, 269) with delta (0, 0)
Screenshot: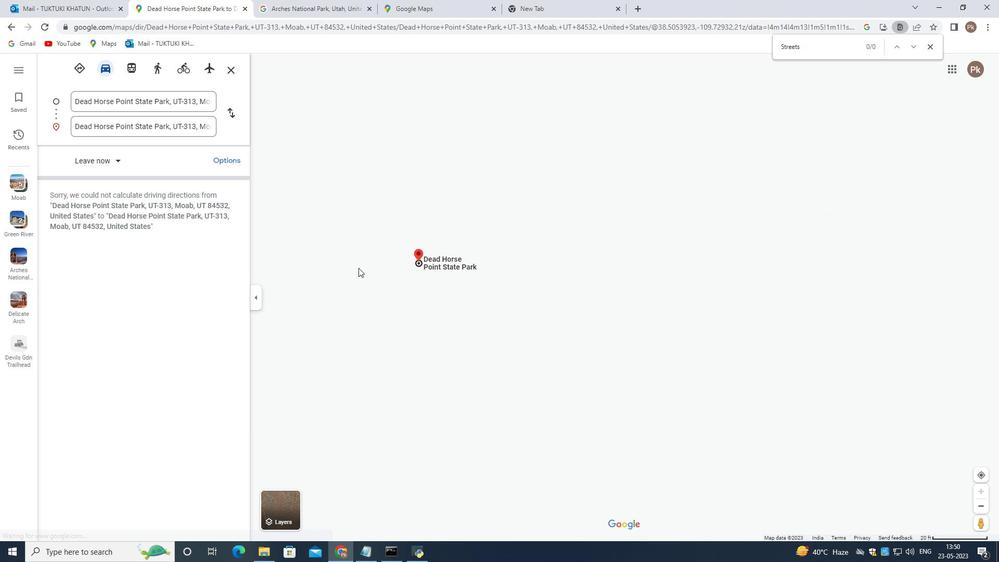 
Action: Mouse scrolled (440, 269) with delta (0, 0)
Screenshot: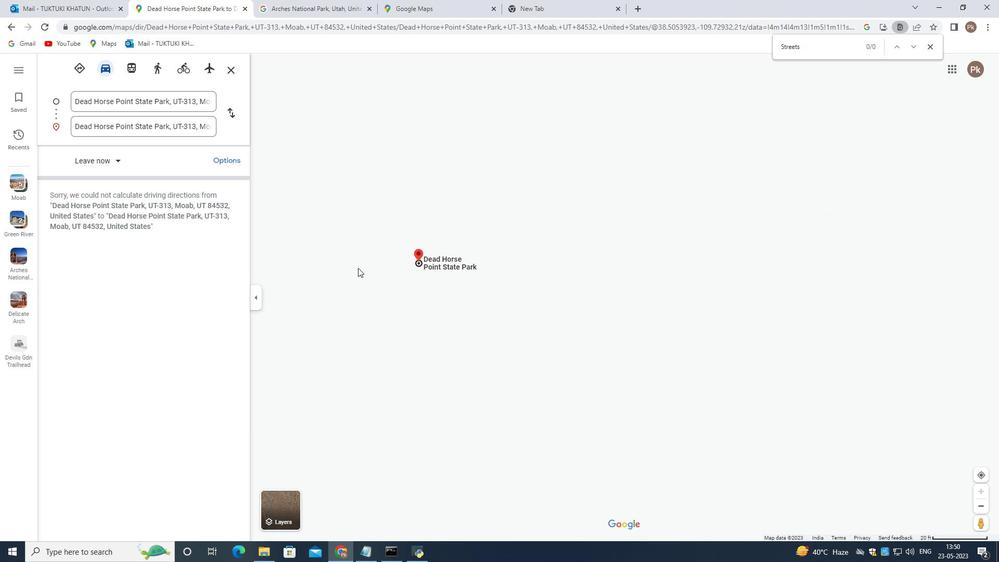 
Action: Mouse moved to (358, 268)
Screenshot: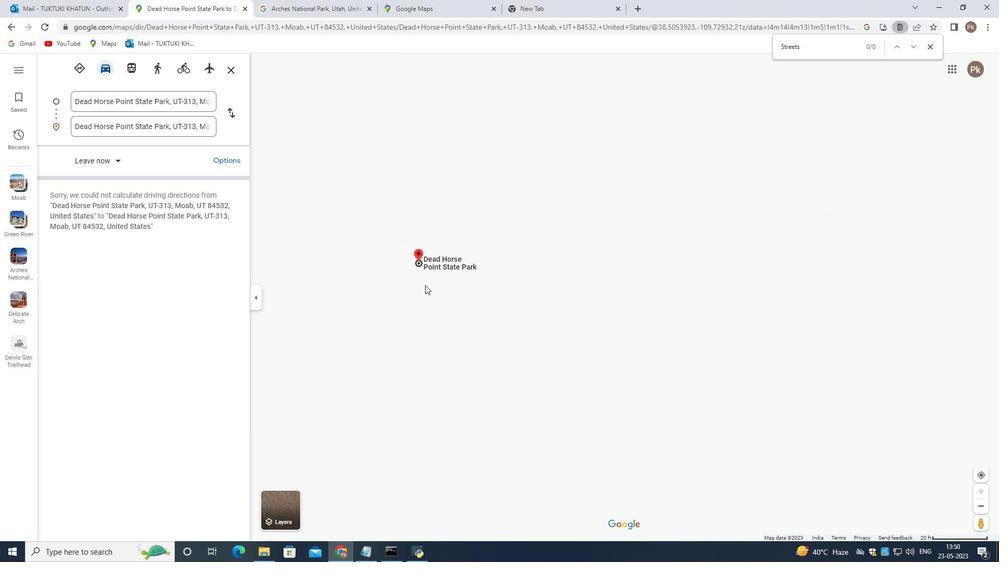
Action: Mouse scrolled (358, 268) with delta (0, 0)
Screenshot: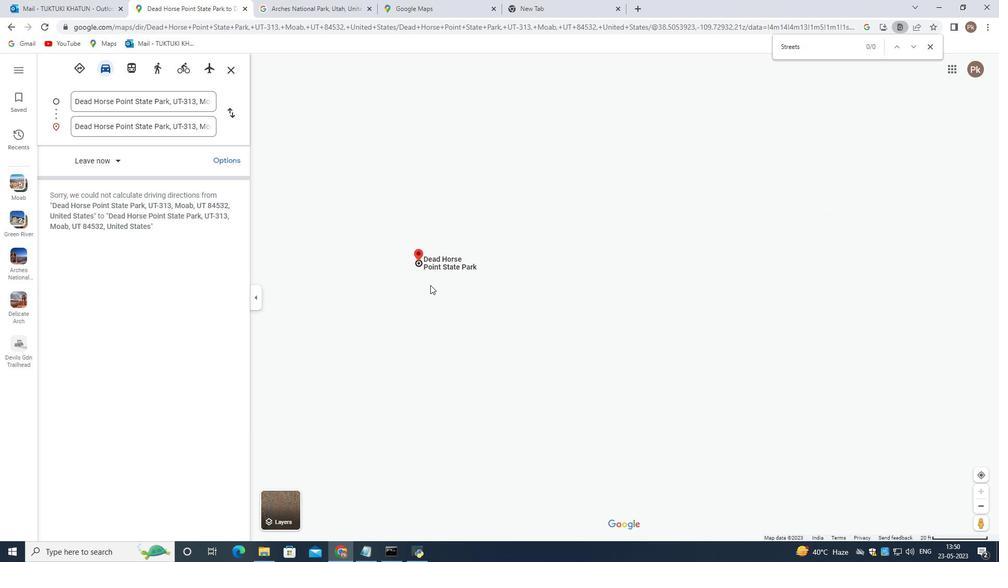 
Action: Mouse scrolled (358, 268) with delta (0, 0)
Screenshot: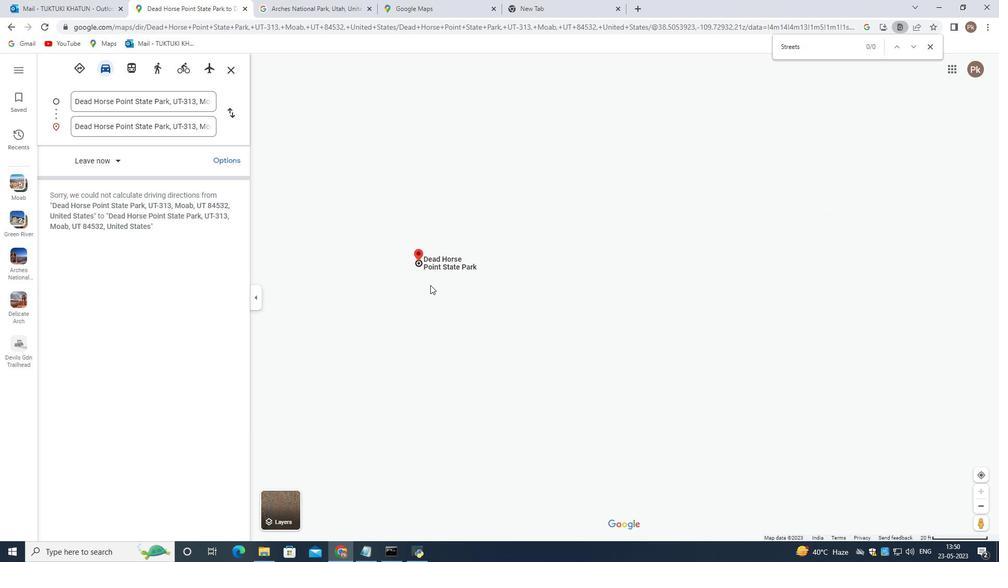 
Action: Mouse moved to (357, 268)
Screenshot: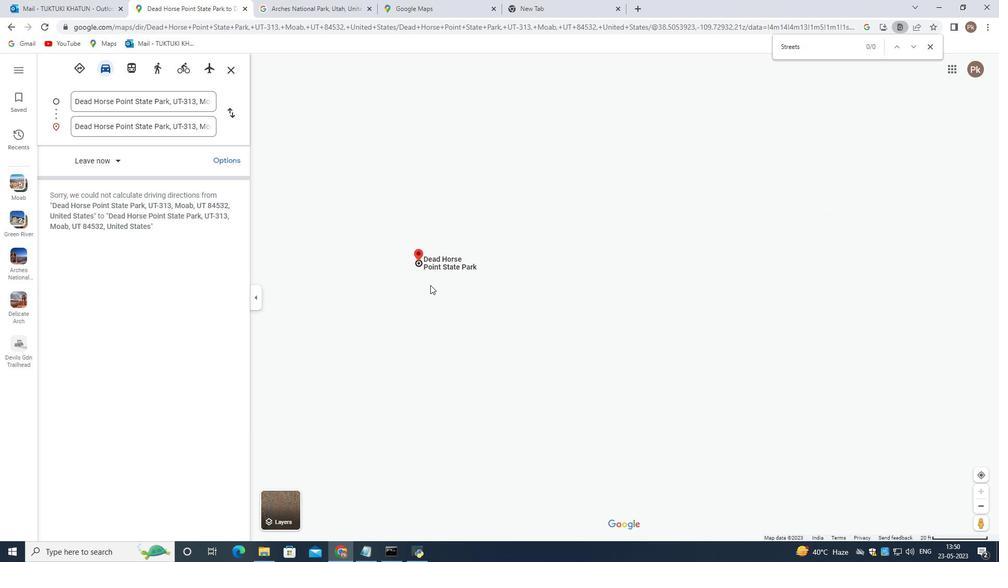 
Action: Mouse scrolled (357, 269) with delta (0, 0)
Screenshot: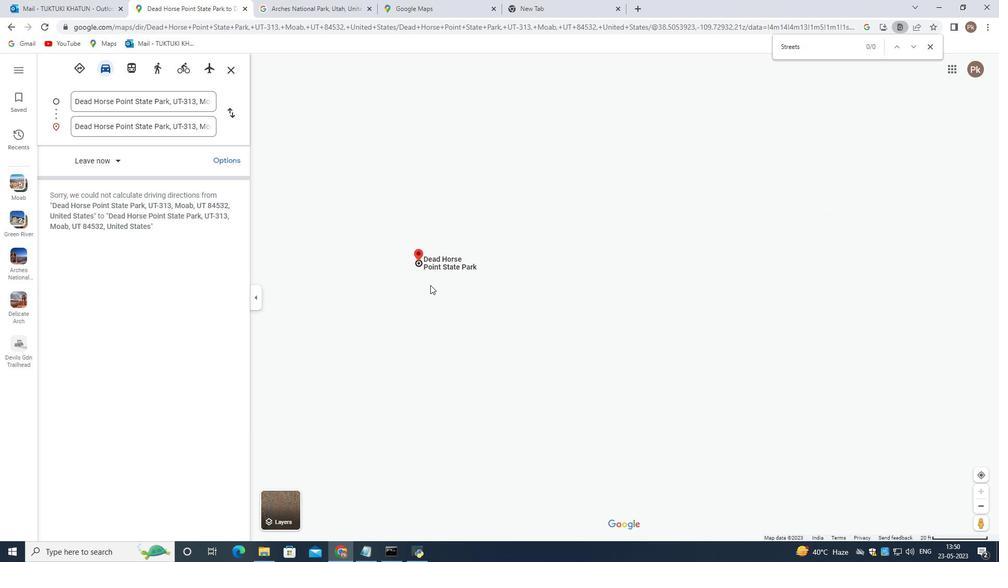 
Action: Mouse moved to (359, 270)
Screenshot: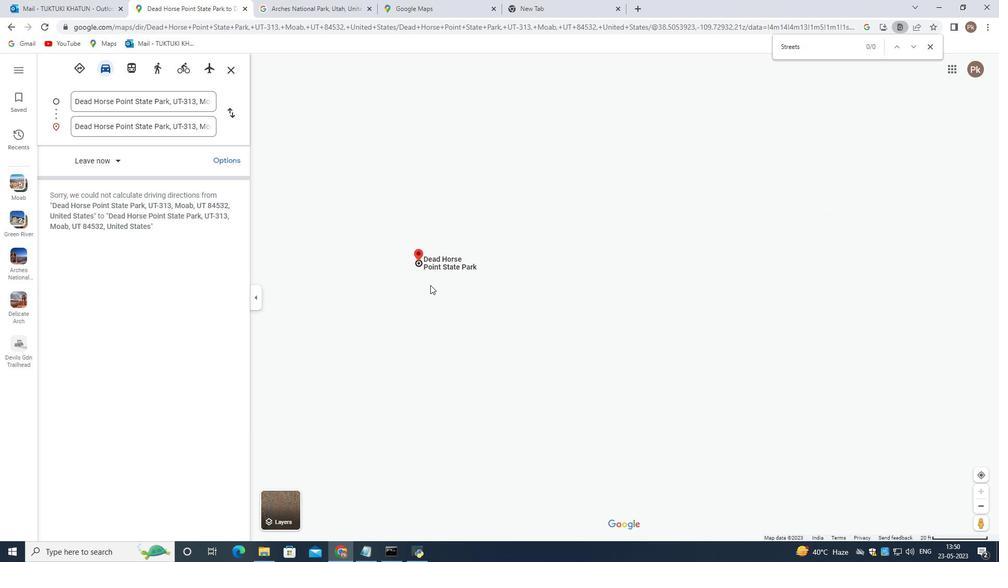 
Action: Mouse scrolled (359, 270) with delta (0, 0)
Screenshot: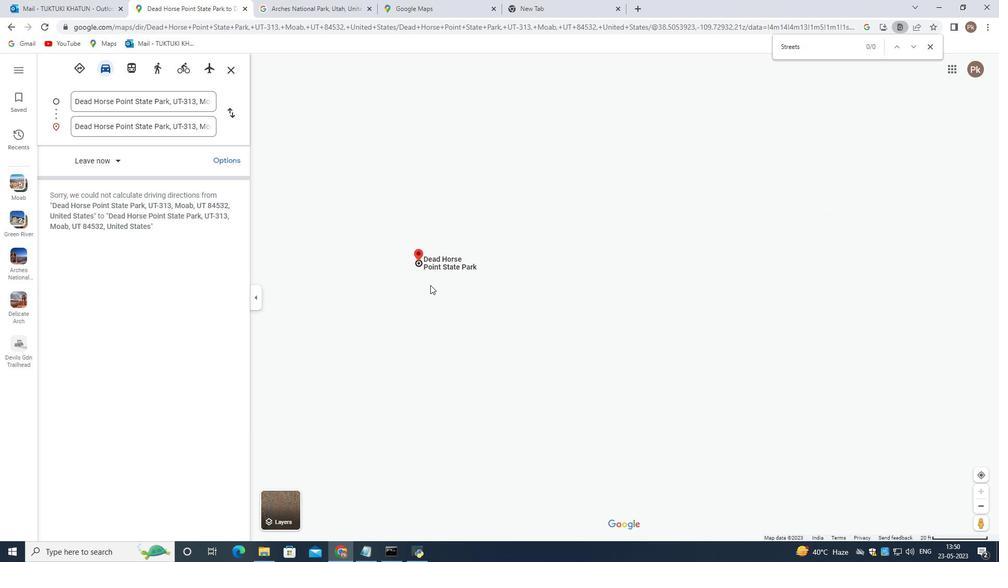 
Action: Mouse moved to (368, 272)
Screenshot: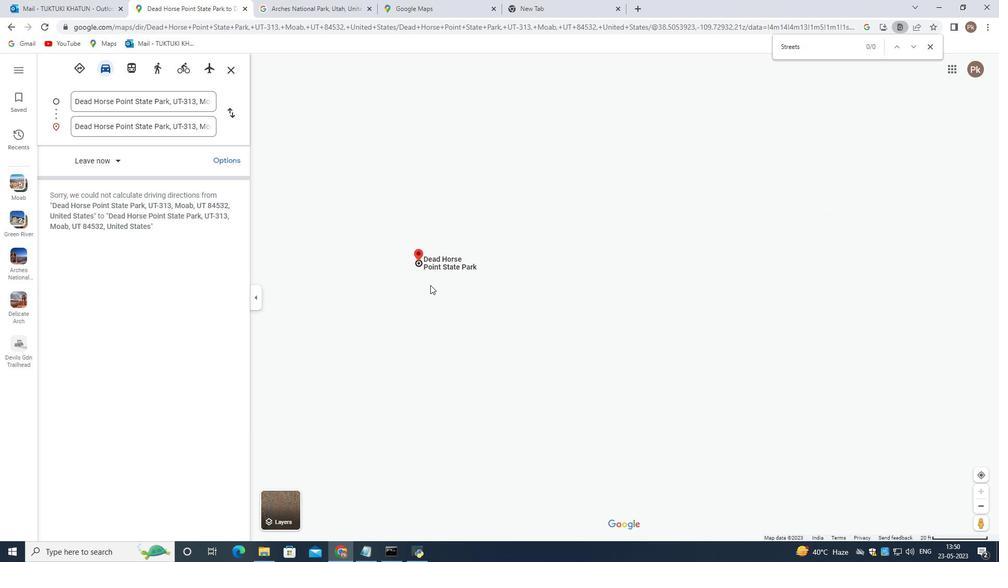 
Action: Mouse scrolled (368, 273) with delta (0, 0)
Screenshot: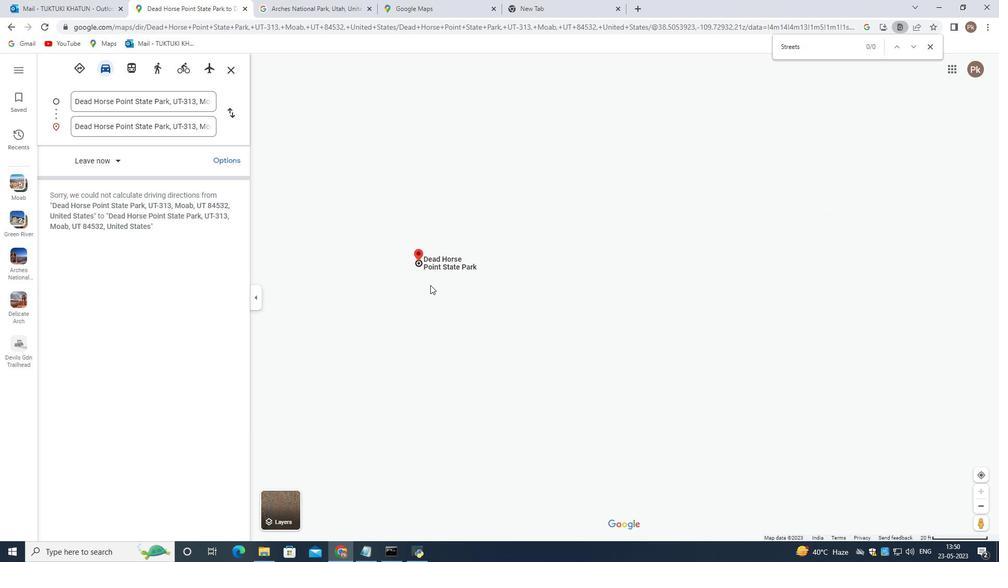 
Action: Mouse moved to (430, 285)
